 Task: Buy 2 Cleansers from Skin Care section under best seller category for shipping address: Amber Rodriguez, 3628 Station Street, Austin, Texas 78702, Cell Number 5122113583. Pay from credit card ending with 5759, CVV 953
Action: Mouse moved to (23, 75)
Screenshot: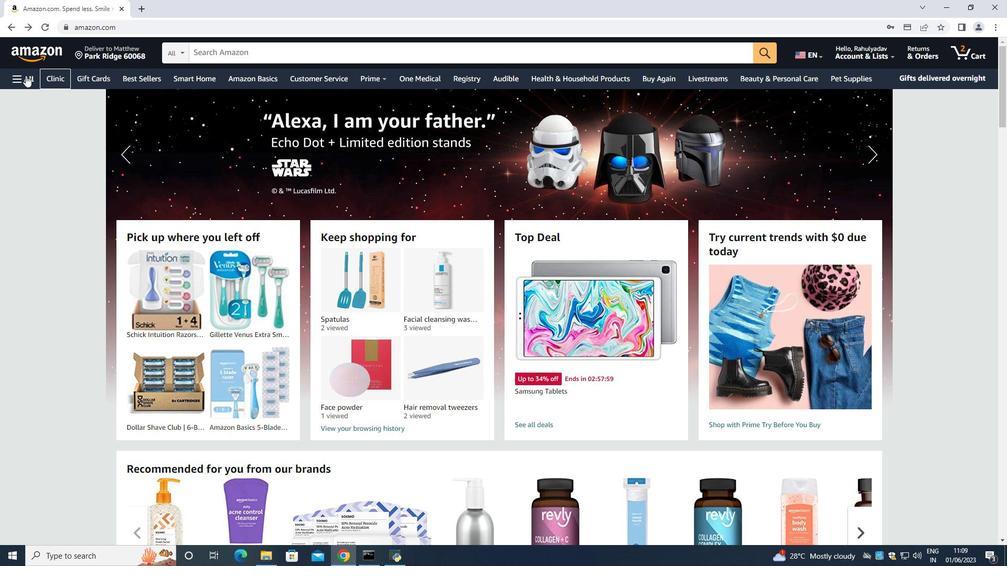 
Action: Mouse pressed left at (23, 75)
Screenshot: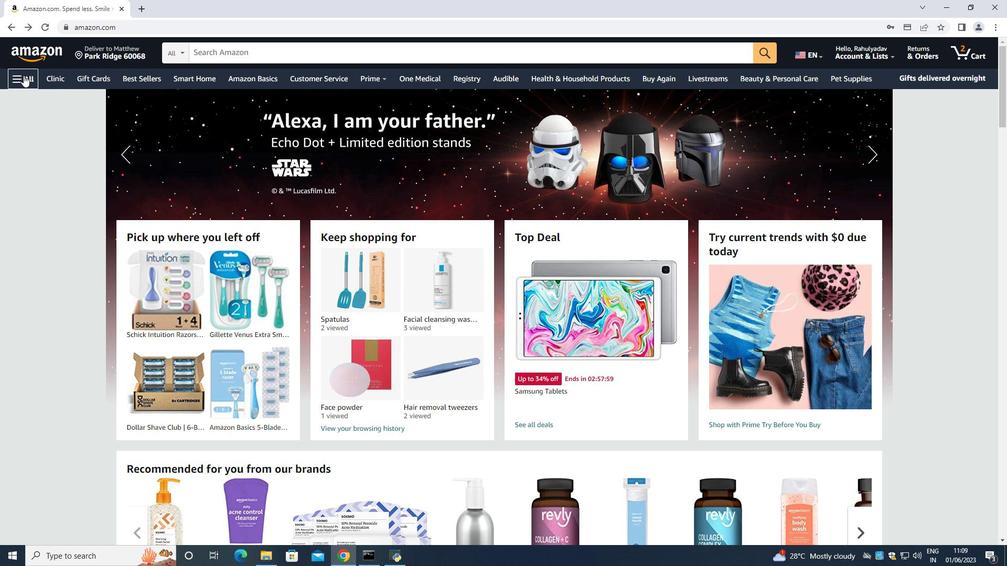 
Action: Mouse moved to (30, 97)
Screenshot: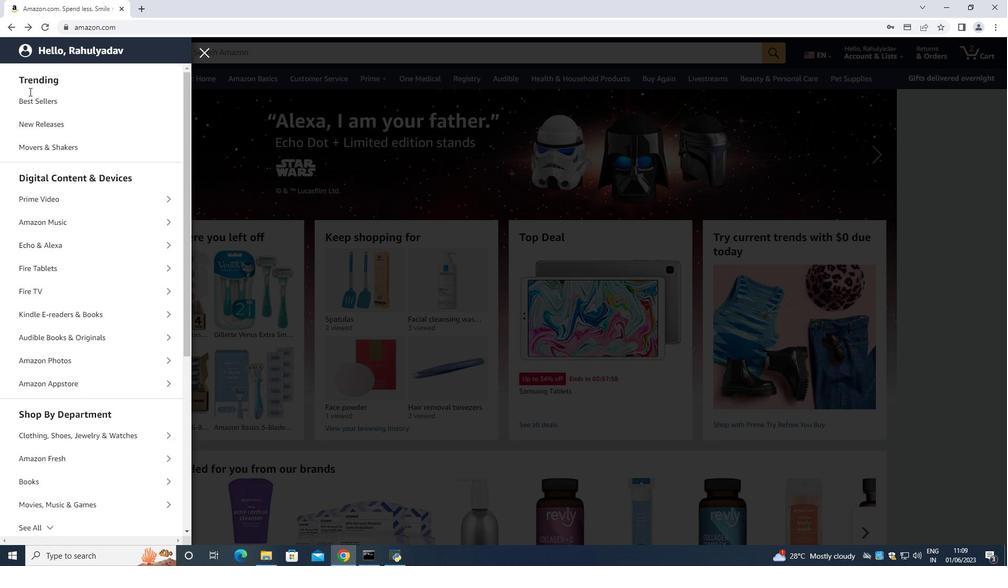 
Action: Mouse pressed left at (30, 97)
Screenshot: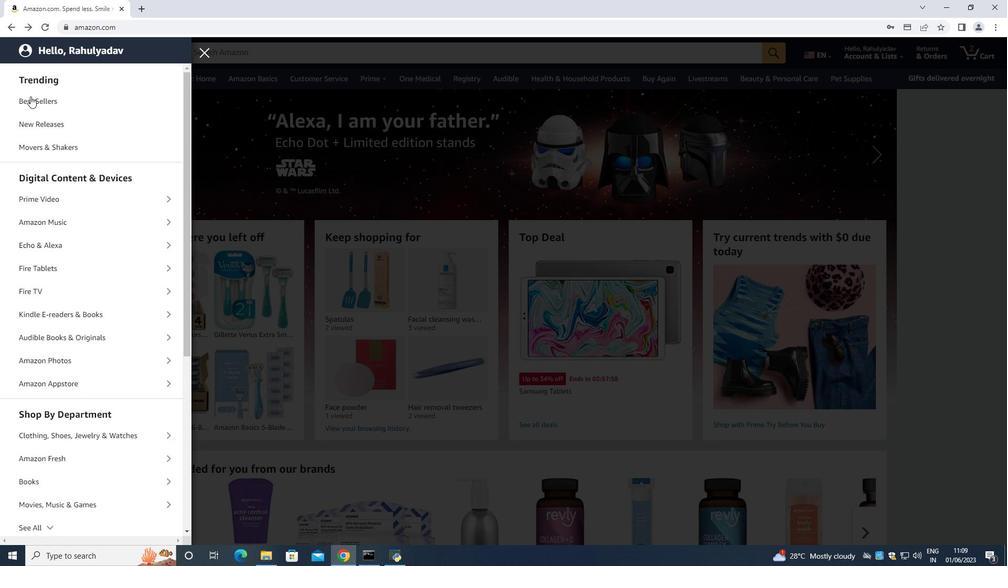 
Action: Mouse moved to (228, 52)
Screenshot: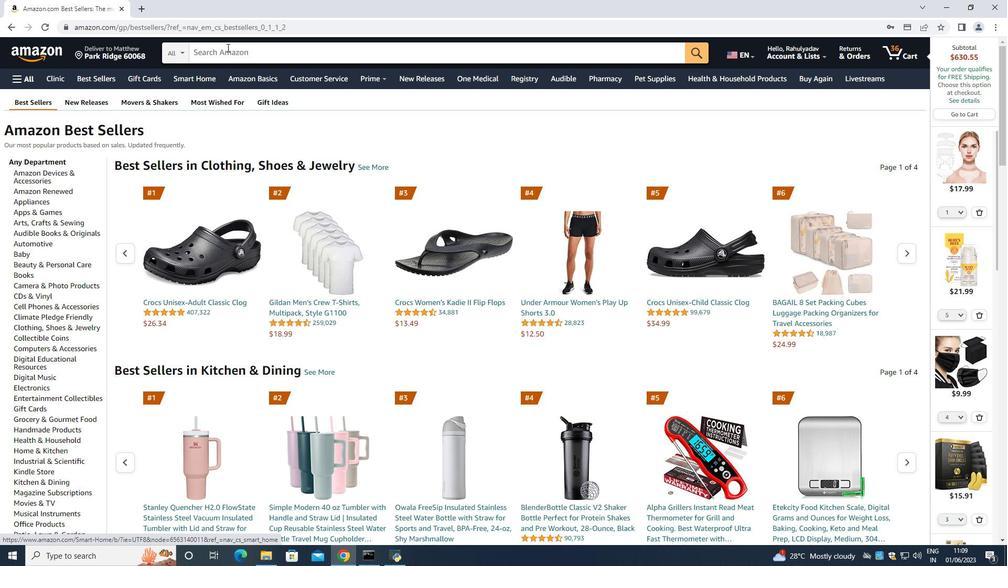 
Action: Mouse pressed left at (228, 52)
Screenshot: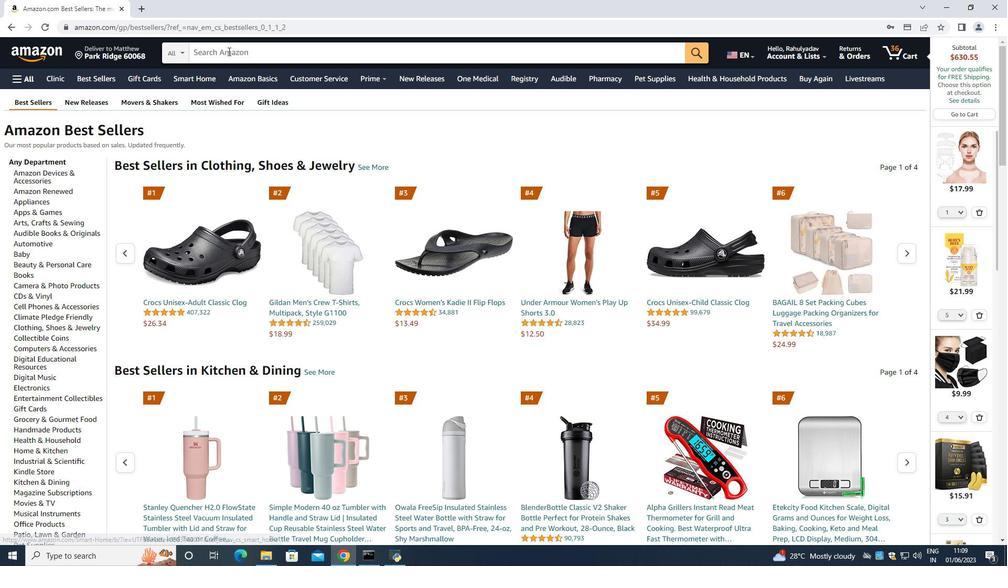 
Action: Mouse moved to (228, 54)
Screenshot: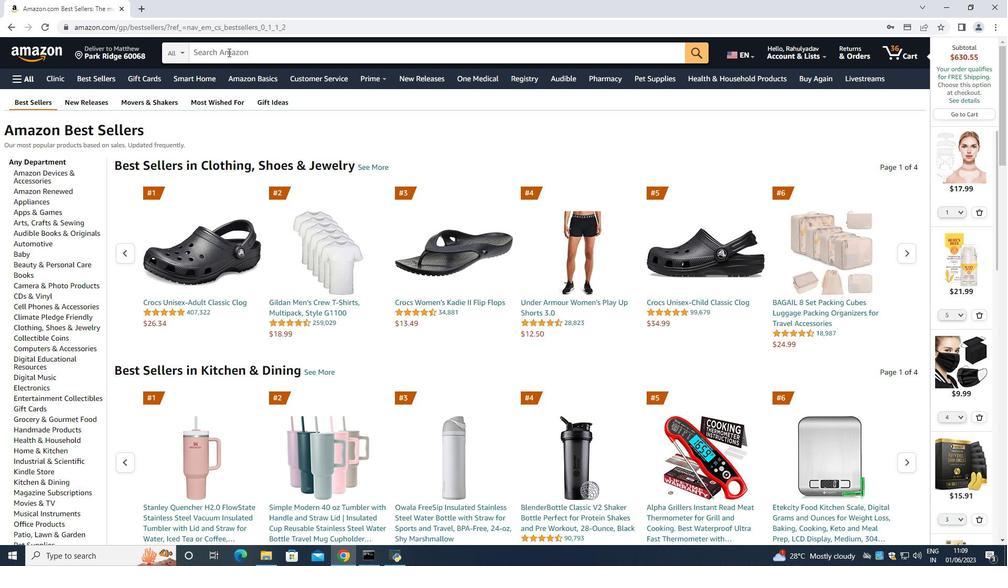 
Action: Key pressed <Key.shift><Key.shift><Key.shift><Key.shift><Key.shift><Key.shift><Key.shift><Key.shift>Cleansres<Key.space><Key.enter>
Screenshot: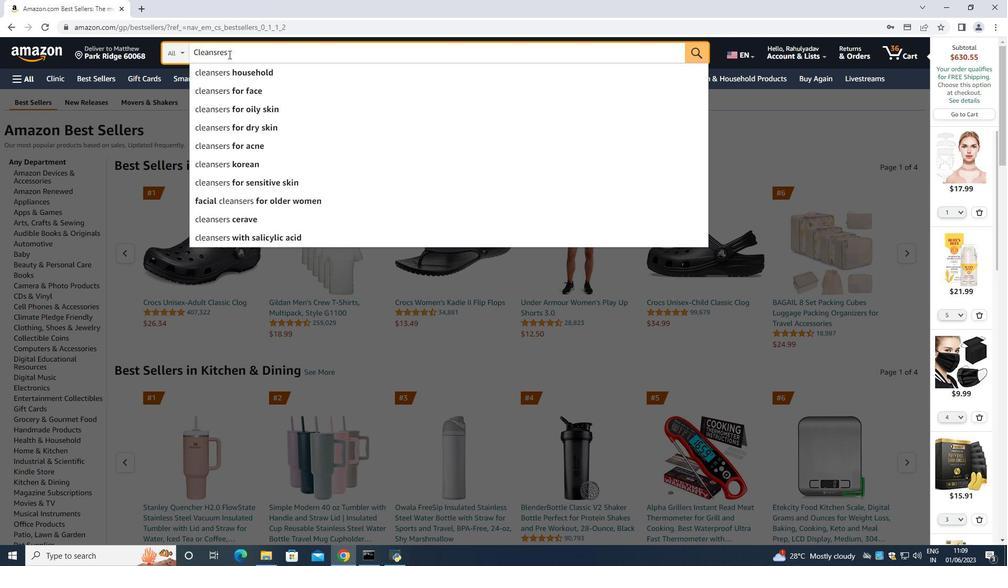 
Action: Mouse moved to (354, 257)
Screenshot: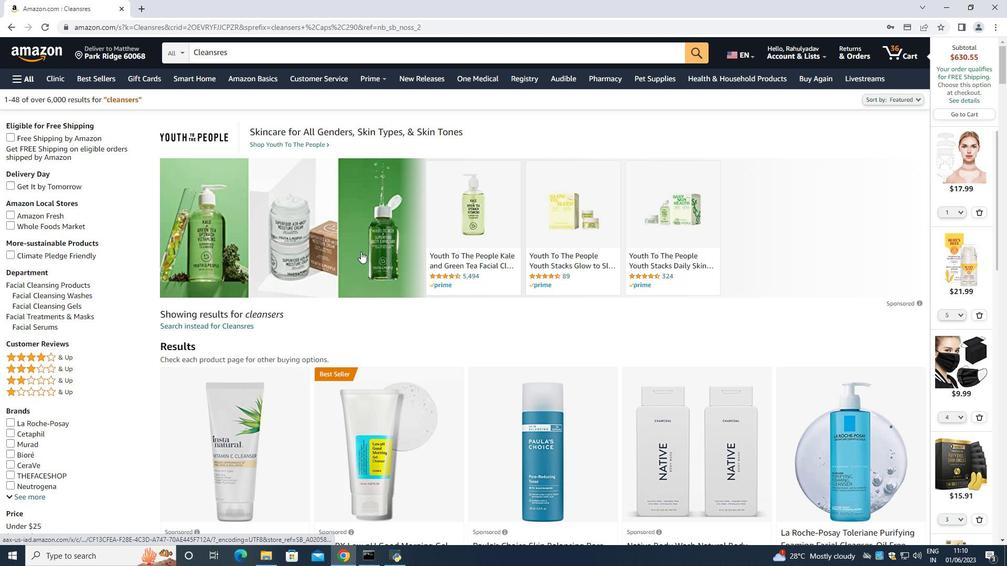 
Action: Mouse scrolled (356, 255) with delta (0, 0)
Screenshot: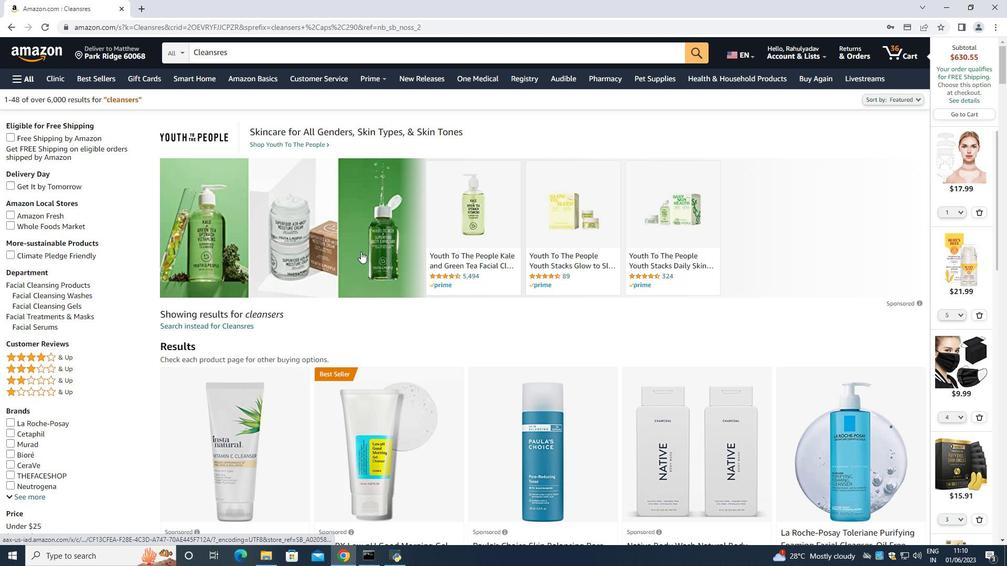 
Action: Mouse moved to (147, 237)
Screenshot: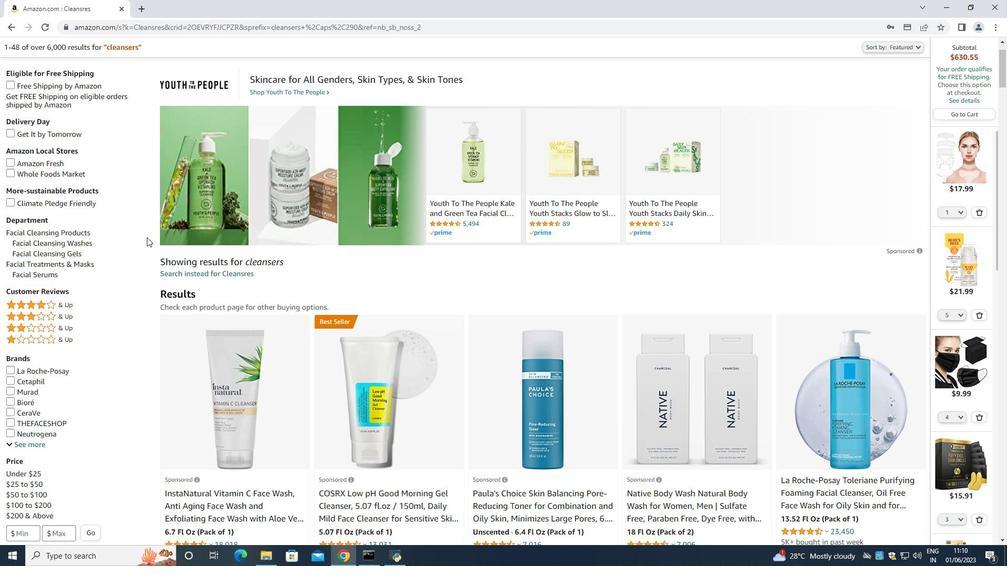 
Action: Mouse scrolled (147, 236) with delta (0, 0)
Screenshot: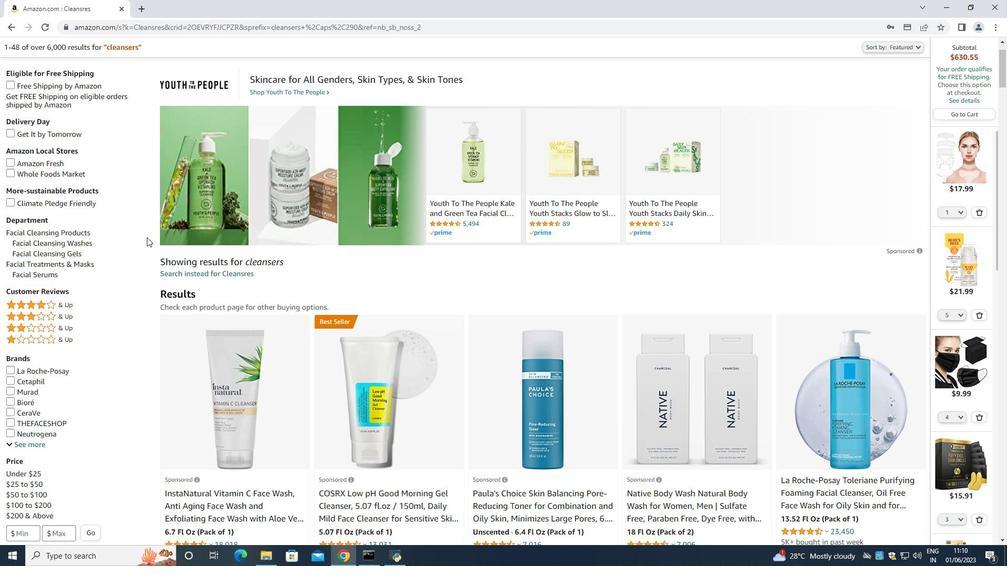 
Action: Mouse moved to (160, 237)
Screenshot: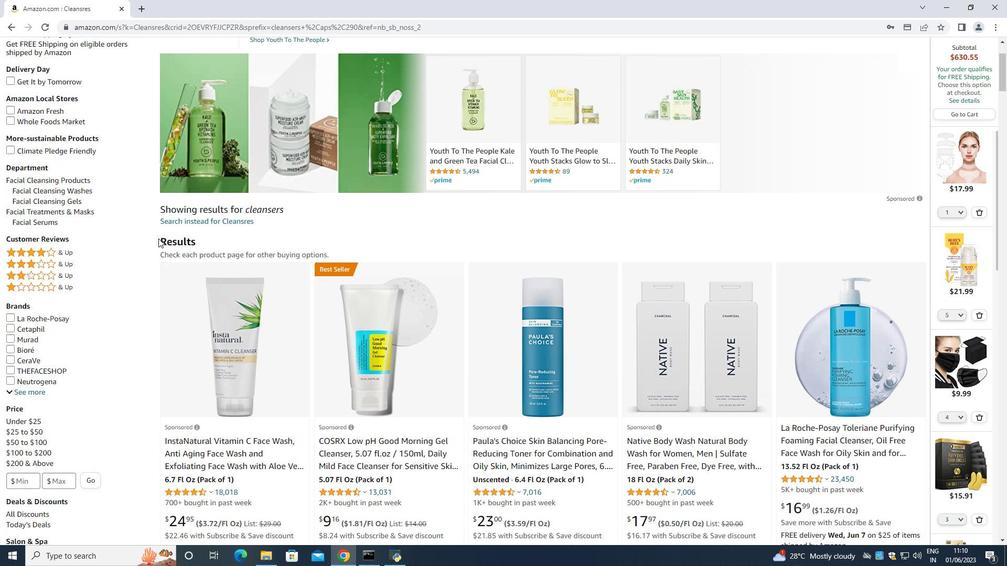 
Action: Mouse scrolled (160, 236) with delta (0, 0)
Screenshot: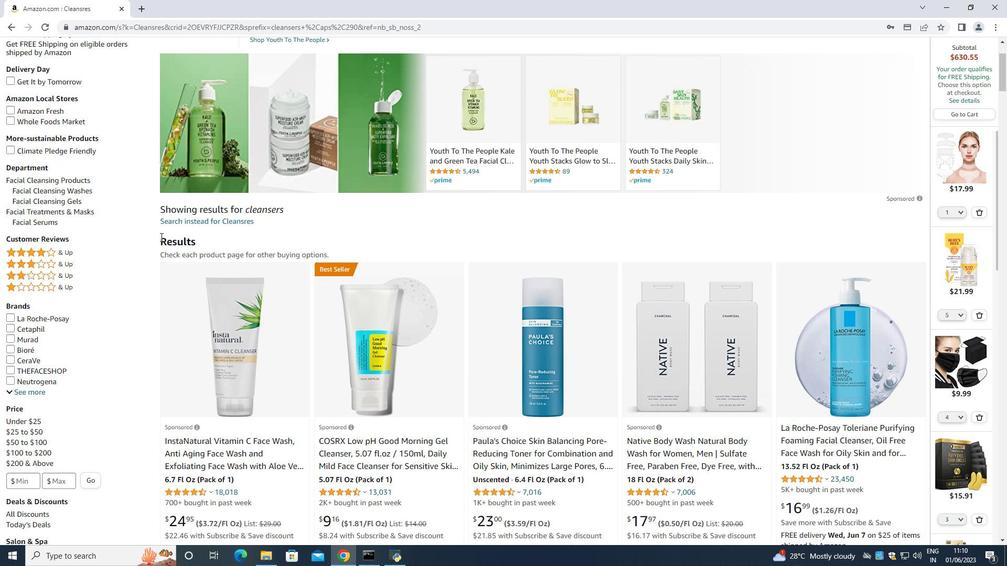
Action: Mouse moved to (164, 235)
Screenshot: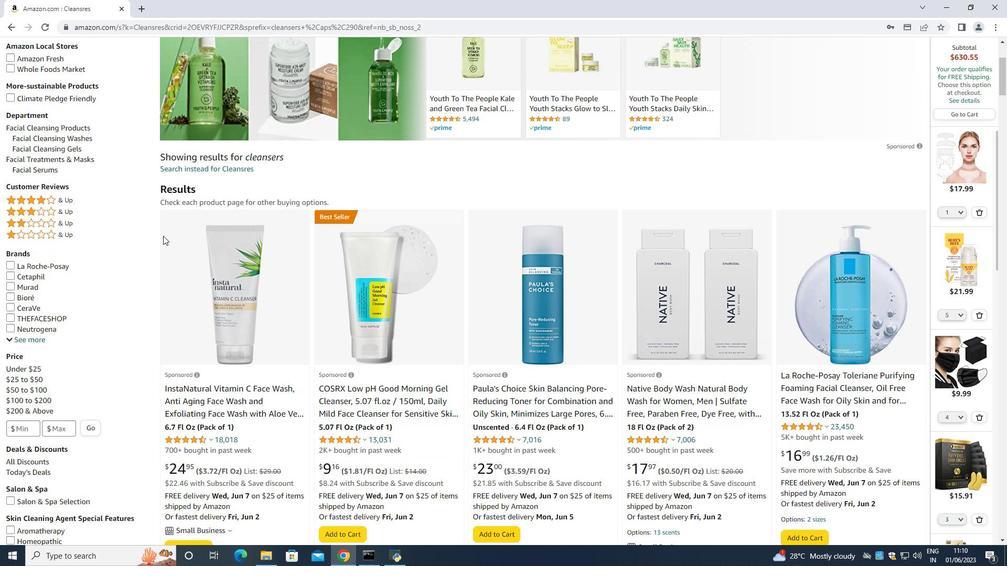
Action: Mouse scrolled (164, 235) with delta (0, 0)
Screenshot: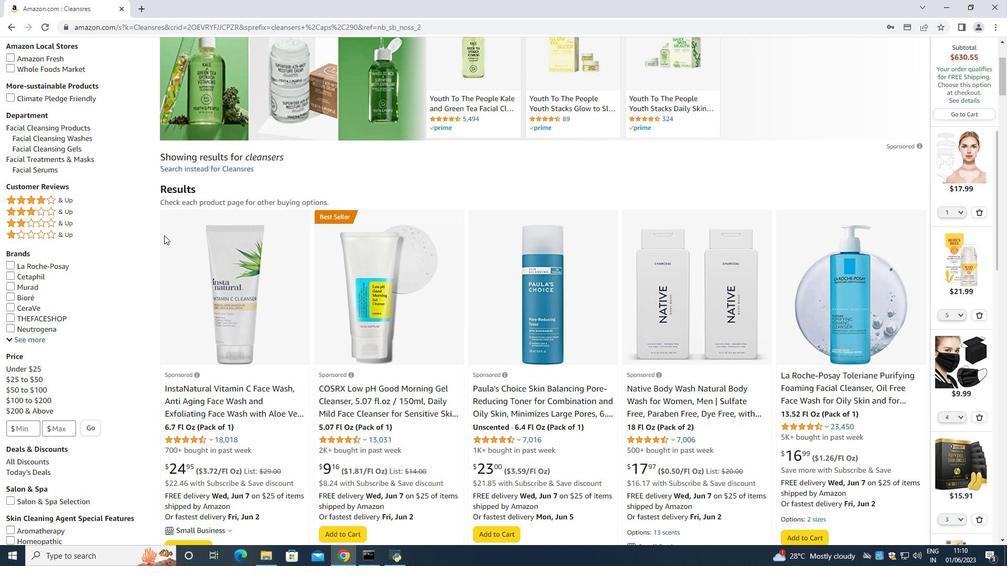 
Action: Mouse scrolled (164, 235) with delta (0, 0)
Screenshot: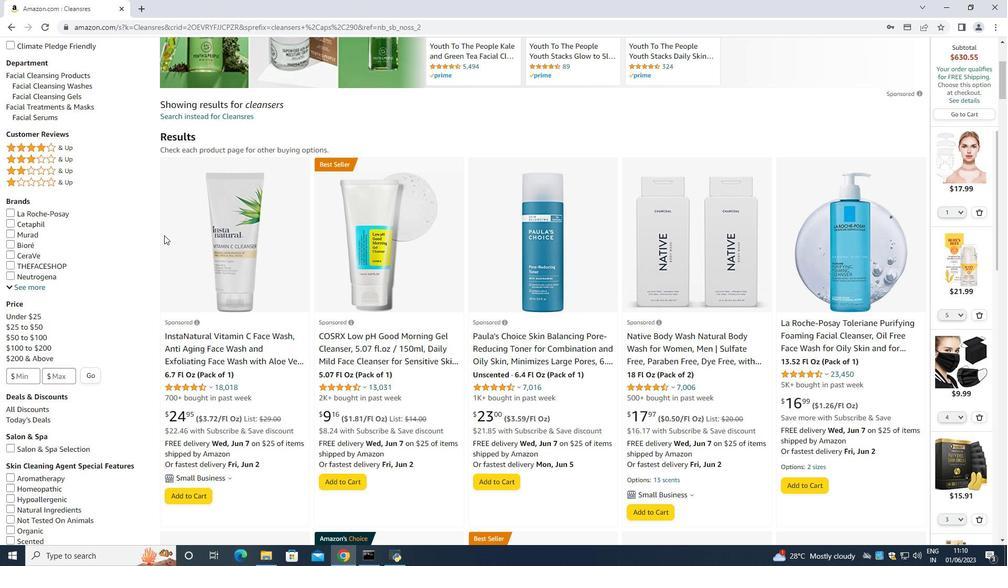 
Action: Mouse moved to (165, 233)
Screenshot: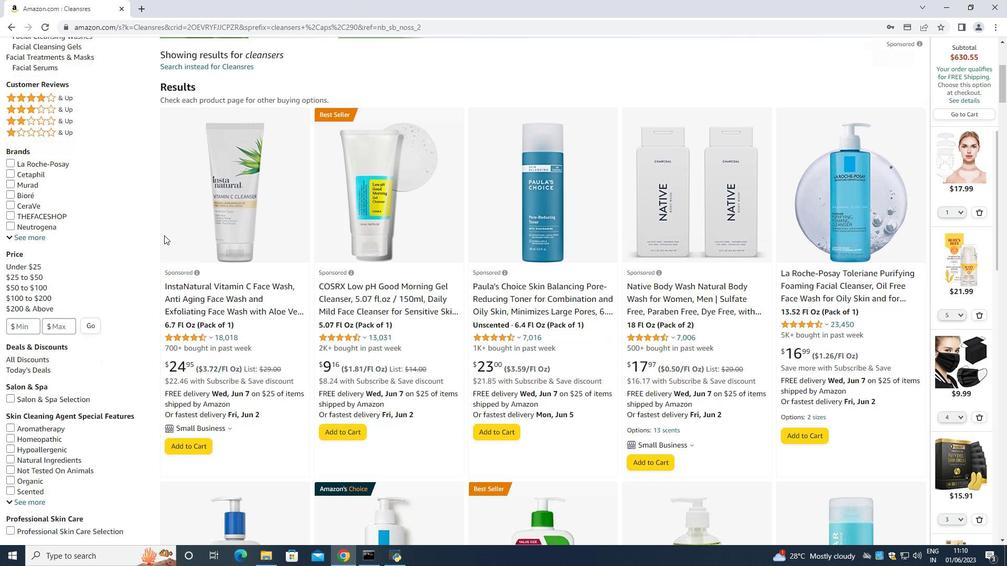 
Action: Mouse scrolled (165, 232) with delta (0, 0)
Screenshot: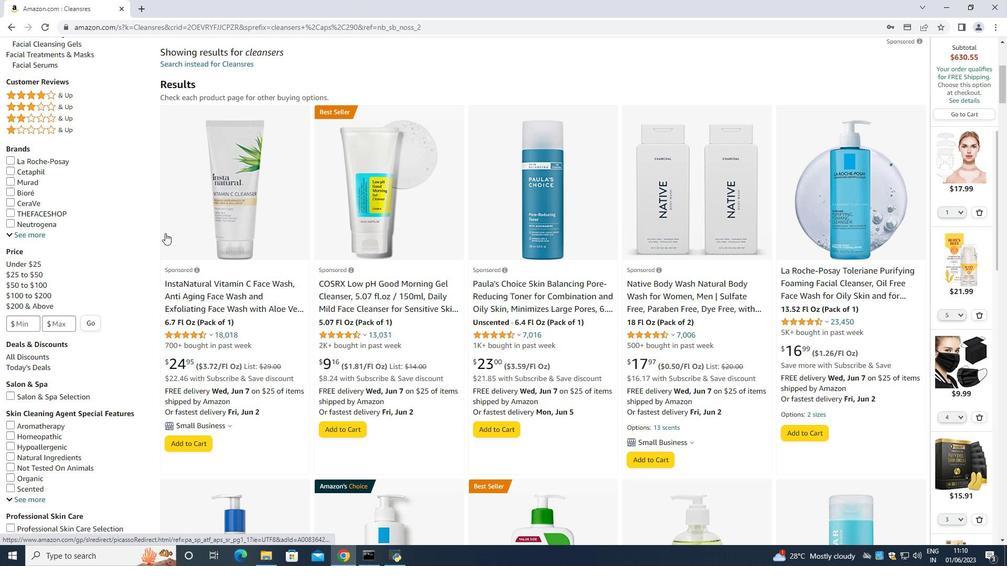 
Action: Mouse moved to (172, 228)
Screenshot: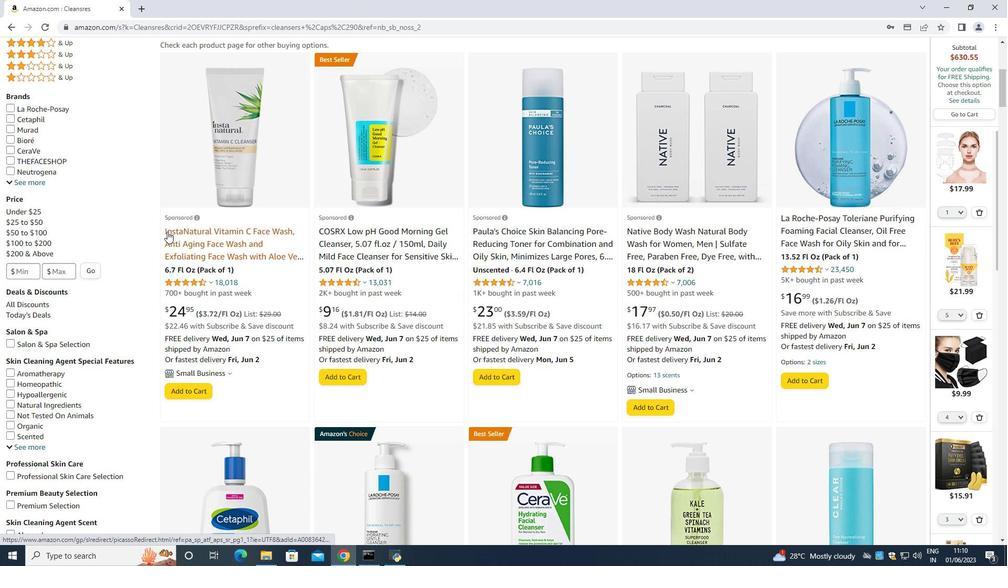 
Action: Mouse scrolled (172, 228) with delta (0, 0)
Screenshot: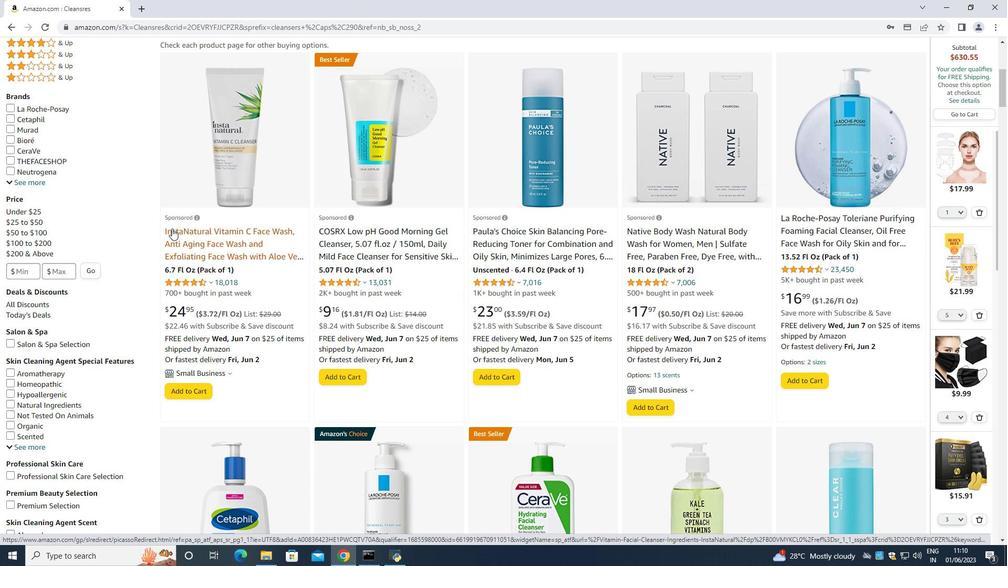 
Action: Mouse scrolled (172, 228) with delta (0, 0)
Screenshot: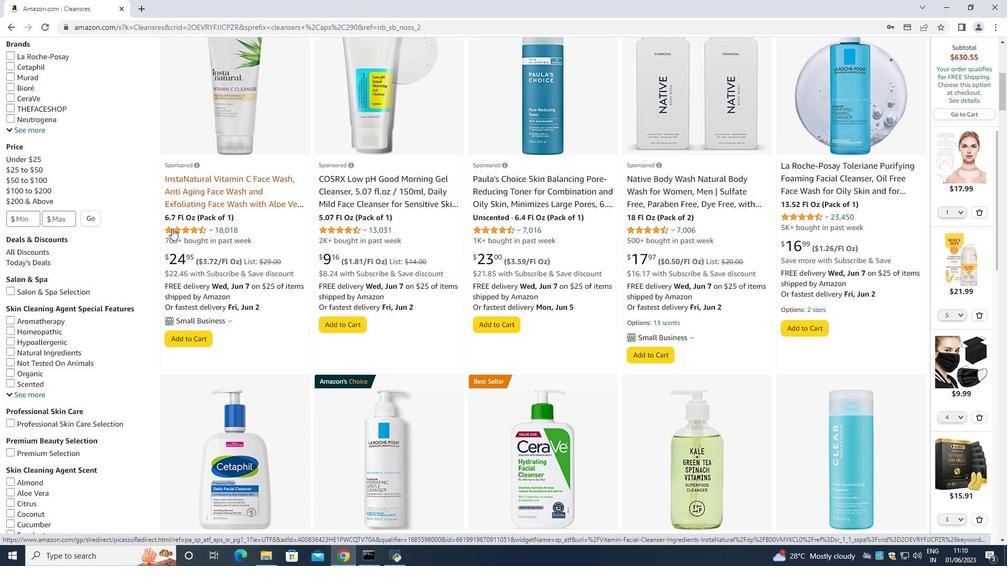 
Action: Mouse moved to (235, 213)
Screenshot: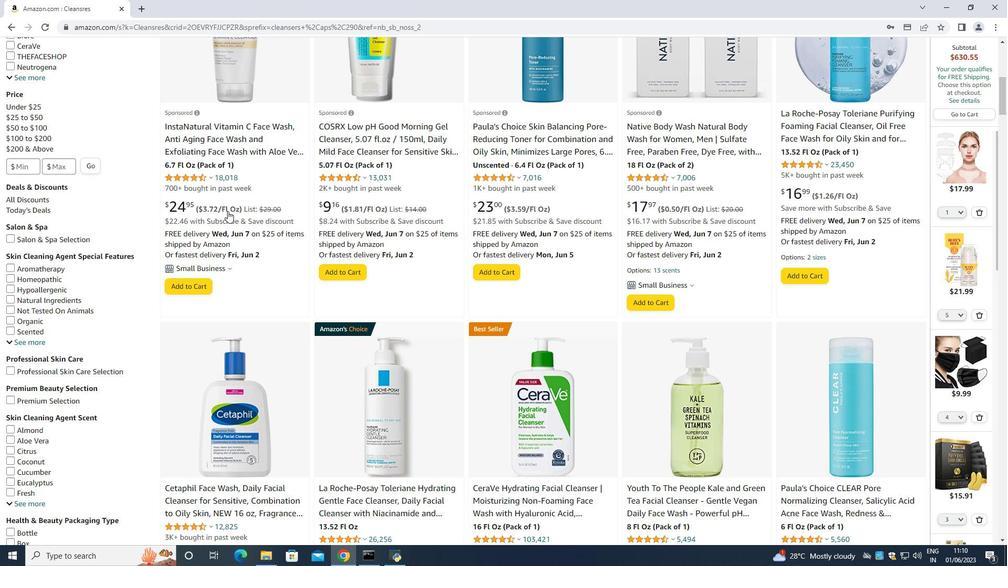 
Action: Mouse scrolled (235, 213) with delta (0, 0)
Screenshot: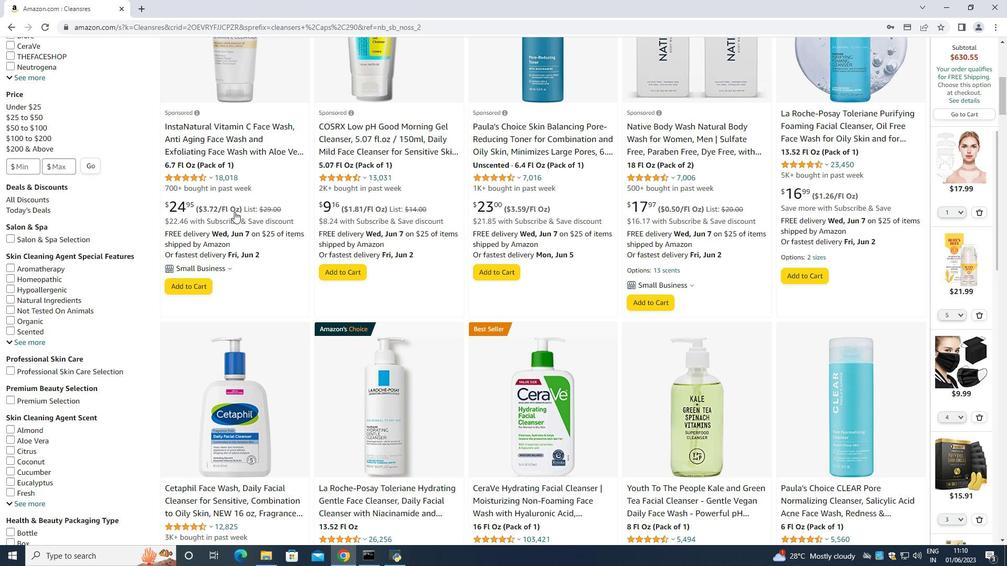 
Action: Mouse moved to (235, 216)
Screenshot: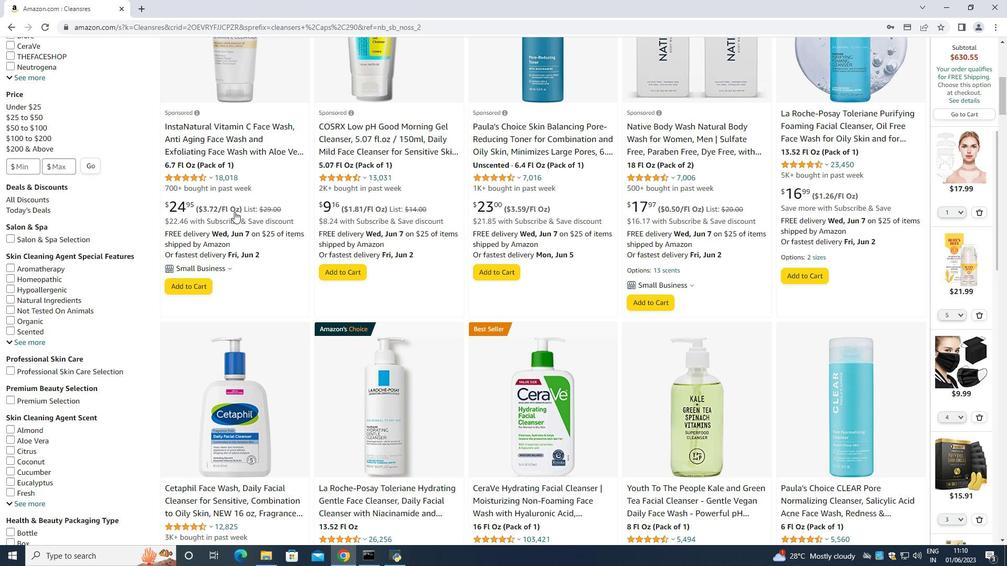 
Action: Mouse scrolled (235, 216) with delta (0, 0)
Screenshot: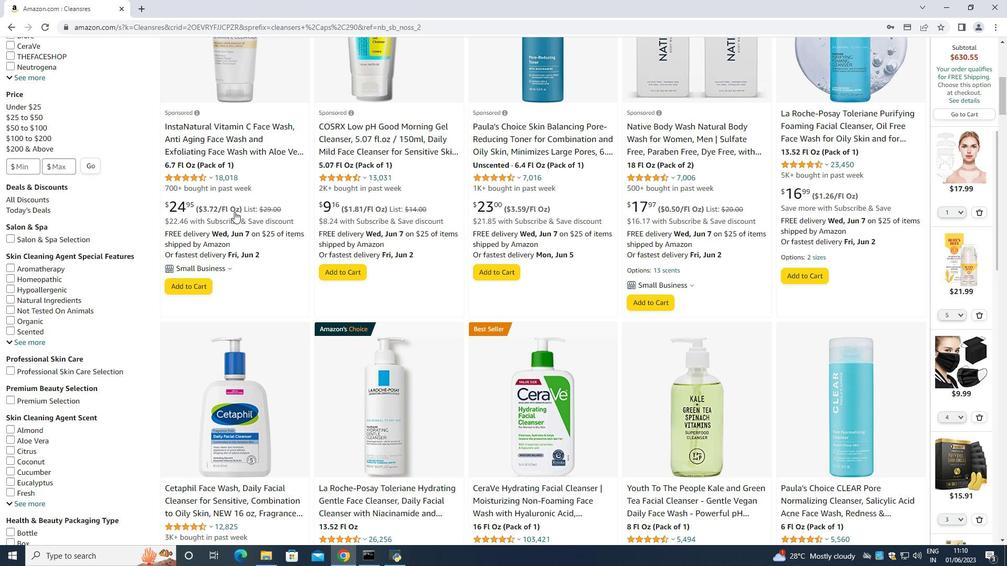 
Action: Mouse moved to (265, 208)
Screenshot: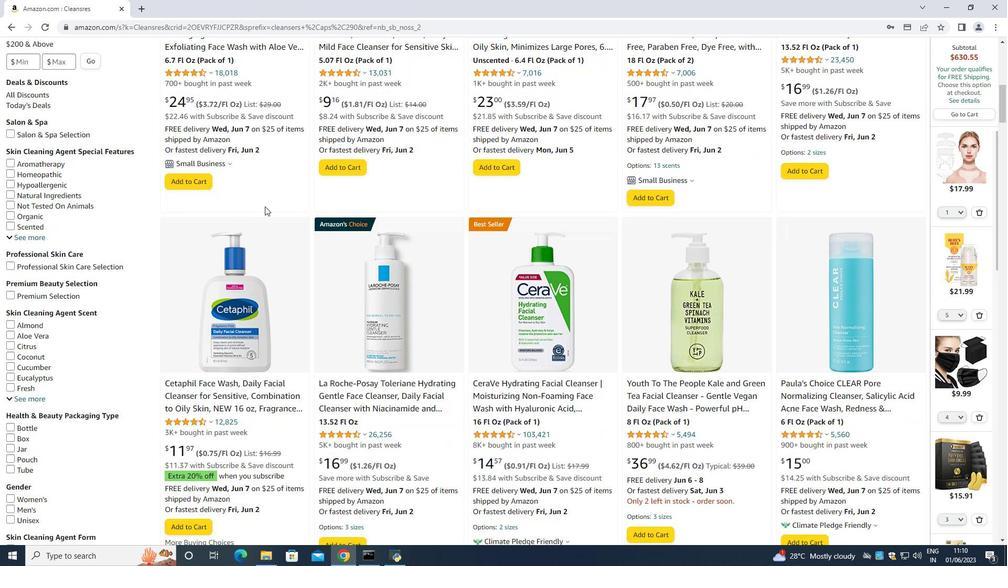 
Action: Mouse scrolled (265, 208) with delta (0, 0)
Screenshot: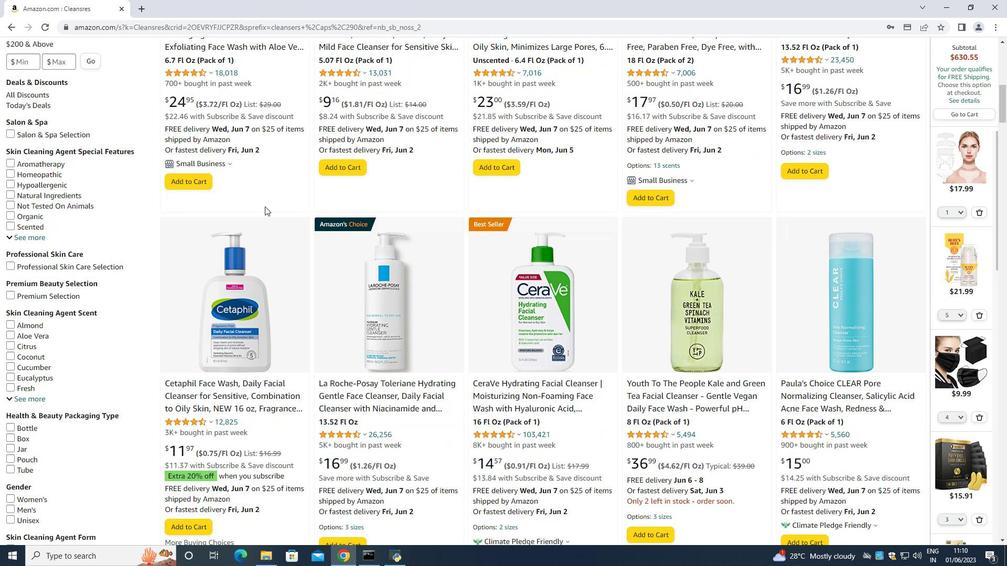 
Action: Mouse moved to (250, 222)
Screenshot: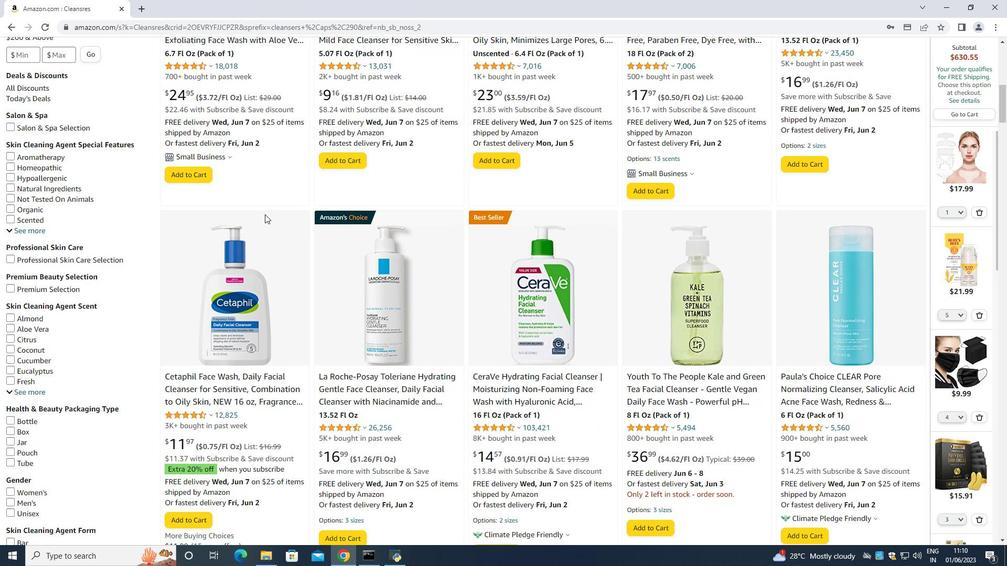 
Action: Mouse scrolled (250, 222) with delta (0, 0)
Screenshot: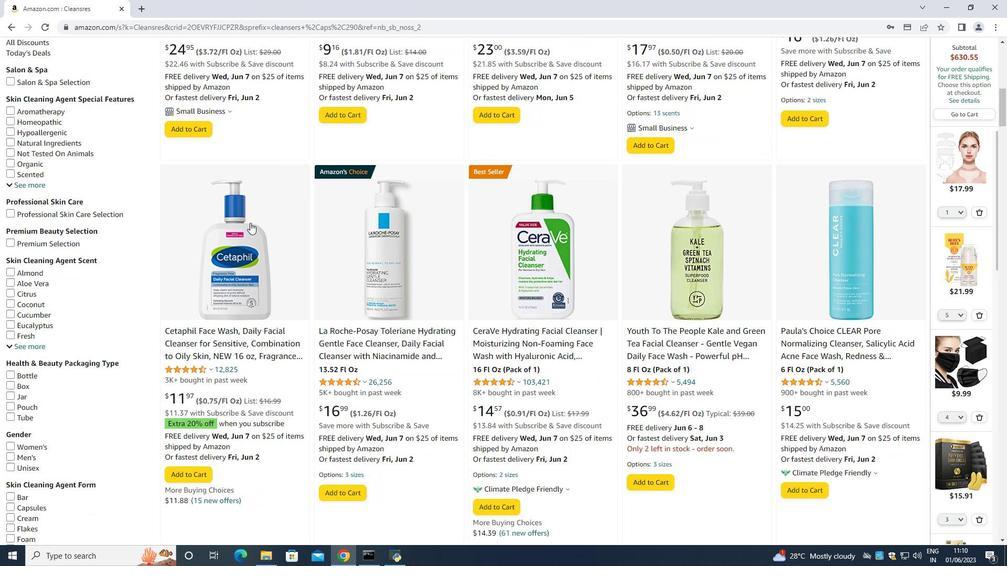 
Action: Mouse moved to (388, 297)
Screenshot: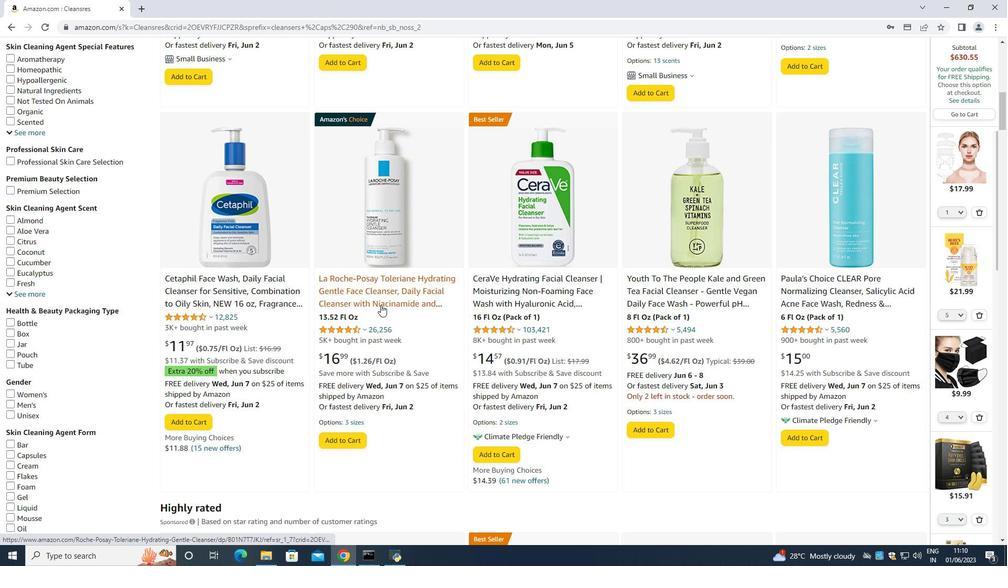 
Action: Mouse pressed left at (388, 297)
Screenshot: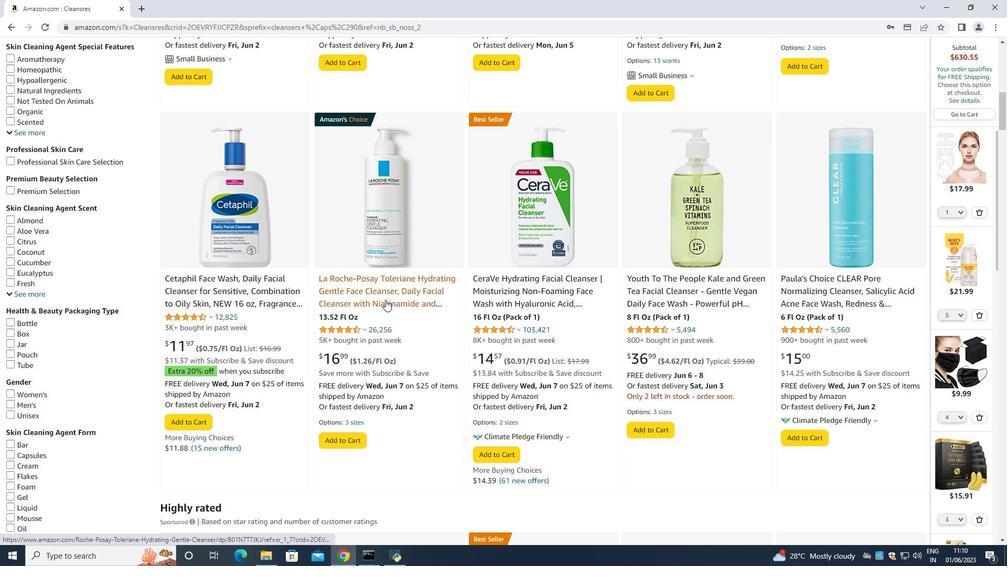 
Action: Mouse scrolled (388, 296) with delta (0, 0)
Screenshot: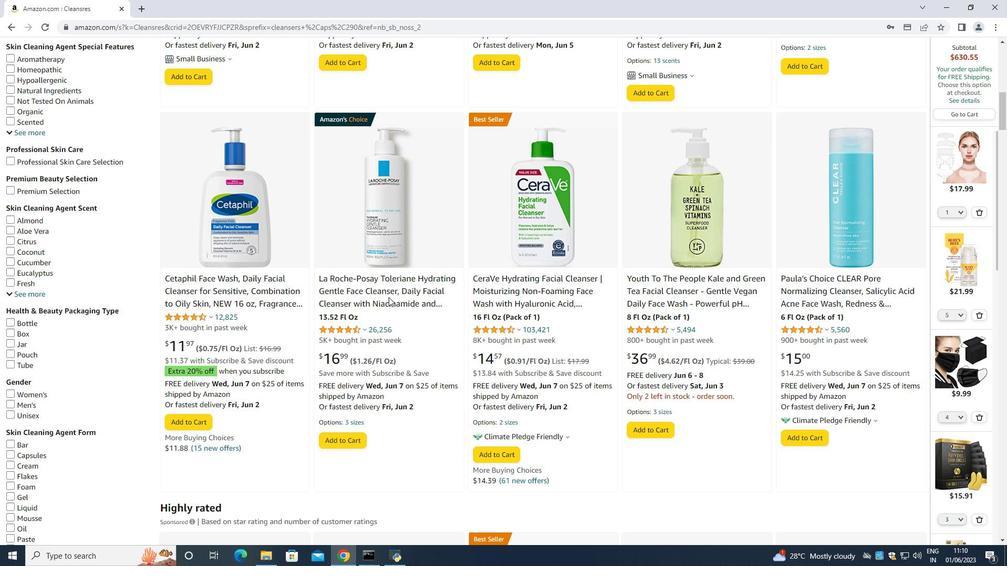 
Action: Mouse moved to (389, 297)
Screenshot: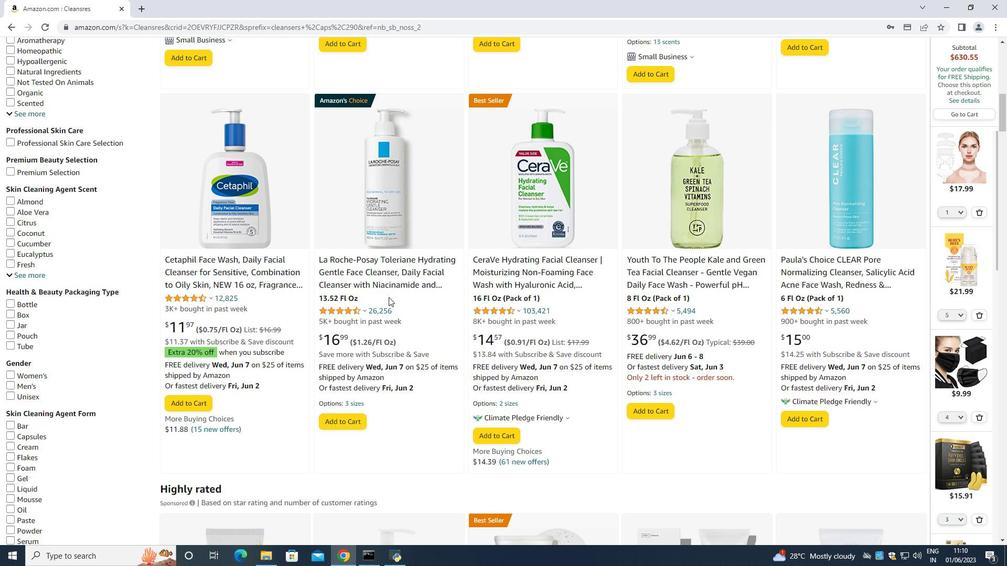 
Action: Mouse scrolled (389, 296) with delta (0, 0)
Screenshot: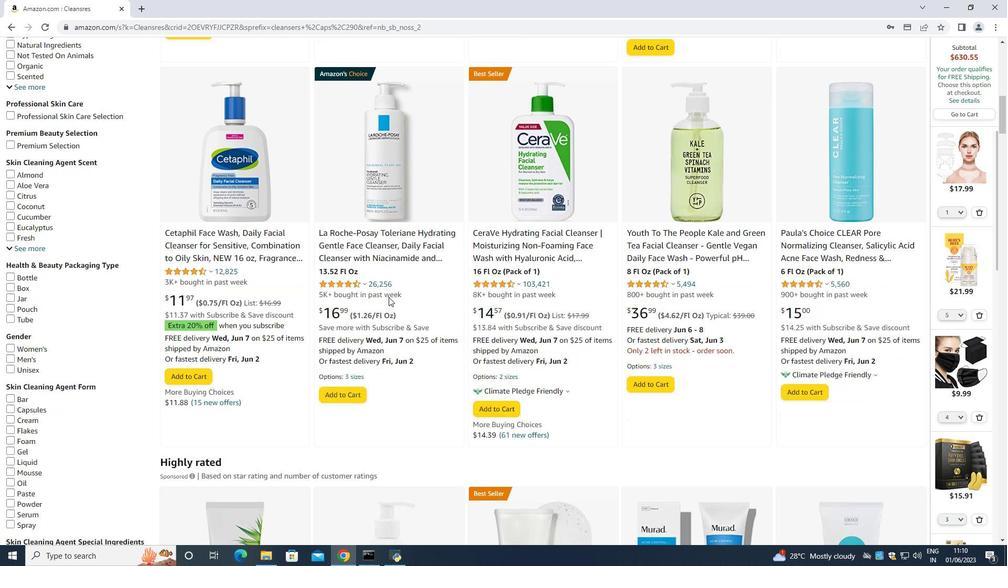 
Action: Mouse moved to (390, 297)
Screenshot: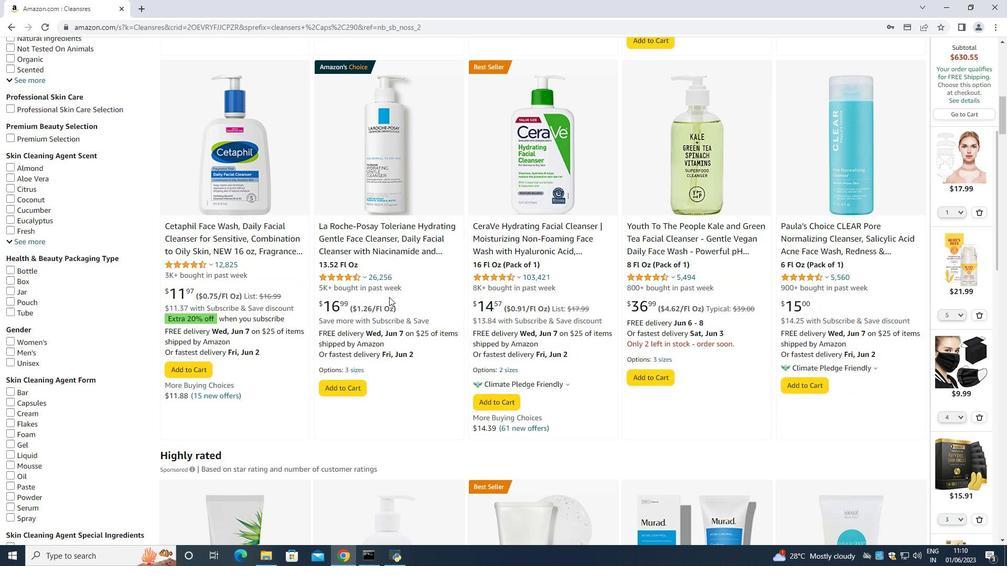 
Action: Mouse scrolled (390, 296) with delta (0, 0)
Screenshot: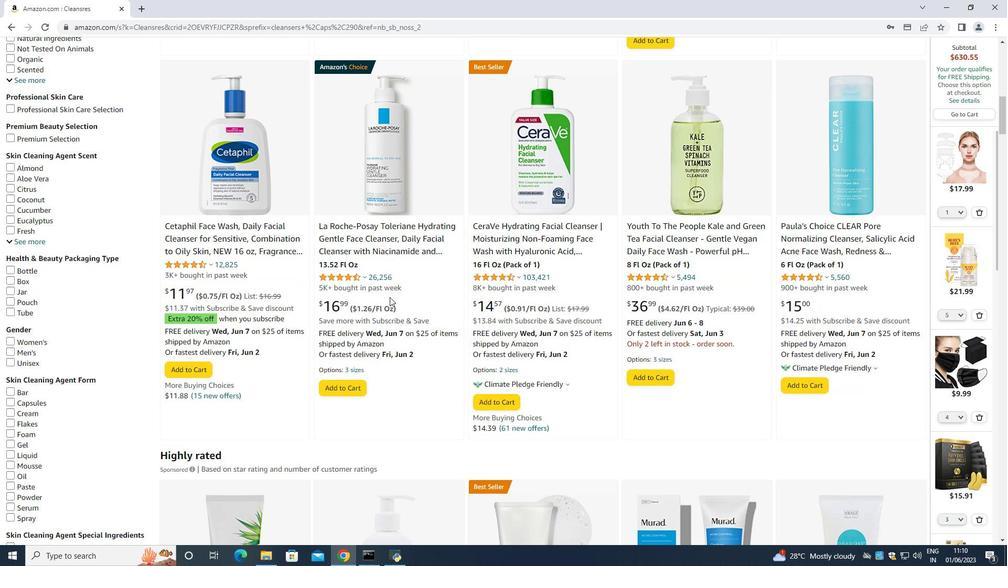 
Action: Mouse scrolled (390, 296) with delta (0, 0)
Screenshot: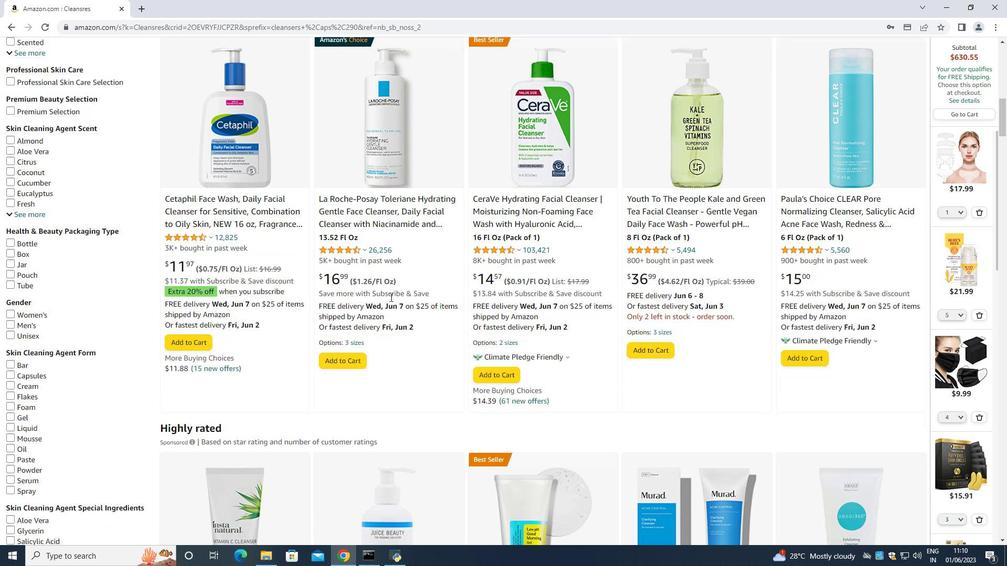 
Action: Mouse moved to (434, 237)
Screenshot: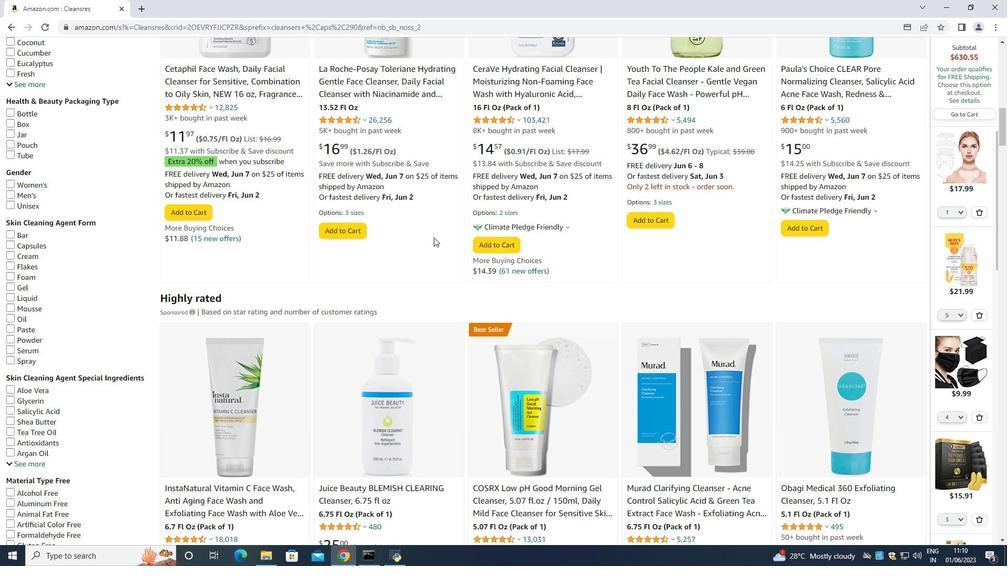 
Action: Mouse scrolled (434, 237) with delta (0, 0)
Screenshot: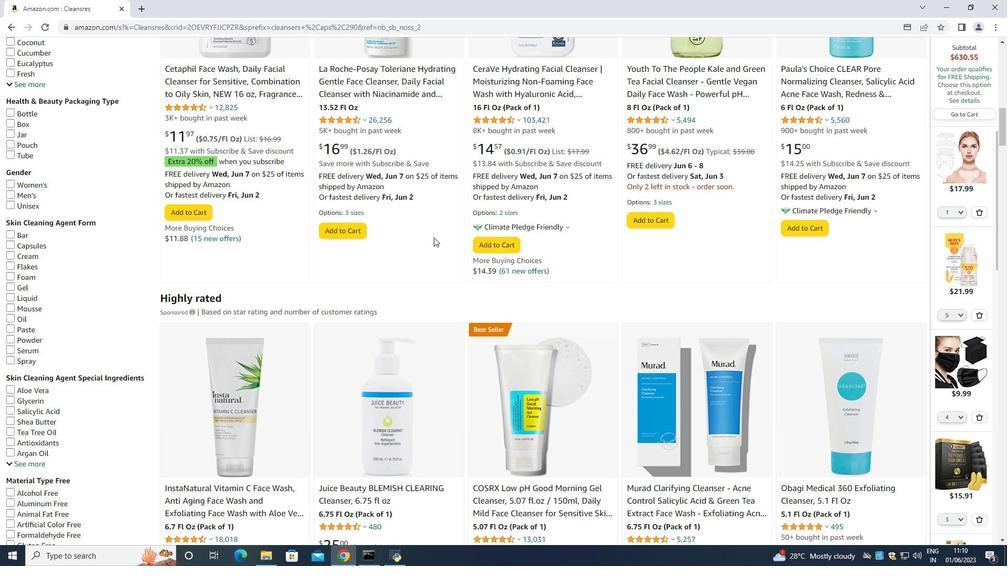 
Action: Mouse scrolled (434, 237) with delta (0, 0)
Screenshot: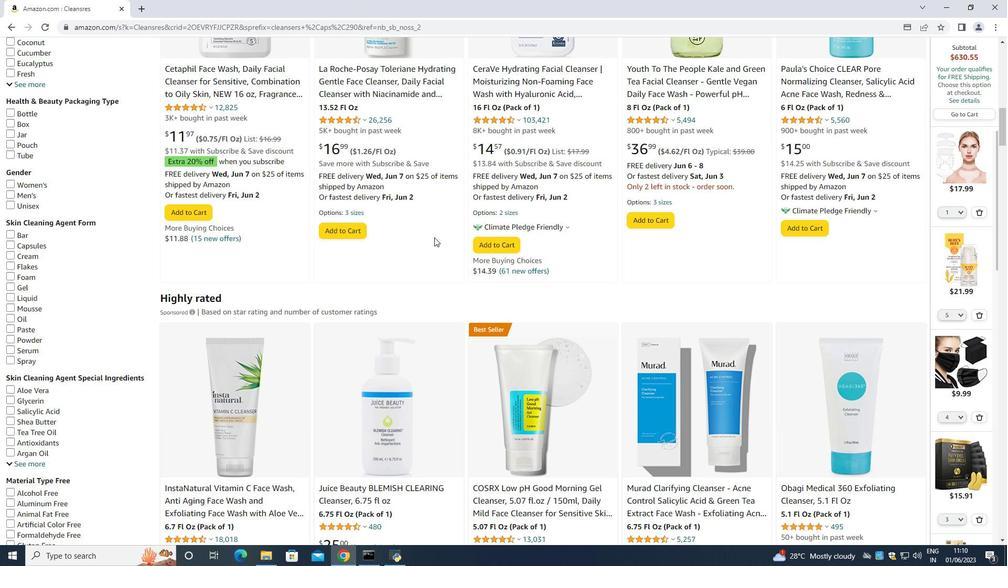 
Action: Mouse moved to (546, 389)
Screenshot: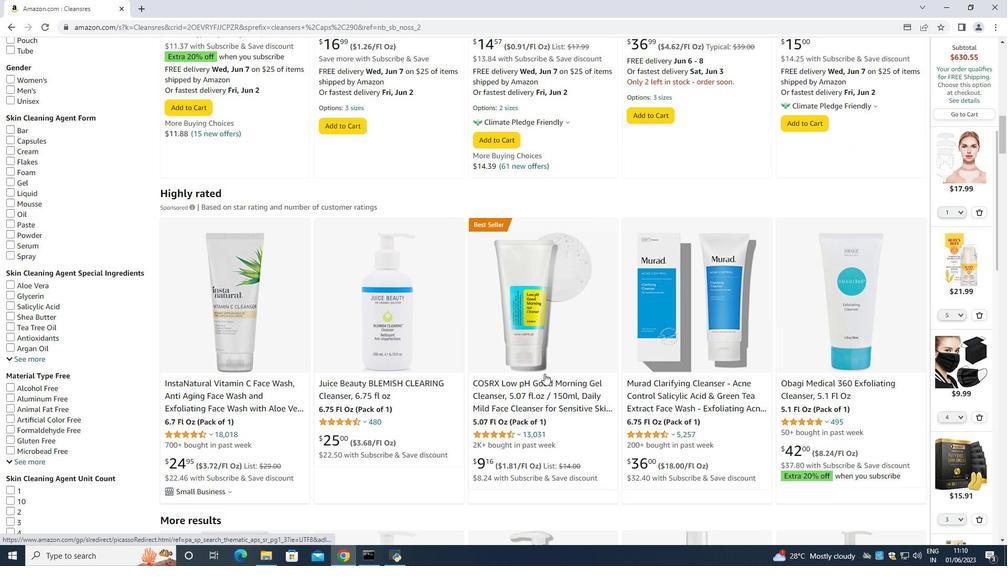 
Action: Mouse pressed left at (546, 389)
Screenshot: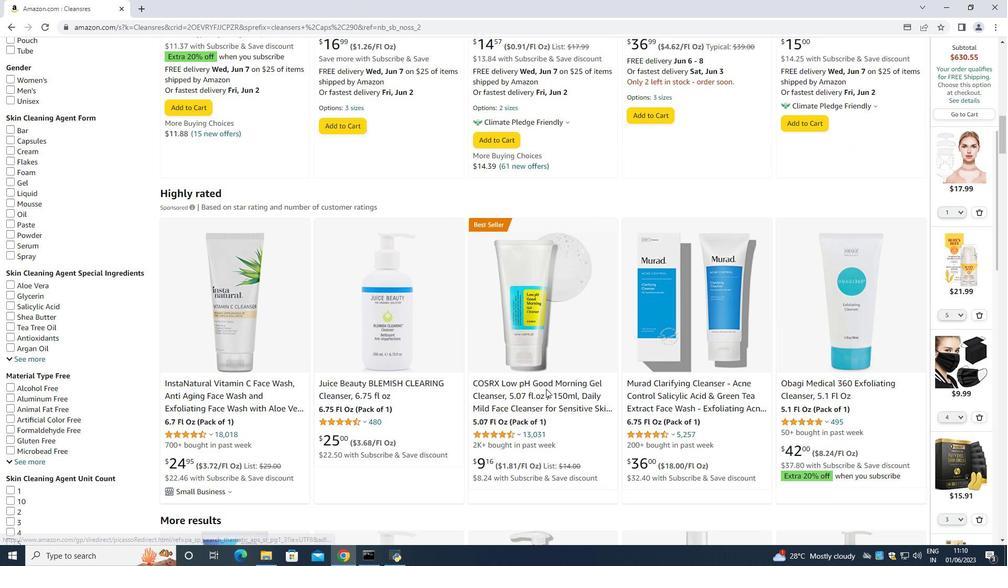
Action: Mouse moved to (547, 386)
Screenshot: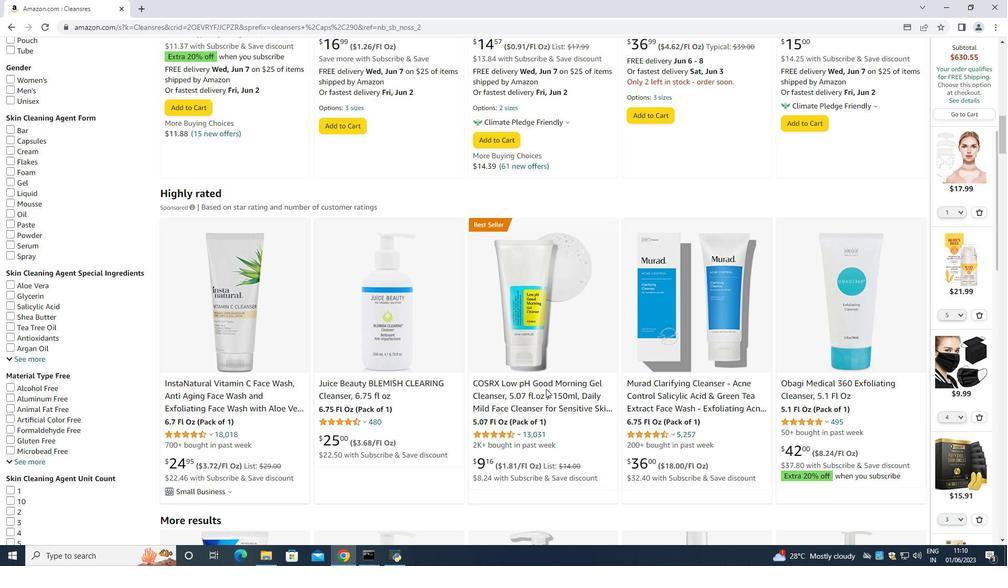 
Action: Mouse pressed left at (547, 386)
Screenshot: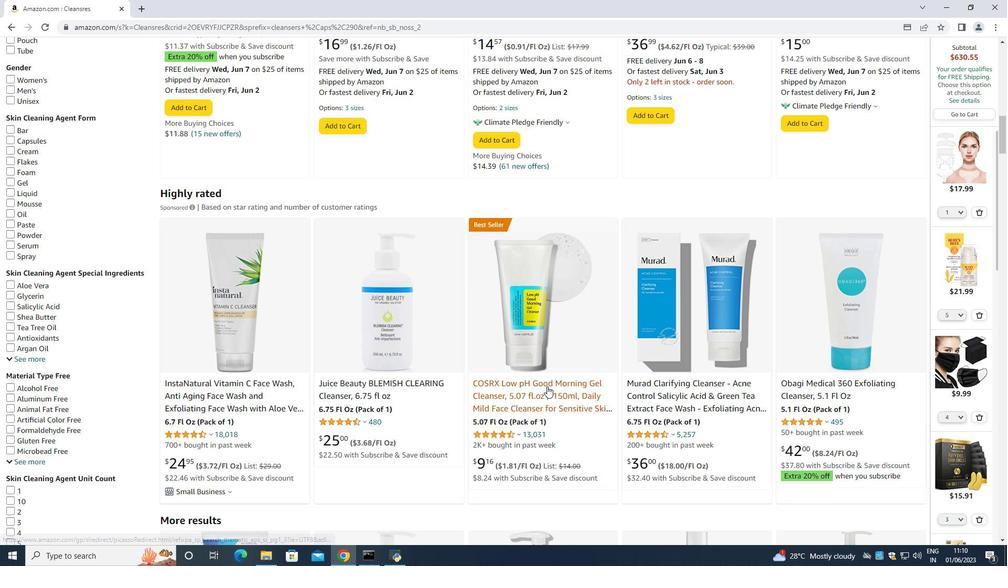 
Action: Mouse moved to (486, 393)
Screenshot: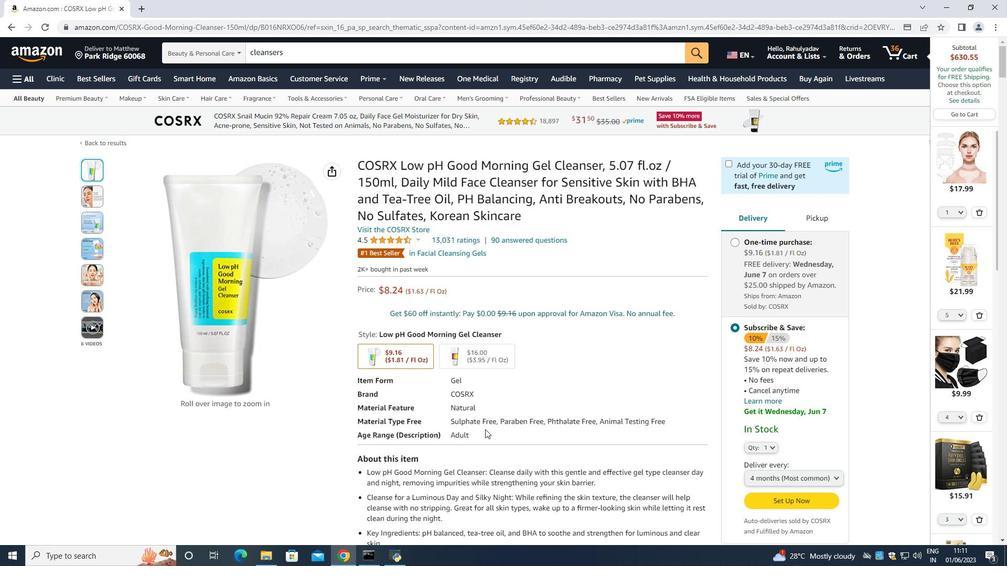 
Action: Mouse scrolled (486, 401) with delta (0, 0)
Screenshot: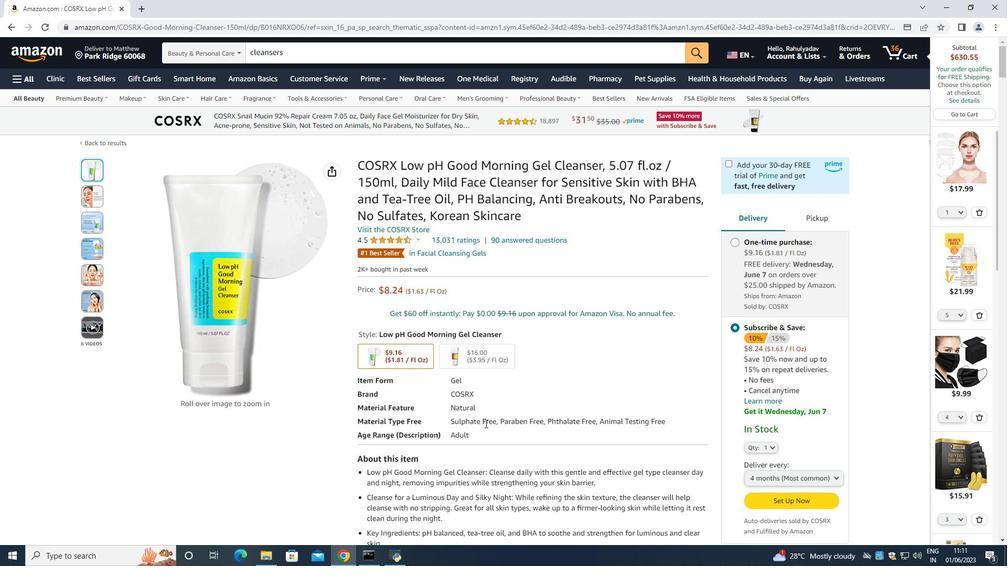 
Action: Mouse moved to (522, 361)
Screenshot: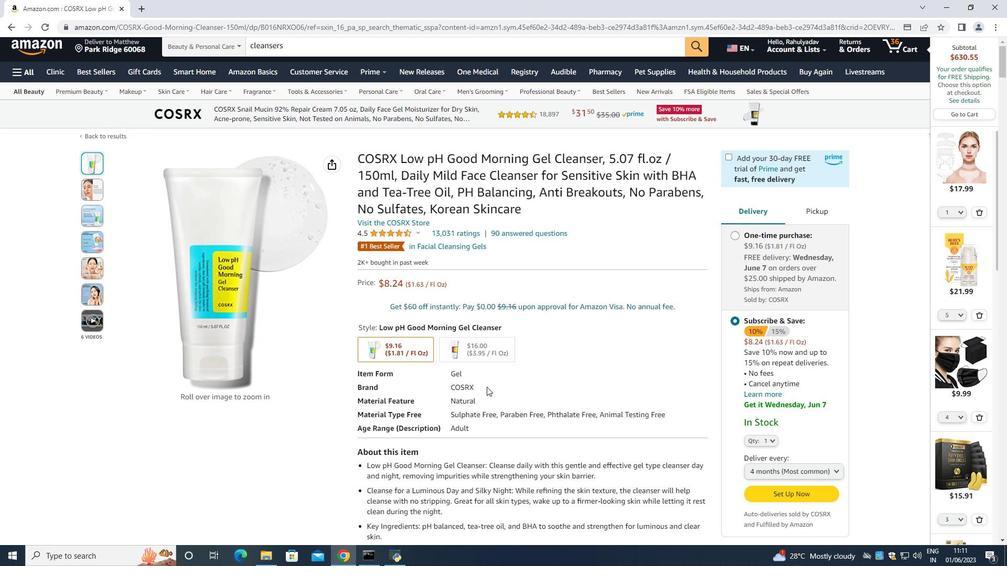 
Action: Mouse scrolled (509, 370) with delta (0, 0)
Screenshot: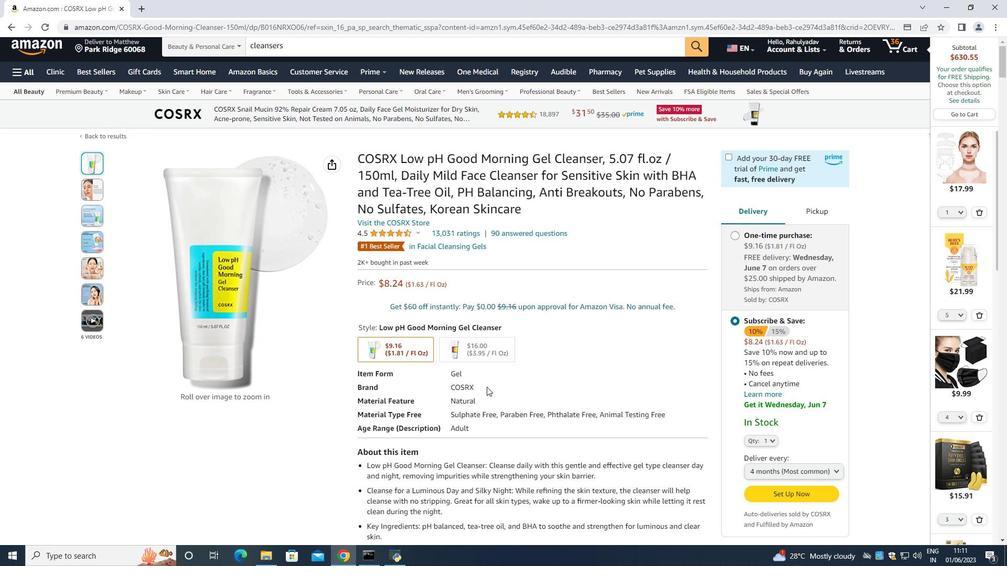 
Action: Mouse moved to (530, 355)
Screenshot: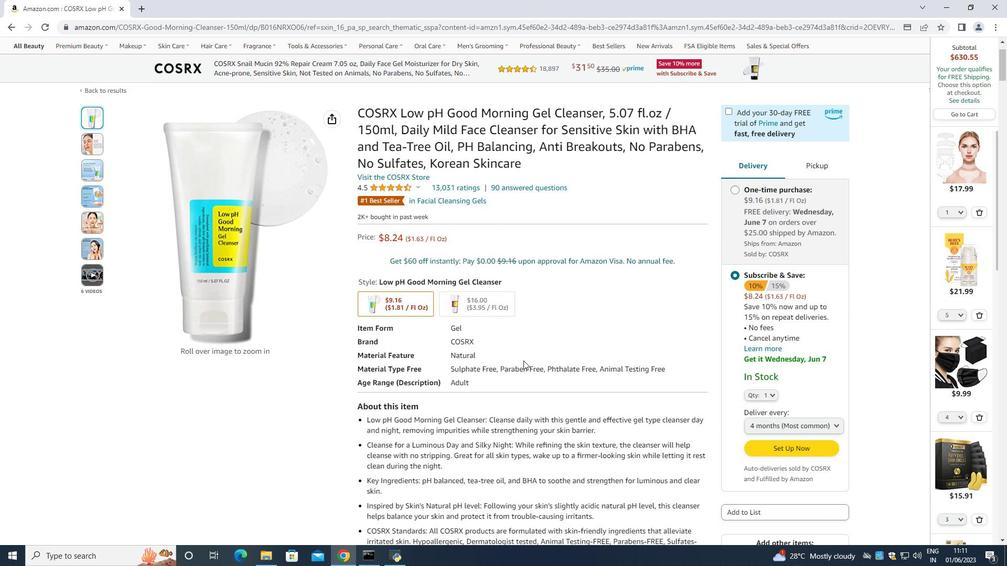 
Action: Mouse scrolled (528, 355) with delta (0, 0)
Screenshot: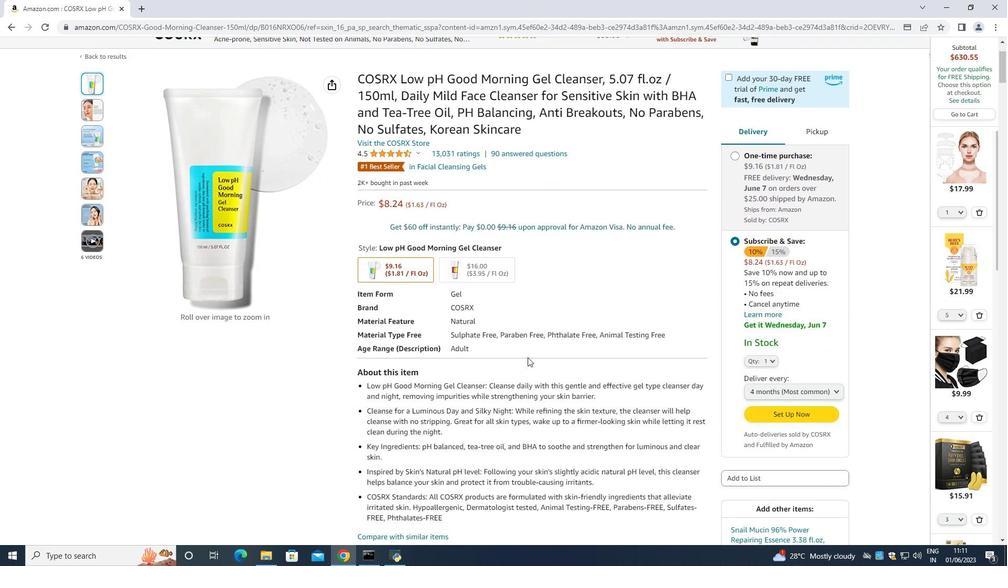 
Action: Mouse moved to (531, 353)
Screenshot: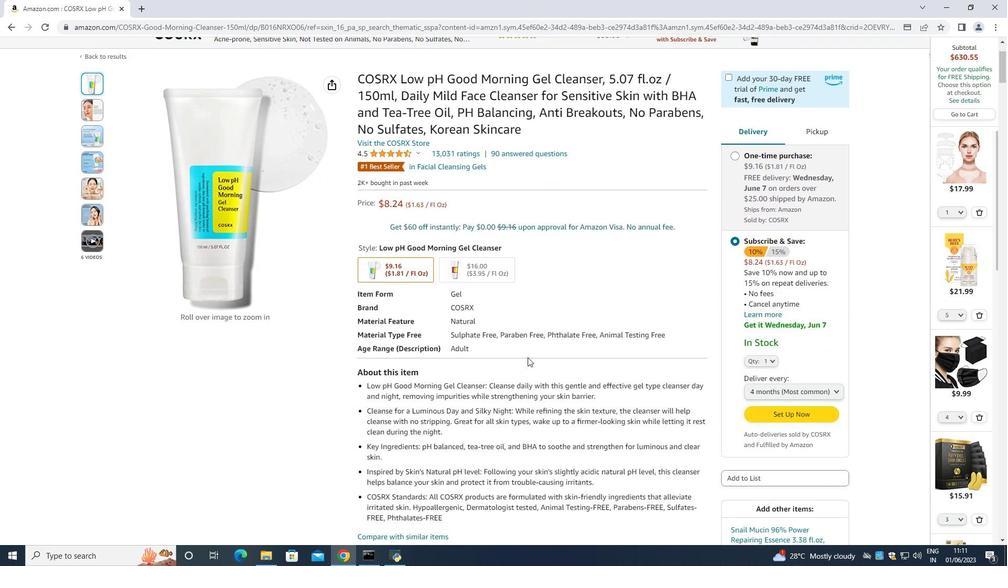 
Action: Mouse scrolled (530, 354) with delta (0, 0)
Screenshot: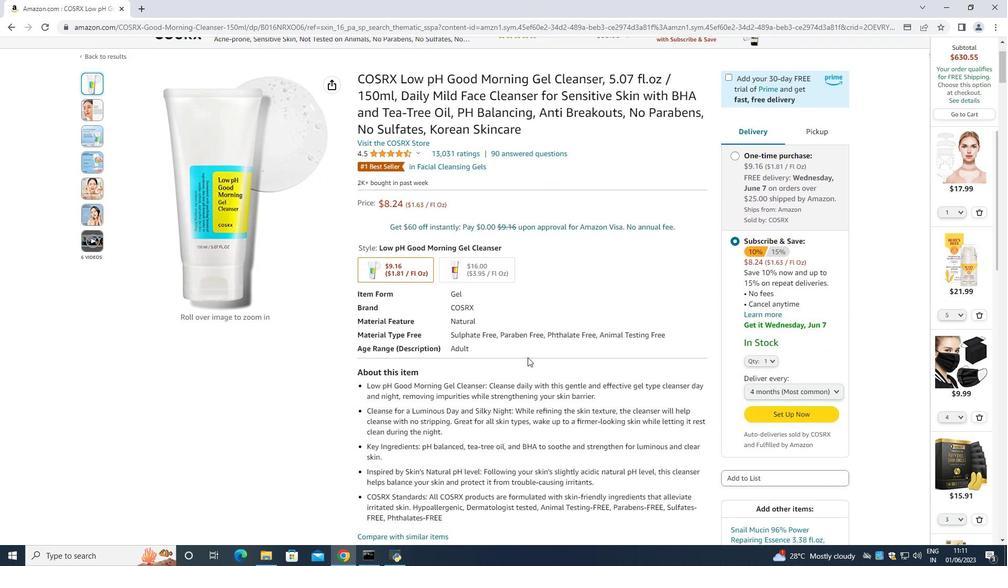 
Action: Mouse moved to (533, 349)
Screenshot: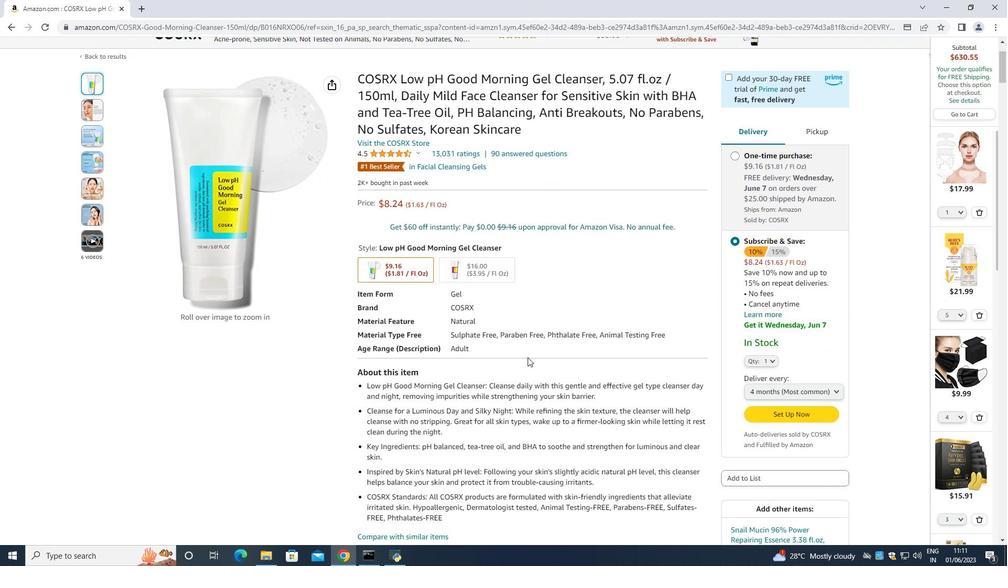 
Action: Mouse scrolled (530, 354) with delta (0, 0)
Screenshot: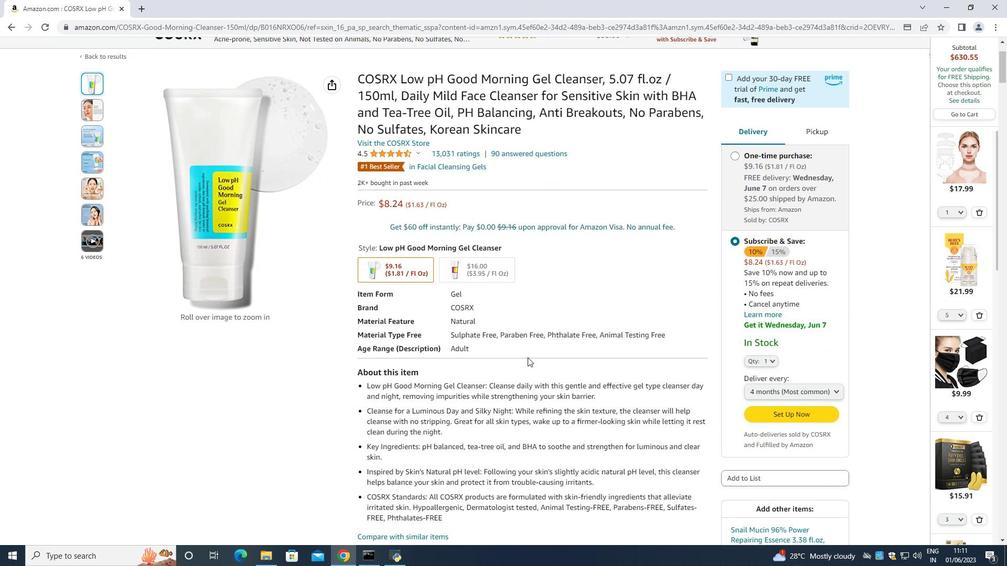 
Action: Mouse scrolled (533, 348) with delta (0, 0)
Screenshot: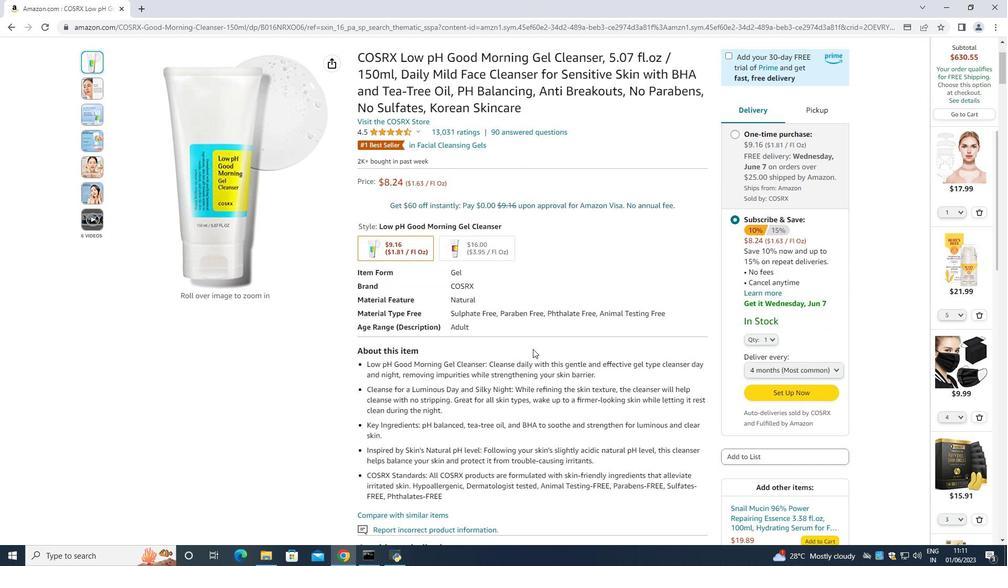 
Action: Mouse scrolled (533, 348) with delta (0, 0)
Screenshot: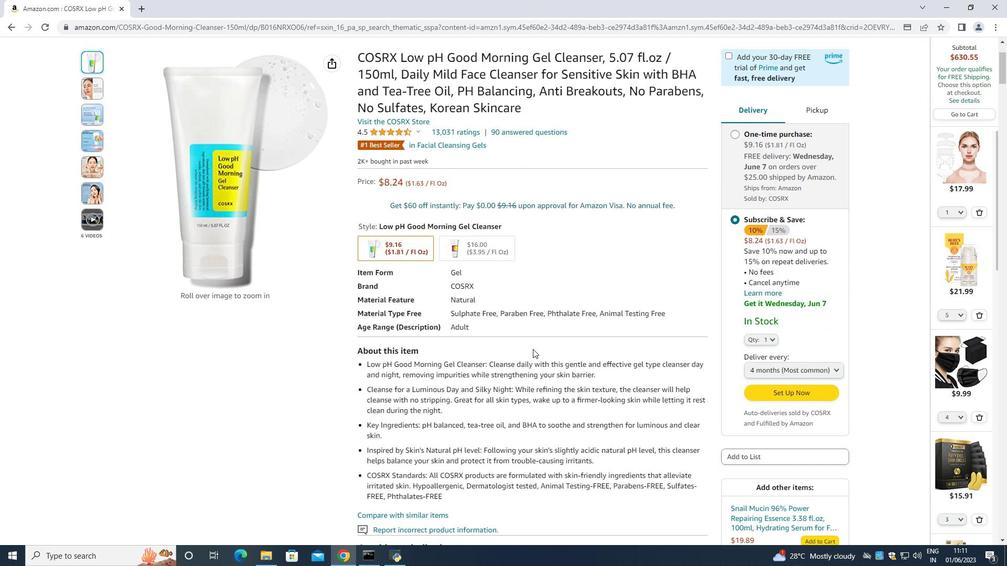 
Action: Mouse scrolled (533, 348) with delta (0, 0)
Screenshot: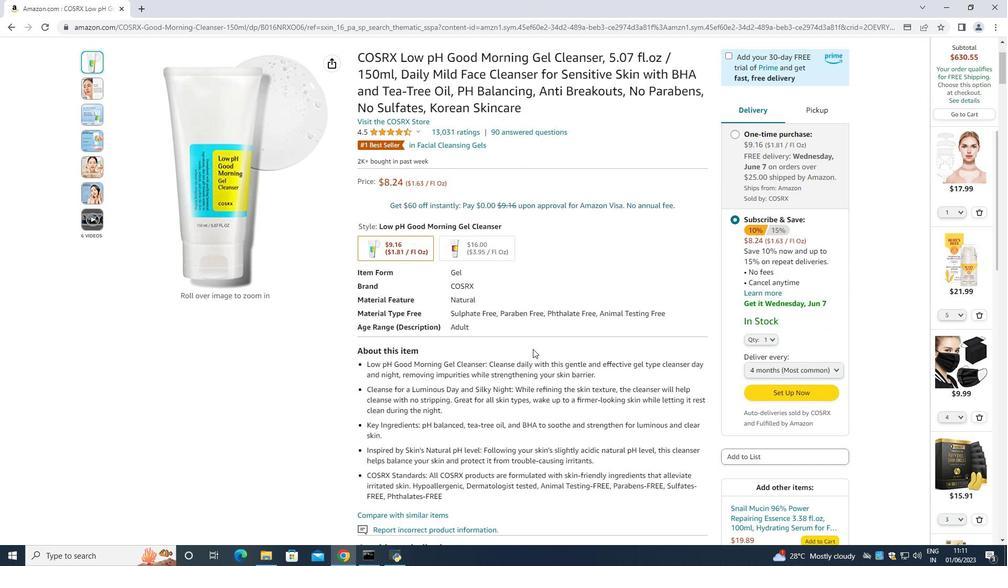 
Action: Mouse moved to (533, 349)
Screenshot: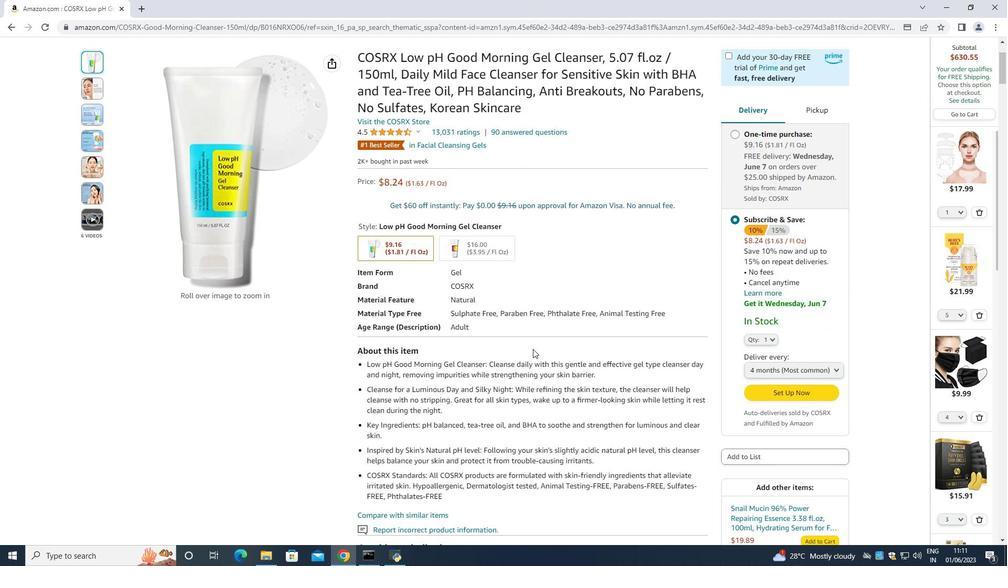 
Action: Mouse scrolled (533, 348) with delta (0, 0)
Screenshot: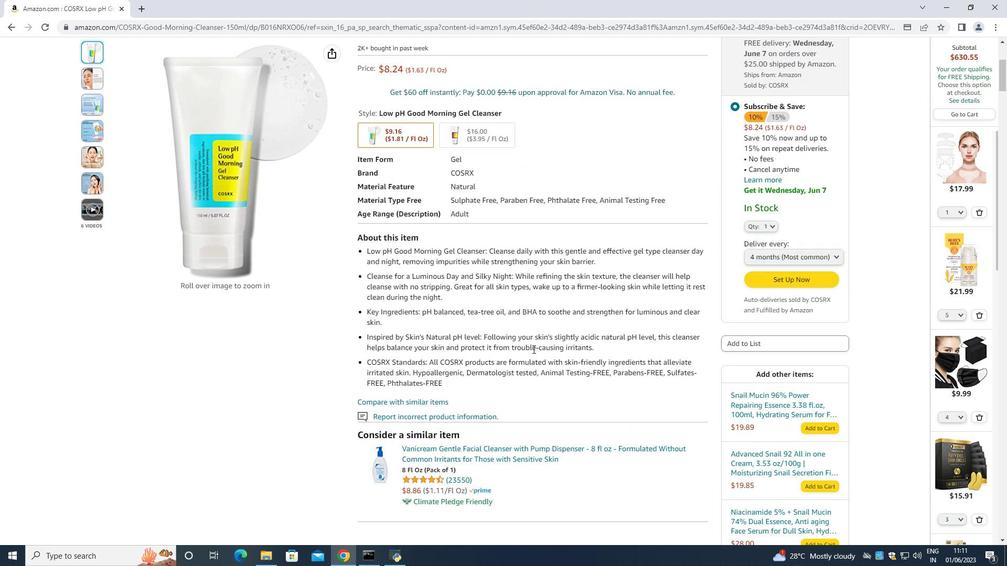 
Action: Mouse moved to (534, 344)
Screenshot: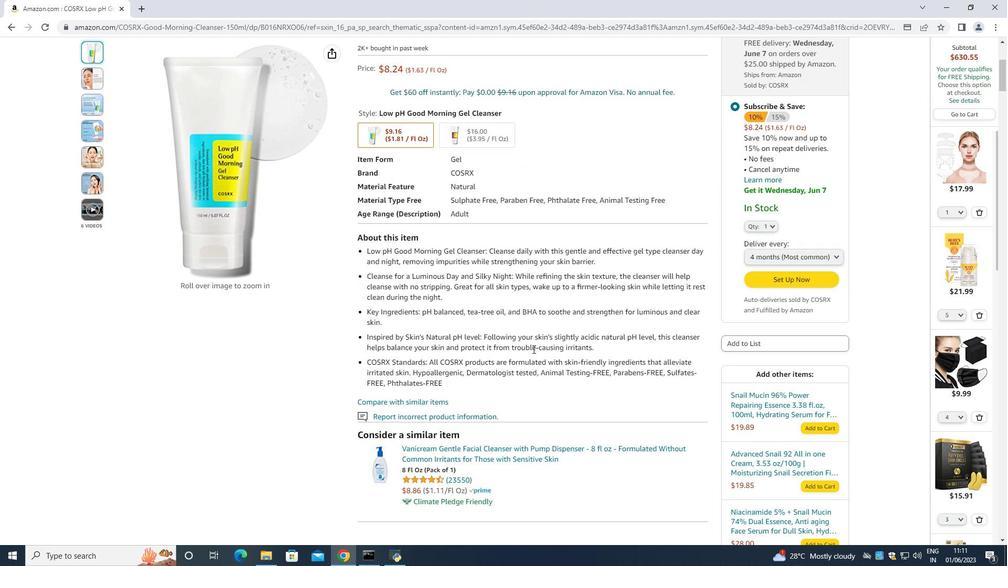 
Action: Mouse scrolled (533, 348) with delta (0, 0)
Screenshot: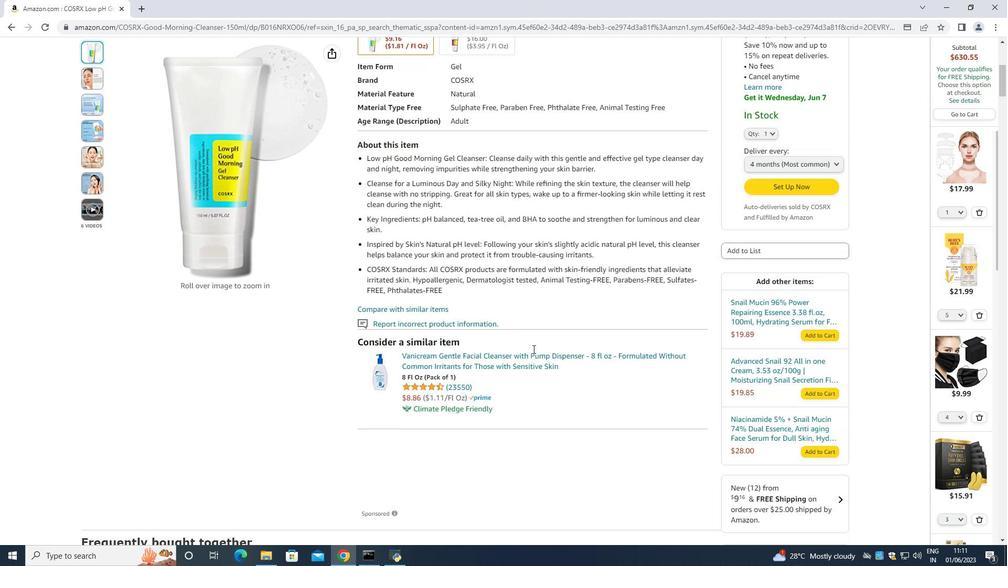 
Action: Mouse moved to (534, 339)
Screenshot: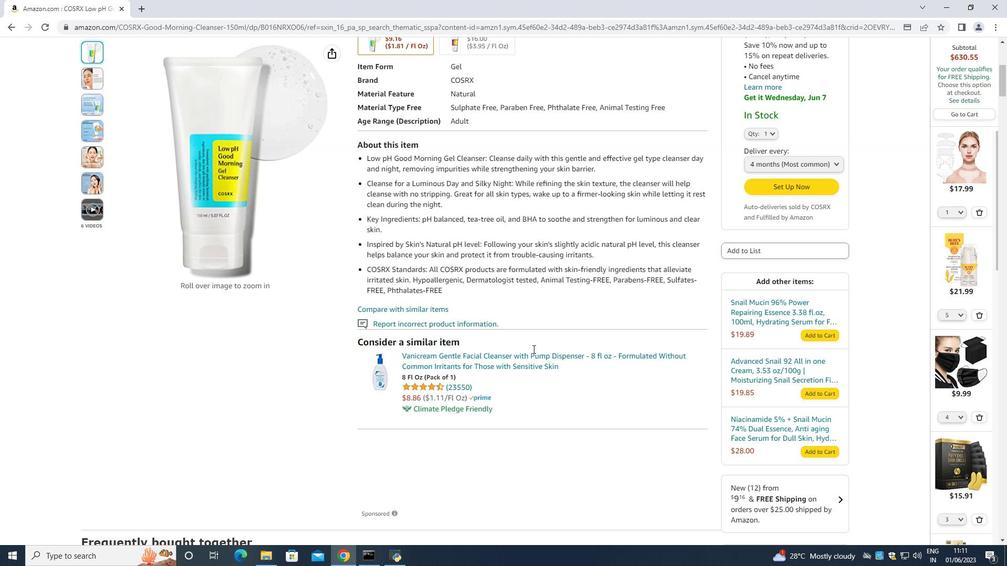 
Action: Mouse scrolled (534, 340) with delta (0, 0)
Screenshot: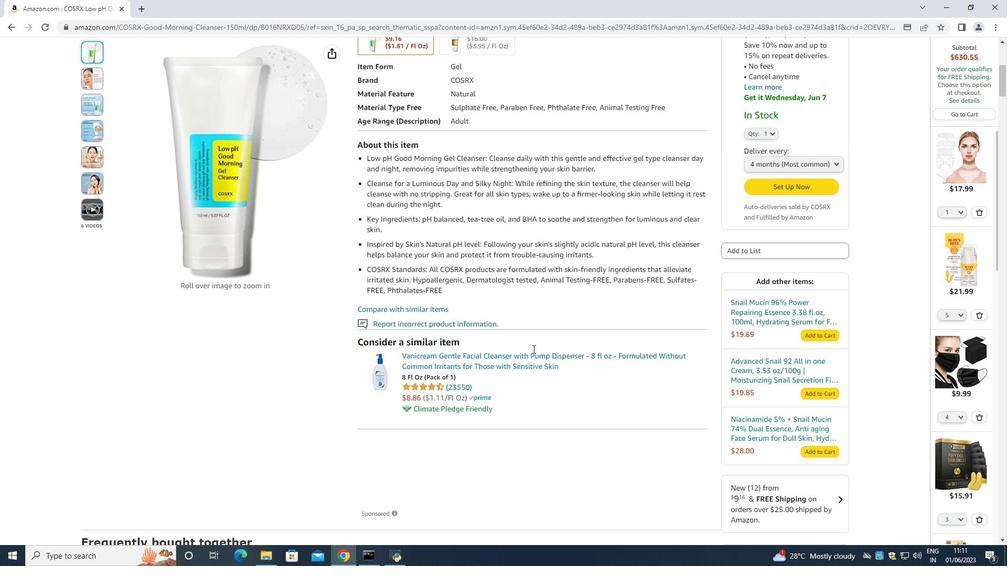
Action: Mouse moved to (534, 339)
Screenshot: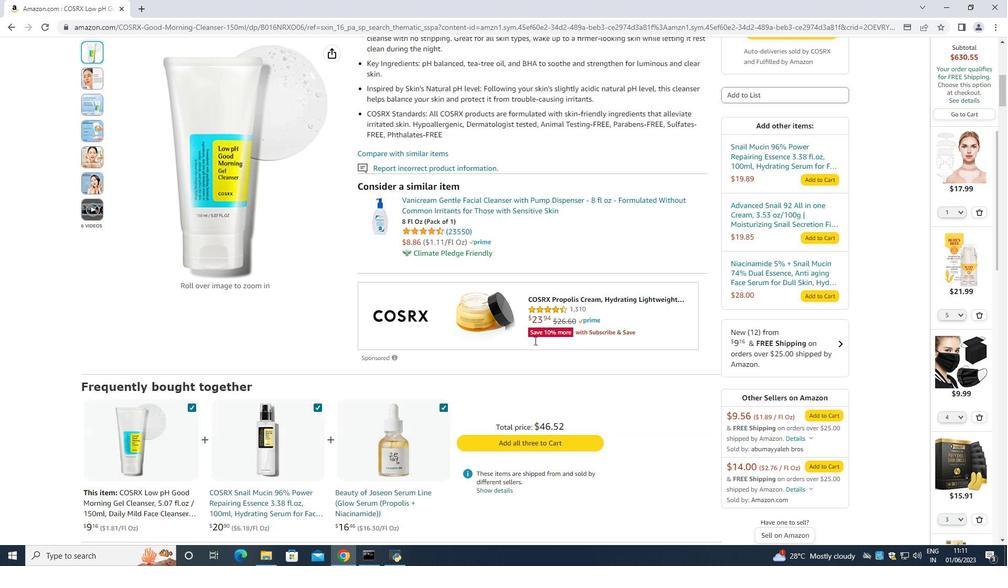 
Action: Mouse scrolled (534, 340) with delta (0, 0)
Screenshot: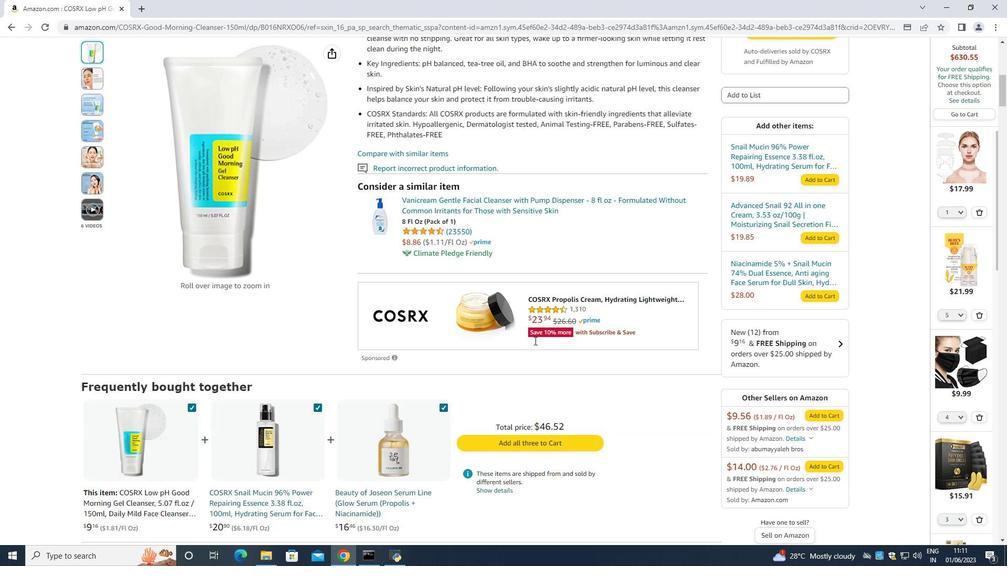 
Action: Mouse scrolled (534, 340) with delta (0, 0)
Screenshot: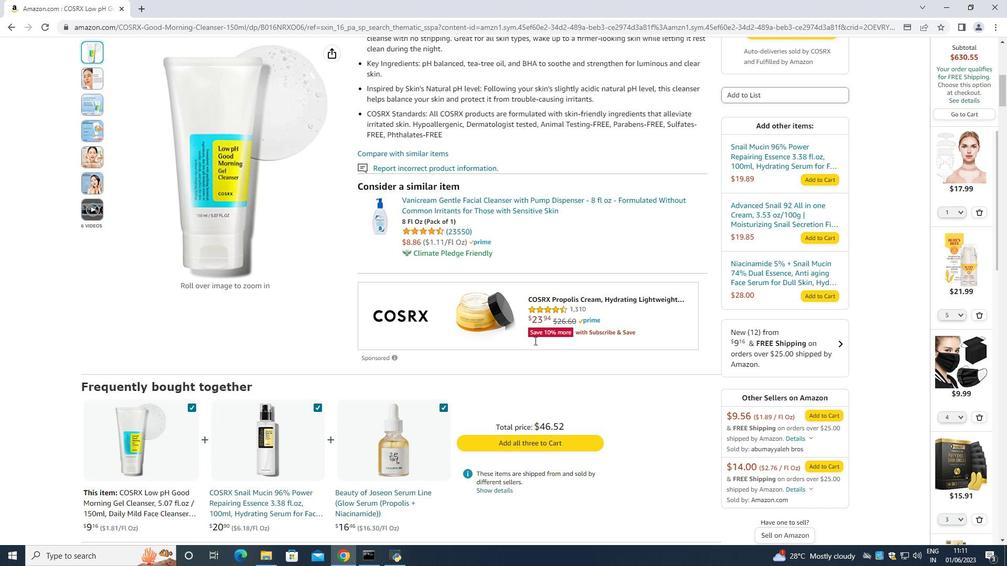 
Action: Mouse scrolled (534, 340) with delta (0, 0)
Screenshot: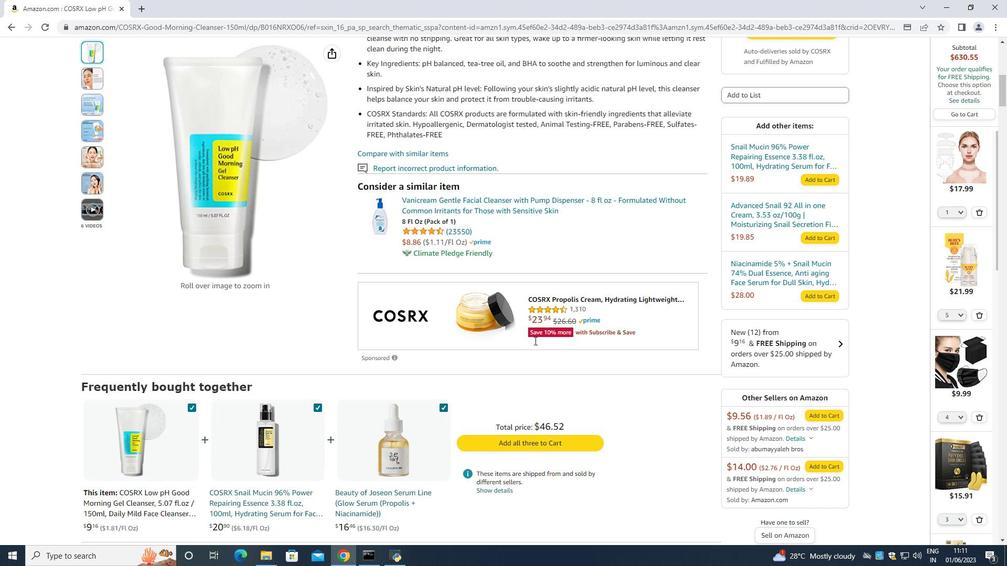 
Action: Mouse scrolled (534, 340) with delta (0, 0)
Screenshot: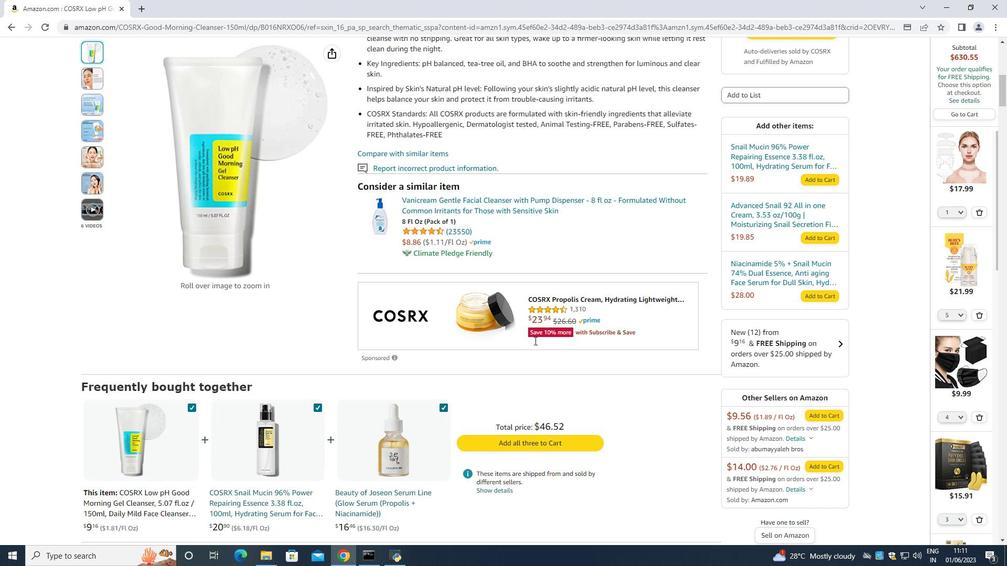 
Action: Mouse scrolled (534, 340) with delta (0, 0)
Screenshot: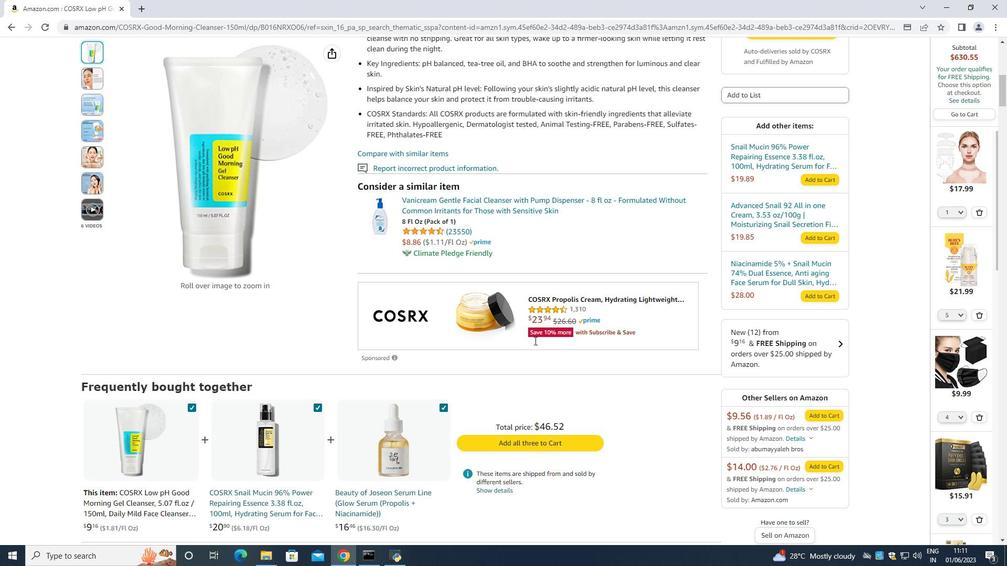
Action: Mouse scrolled (534, 338) with delta (0, 0)
Screenshot: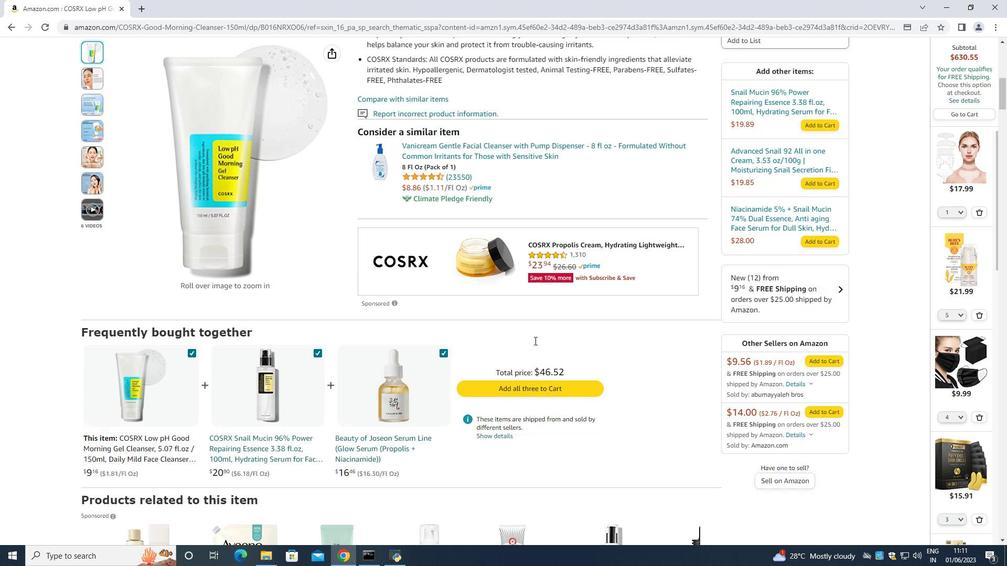 
Action: Mouse scrolled (534, 338) with delta (0, 0)
Screenshot: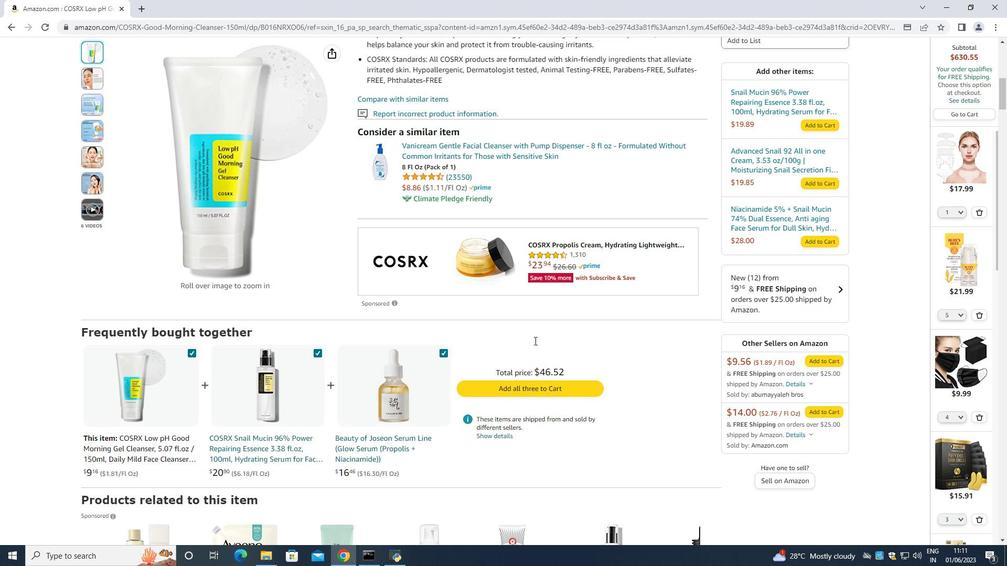 
Action: Mouse moved to (534, 338)
Screenshot: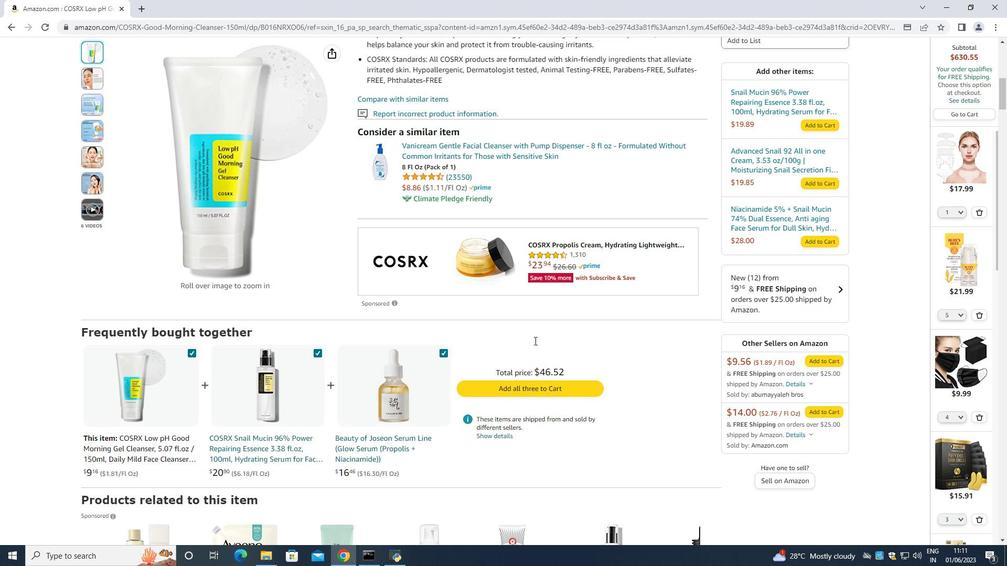 
Action: Mouse scrolled (534, 338) with delta (0, 0)
Screenshot: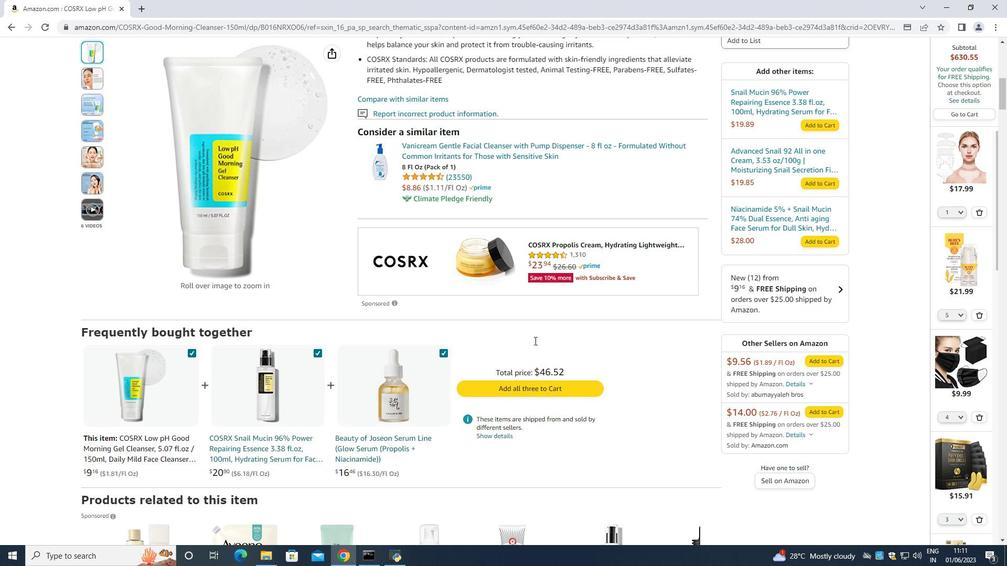 
Action: Mouse moved to (534, 336)
Screenshot: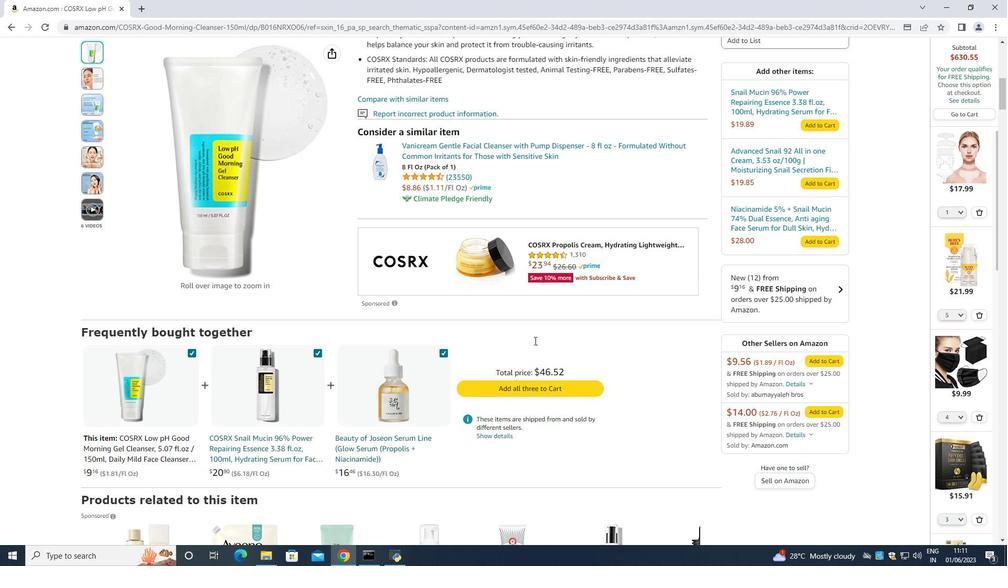 
Action: Mouse scrolled (534, 338) with delta (0, 0)
Screenshot: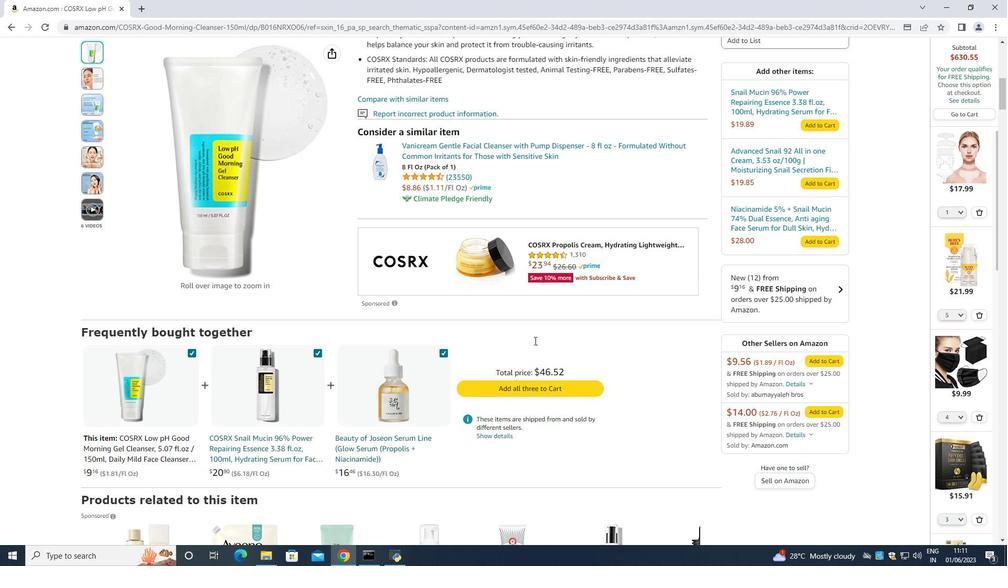 
Action: Mouse moved to (534, 336)
Screenshot: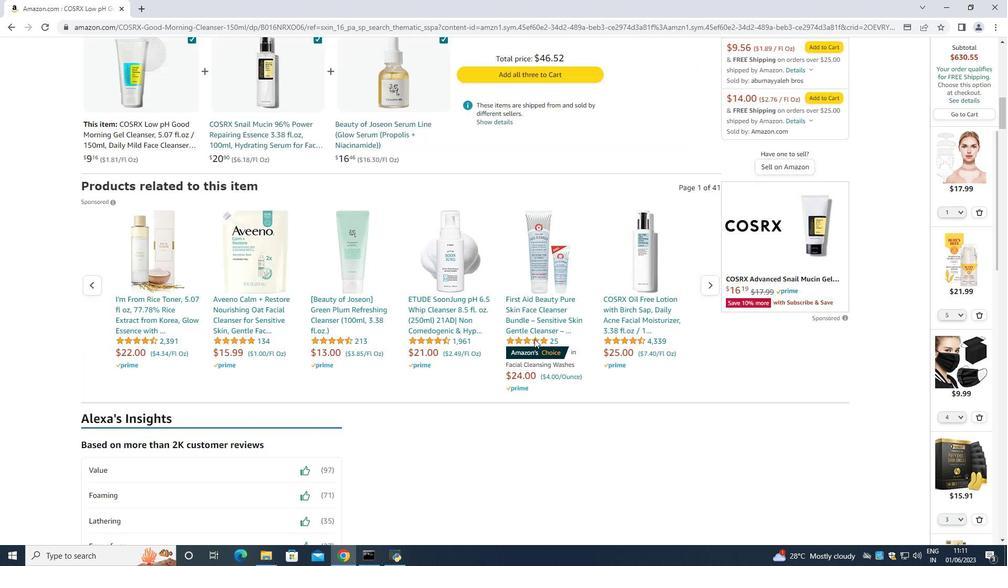 
Action: Mouse scrolled (534, 338) with delta (0, 0)
Screenshot: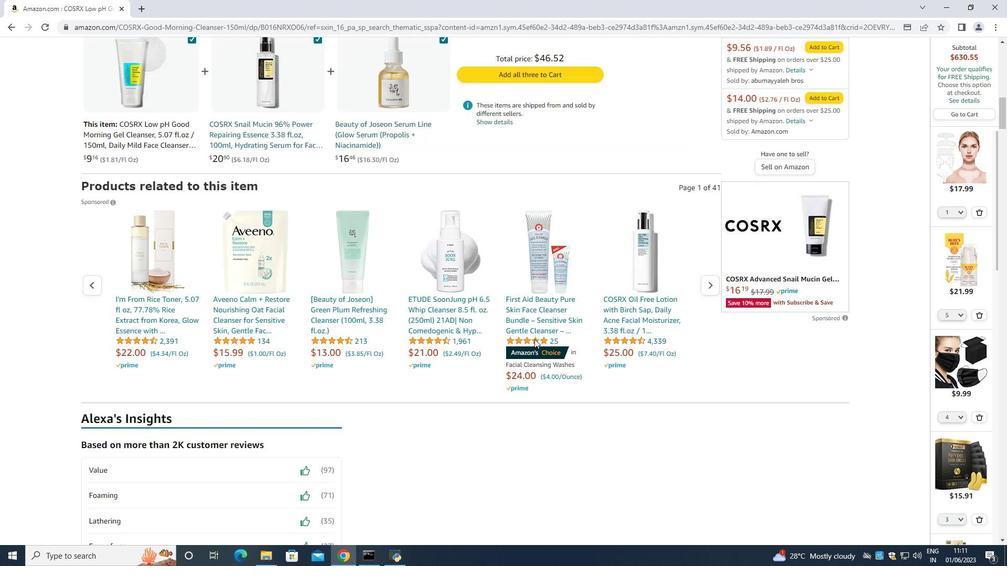 
Action: Mouse scrolled (534, 336) with delta (0, 0)
Screenshot: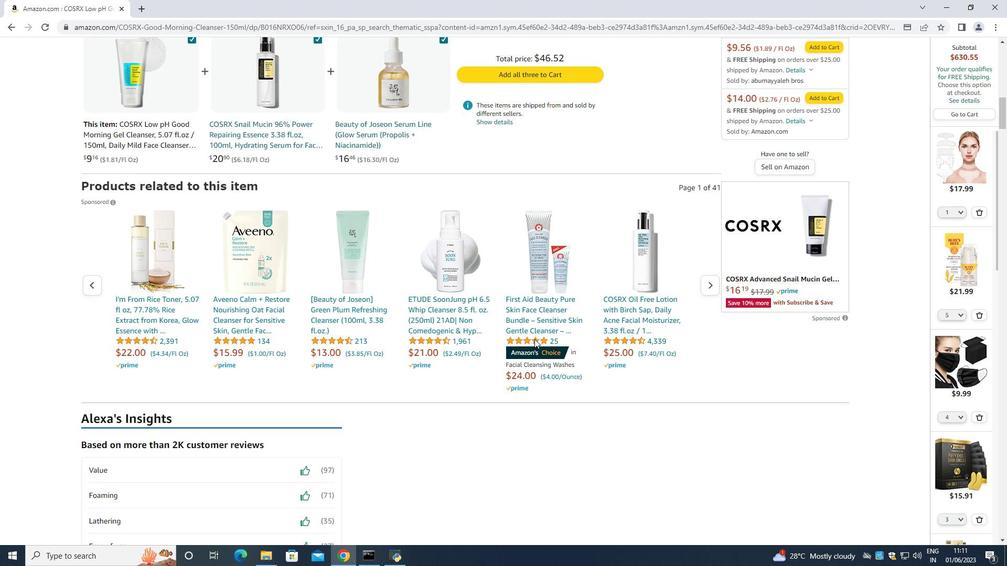 
Action: Mouse scrolled (534, 336) with delta (0, 0)
Screenshot: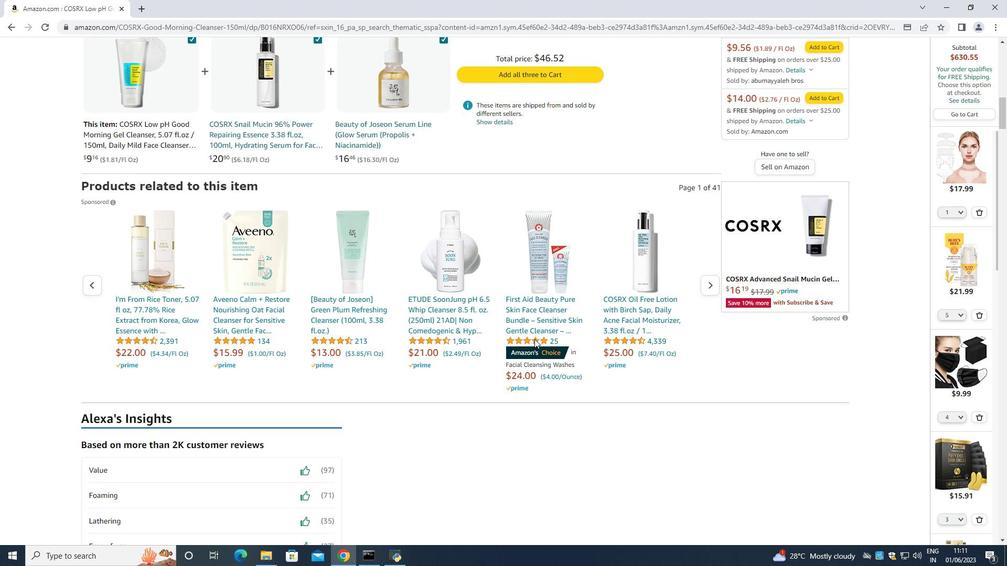 
Action: Mouse scrolled (534, 336) with delta (0, 0)
Screenshot: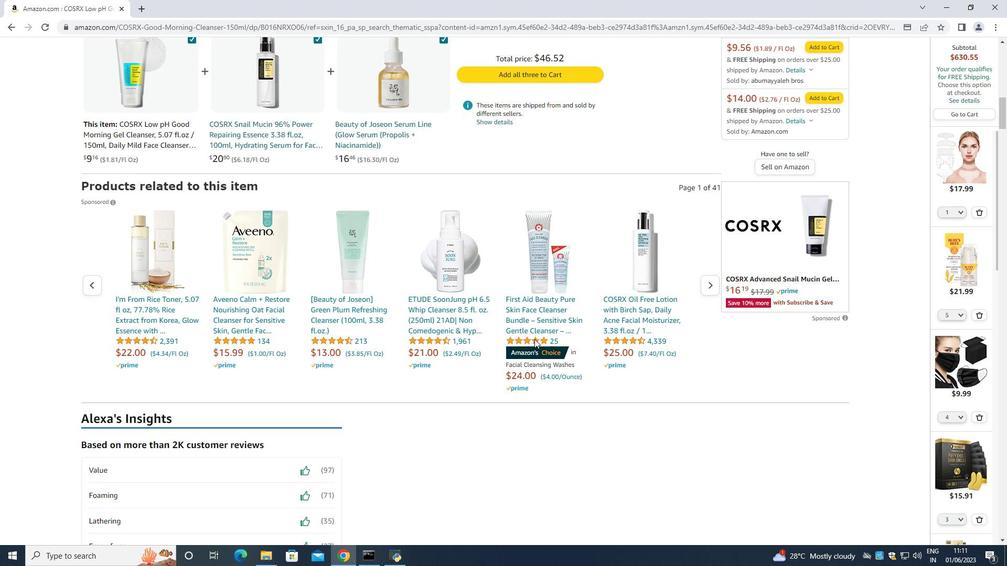 
Action: Mouse scrolled (534, 336) with delta (0, 0)
Screenshot: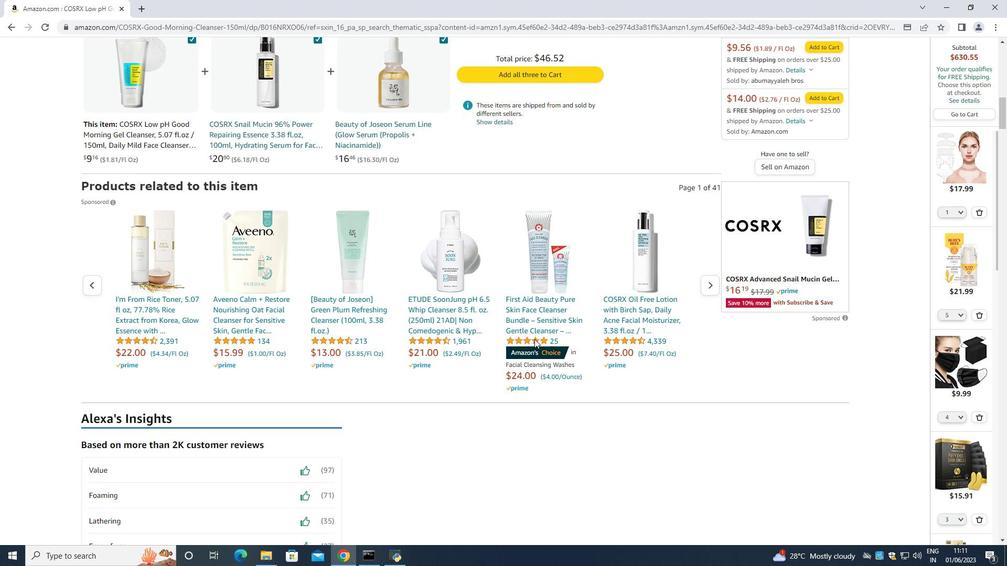 
Action: Mouse scrolled (534, 336) with delta (0, 0)
Screenshot: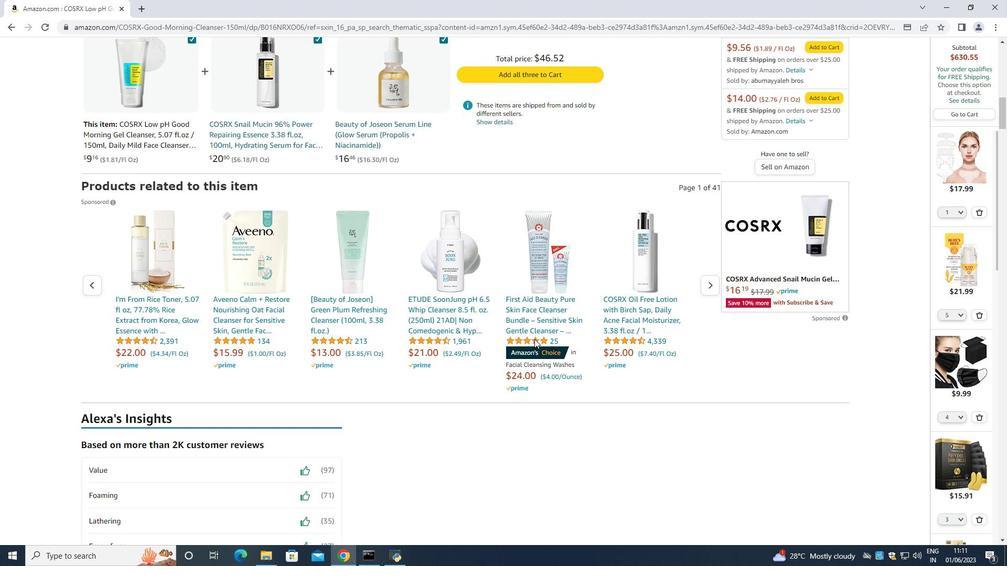 
Action: Mouse scrolled (534, 336) with delta (0, 0)
Screenshot: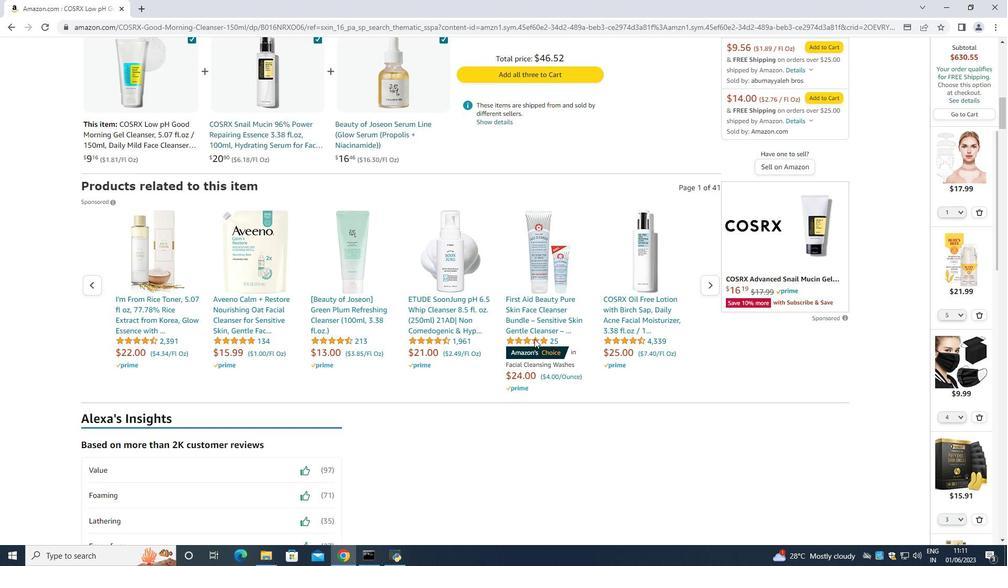 
Action: Mouse moved to (428, 233)
Screenshot: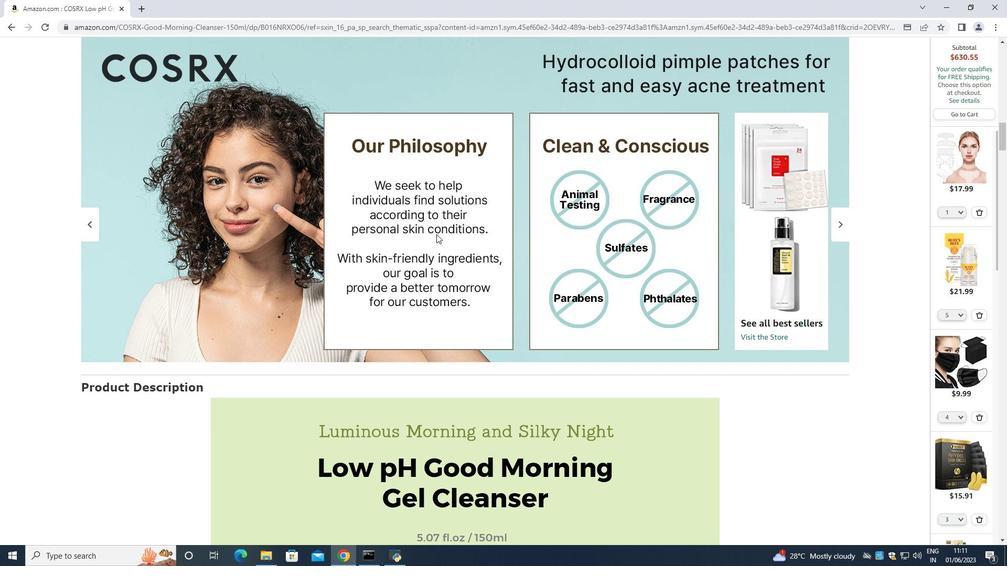 
Action: Mouse scrolled (429, 233) with delta (0, 0)
Screenshot: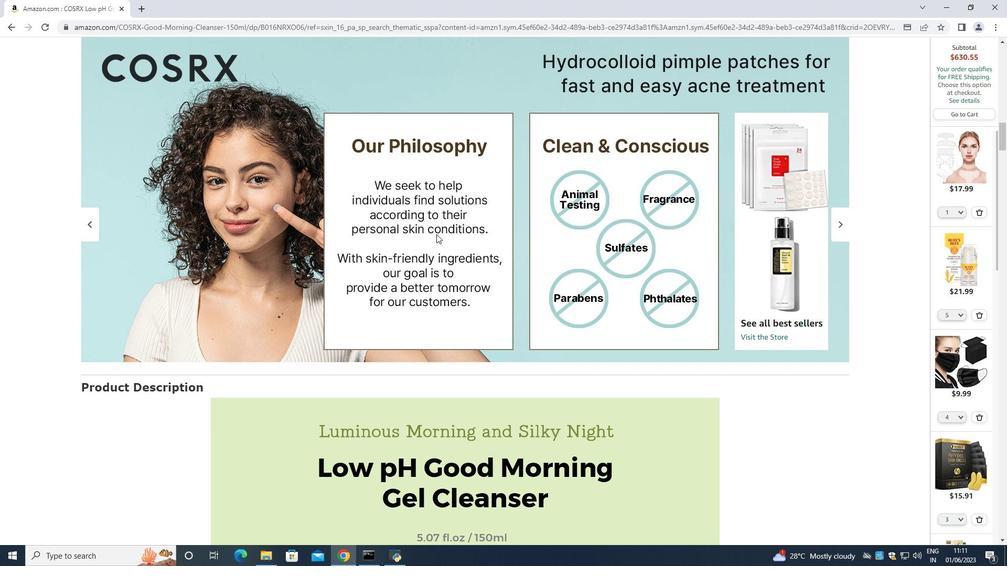 
Action: Mouse moved to (423, 234)
Screenshot: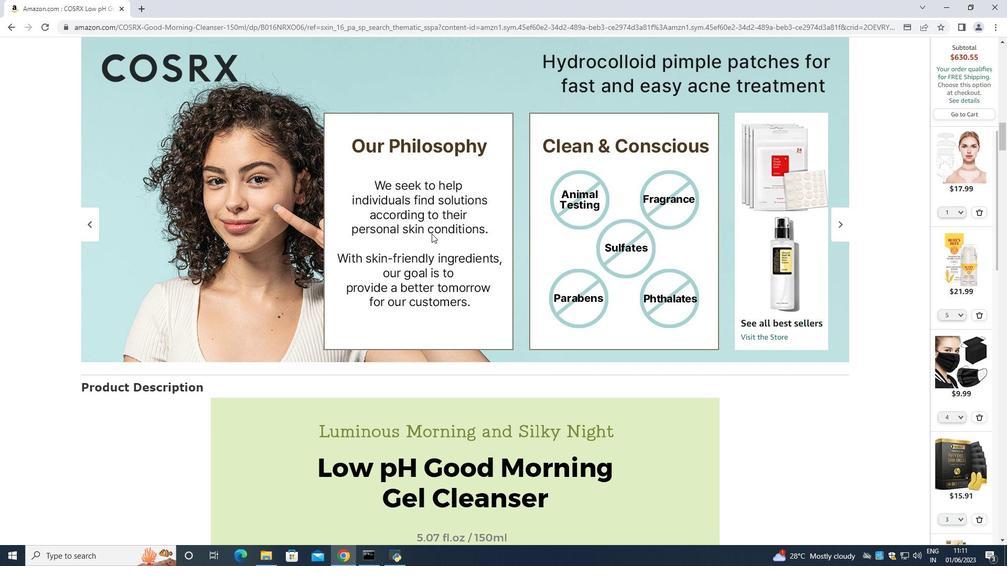 
Action: Mouse scrolled (423, 233) with delta (0, 0)
Screenshot: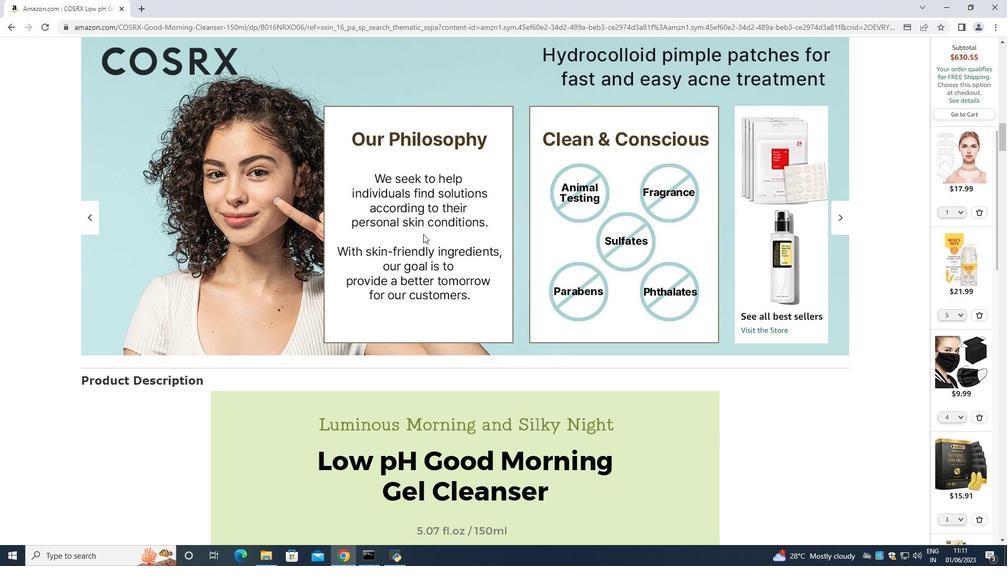 
Action: Mouse scrolled (423, 233) with delta (0, 0)
Screenshot: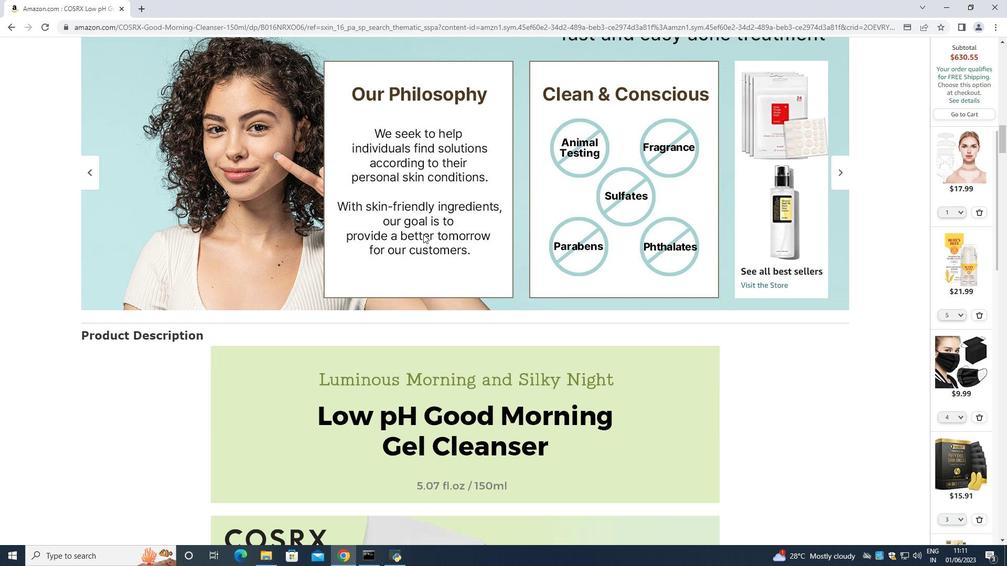 
Action: Mouse scrolled (423, 233) with delta (0, 0)
Screenshot: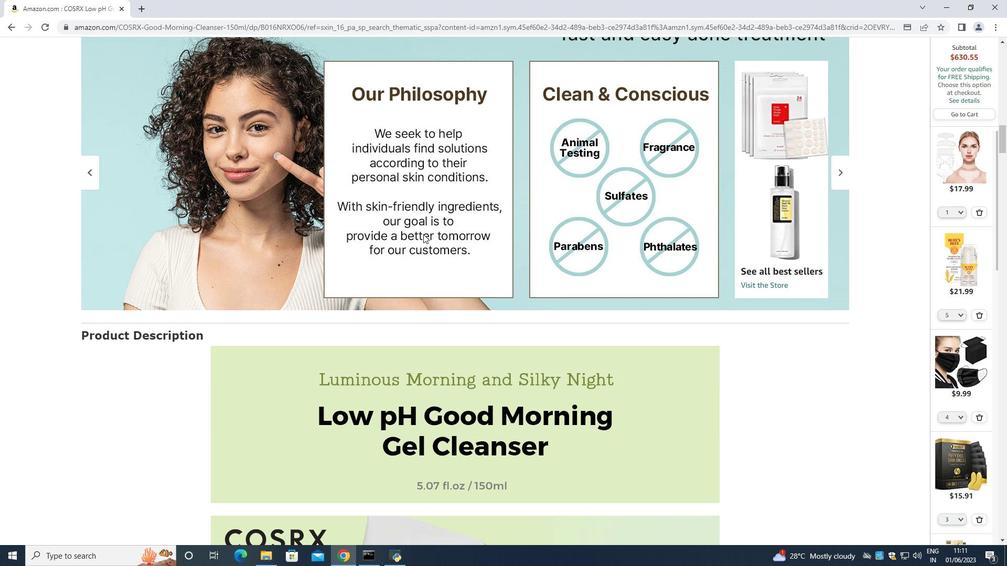 
Action: Mouse scrolled (423, 233) with delta (0, 0)
Screenshot: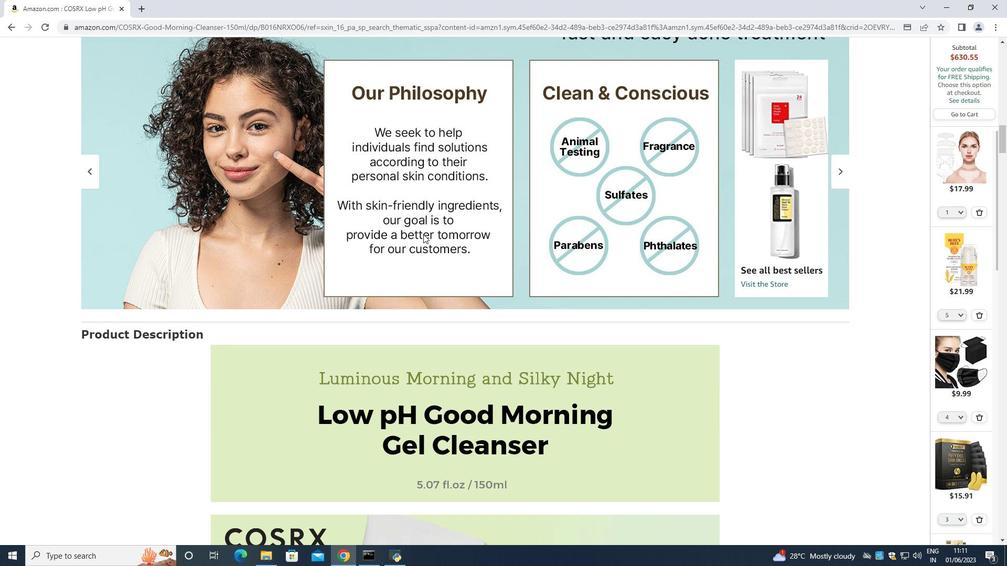 
Action: Mouse moved to (422, 235)
Screenshot: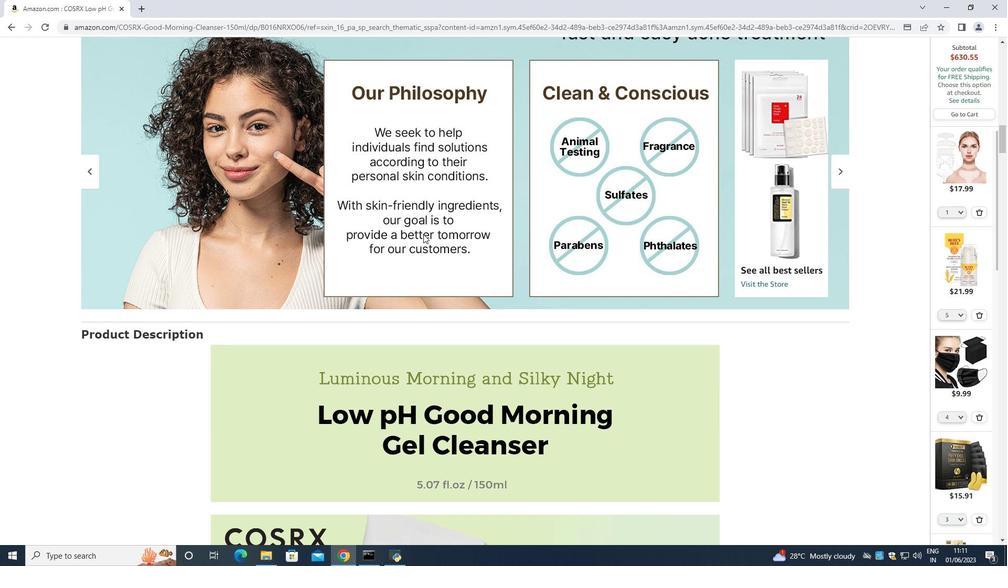 
Action: Mouse scrolled (422, 235) with delta (0, 0)
Screenshot: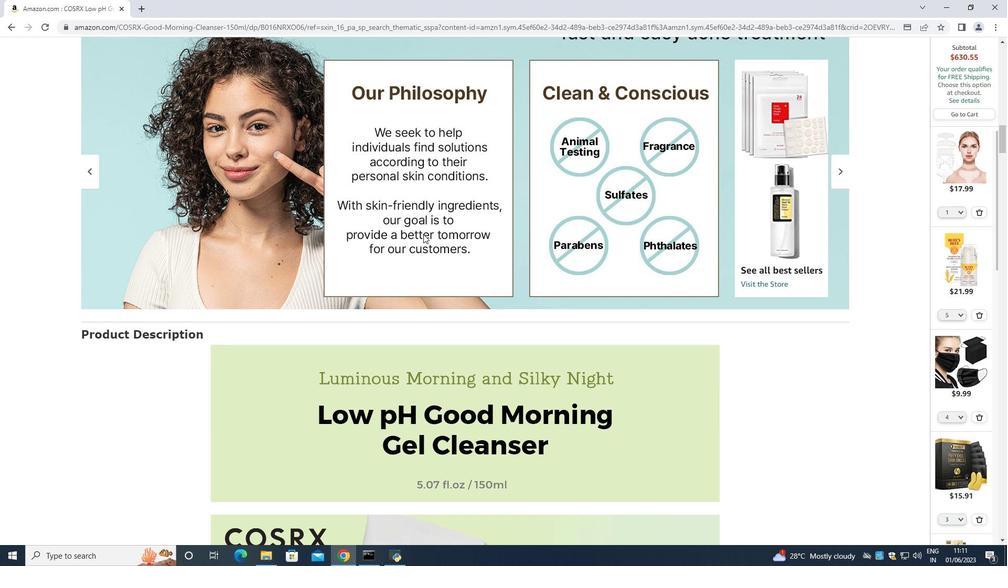 
Action: Mouse moved to (419, 237)
Screenshot: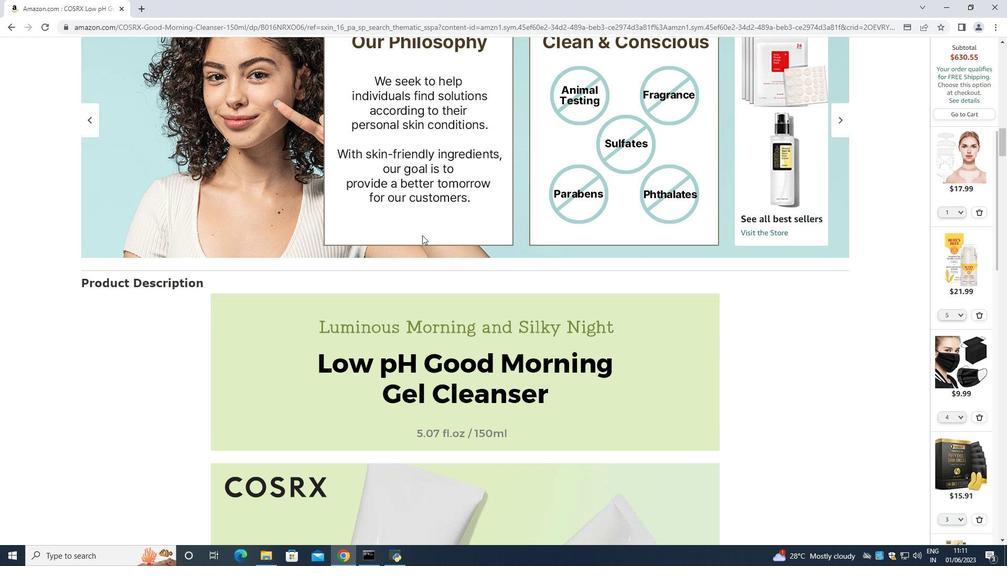 
Action: Mouse scrolled (419, 237) with delta (0, 0)
Screenshot: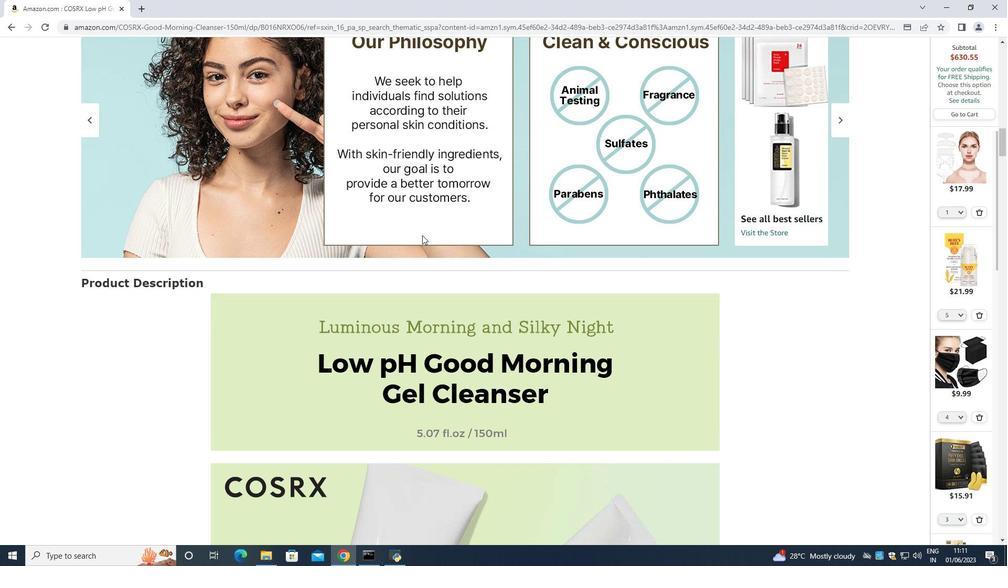 
Action: Mouse moved to (416, 237)
Screenshot: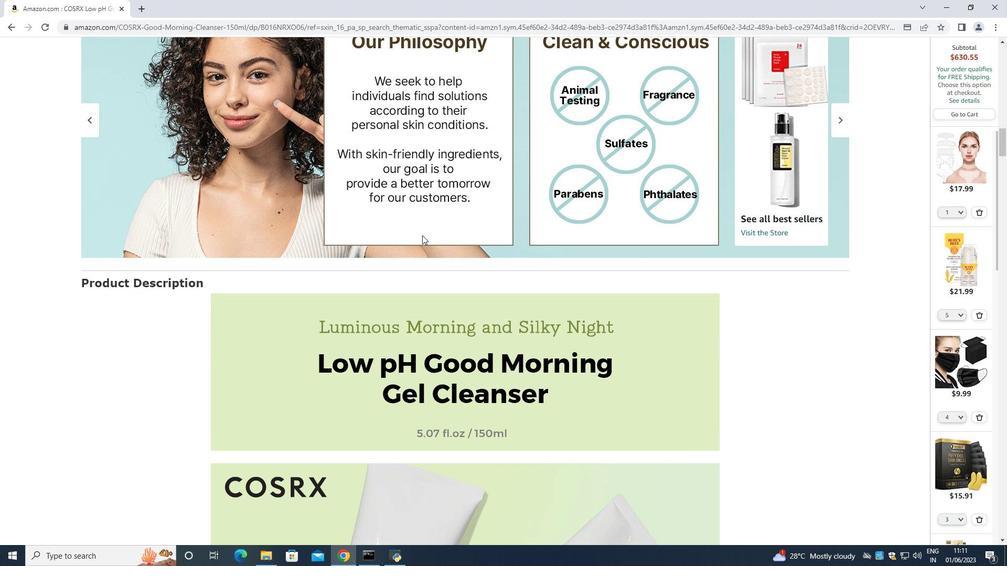 
Action: Mouse scrolled (418, 237) with delta (0, 0)
Screenshot: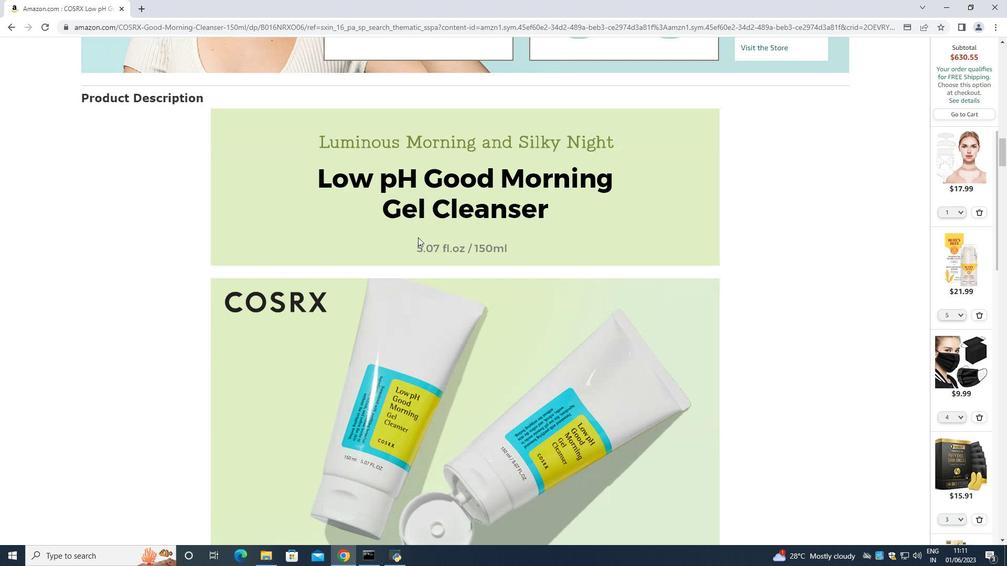 
Action: Mouse scrolled (416, 237) with delta (0, 0)
Screenshot: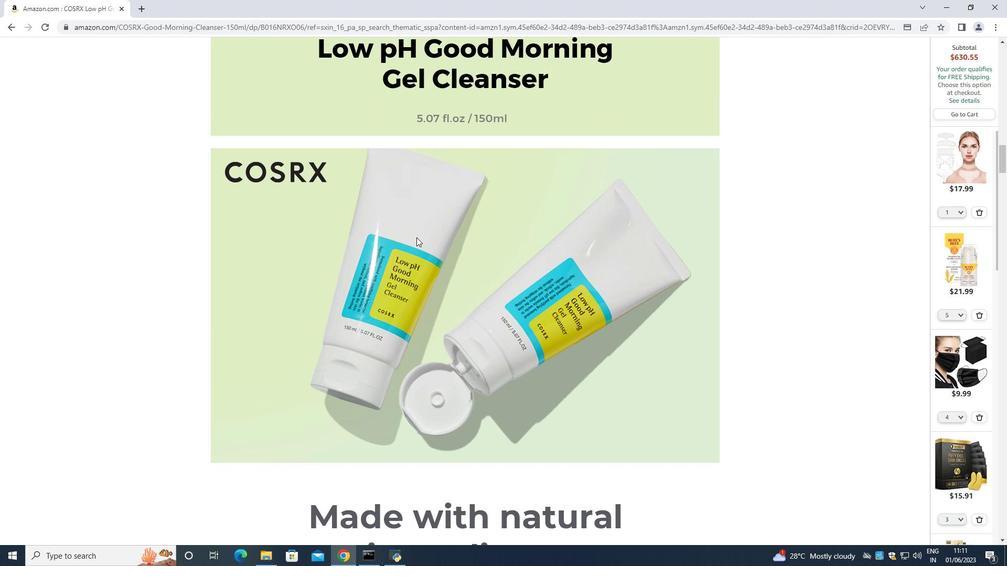 
Action: Mouse scrolled (416, 237) with delta (0, 0)
Screenshot: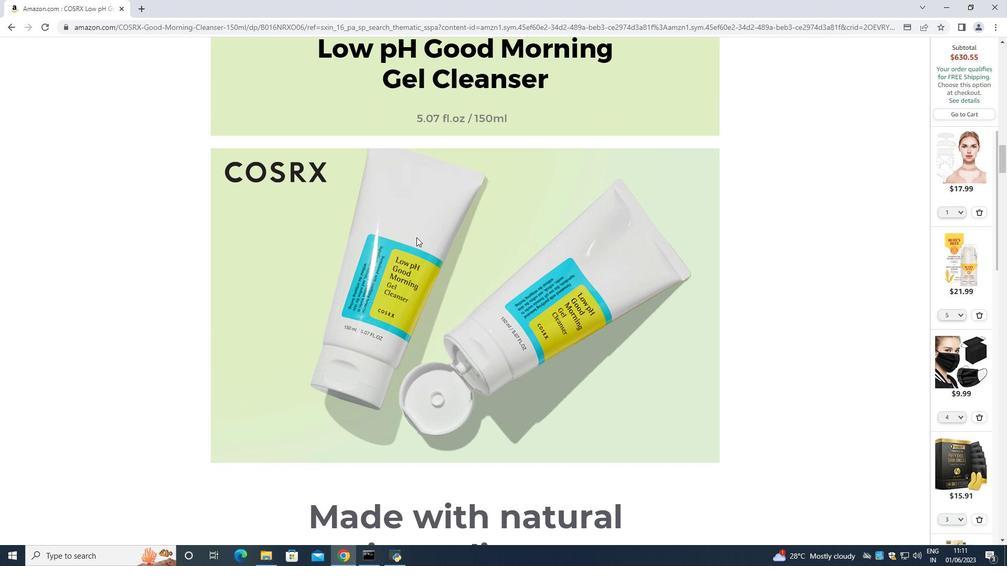 
Action: Mouse scrolled (416, 237) with delta (0, 0)
Screenshot: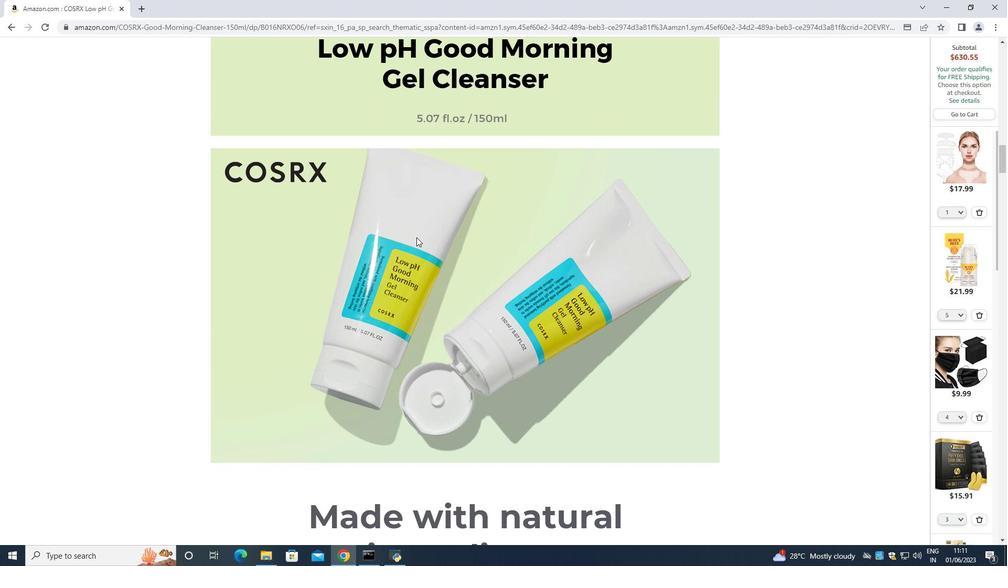 
Action: Mouse scrolled (416, 237) with delta (0, 0)
Screenshot: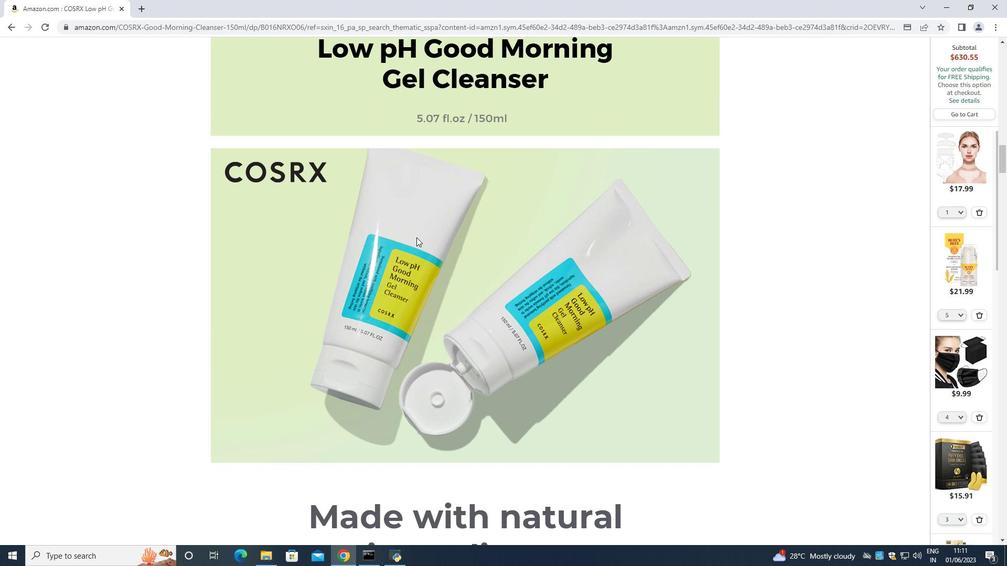 
Action: Mouse scrolled (416, 237) with delta (0, 0)
Screenshot: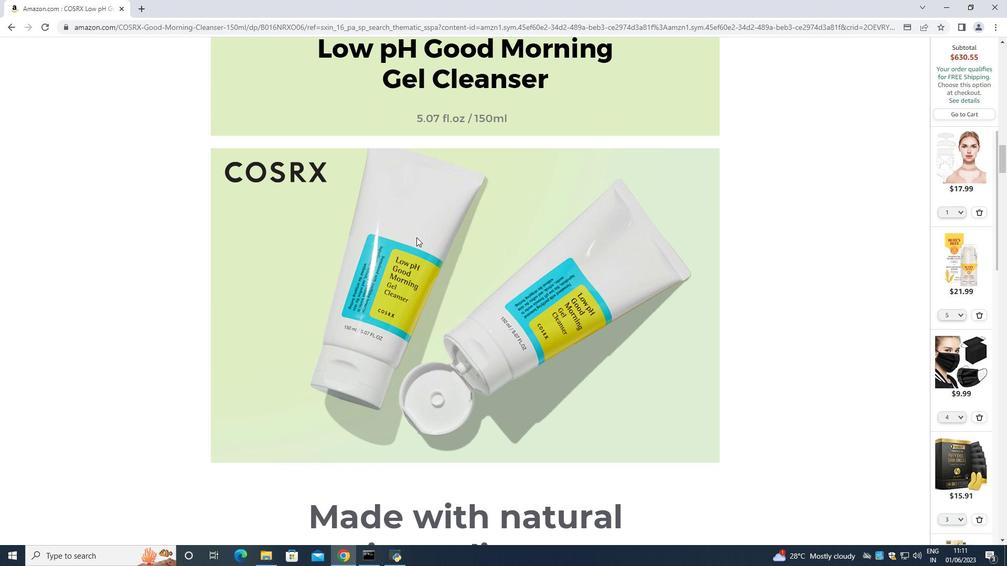 
Action: Mouse moved to (414, 237)
Screenshot: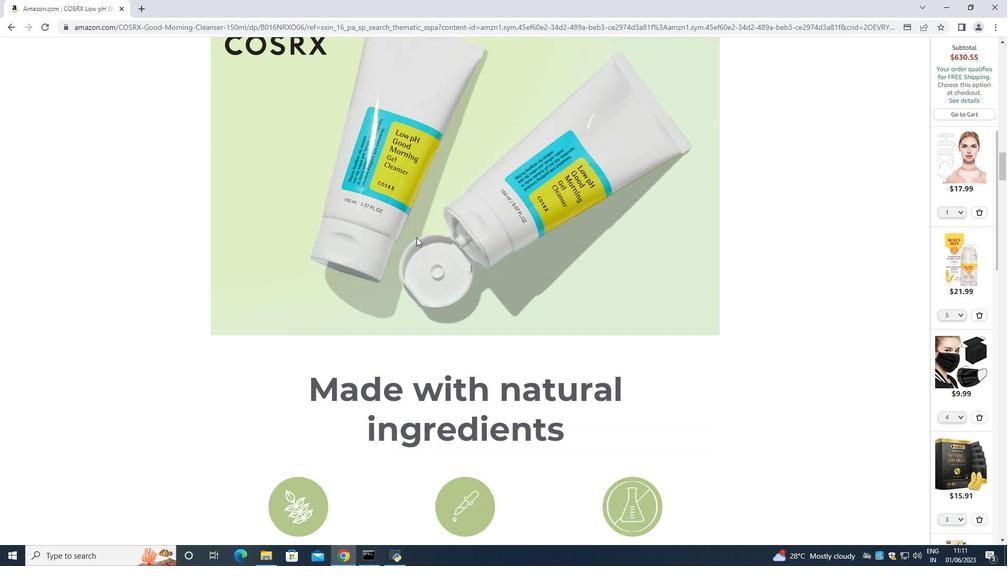 
Action: Mouse scrolled (416, 237) with delta (0, 0)
Screenshot: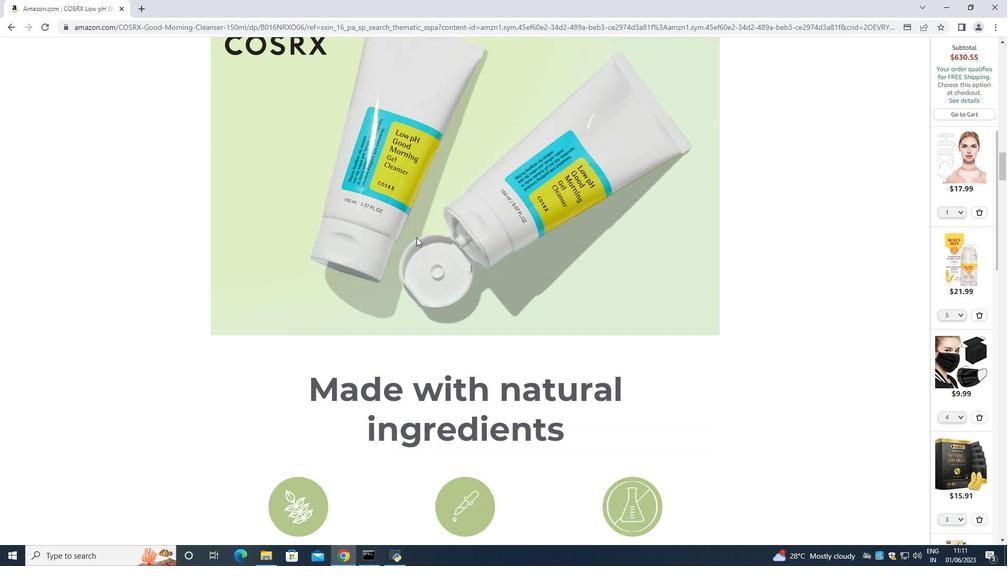 
Action: Mouse scrolled (414, 237) with delta (0, 0)
Screenshot: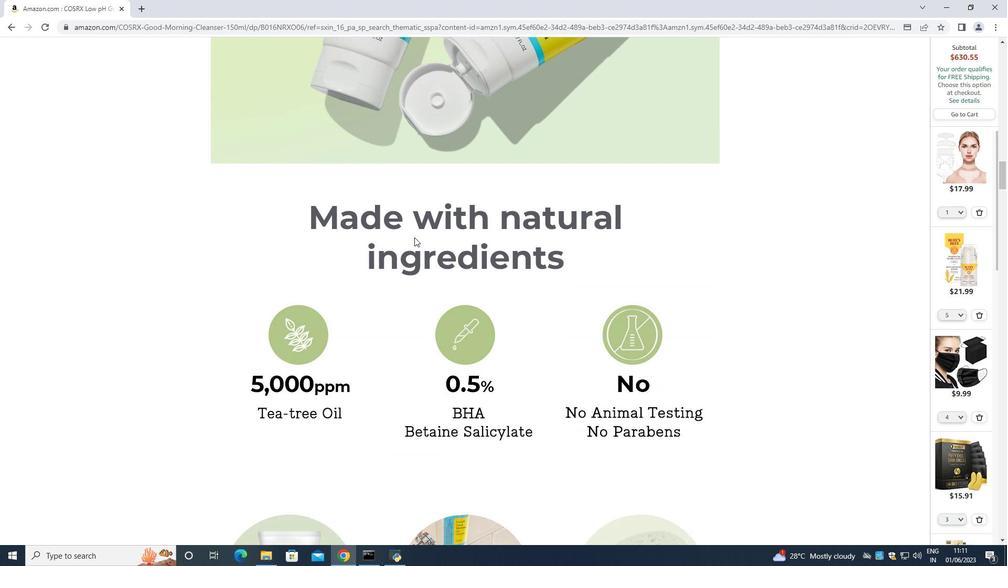 
Action: Mouse scrolled (414, 237) with delta (0, 0)
Screenshot: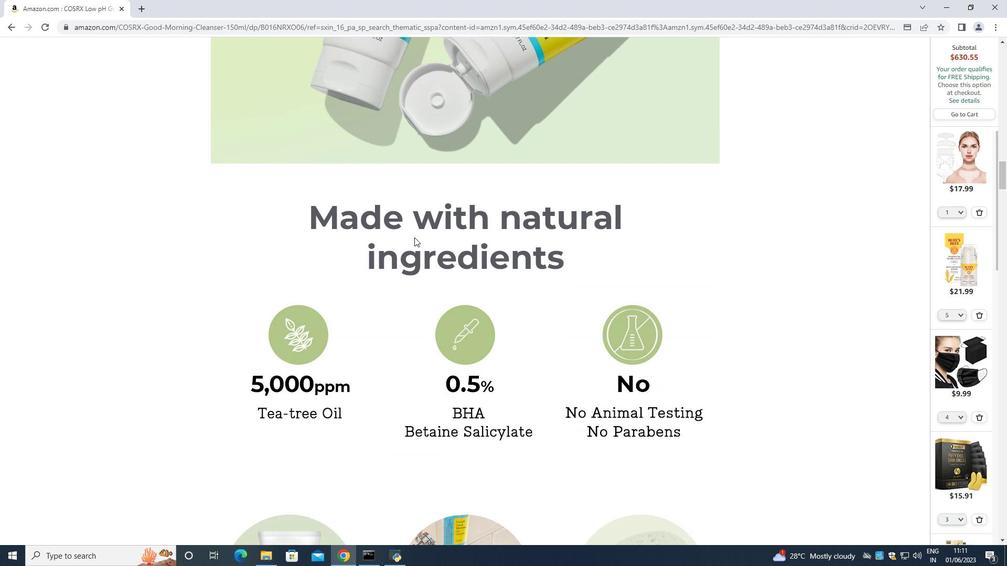 
Action: Mouse scrolled (414, 237) with delta (0, 0)
Screenshot: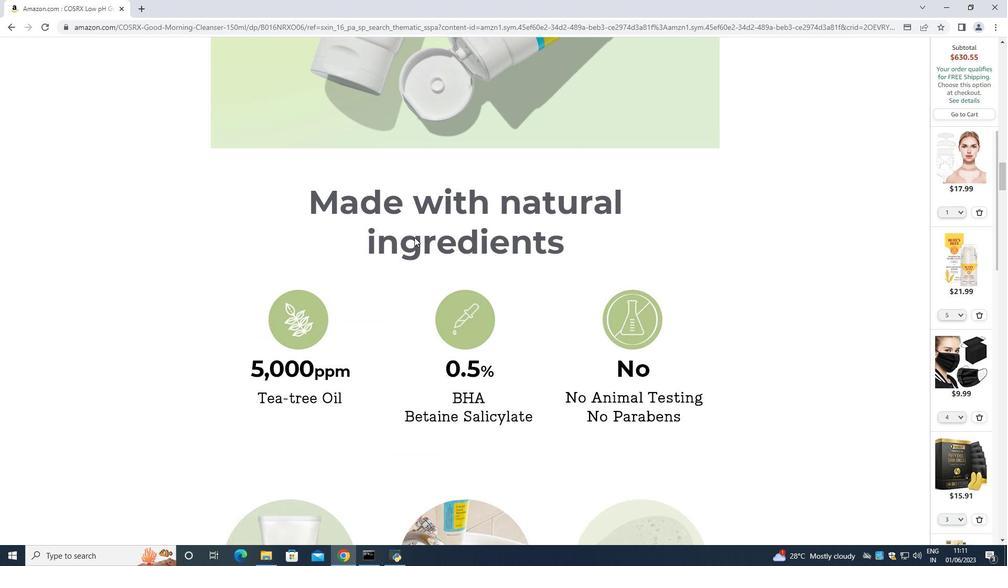 
Action: Mouse moved to (414, 237)
Screenshot: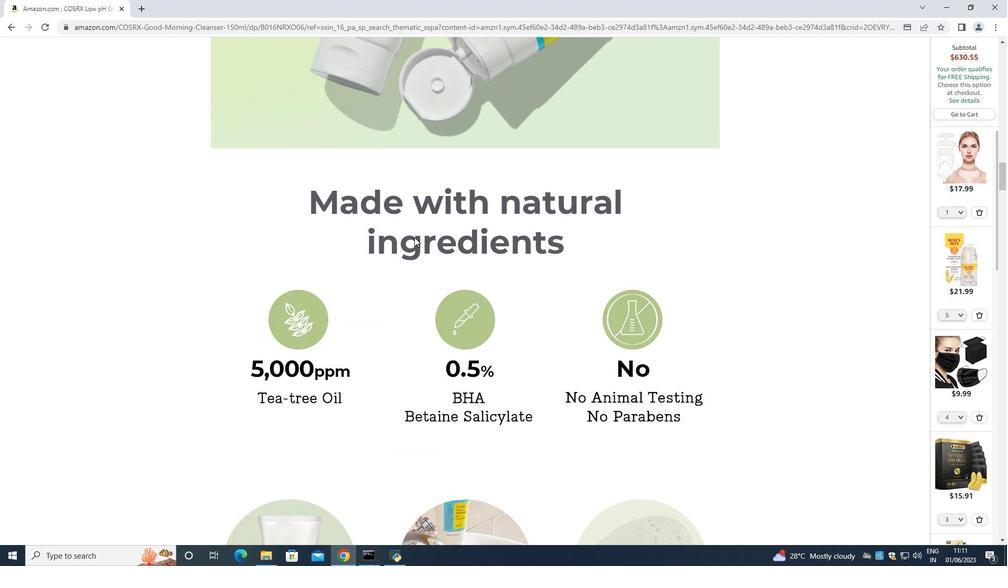 
Action: Mouse scrolled (414, 237) with delta (0, 0)
Screenshot: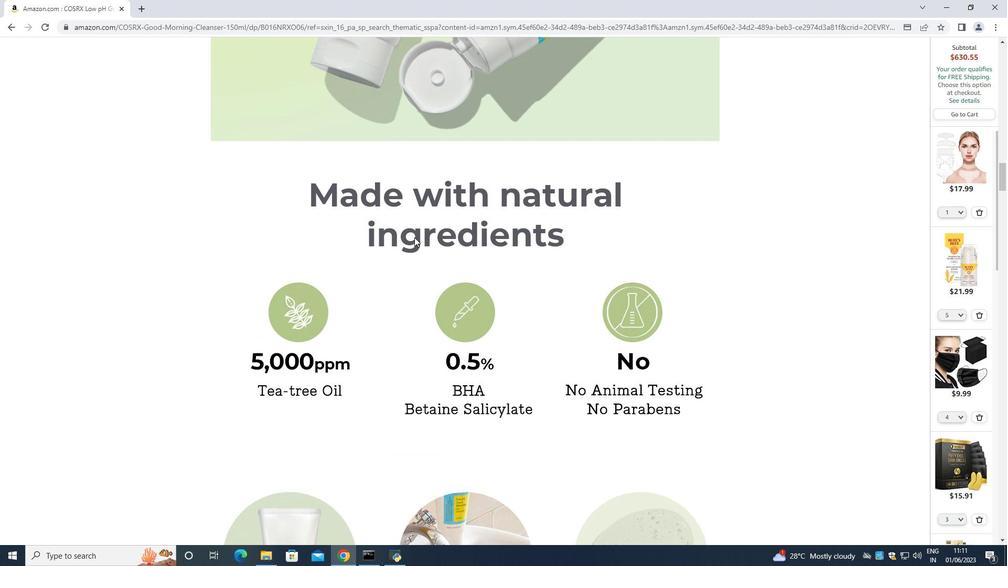 
Action: Mouse scrolled (414, 237) with delta (0, 0)
Screenshot: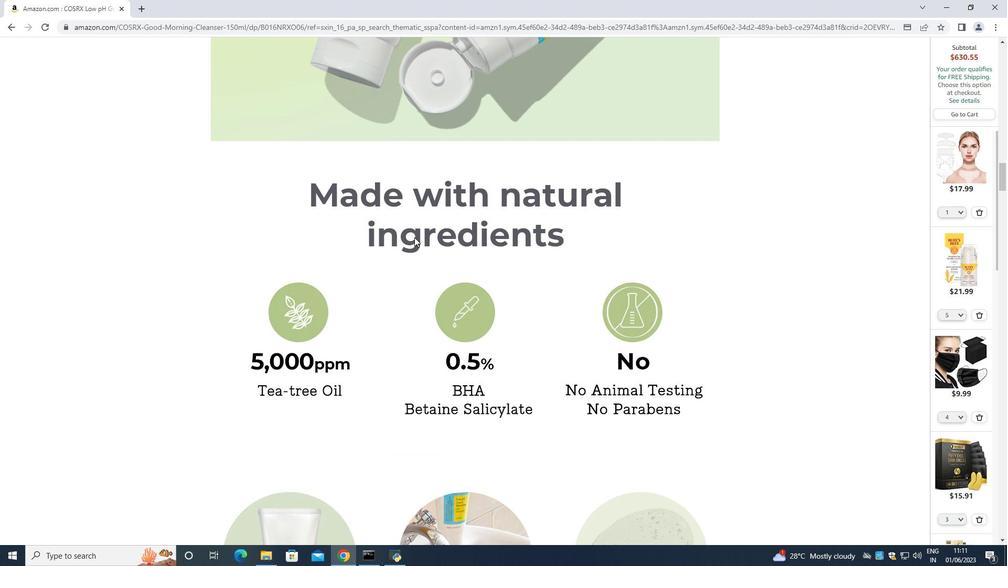 
Action: Mouse scrolled (414, 237) with delta (0, 0)
Screenshot: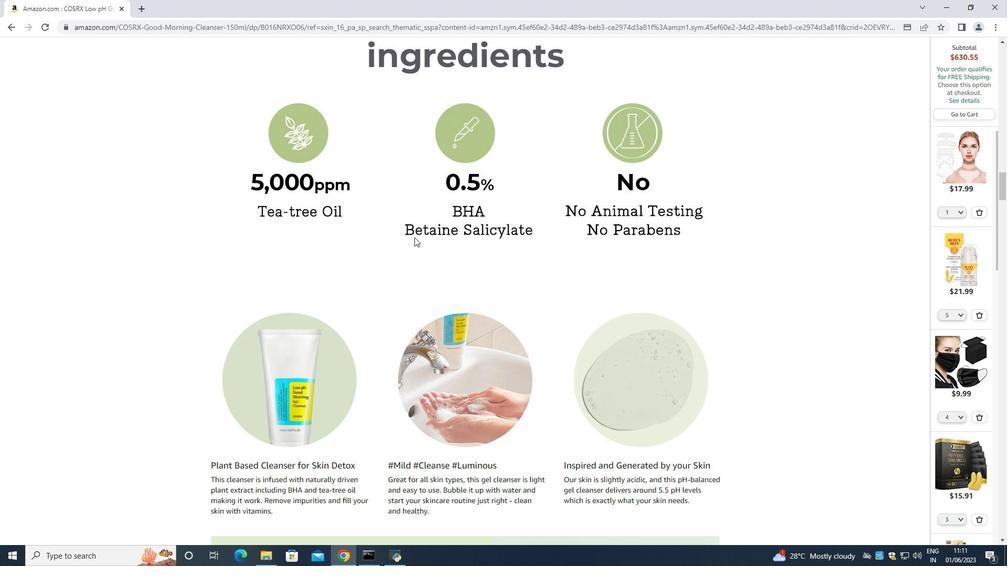 
Action: Mouse moved to (414, 239)
Screenshot: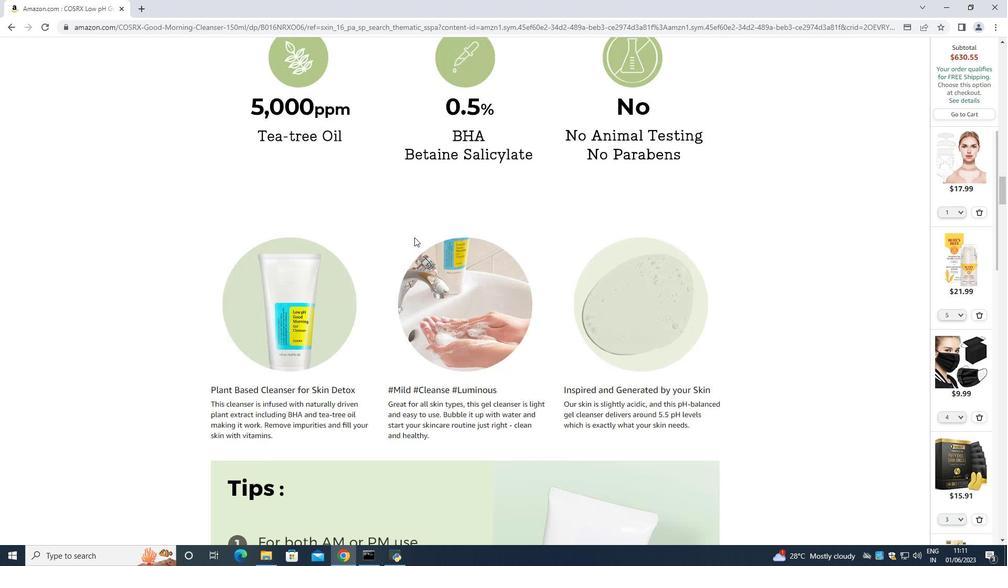 
Action: Mouse scrolled (414, 238) with delta (0, 0)
Screenshot: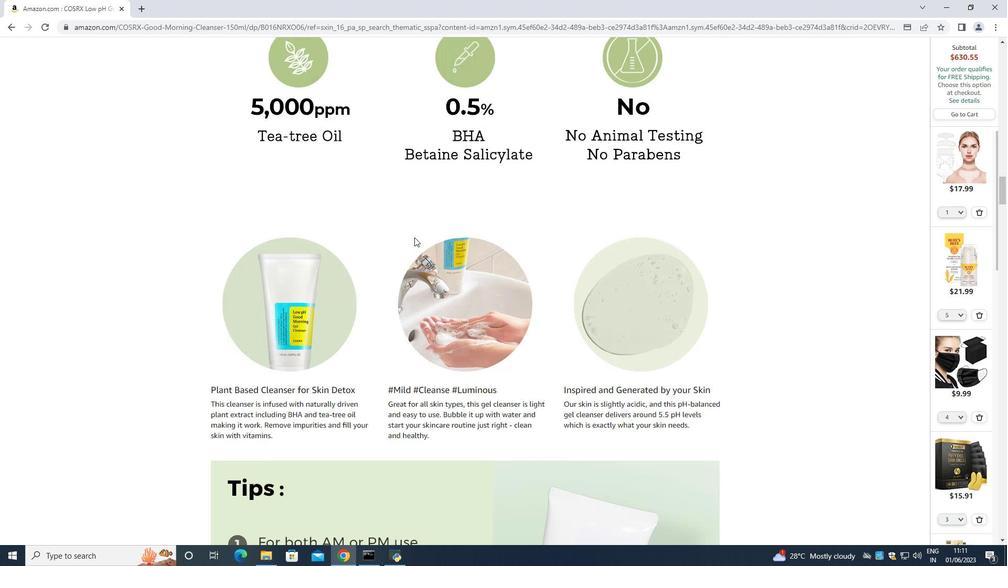 
Action: Mouse moved to (414, 239)
Screenshot: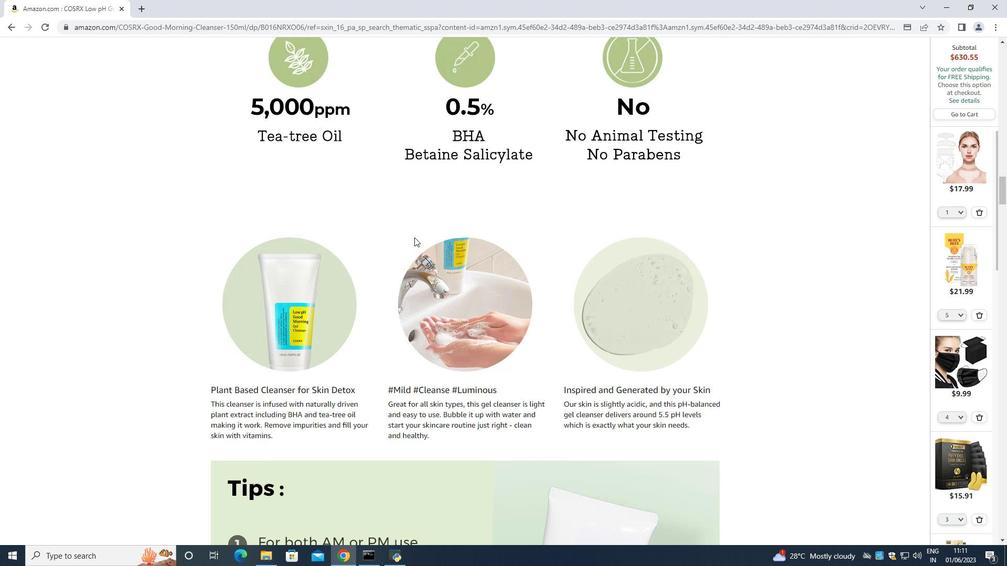 
Action: Mouse scrolled (414, 238) with delta (0, 0)
Screenshot: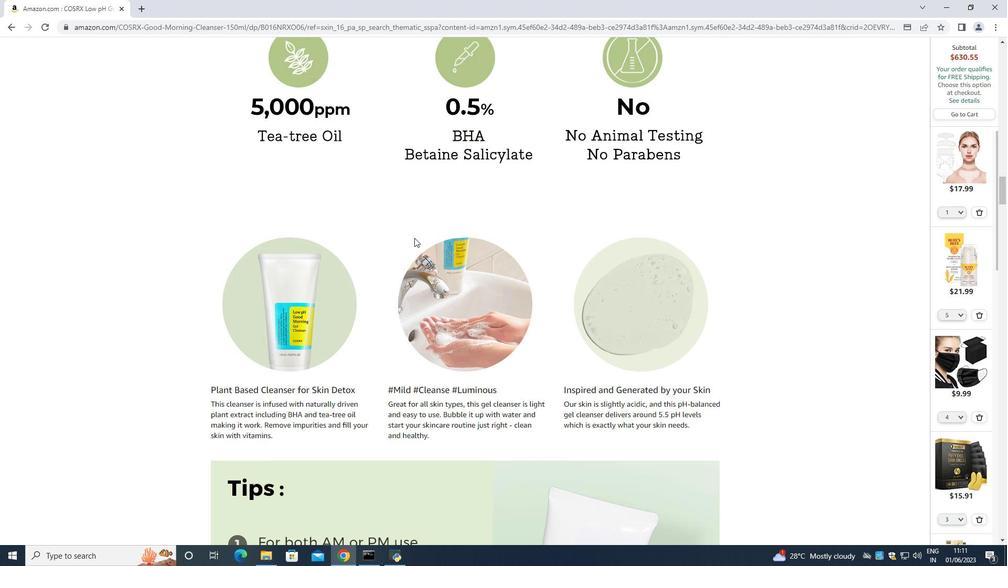 
Action: Mouse scrolled (414, 238) with delta (0, 0)
Screenshot: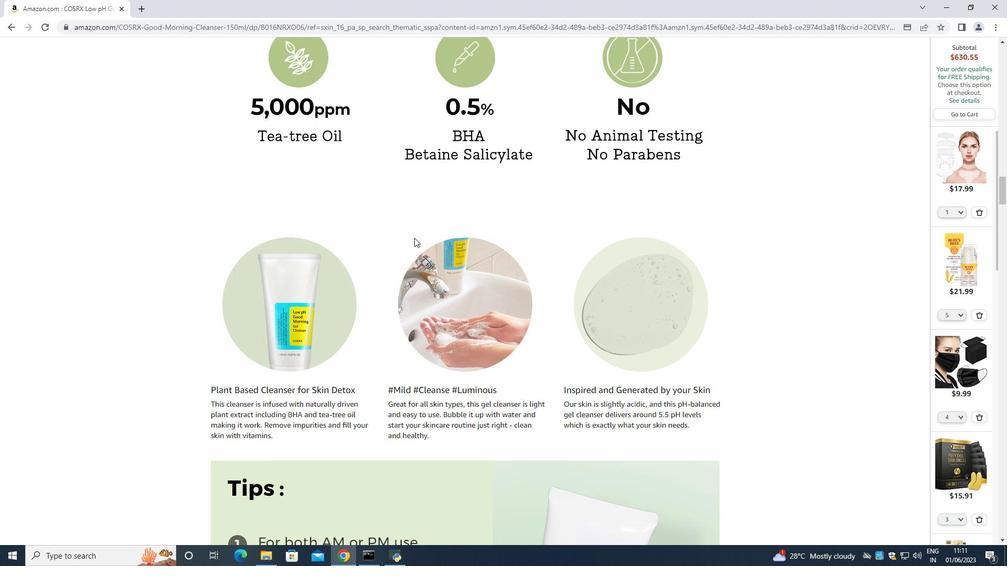
Action: Mouse scrolled (414, 238) with delta (0, 0)
Screenshot: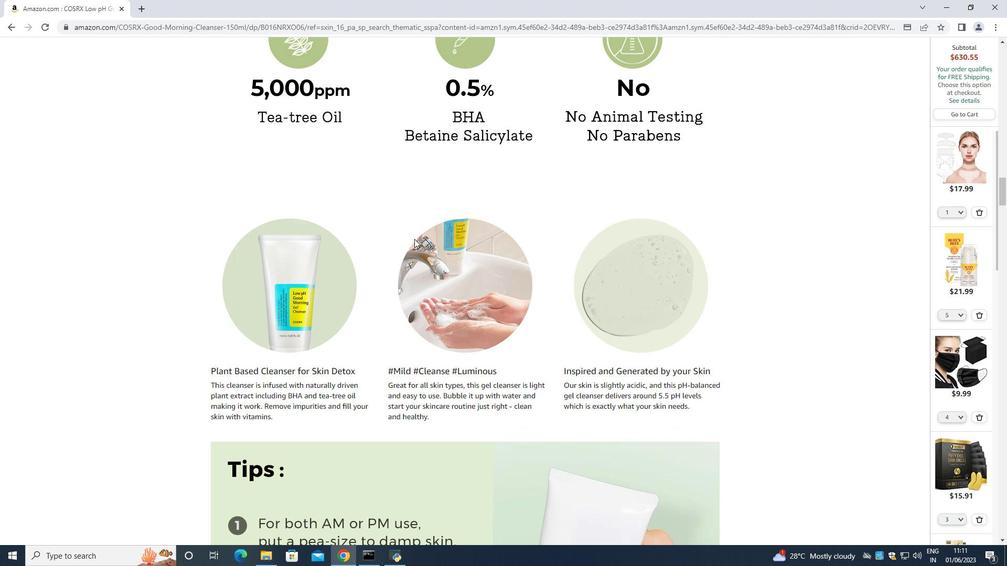 
Action: Mouse scrolled (414, 238) with delta (0, 0)
Screenshot: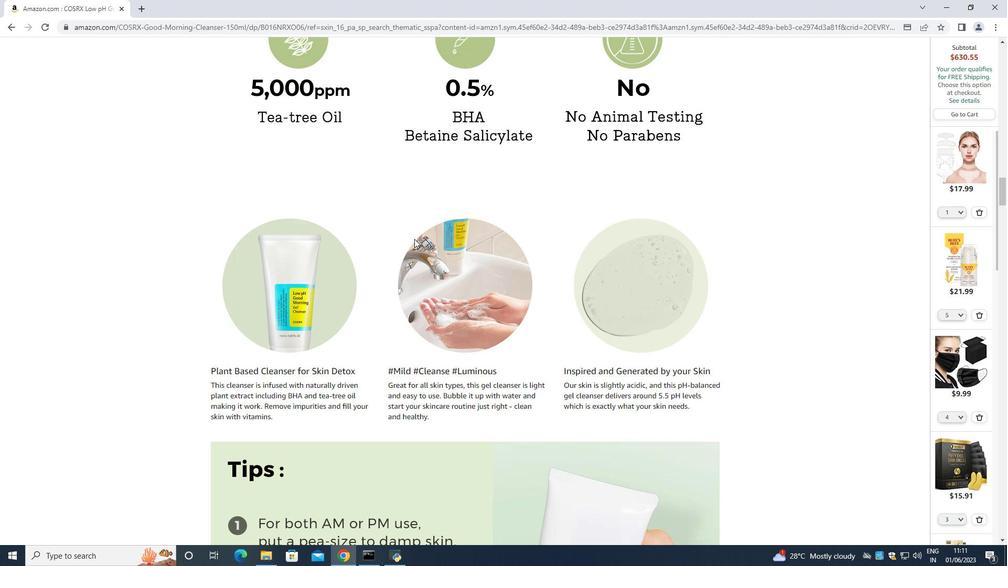 
Action: Mouse scrolled (414, 238) with delta (0, 0)
Screenshot: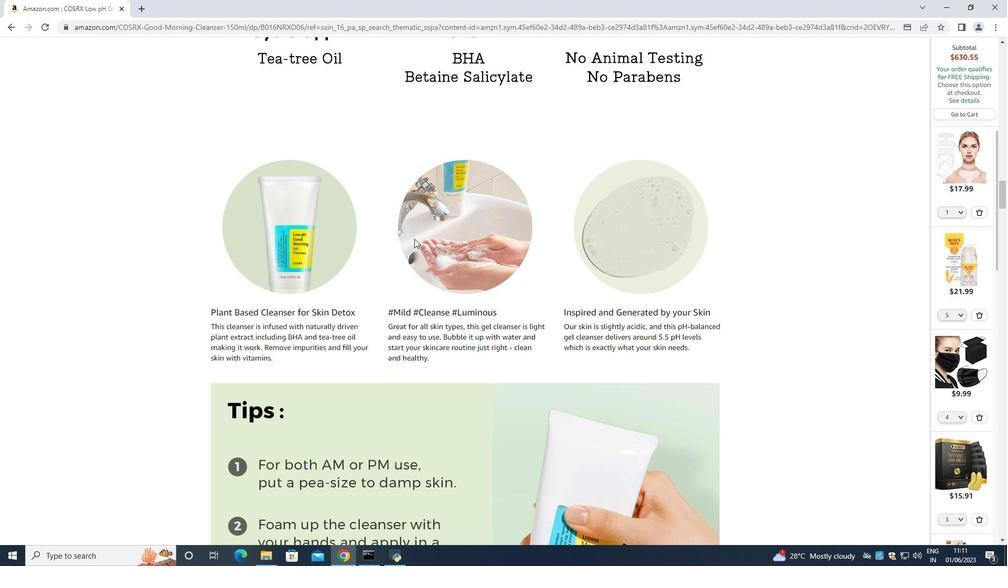 
Action: Mouse moved to (413, 239)
Screenshot: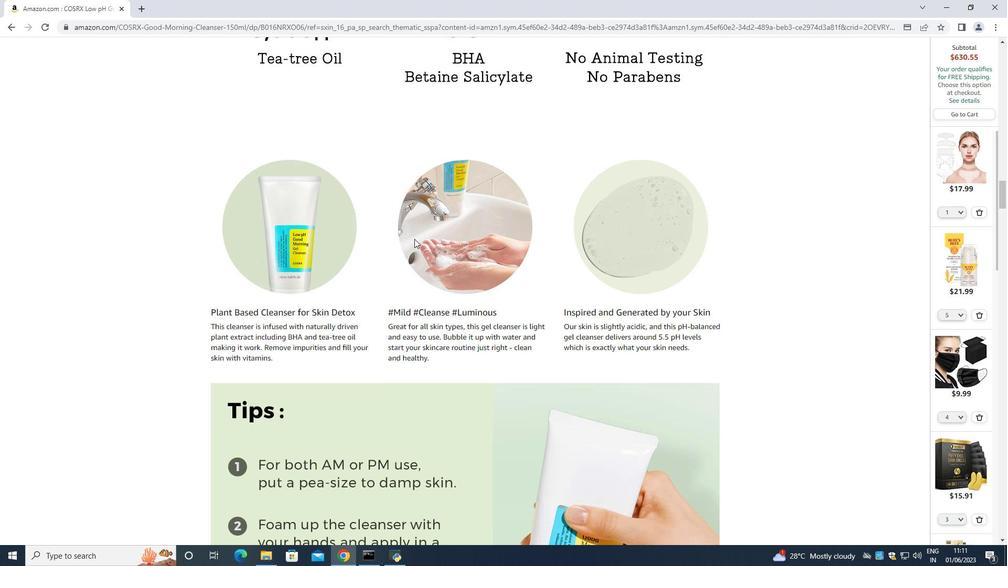 
Action: Mouse scrolled (413, 239) with delta (0, 0)
Screenshot: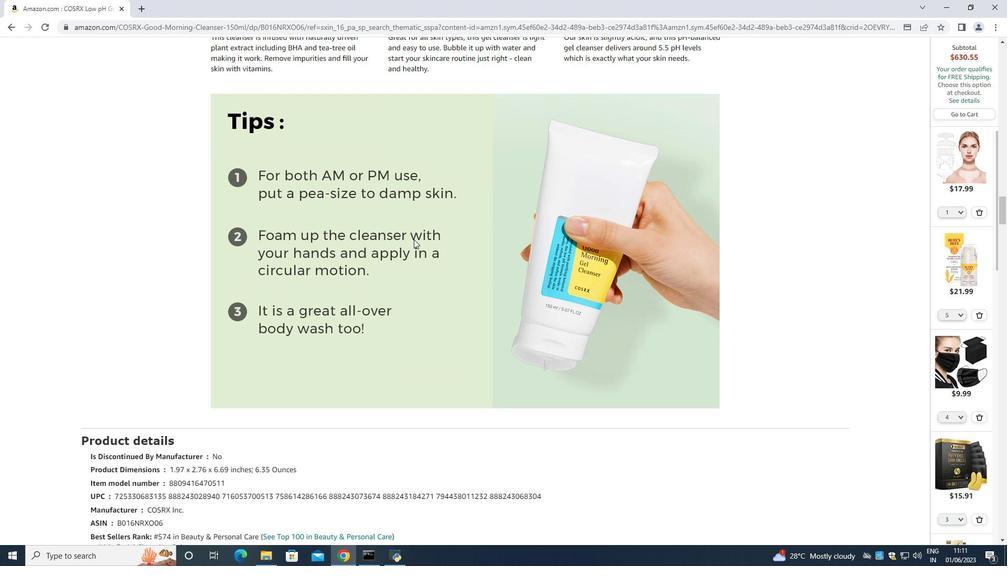 
Action: Mouse scrolled (413, 239) with delta (0, 0)
Screenshot: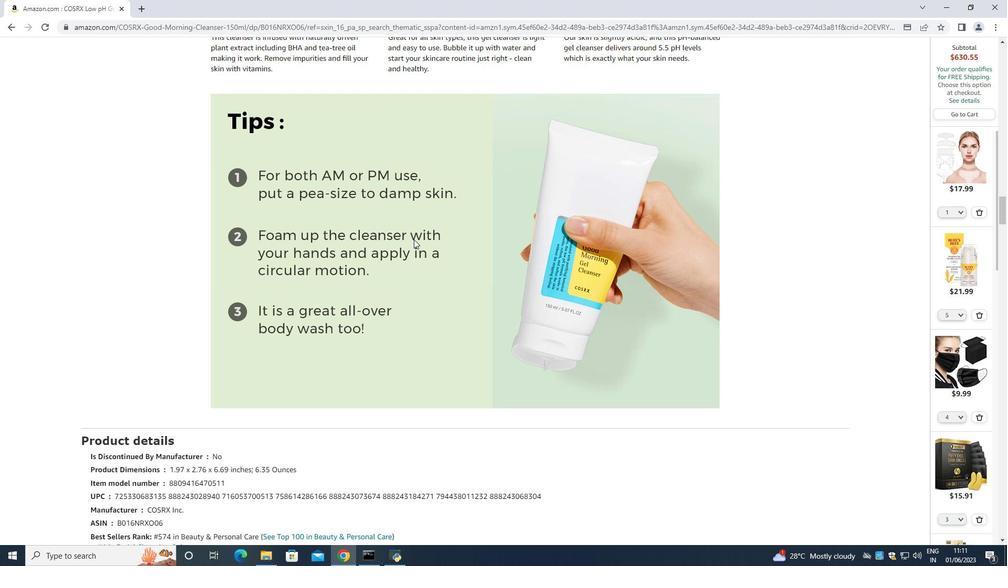 
Action: Mouse scrolled (413, 239) with delta (0, 0)
Screenshot: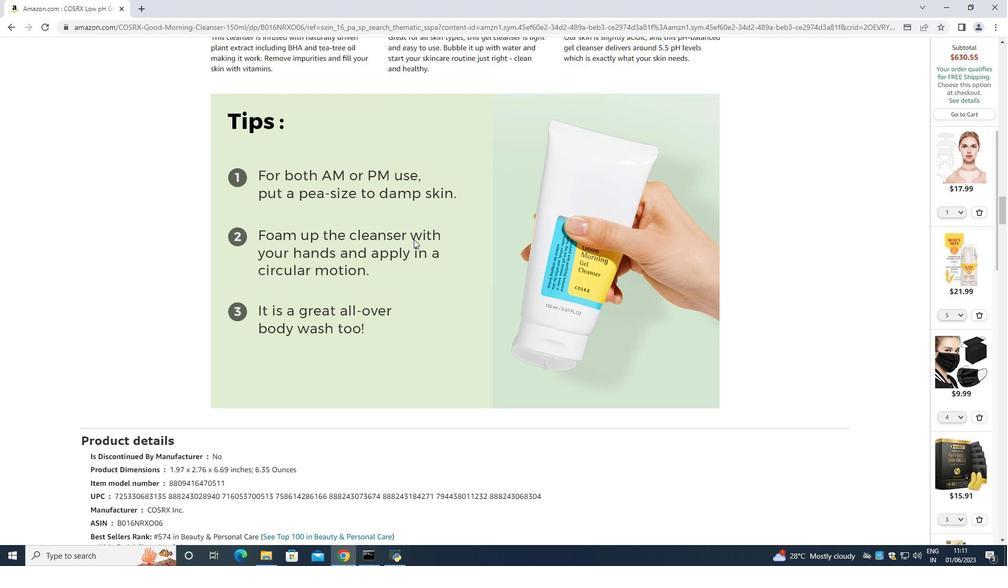 
Action: Mouse scrolled (413, 239) with delta (0, 0)
Screenshot: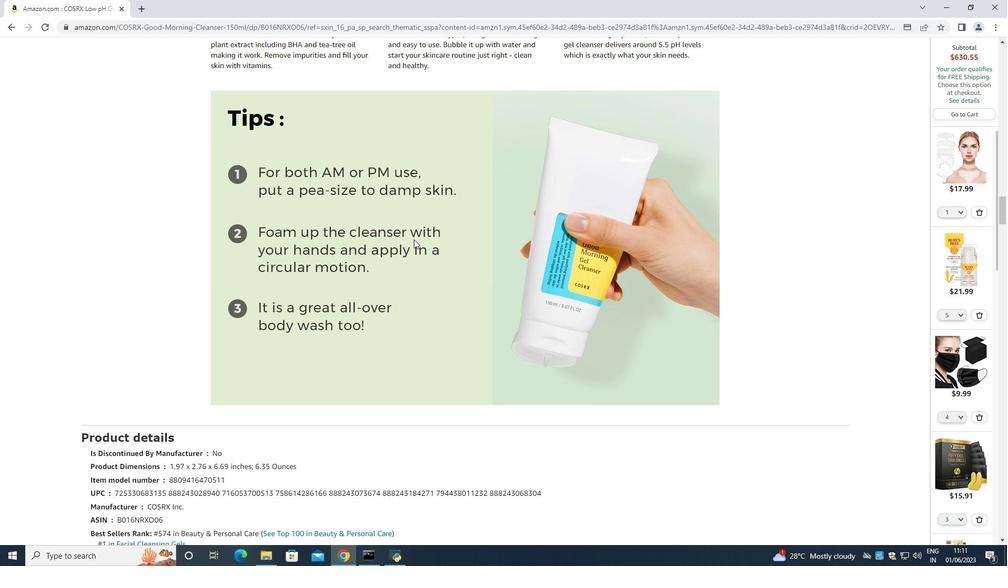 
Action: Mouse scrolled (413, 239) with delta (0, 0)
Screenshot: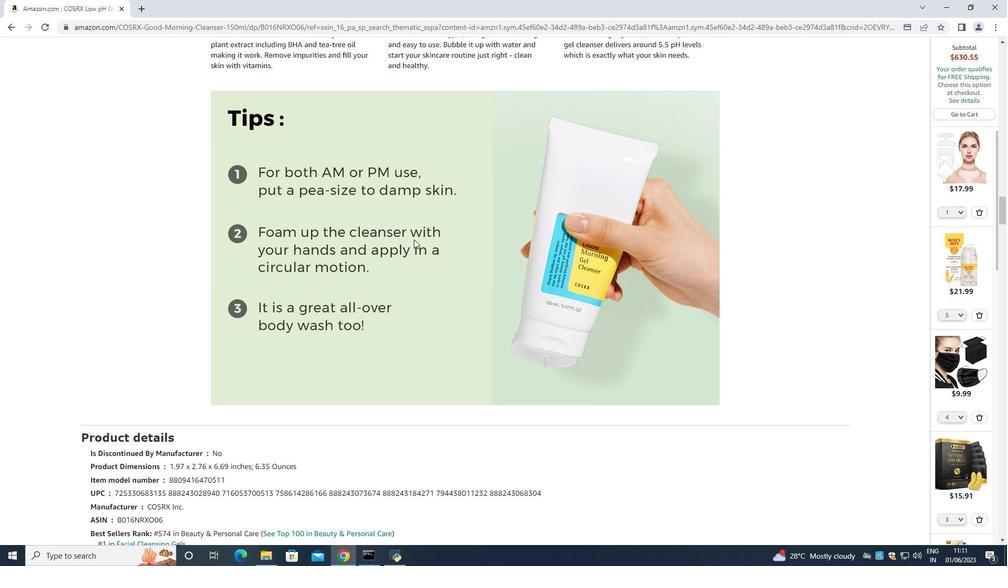 
Action: Mouse scrolled (413, 239) with delta (0, 0)
Screenshot: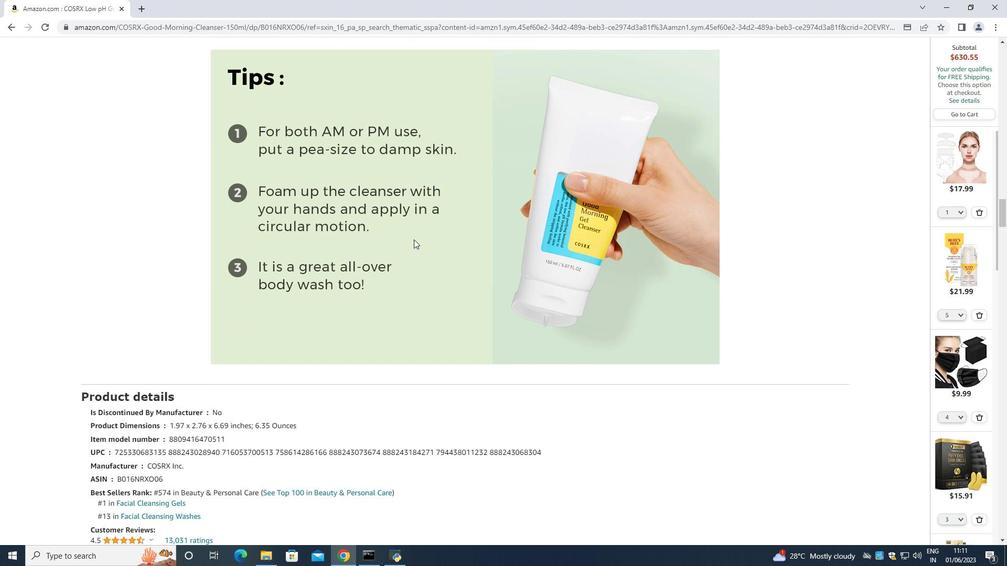 
Action: Mouse scrolled (413, 239) with delta (0, 0)
Screenshot: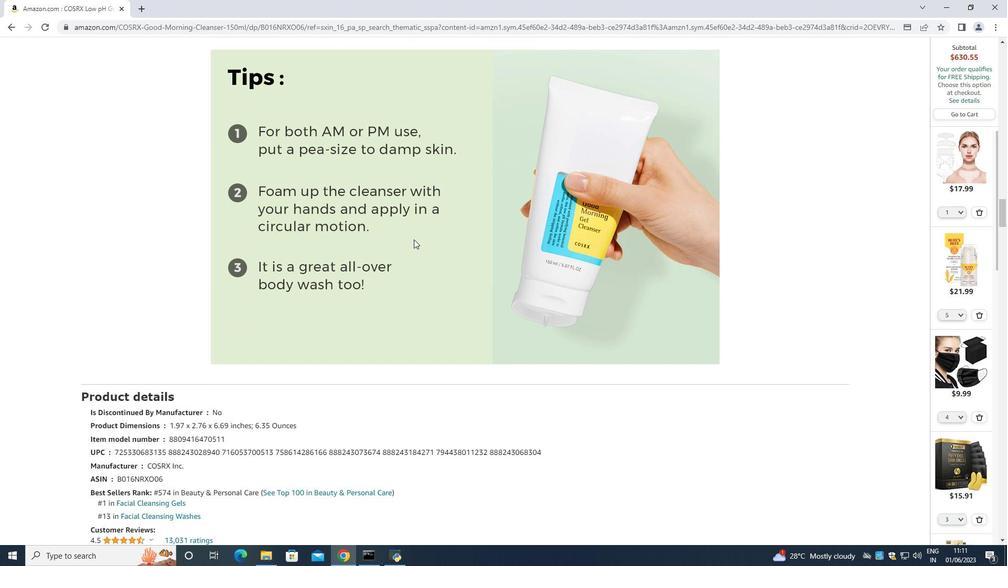 
Action: Mouse scrolled (413, 239) with delta (0, 0)
Screenshot: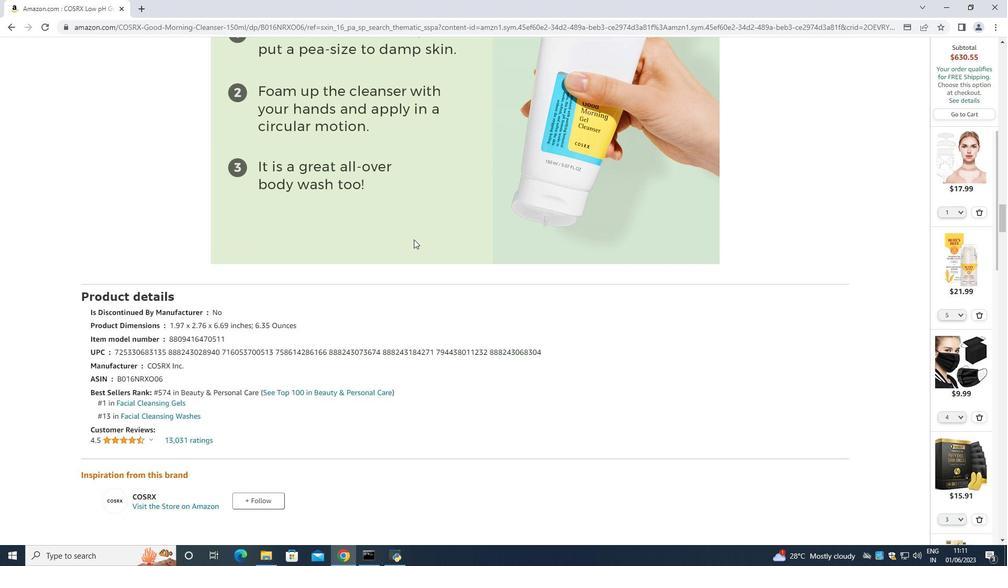 
Action: Mouse scrolled (413, 240) with delta (0, 0)
Screenshot: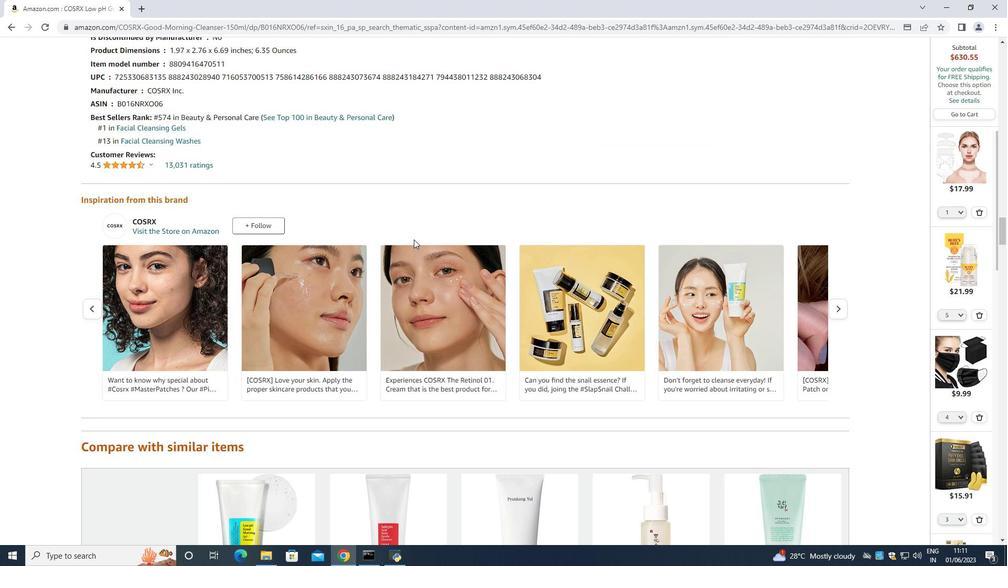 
Action: Mouse scrolled (413, 240) with delta (0, 0)
Screenshot: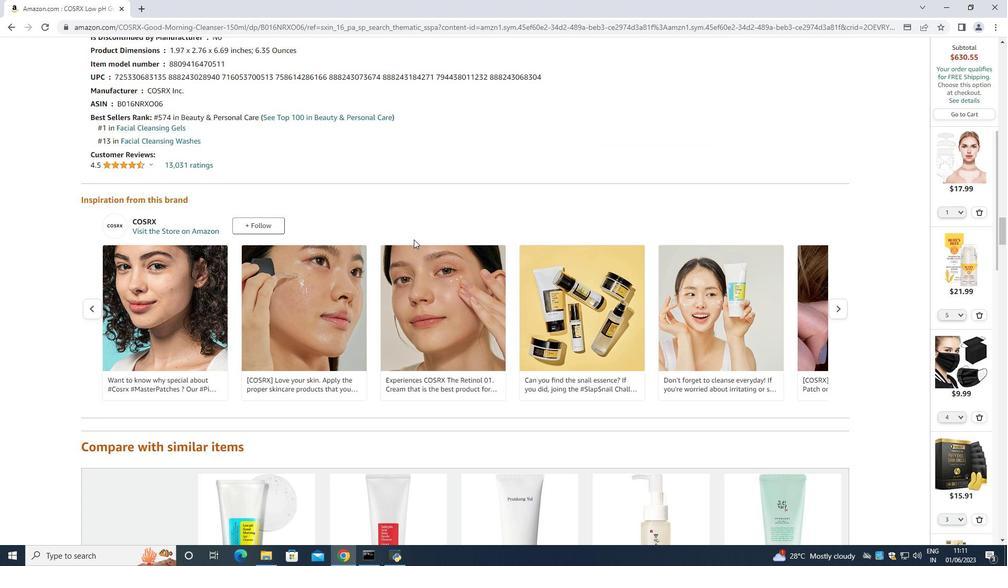 
Action: Mouse scrolled (413, 240) with delta (0, 0)
Screenshot: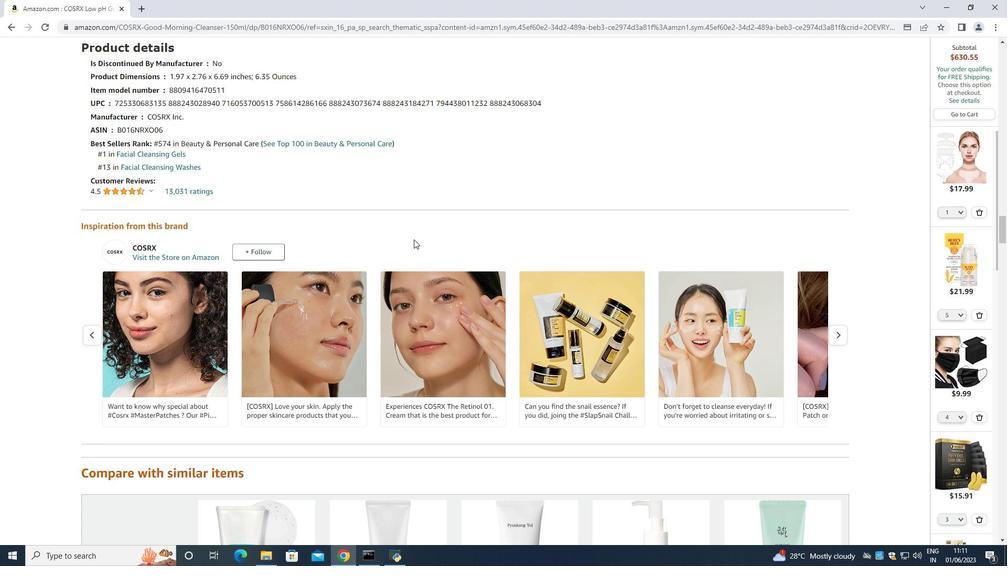 
Action: Mouse scrolled (413, 240) with delta (0, 0)
Screenshot: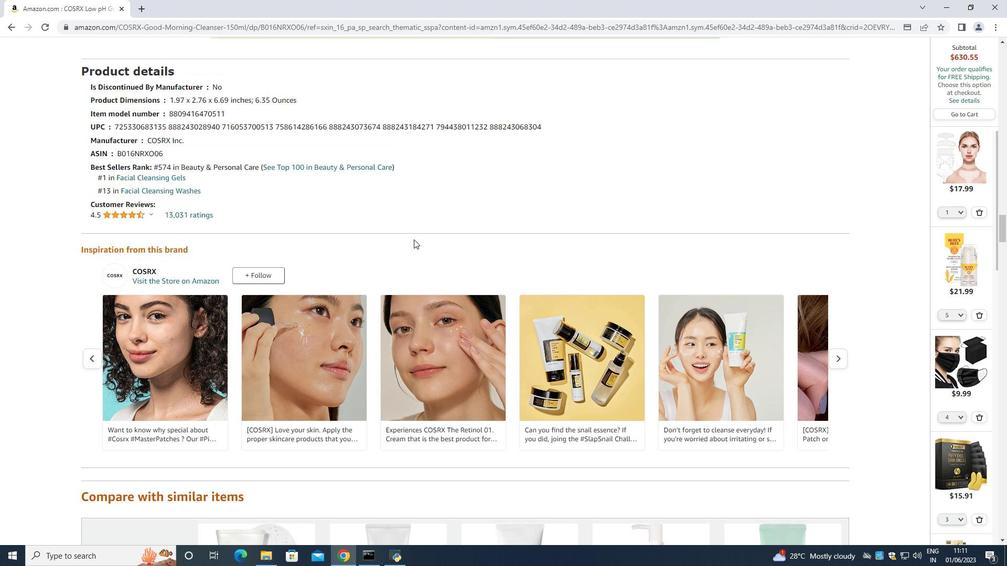 
Action: Mouse scrolled (413, 239) with delta (0, 0)
Screenshot: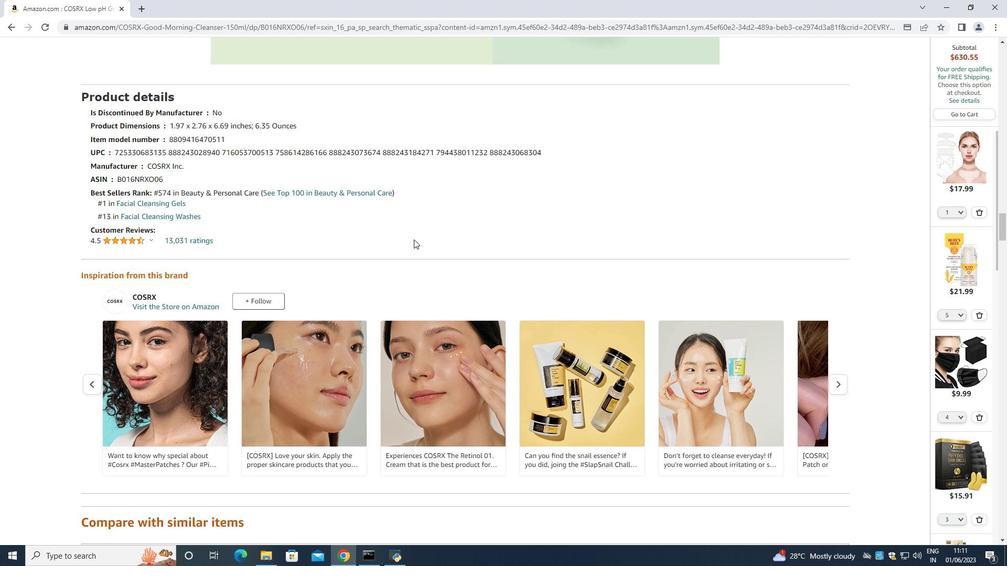 
Action: Mouse scrolled (413, 239) with delta (0, 0)
Screenshot: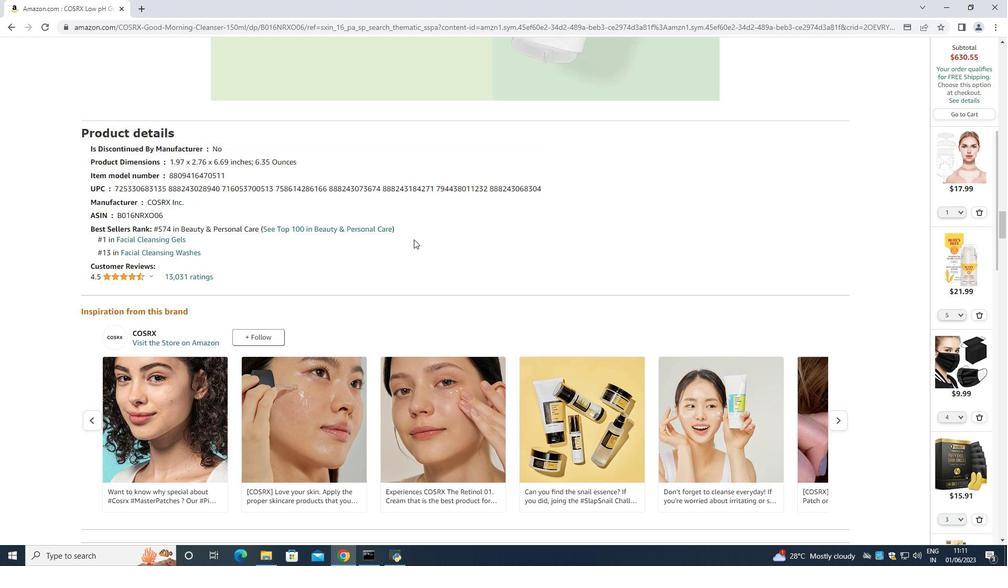 
Action: Mouse scrolled (413, 239) with delta (0, 0)
Screenshot: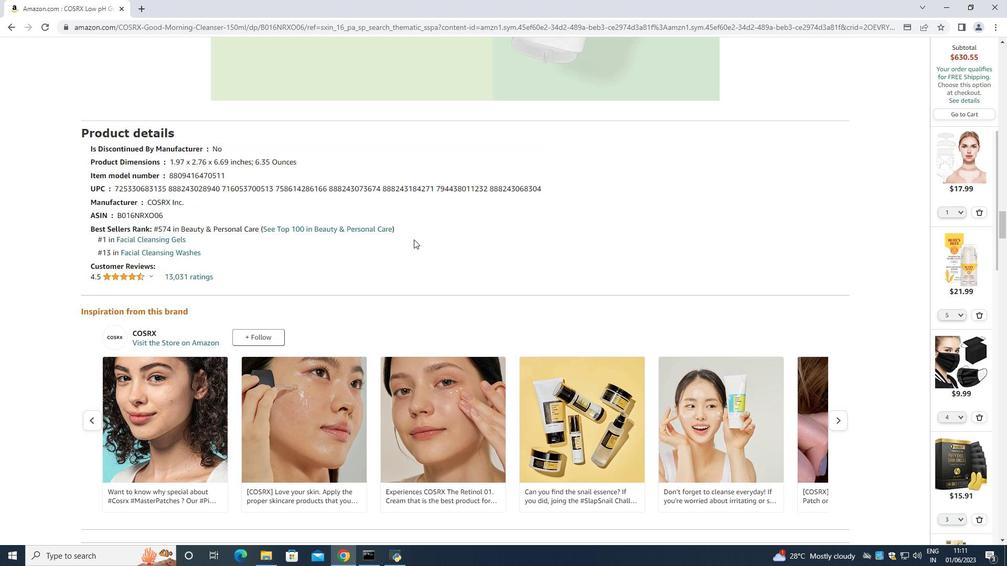 
Action: Mouse scrolled (413, 239) with delta (0, 0)
Screenshot: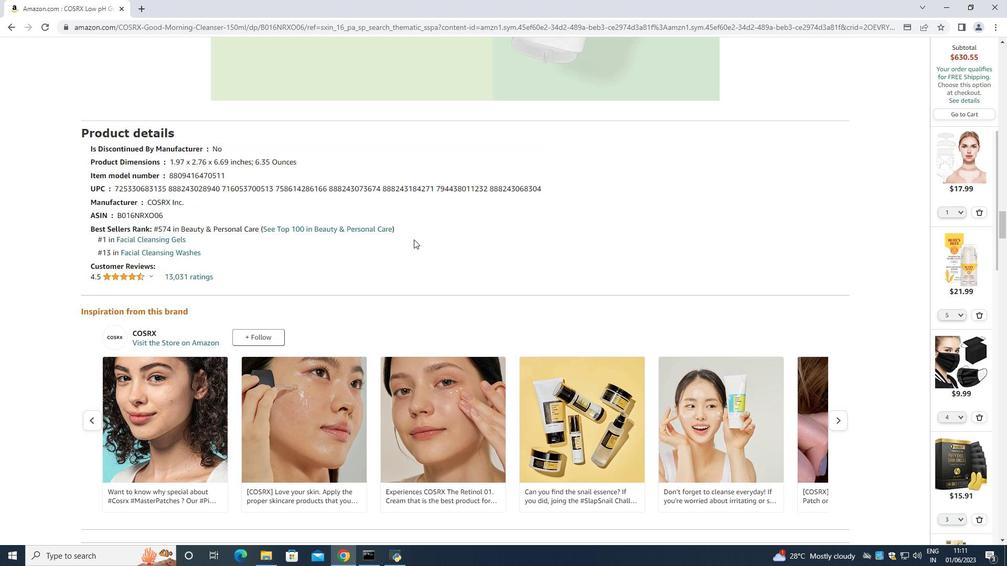 
Action: Mouse scrolled (413, 239) with delta (0, 0)
Screenshot: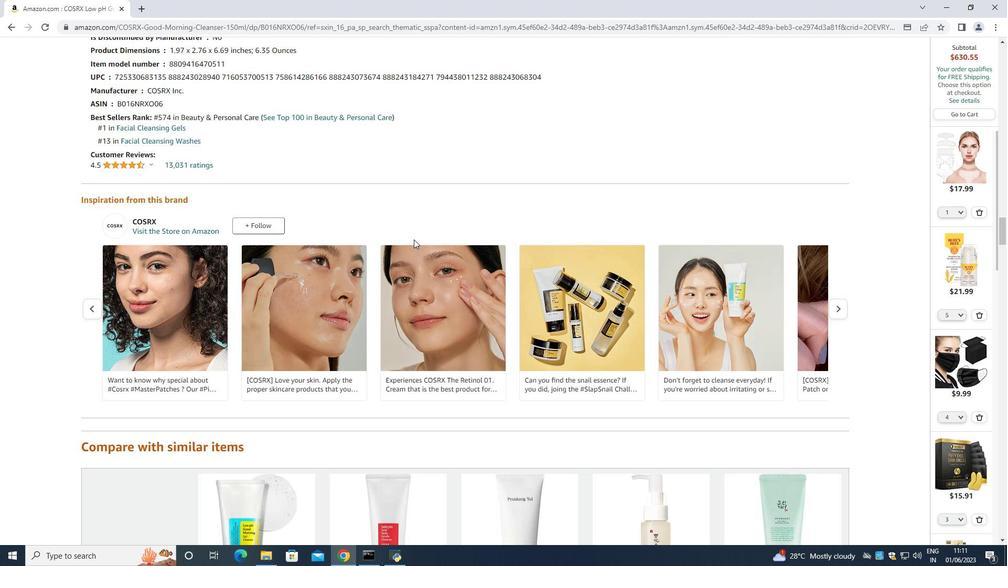 
Action: Mouse scrolled (413, 239) with delta (0, 0)
Screenshot: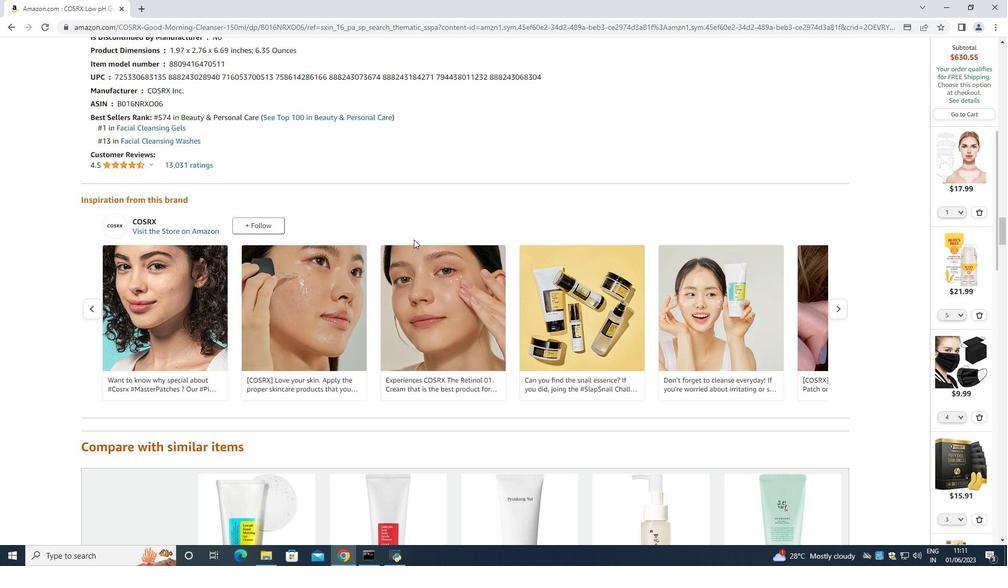 
Action: Mouse scrolled (413, 239) with delta (0, 0)
Screenshot: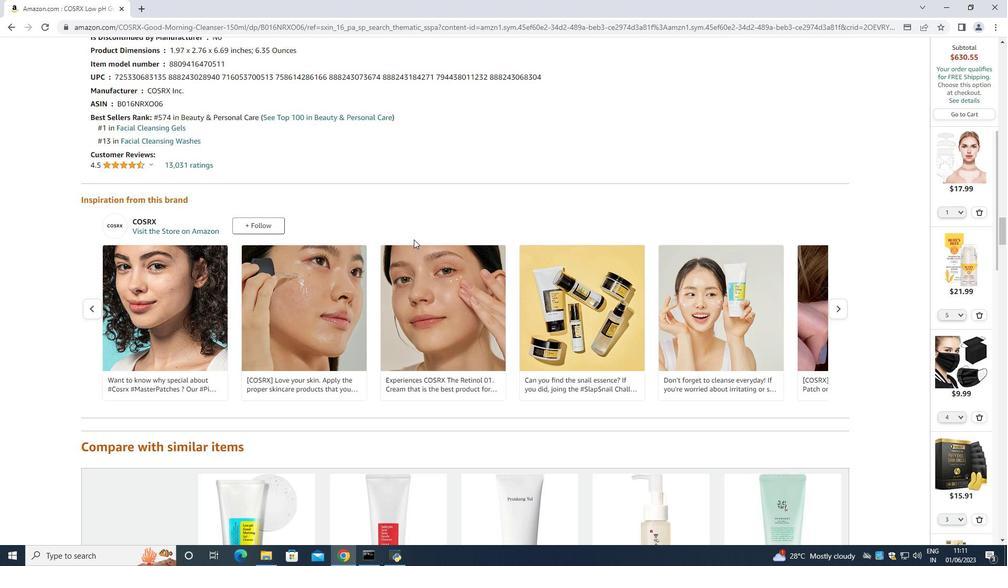 
Action: Mouse scrolled (413, 239) with delta (0, 0)
Screenshot: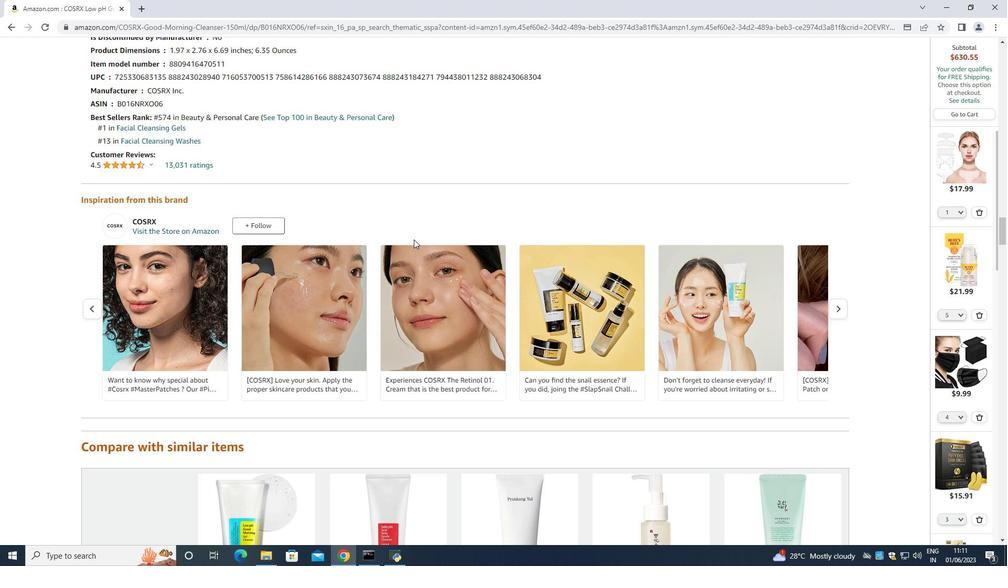 
Action: Mouse scrolled (413, 239) with delta (0, 0)
Screenshot: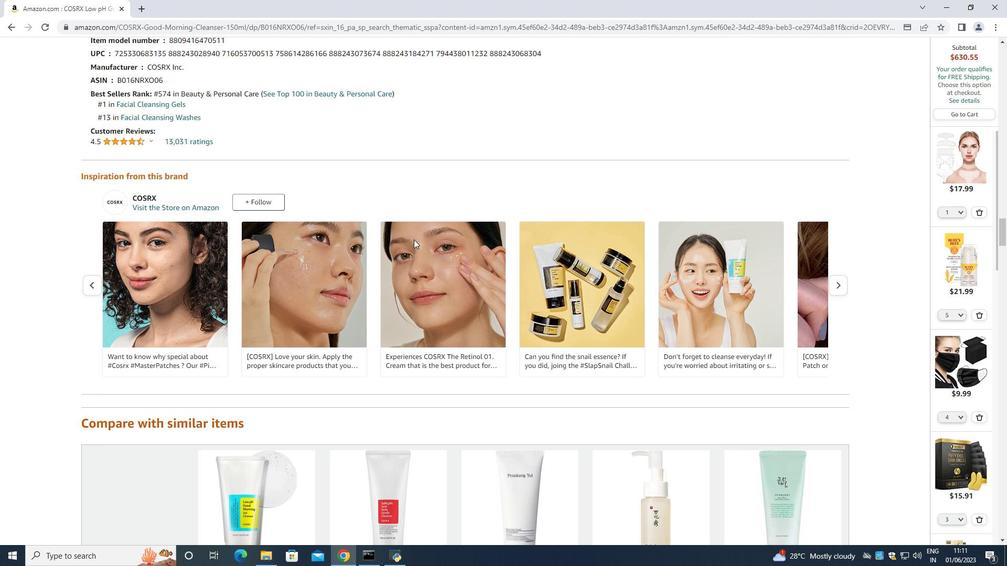 
Action: Mouse scrolled (413, 240) with delta (0, 0)
Screenshot: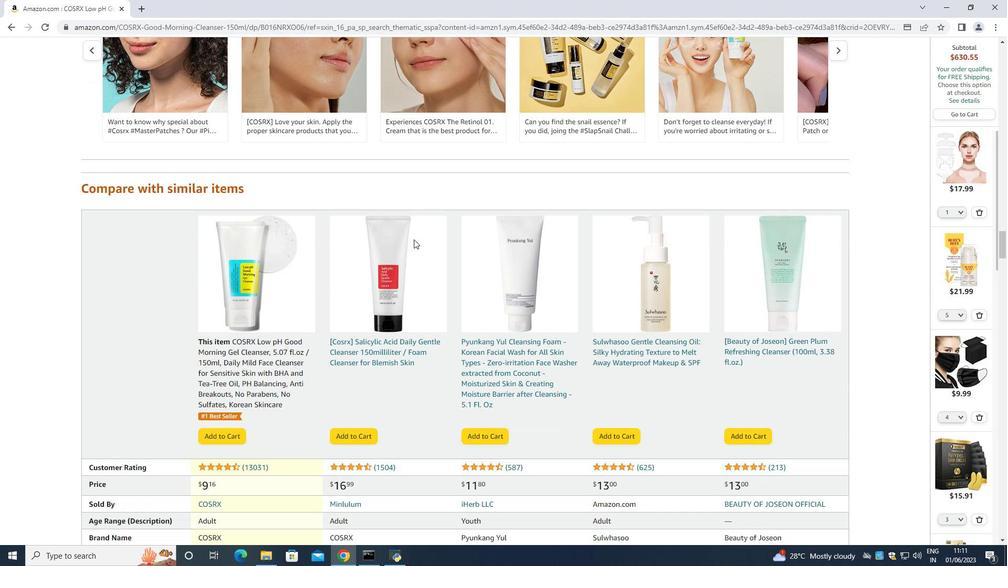 
Action: Mouse scrolled (413, 240) with delta (0, 0)
Screenshot: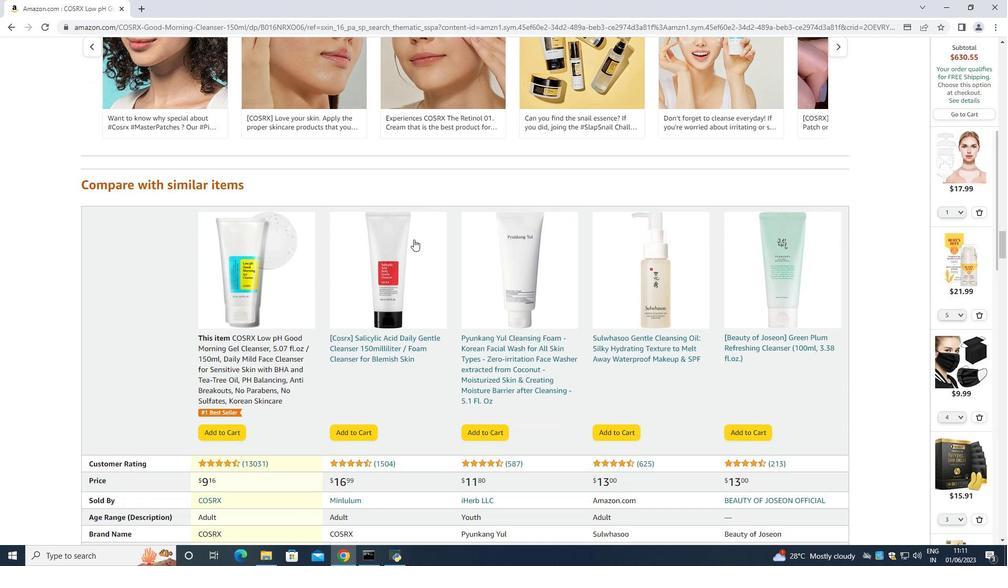 
Action: Mouse scrolled (413, 240) with delta (0, 0)
Screenshot: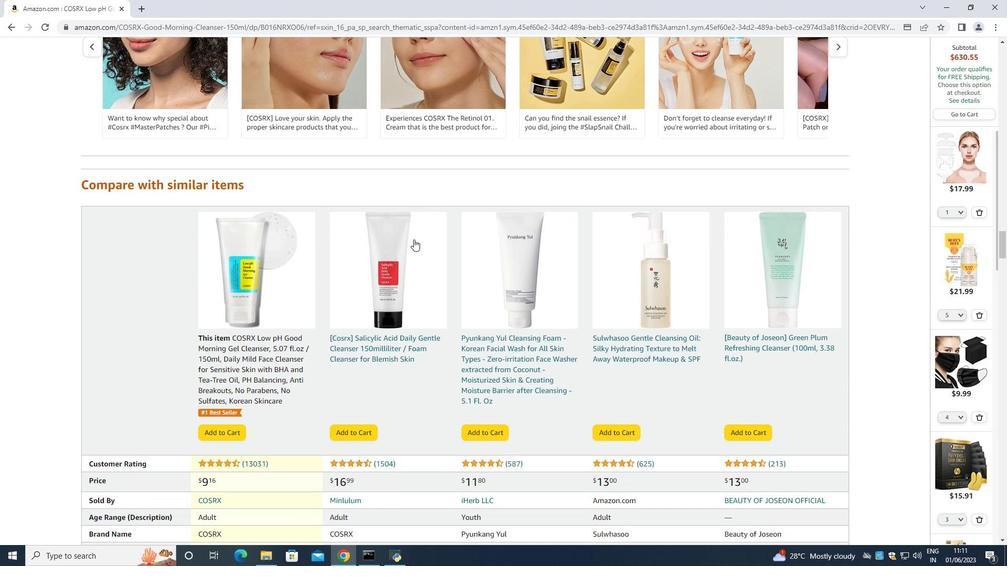 
Action: Mouse scrolled (413, 240) with delta (0, 0)
Screenshot: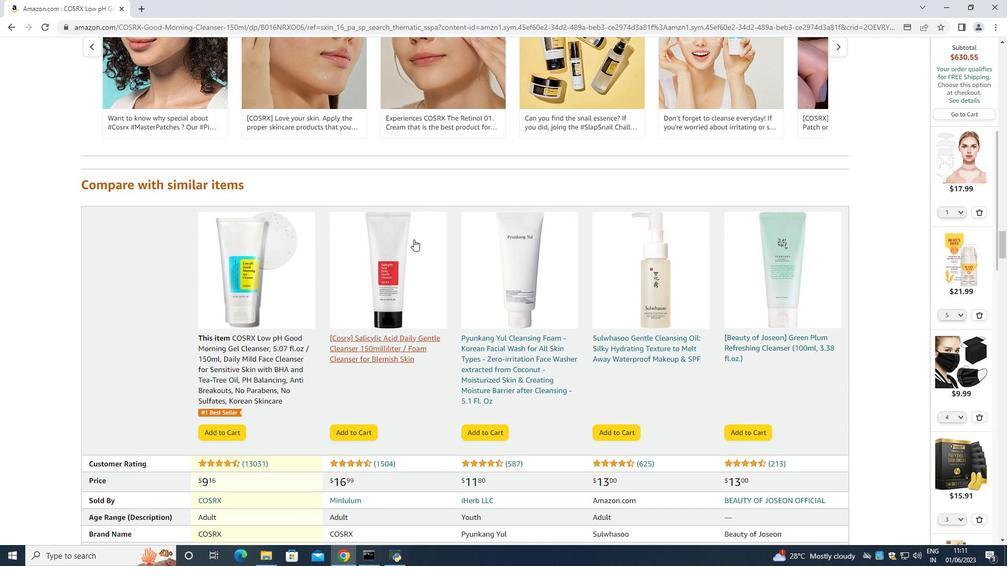 
Action: Mouse moved to (839, 266)
Screenshot: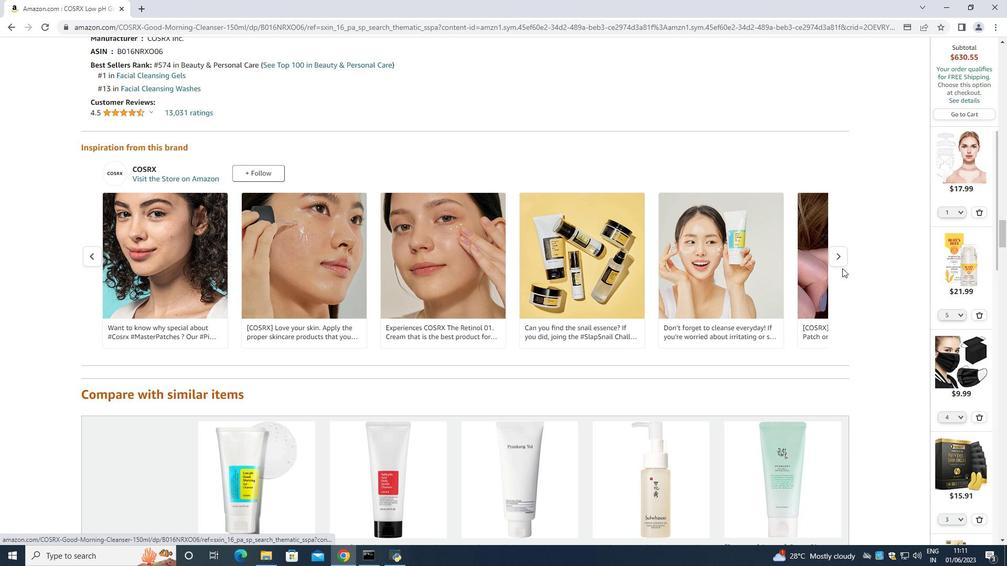 
Action: Mouse pressed left at (839, 266)
Screenshot: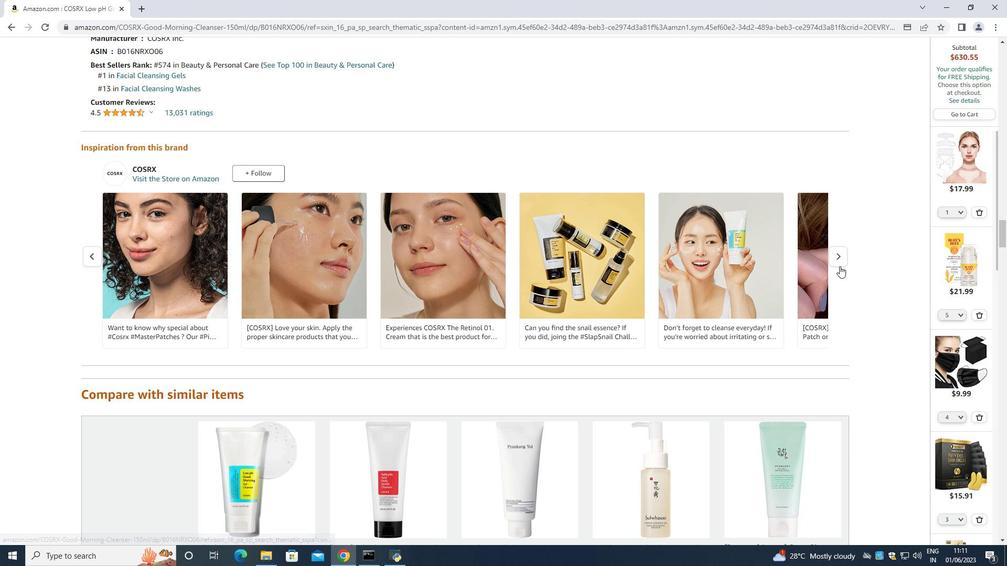 
Action: Mouse pressed left at (839, 266)
Screenshot: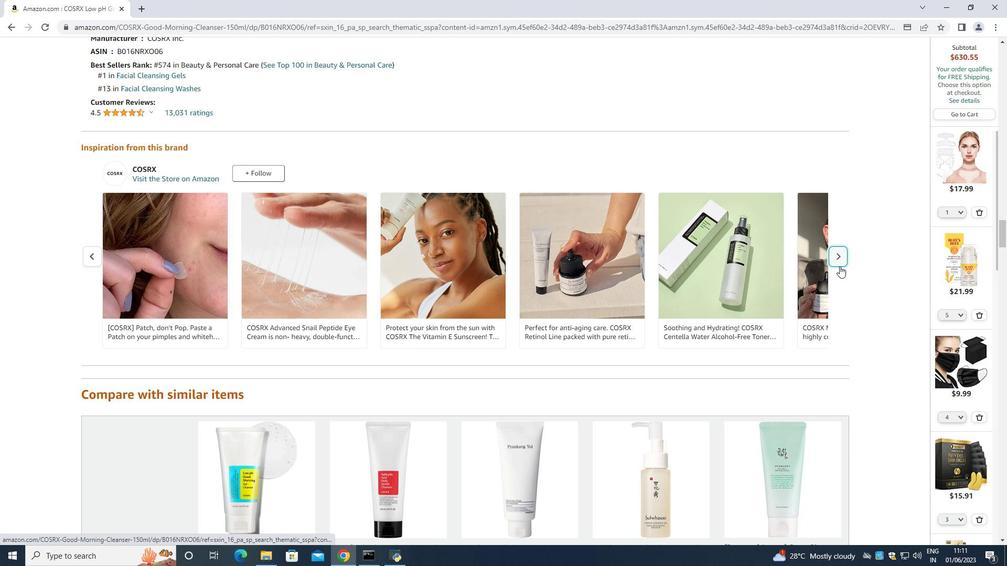 
Action: Mouse moved to (574, 282)
Screenshot: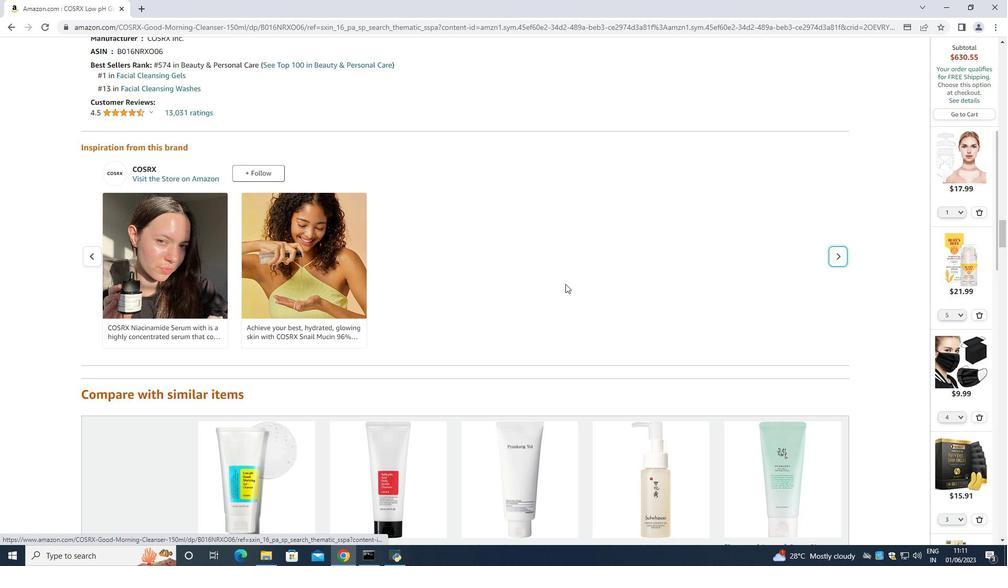 
Action: Mouse scrolled (574, 283) with delta (0, 0)
Screenshot: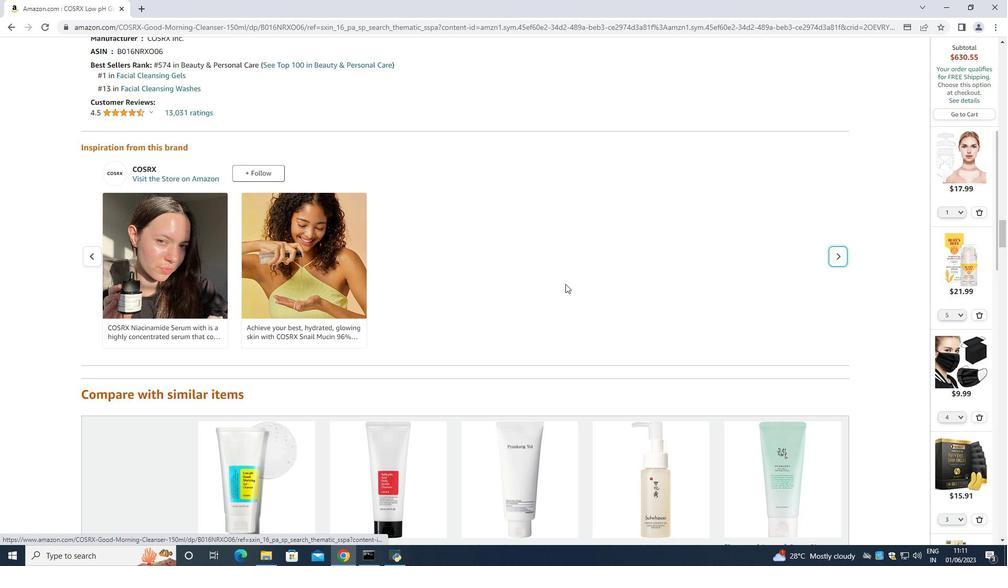 
Action: Mouse moved to (574, 282)
Screenshot: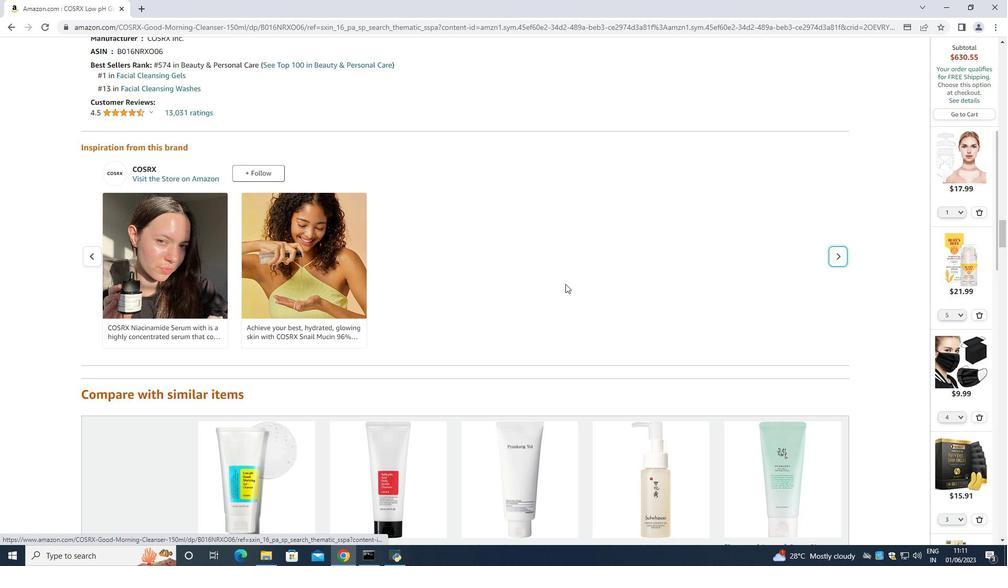 
Action: Mouse scrolled (574, 283) with delta (0, 0)
Screenshot: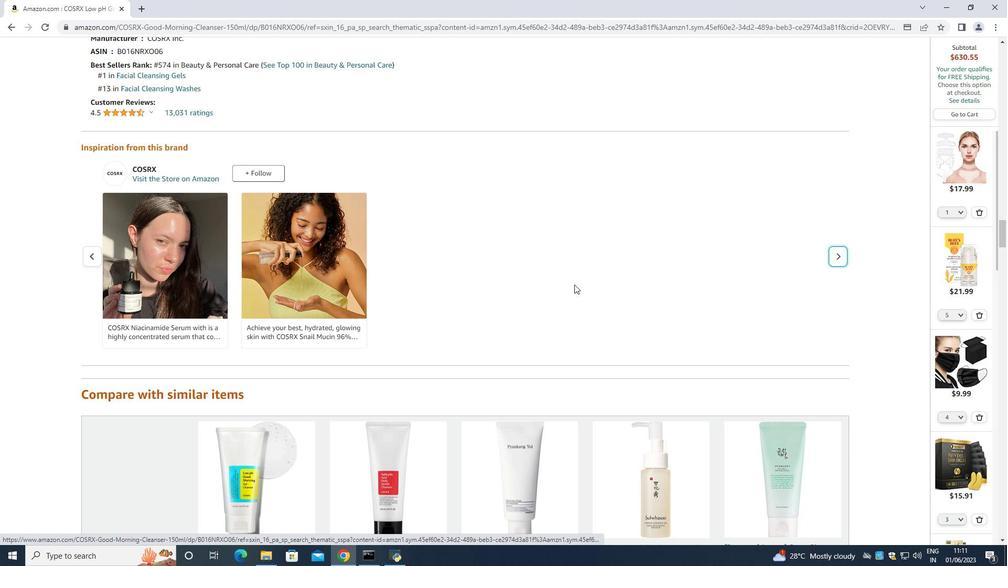 
Action: Mouse scrolled (574, 283) with delta (0, 0)
Screenshot: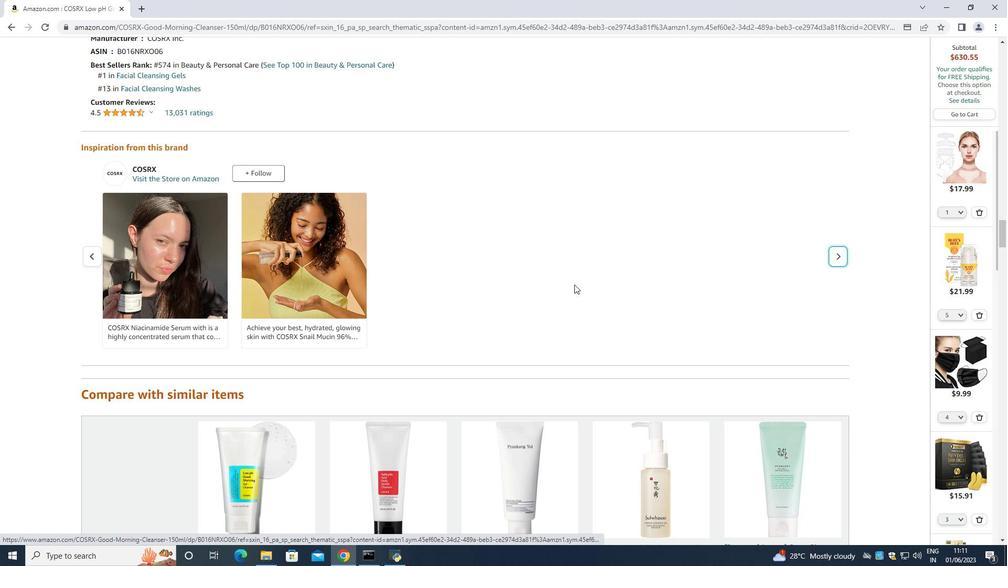 
Action: Mouse scrolled (574, 283) with delta (0, 0)
Screenshot: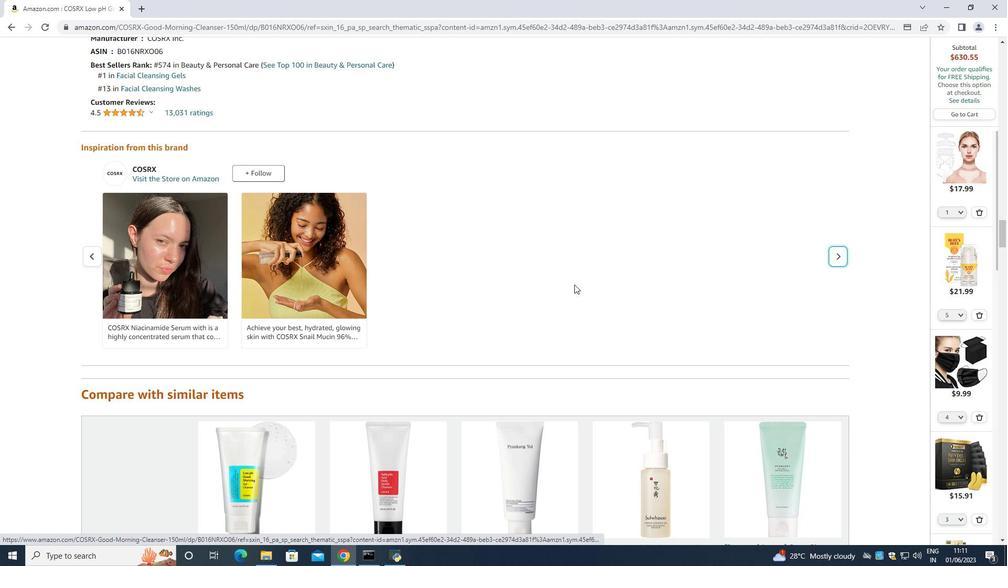 
Action: Mouse moved to (576, 274)
Screenshot: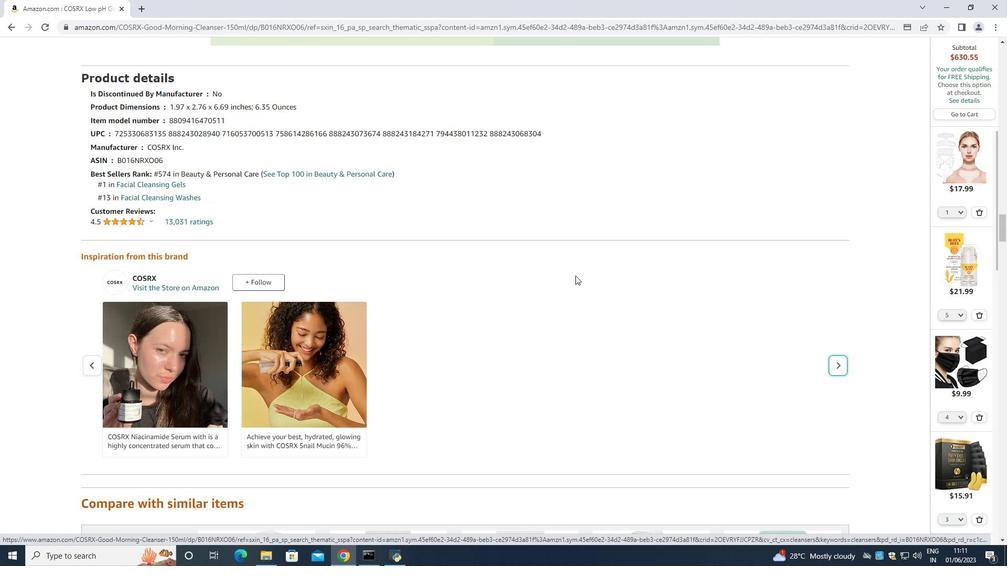 
Action: Mouse scrolled (576, 274) with delta (0, 0)
Screenshot: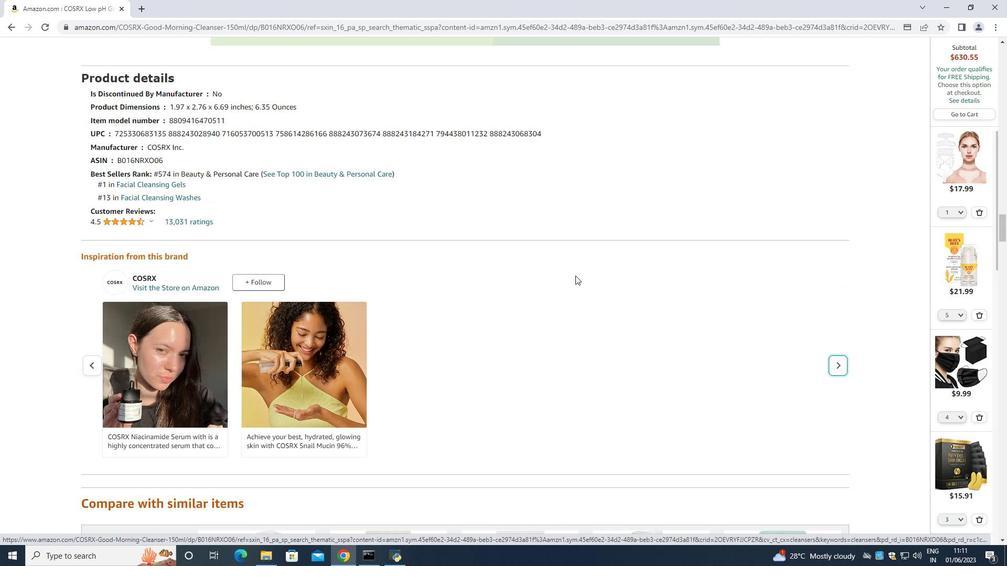 
Action: Mouse scrolled (576, 274) with delta (0, 0)
Screenshot: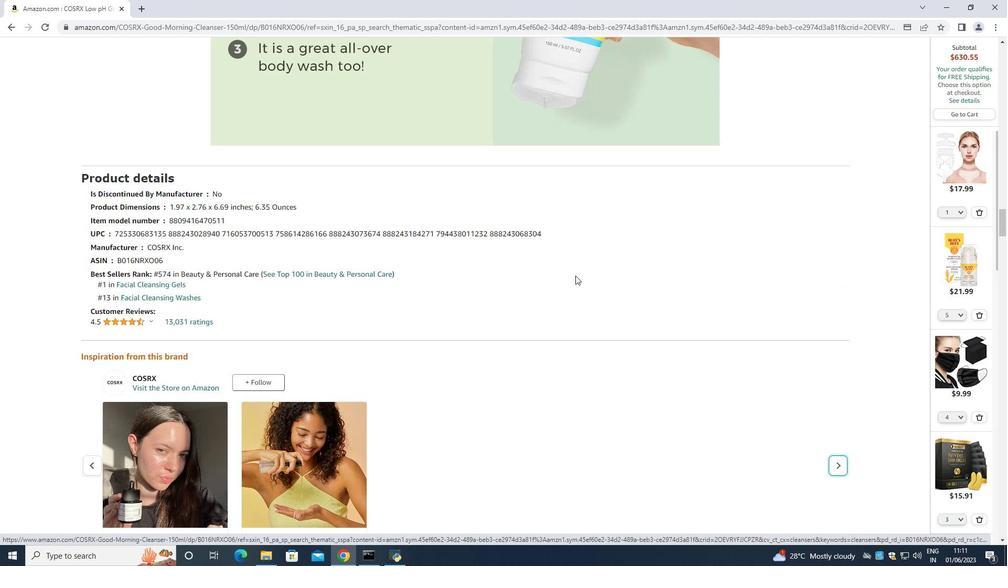 
Action: Mouse scrolled (576, 274) with delta (0, 0)
Screenshot: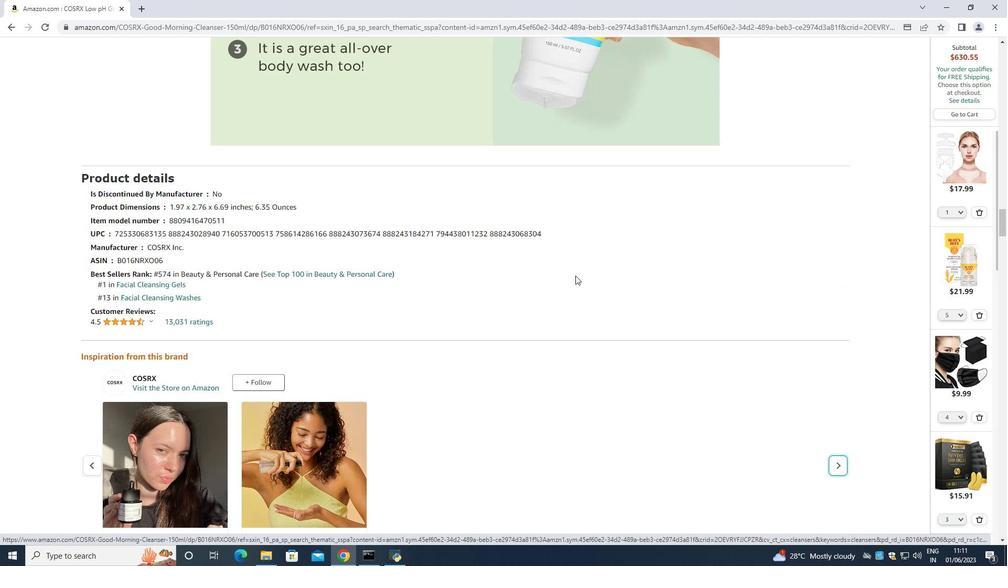 
Action: Mouse scrolled (576, 274) with delta (0, 0)
Screenshot: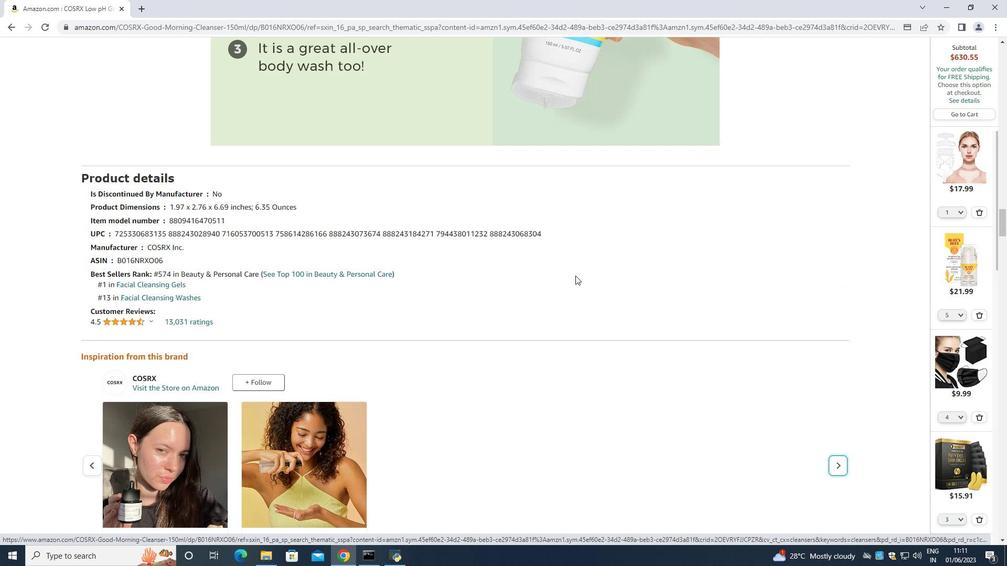 
Action: Mouse scrolled (576, 274) with delta (0, 0)
Screenshot: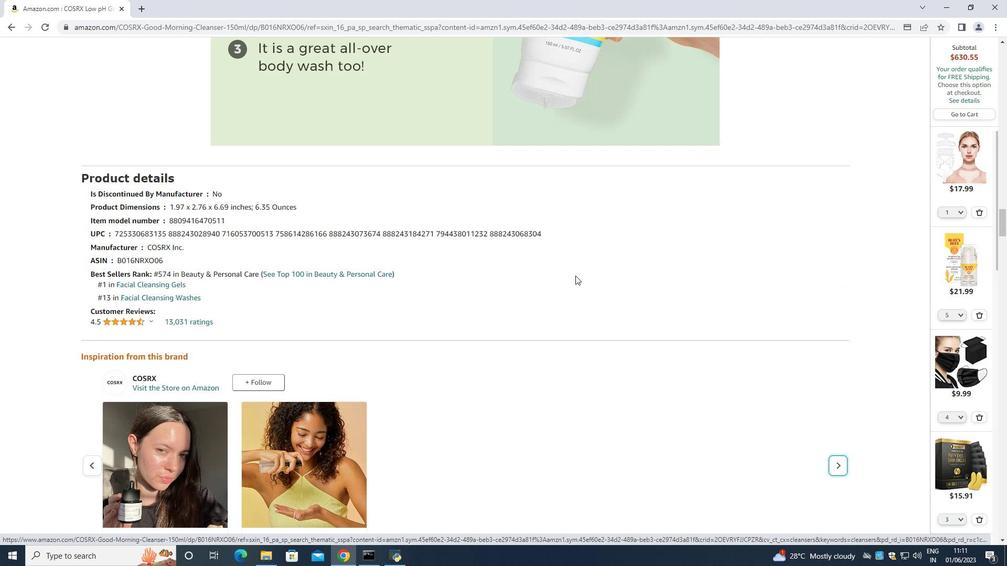 
Action: Mouse scrolled (576, 274) with delta (0, 0)
Screenshot: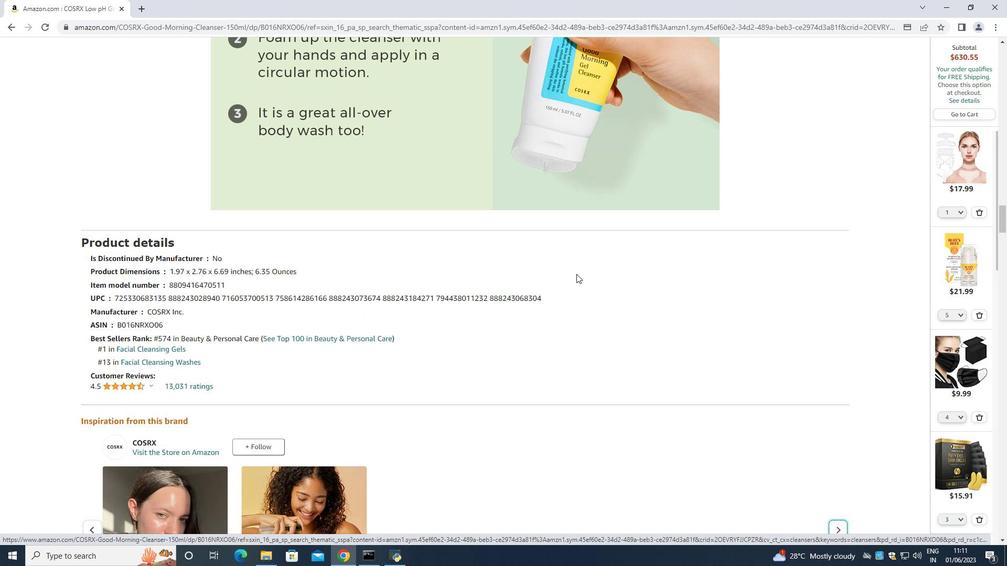 
Action: Mouse scrolled (576, 274) with delta (0, 0)
Screenshot: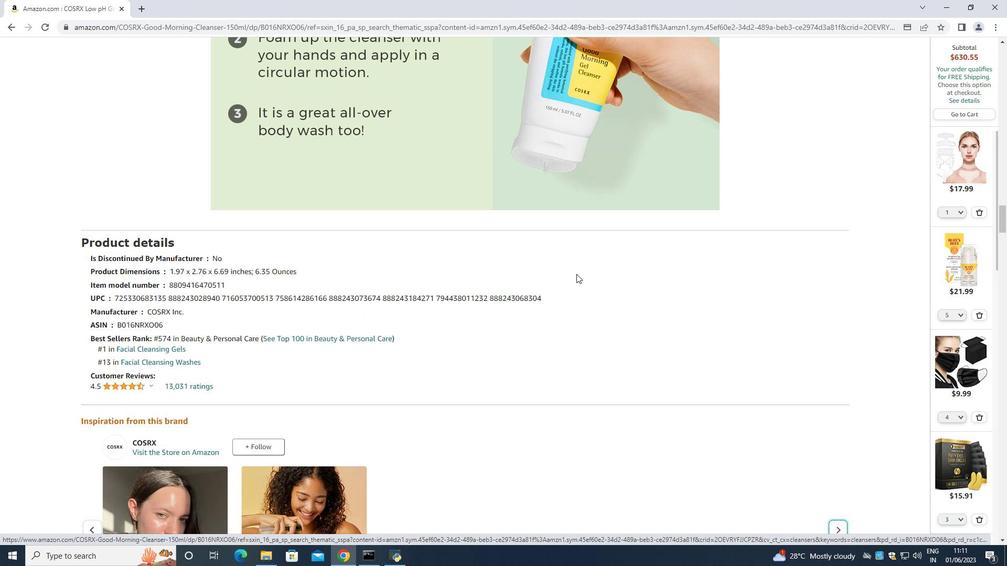 
Action: Mouse scrolled (576, 274) with delta (0, 0)
Screenshot: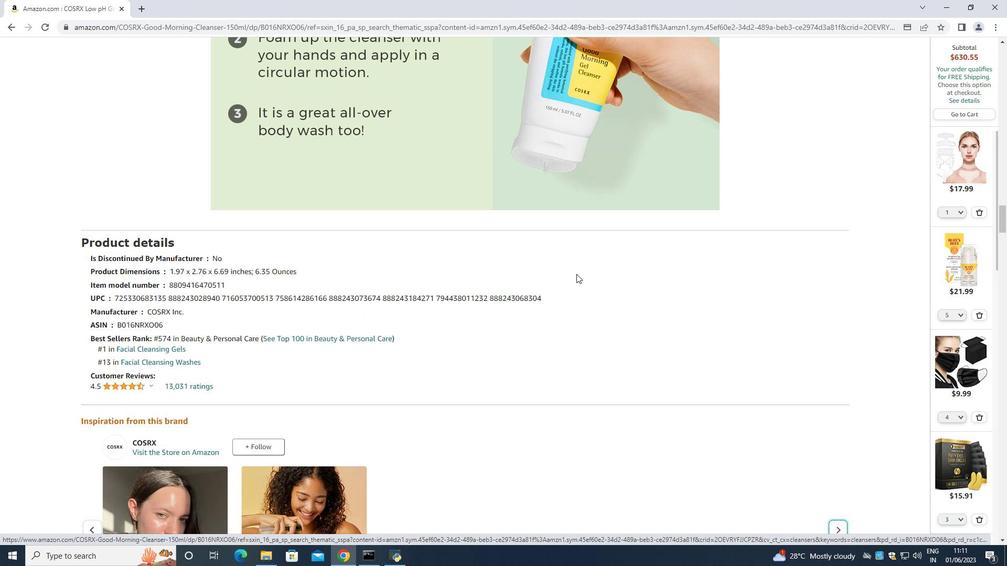 
Action: Mouse scrolled (576, 274) with delta (0, 0)
Screenshot: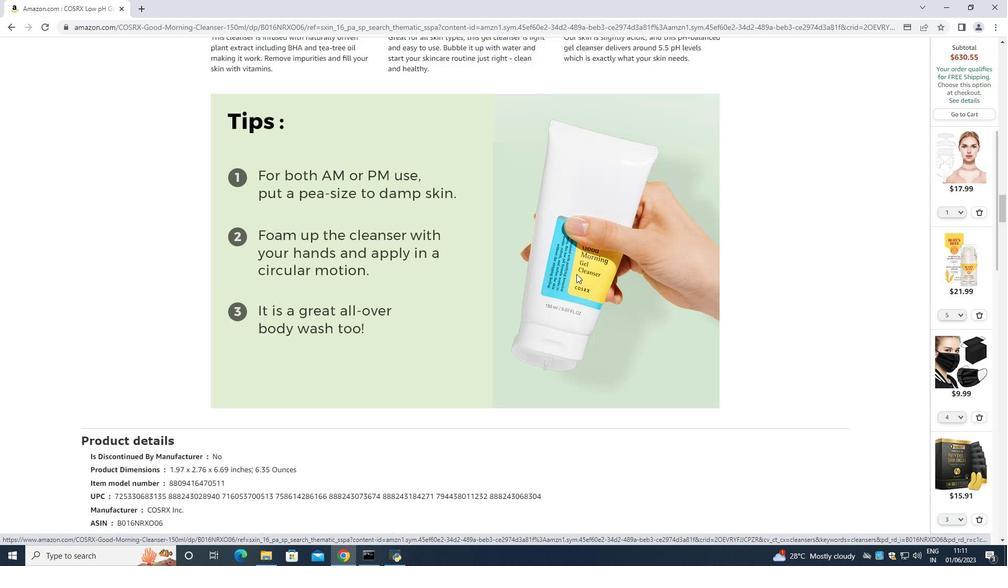 
Action: Mouse scrolled (576, 274) with delta (0, 0)
Screenshot: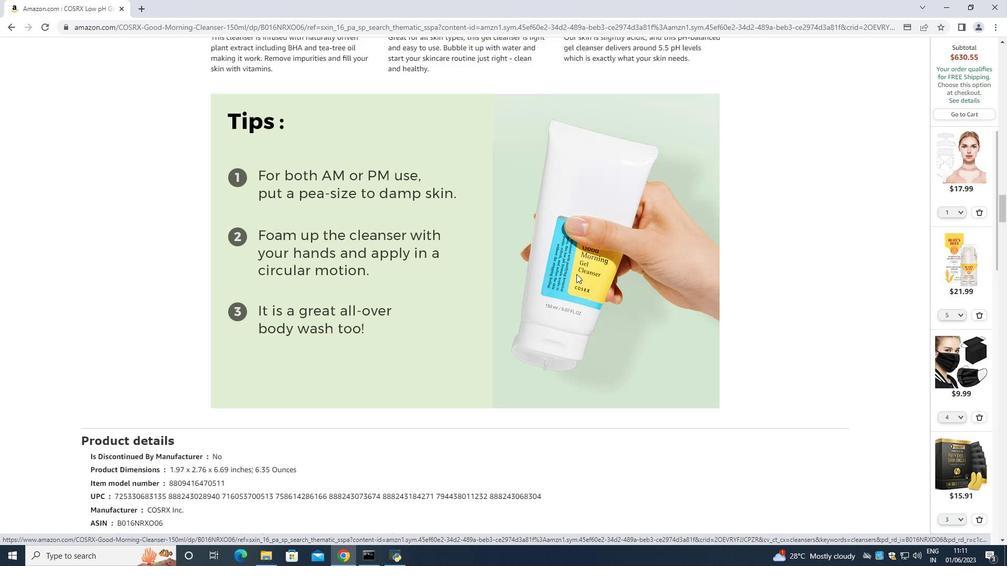
Action: Mouse scrolled (576, 274) with delta (0, 0)
Screenshot: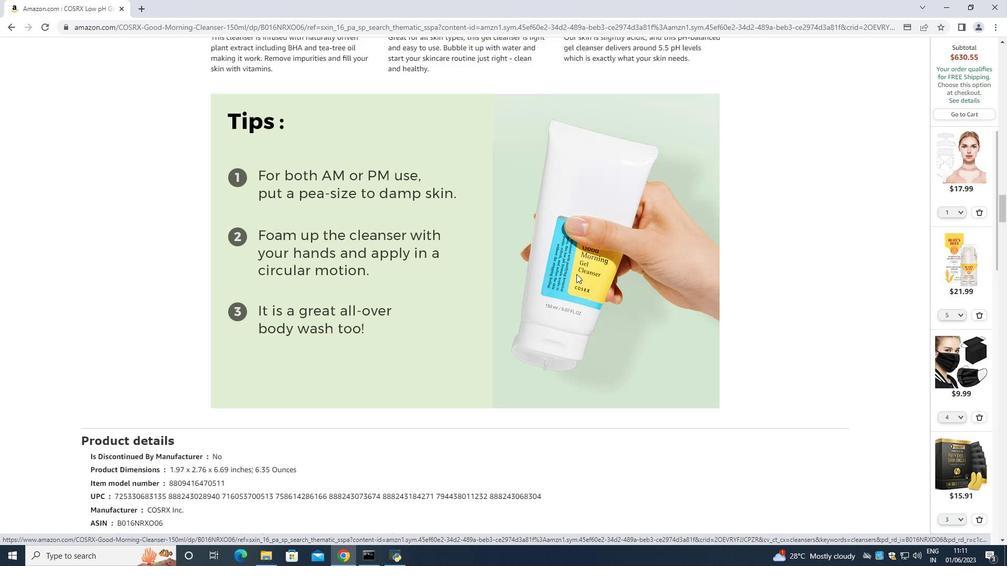 
Action: Mouse scrolled (576, 274) with delta (0, 0)
Screenshot: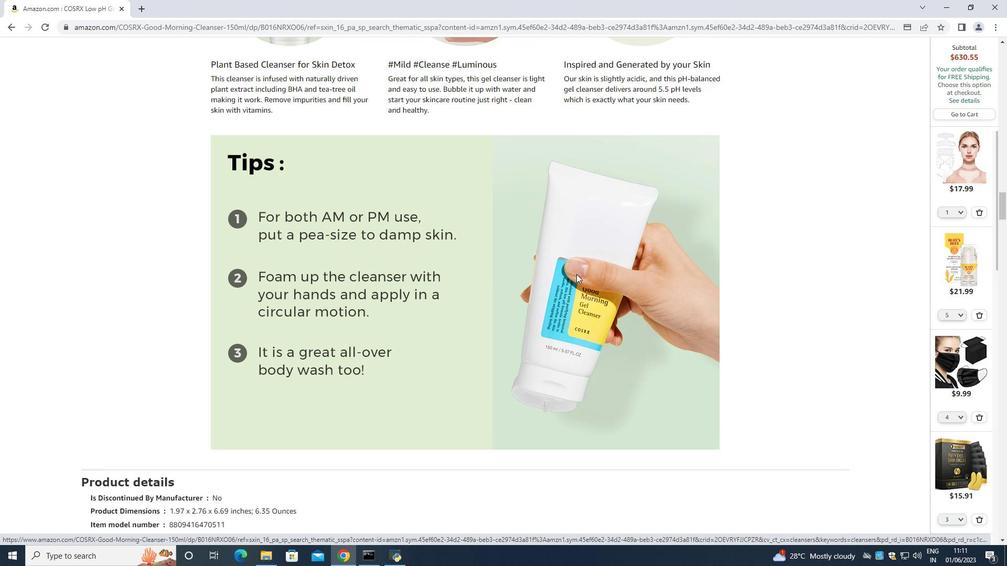 
Action: Mouse scrolled (576, 274) with delta (0, 0)
Screenshot: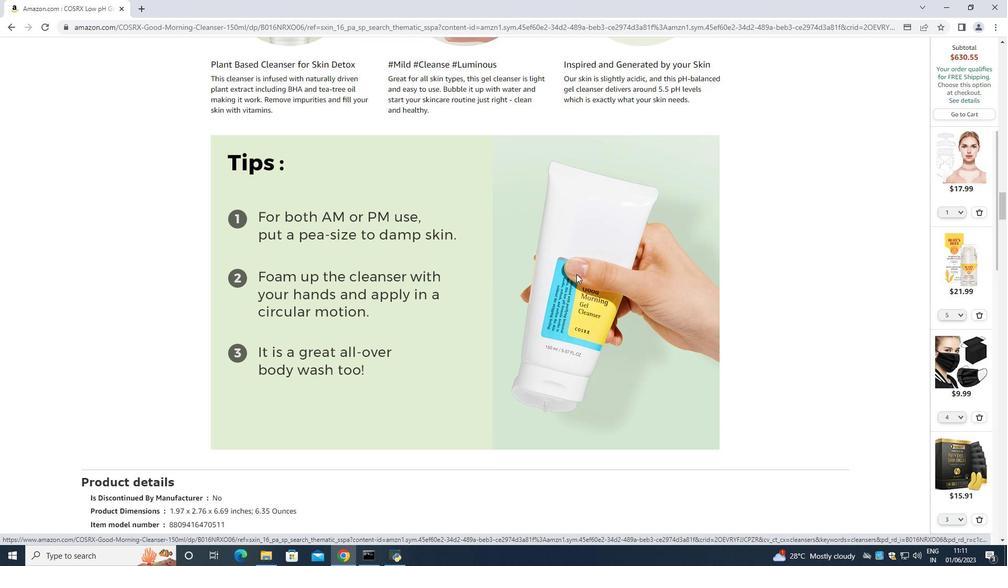 
Action: Mouse scrolled (576, 274) with delta (0, 0)
Screenshot: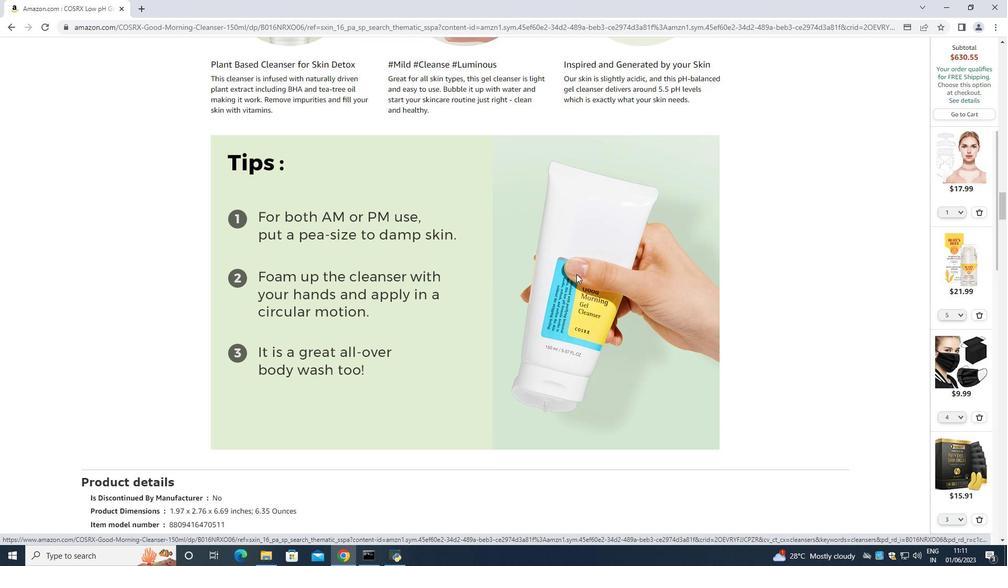 
Action: Mouse scrolled (576, 274) with delta (0, 0)
Screenshot: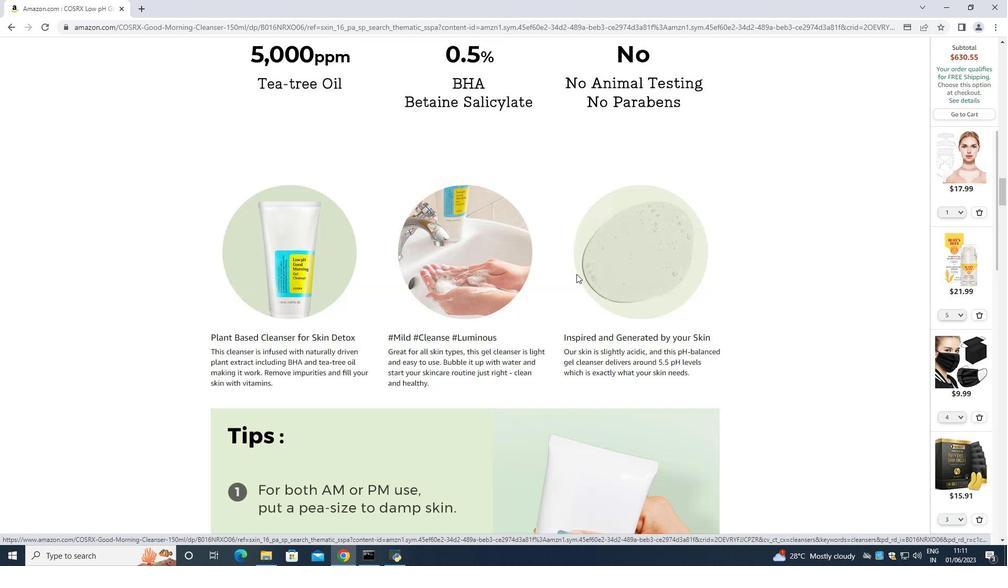 
Action: Mouse scrolled (576, 274) with delta (0, 0)
Screenshot: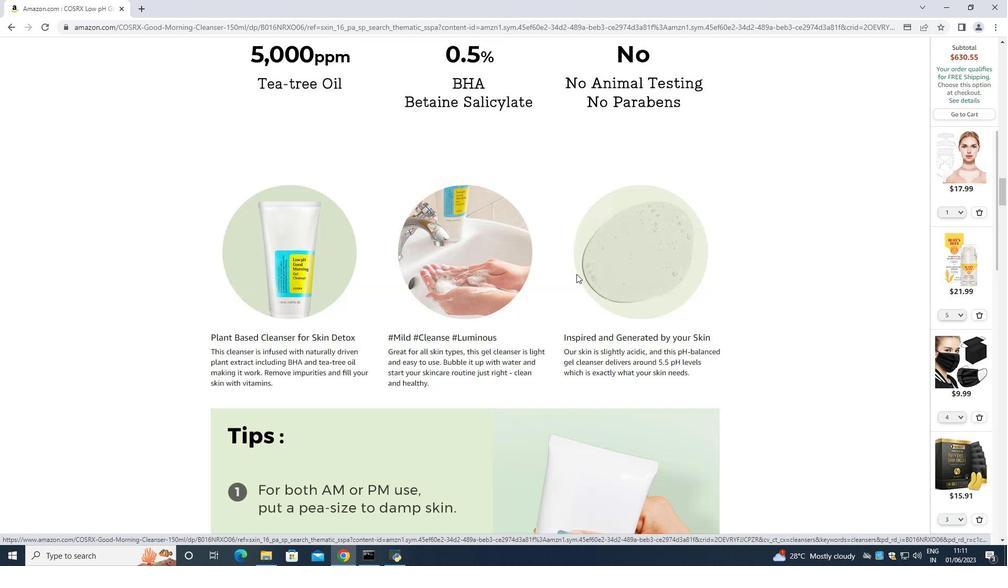 
Action: Mouse scrolled (576, 274) with delta (0, 0)
Screenshot: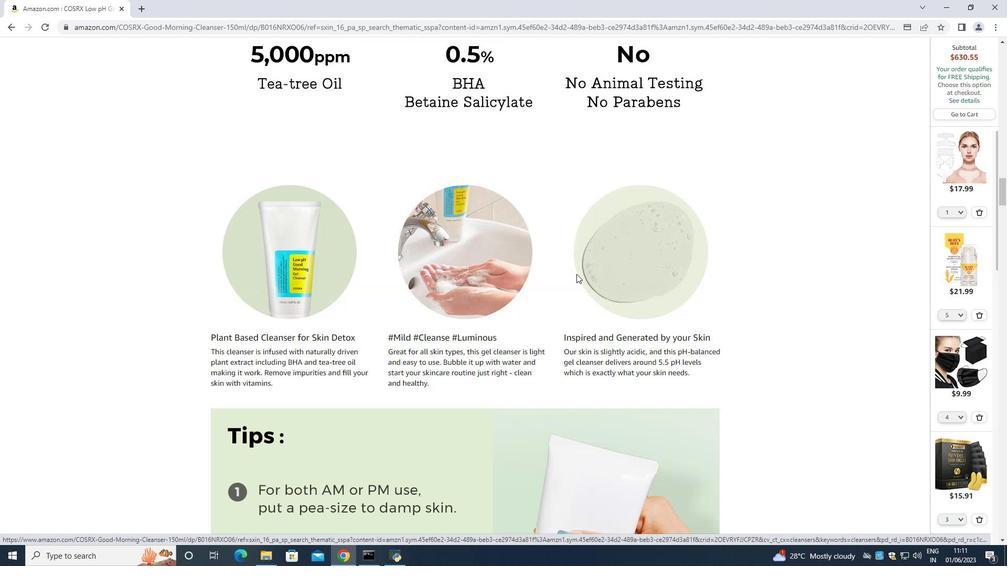 
Action: Mouse scrolled (576, 274) with delta (0, 0)
Screenshot: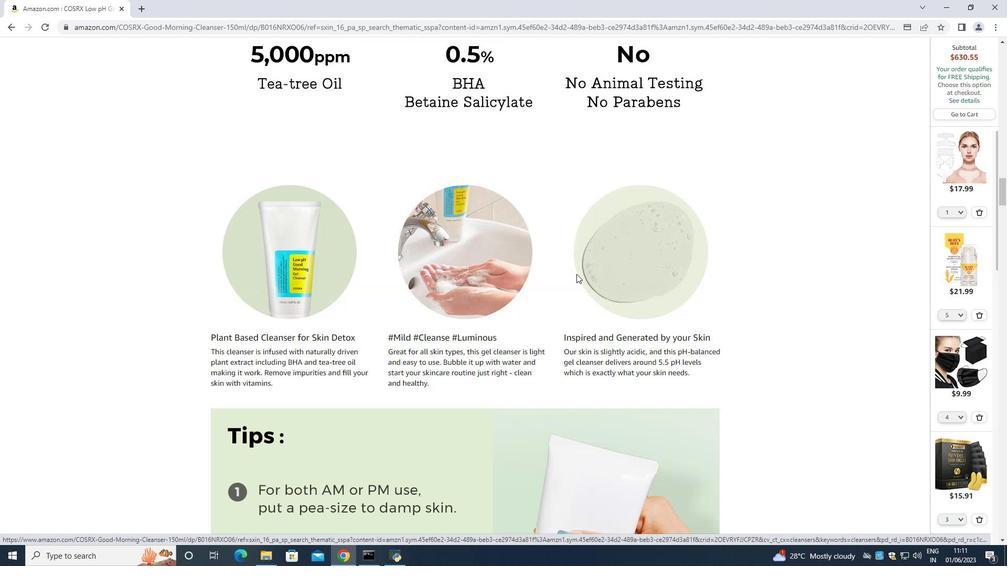 
Action: Mouse moved to (577, 273)
Screenshot: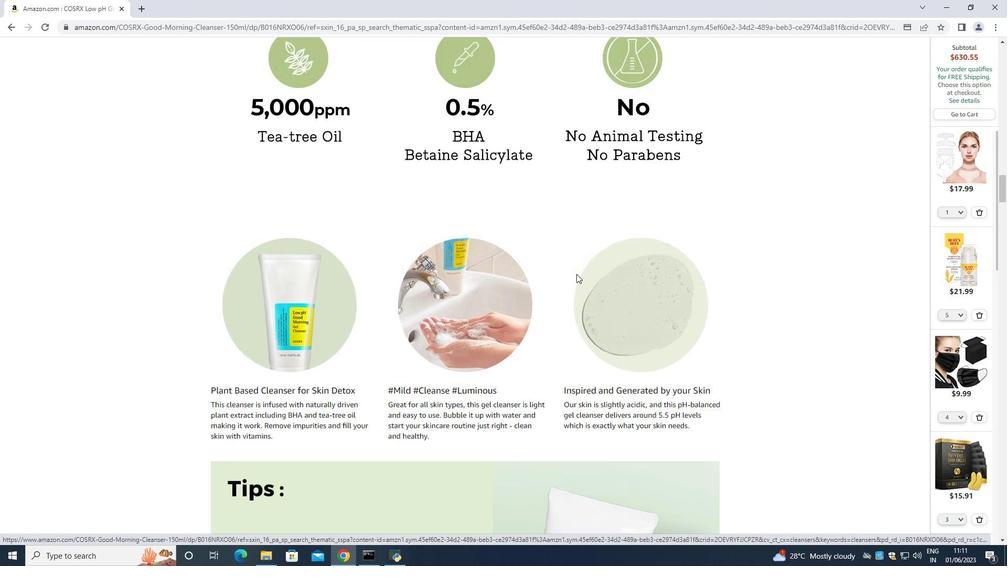 
Action: Mouse scrolled (577, 274) with delta (0, 0)
Screenshot: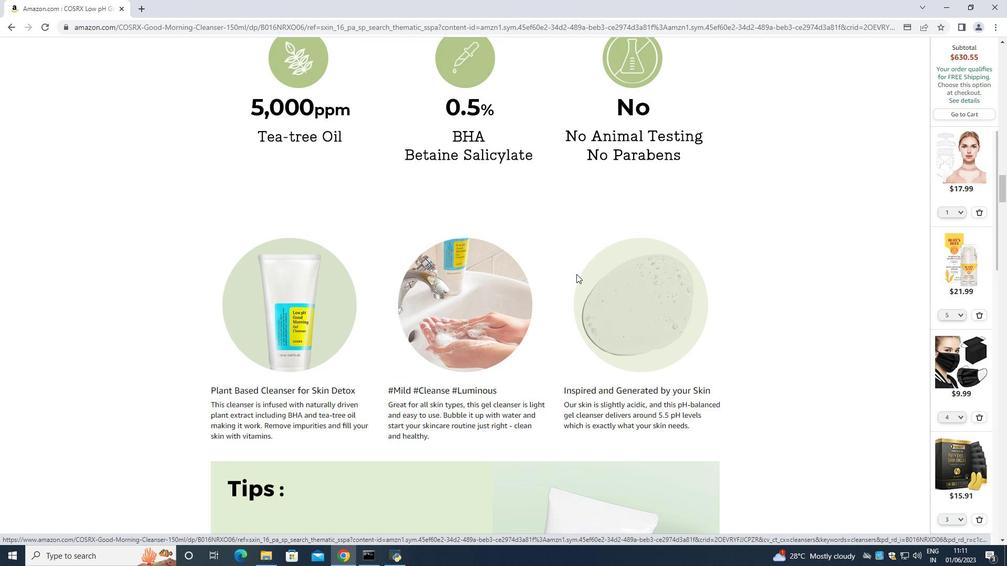 
Action: Mouse scrolled (577, 274) with delta (0, 0)
Screenshot: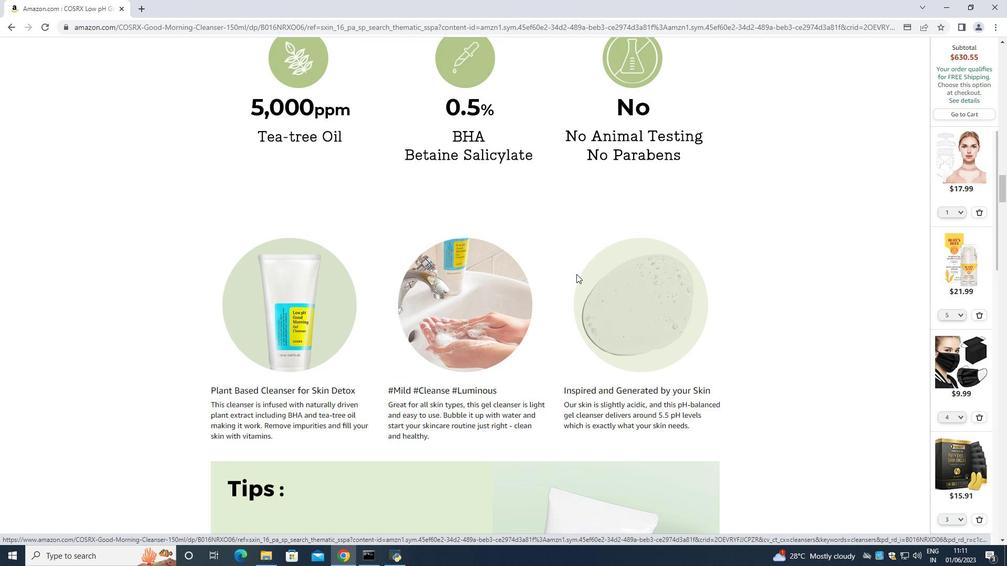 
Action: Mouse scrolled (577, 274) with delta (0, 0)
Screenshot: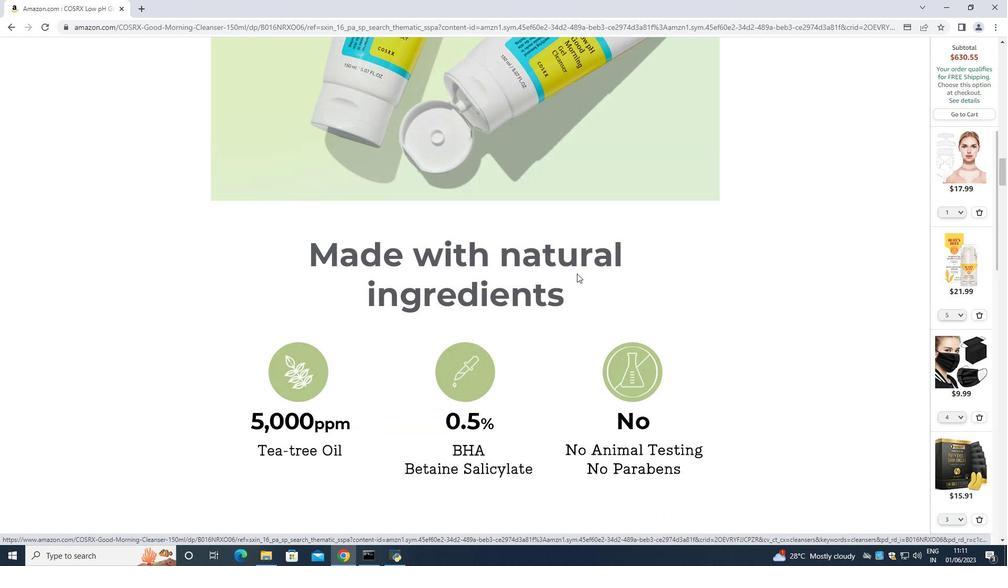 
Action: Mouse scrolled (577, 274) with delta (0, 0)
Screenshot: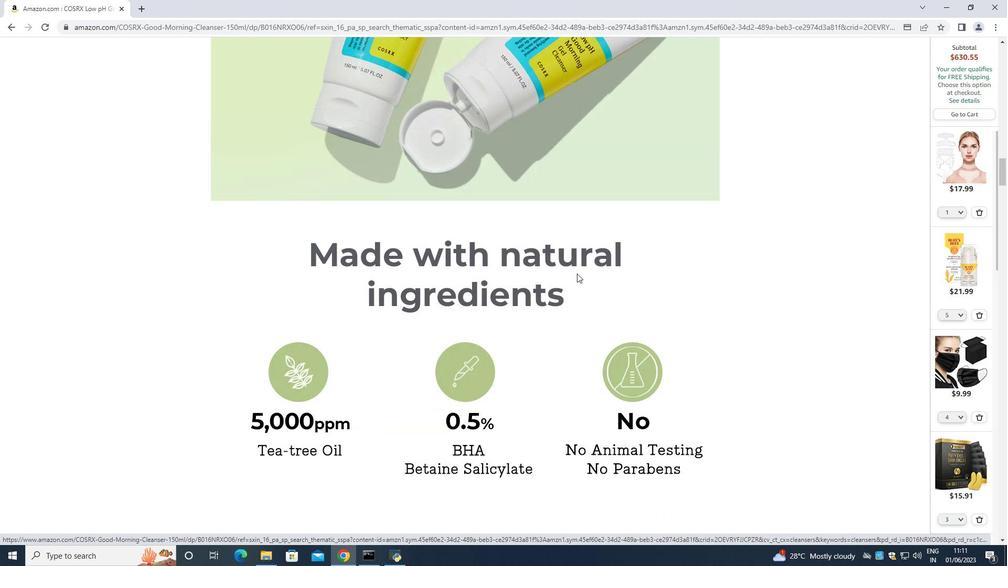 
Action: Mouse scrolled (577, 274) with delta (0, 0)
Screenshot: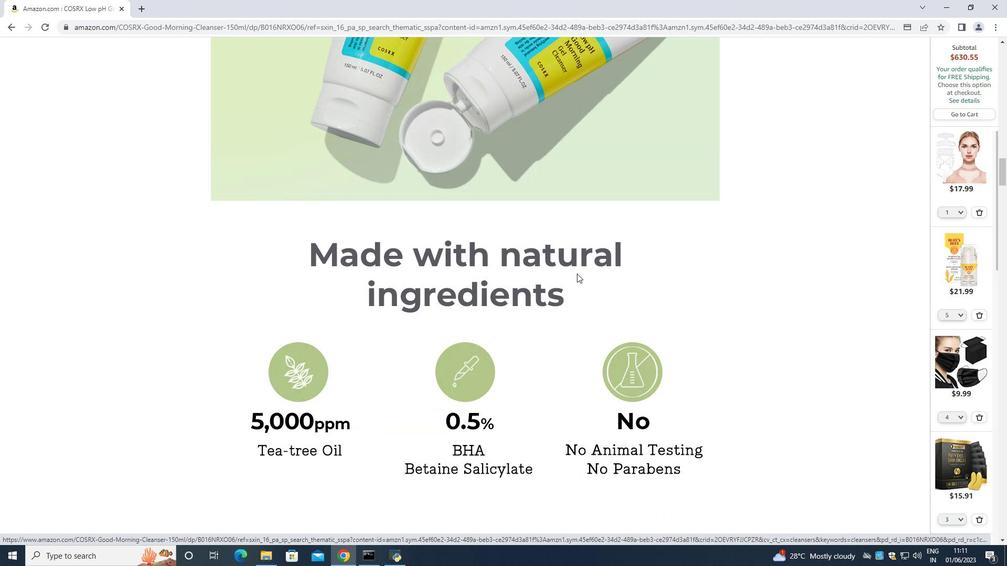 
Action: Mouse moved to (581, 271)
Screenshot: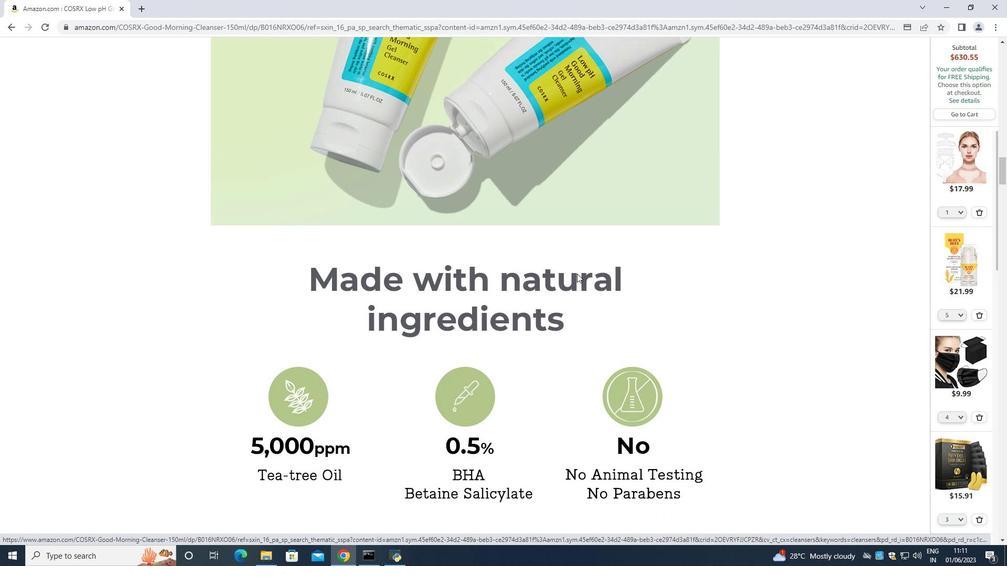 
Action: Mouse scrolled (581, 271) with delta (0, 0)
Screenshot: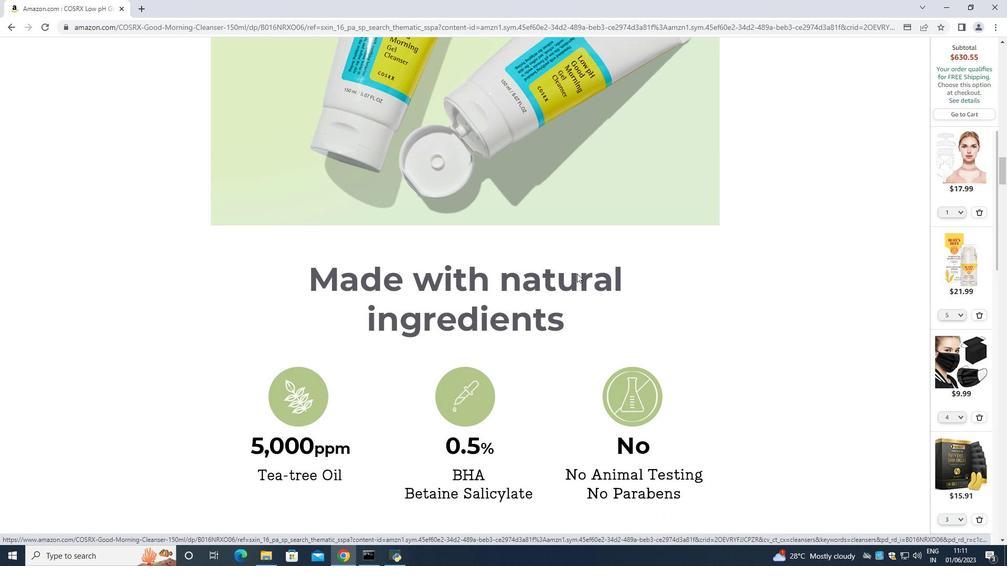 
Action: Mouse scrolled (581, 271) with delta (0, 0)
Screenshot: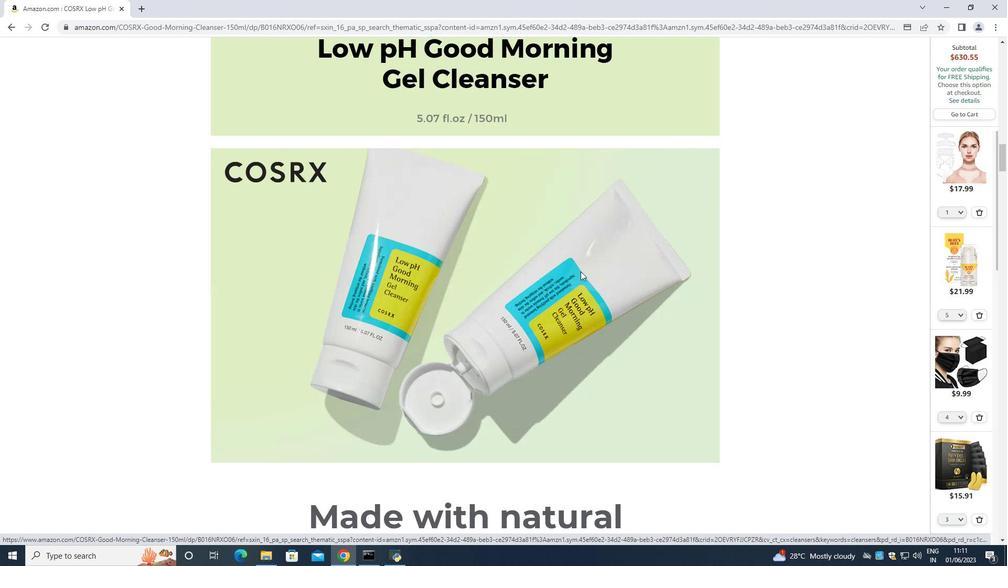 
Action: Mouse scrolled (581, 271) with delta (0, 0)
Screenshot: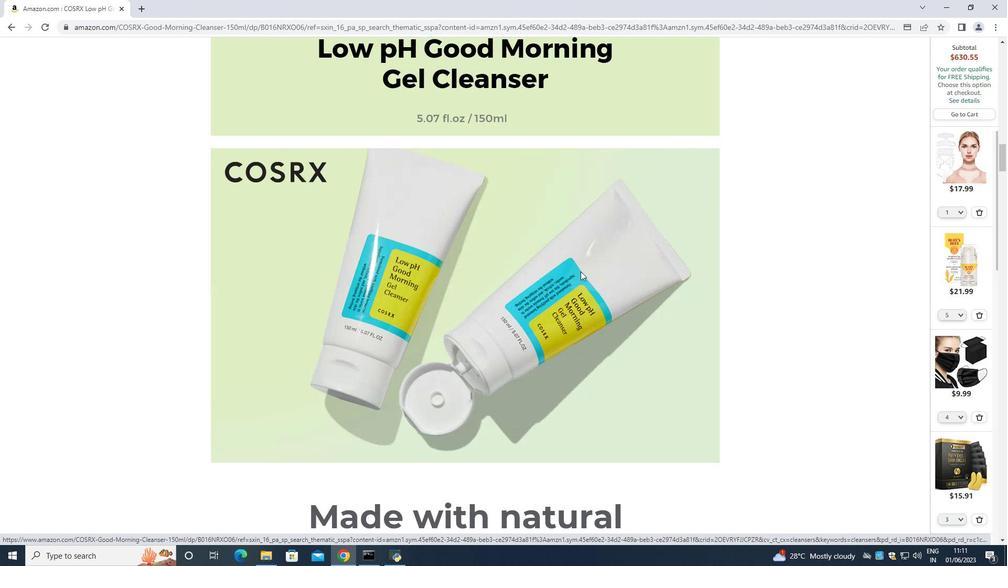 
Action: Mouse scrolled (581, 271) with delta (0, 0)
Screenshot: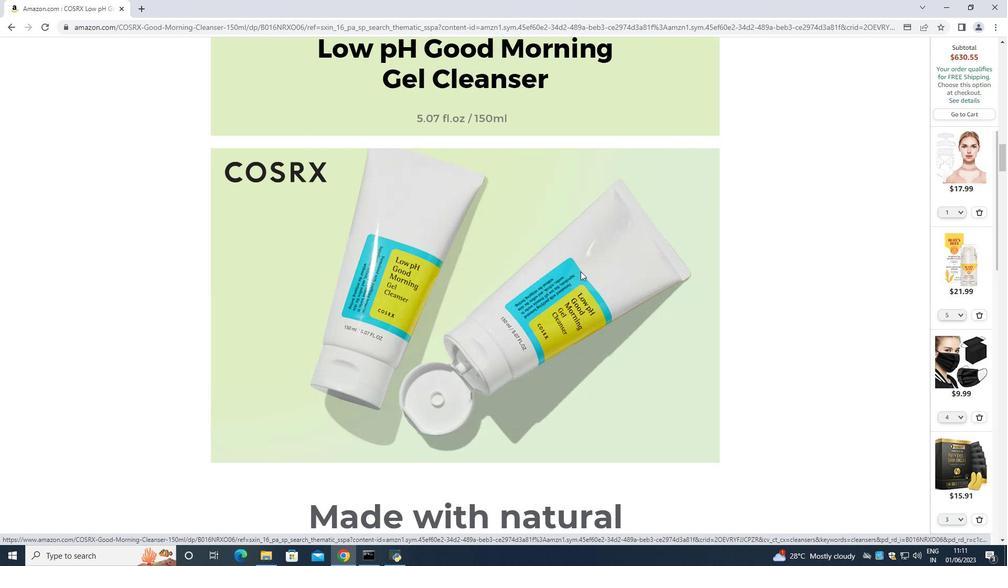 
Action: Mouse scrolled (581, 271) with delta (0, 0)
Screenshot: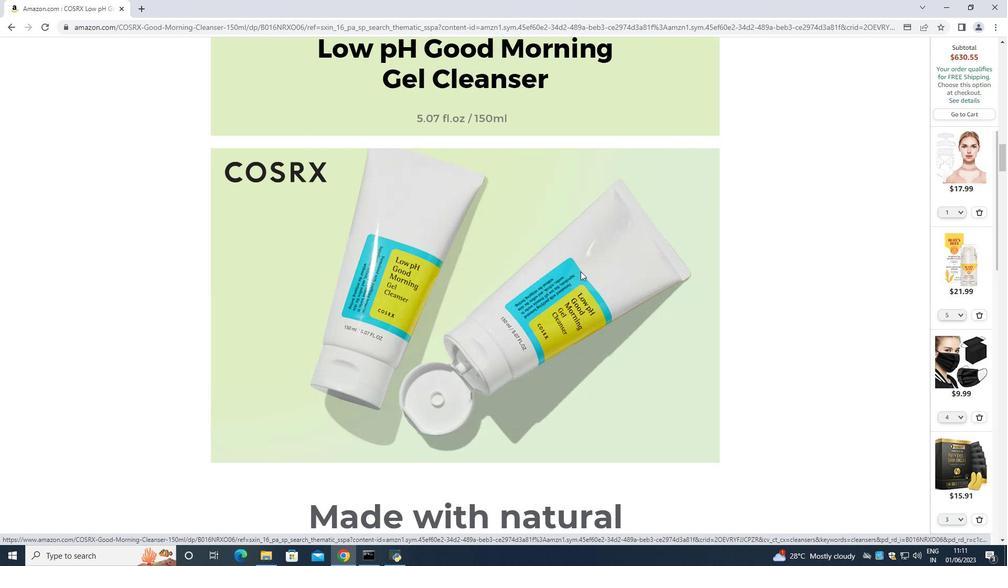 
Action: Mouse moved to (625, 254)
Screenshot: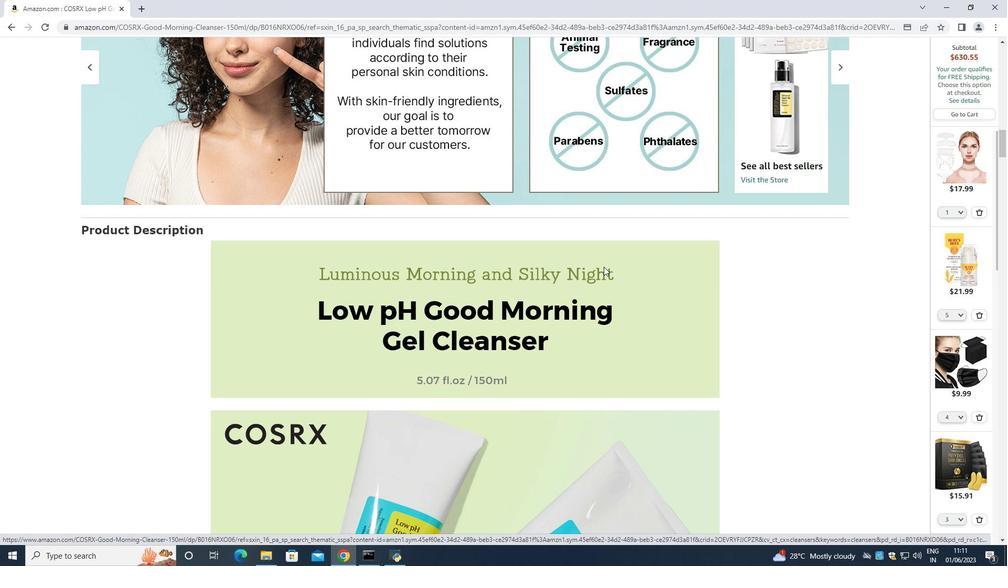 
Action: Mouse scrolled (625, 254) with delta (0, 0)
Screenshot: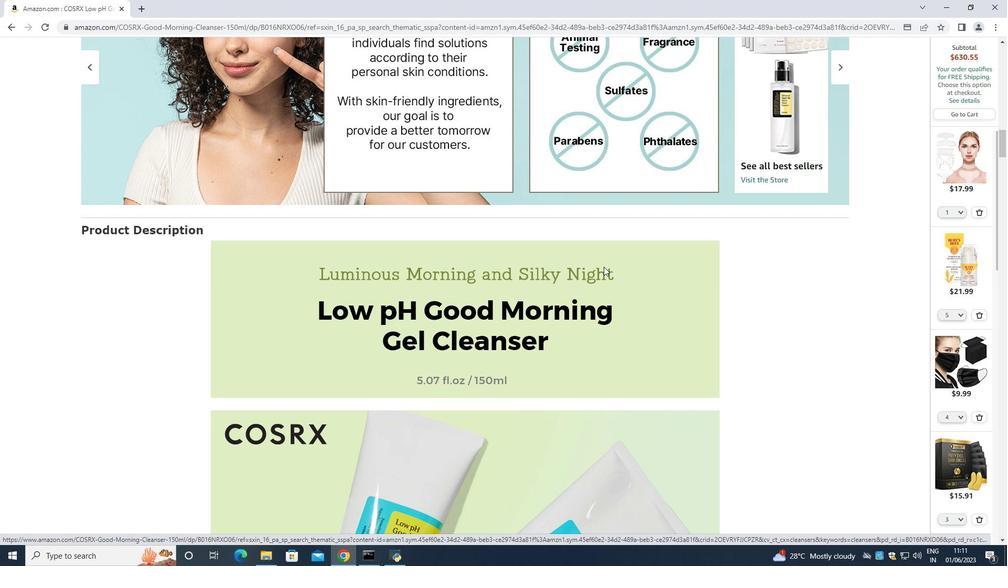 
Action: Mouse moved to (626, 251)
Screenshot: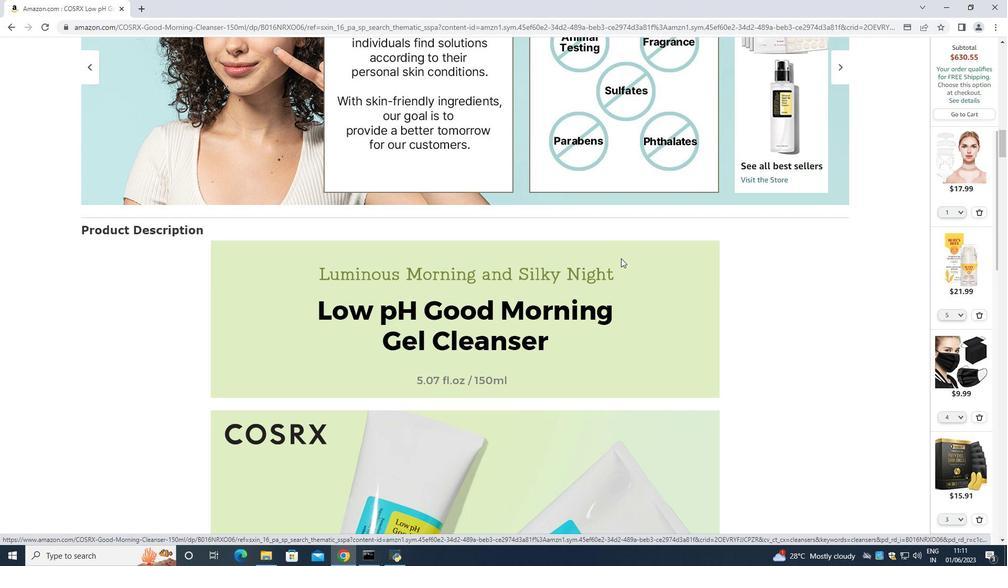 
Action: Mouse scrolled (626, 251) with delta (0, 0)
Screenshot: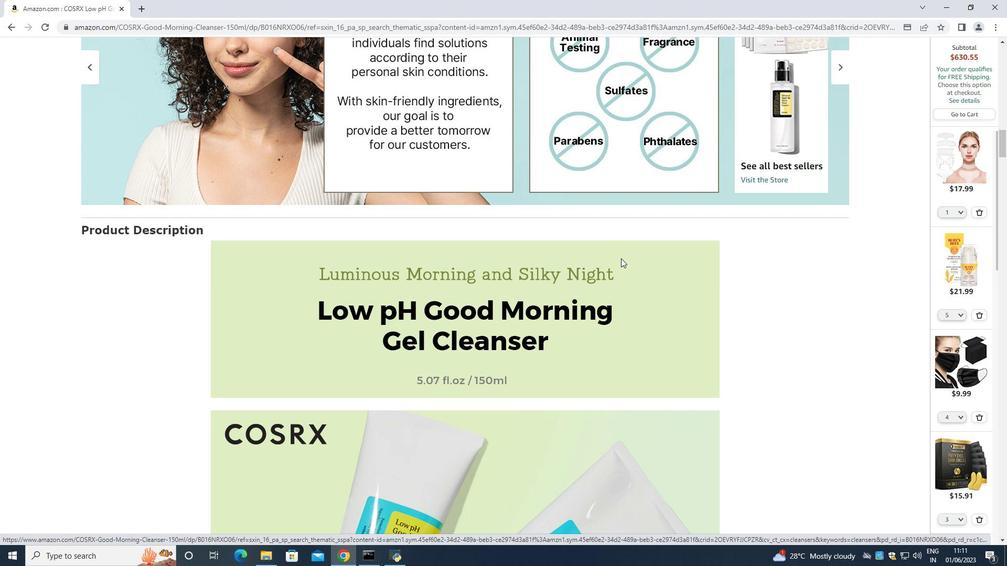 
Action: Mouse scrolled (626, 251) with delta (0, 0)
Screenshot: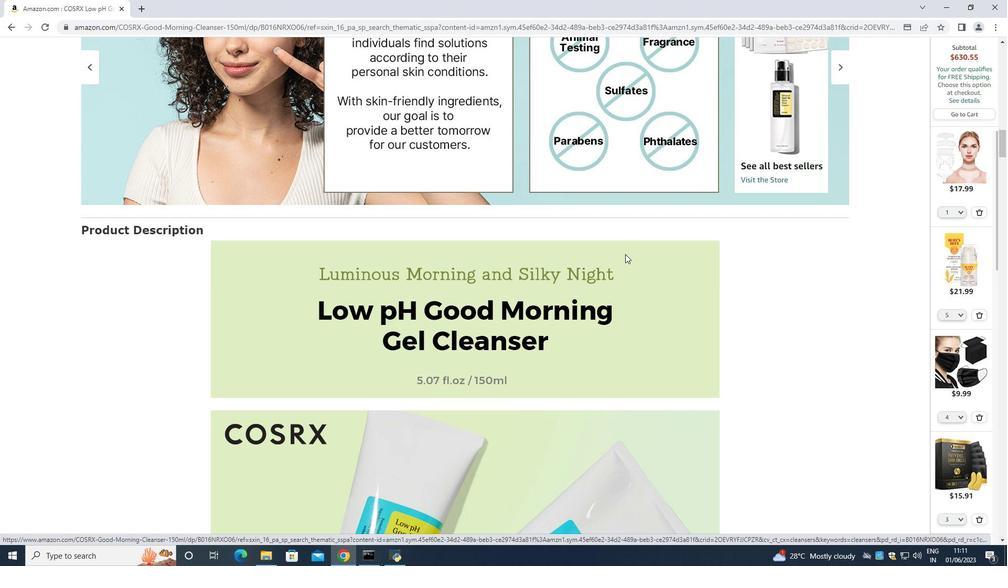 
Action: Mouse moved to (627, 251)
Screenshot: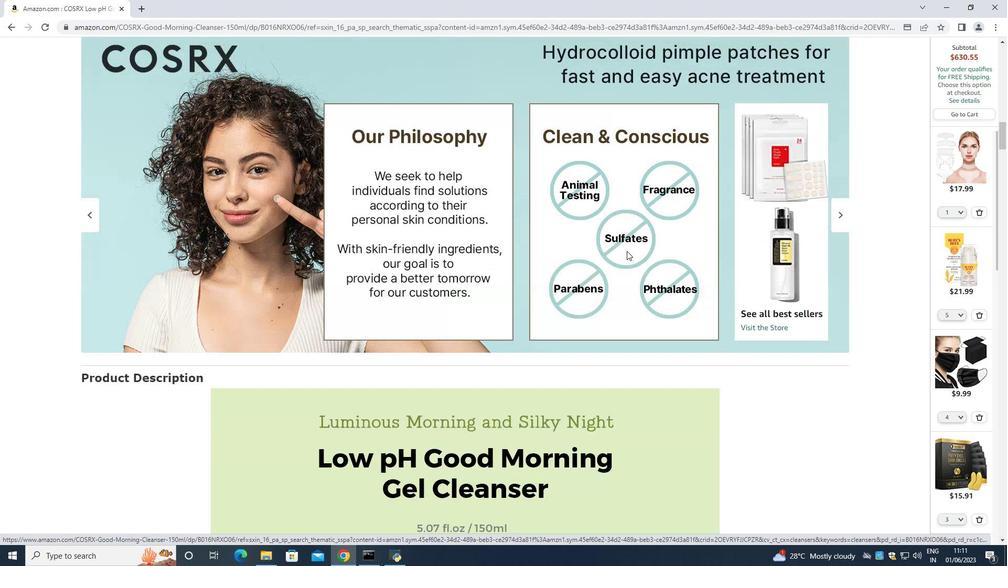 
Action: Mouse scrolled (627, 251) with delta (0, 0)
Screenshot: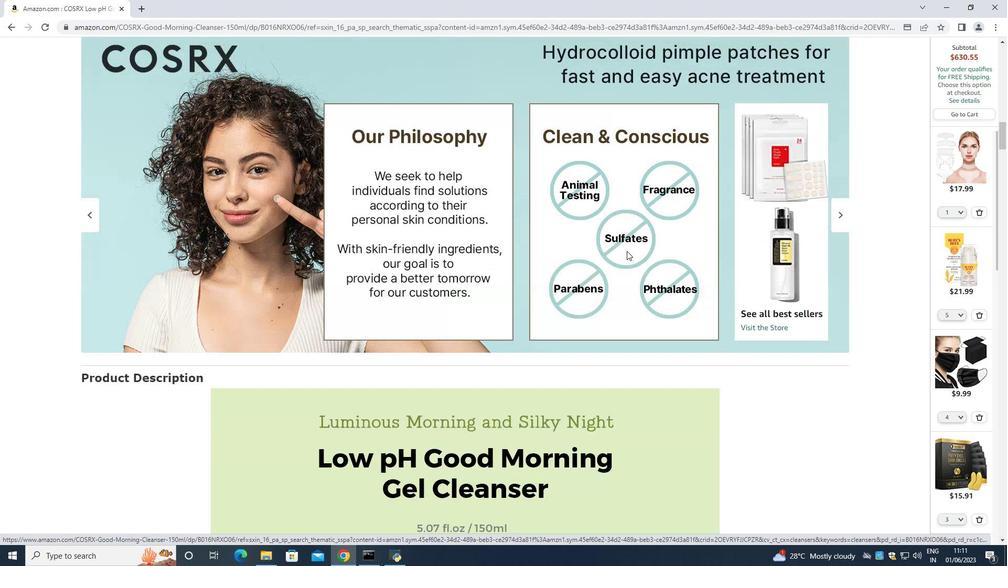 
Action: Mouse moved to (627, 251)
Screenshot: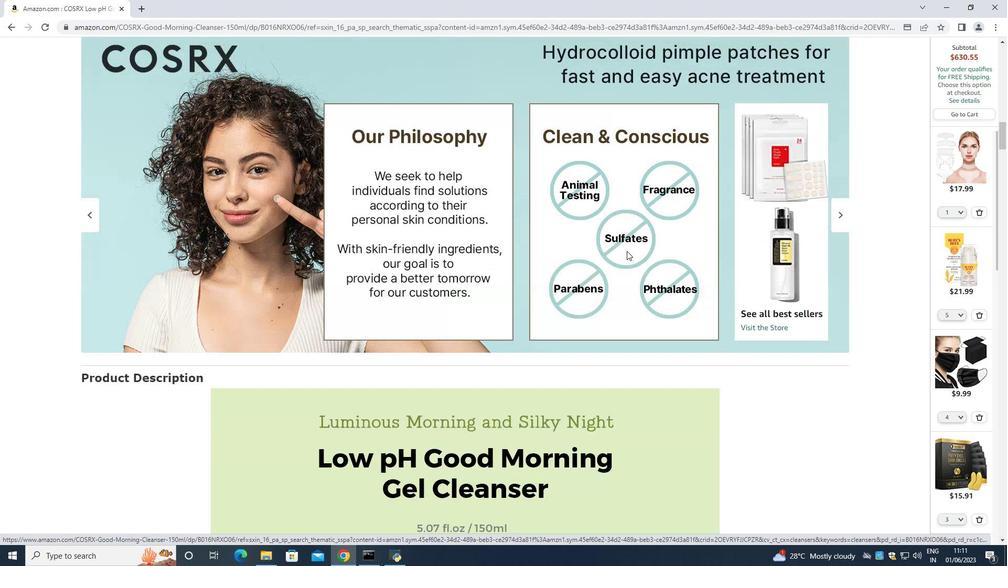 
Action: Mouse scrolled (627, 251) with delta (0, 0)
Screenshot: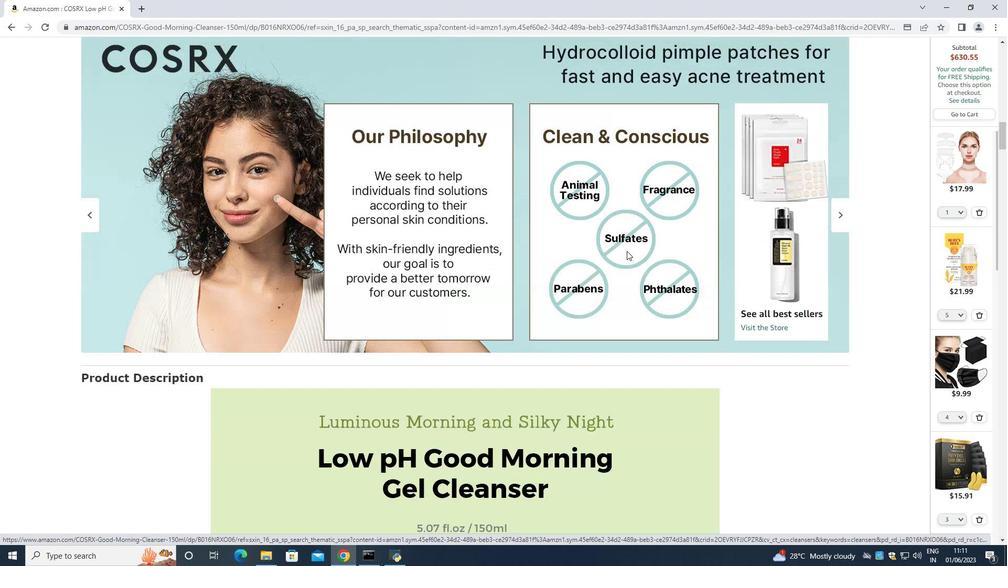 
Action: Mouse scrolled (627, 251) with delta (0, 0)
Screenshot: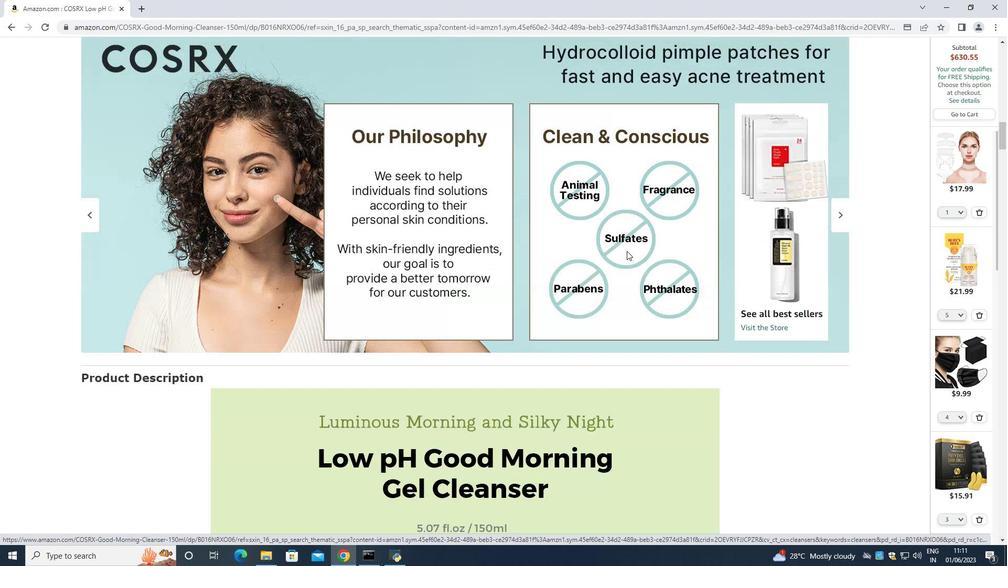 
Action: Mouse moved to (627, 251)
Screenshot: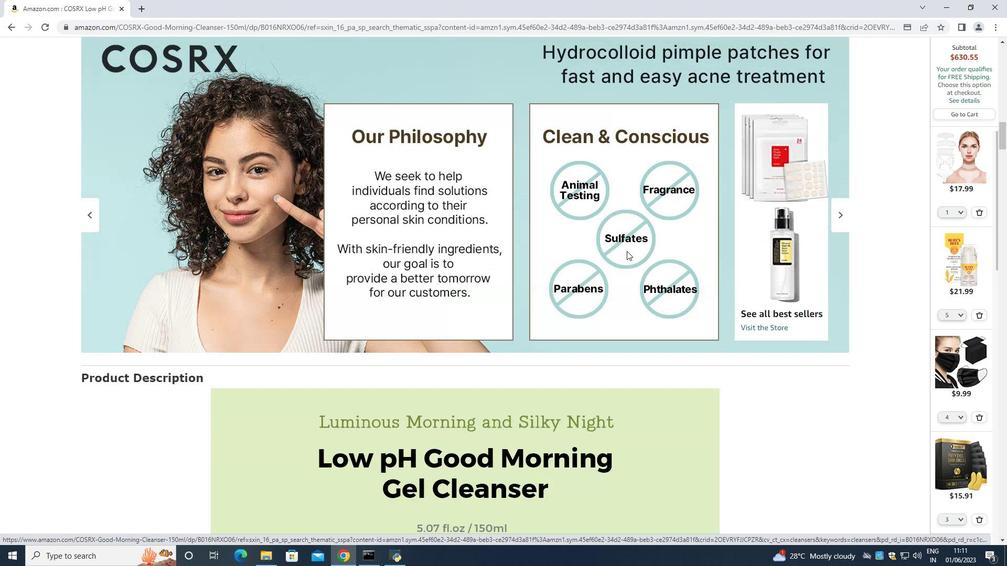
Action: Mouse scrolled (627, 251) with delta (0, 0)
Screenshot: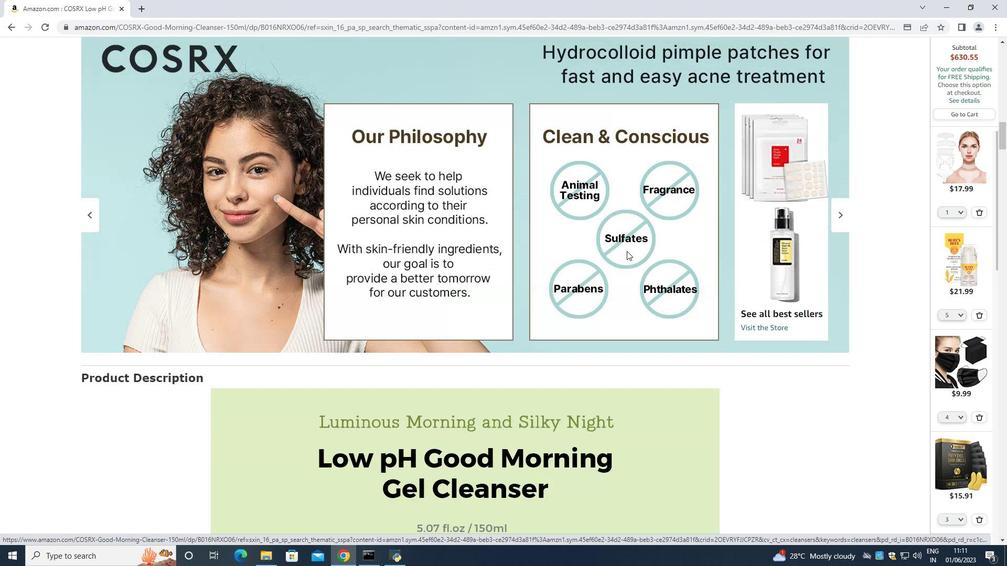 
Action: Mouse scrolled (627, 251) with delta (0, 0)
Screenshot: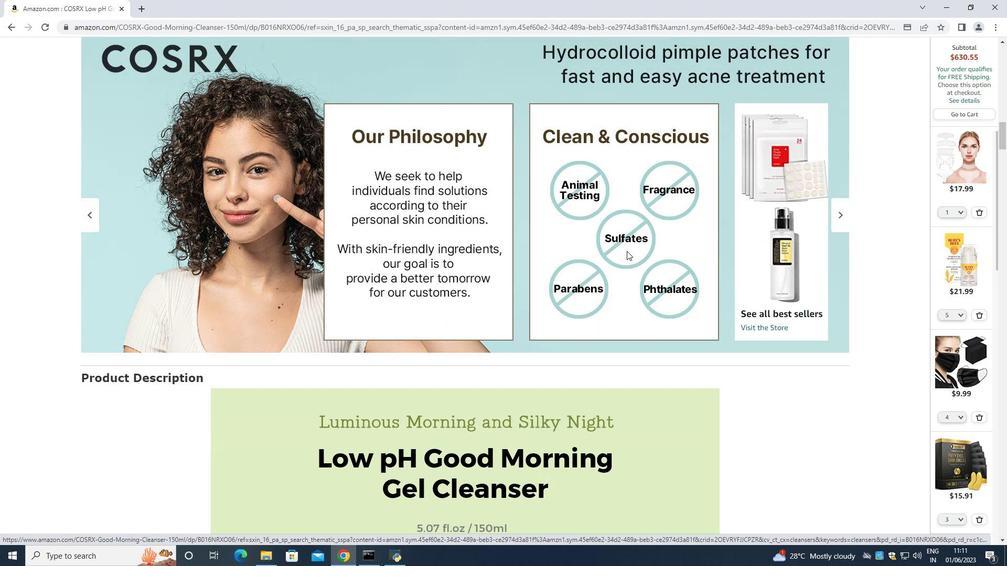 
Action: Mouse moved to (642, 251)
Screenshot: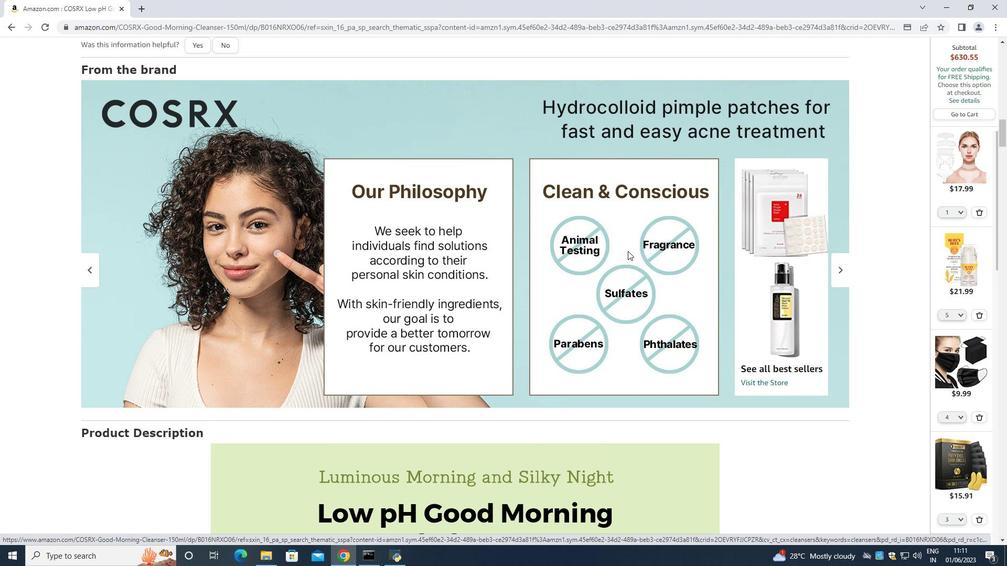 
Action: Mouse scrolled (642, 252) with delta (0, 0)
Screenshot: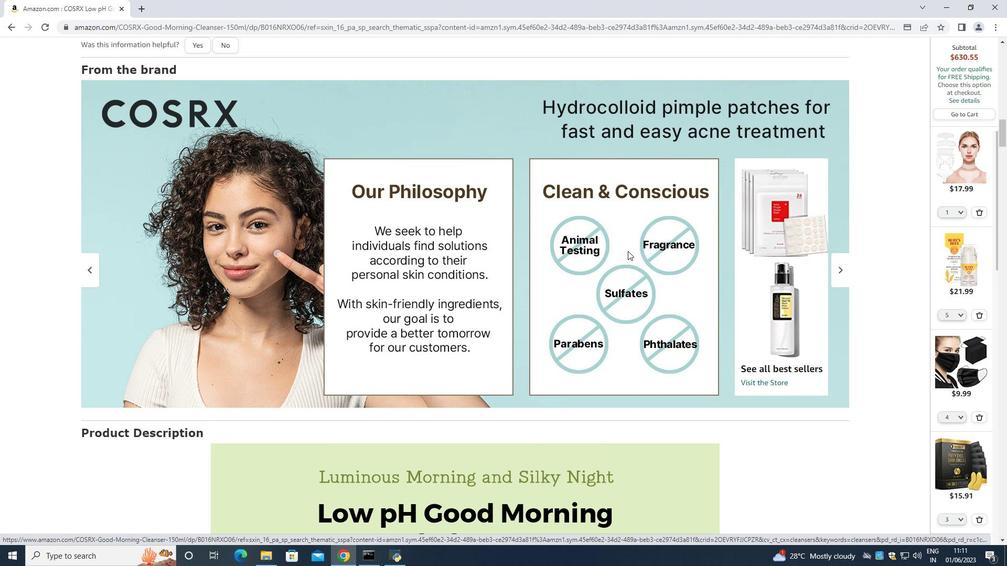 
Action: Mouse moved to (644, 252)
Screenshot: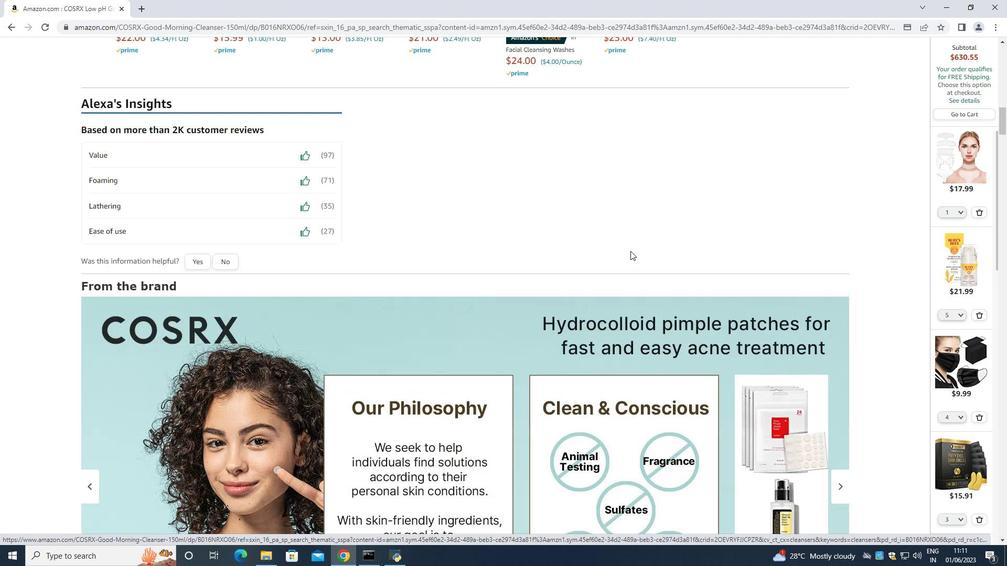 
Action: Mouse scrolled (643, 252) with delta (0, 0)
Screenshot: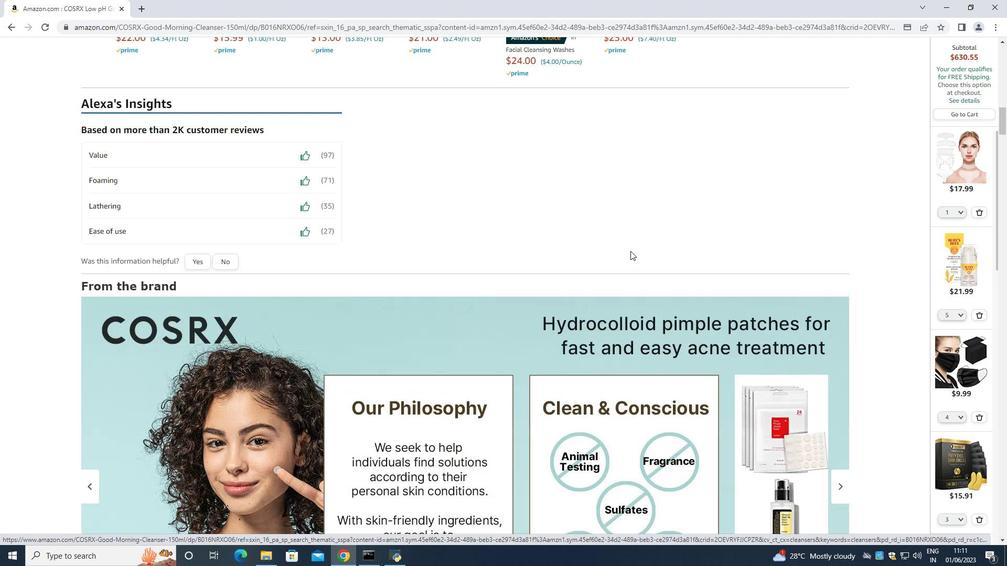 
Action: Mouse moved to (646, 252)
Screenshot: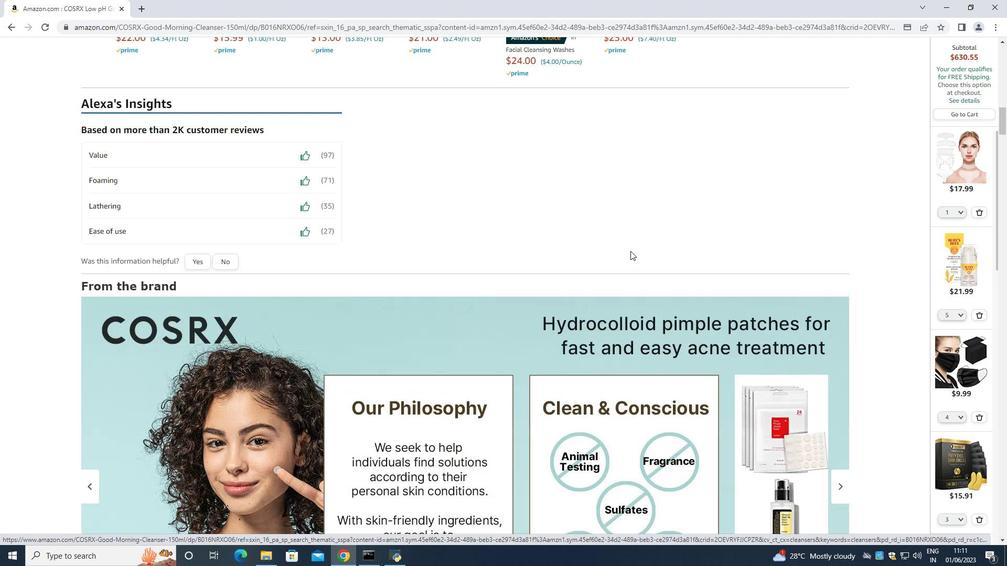 
Action: Mouse scrolled (645, 252) with delta (0, 0)
Screenshot: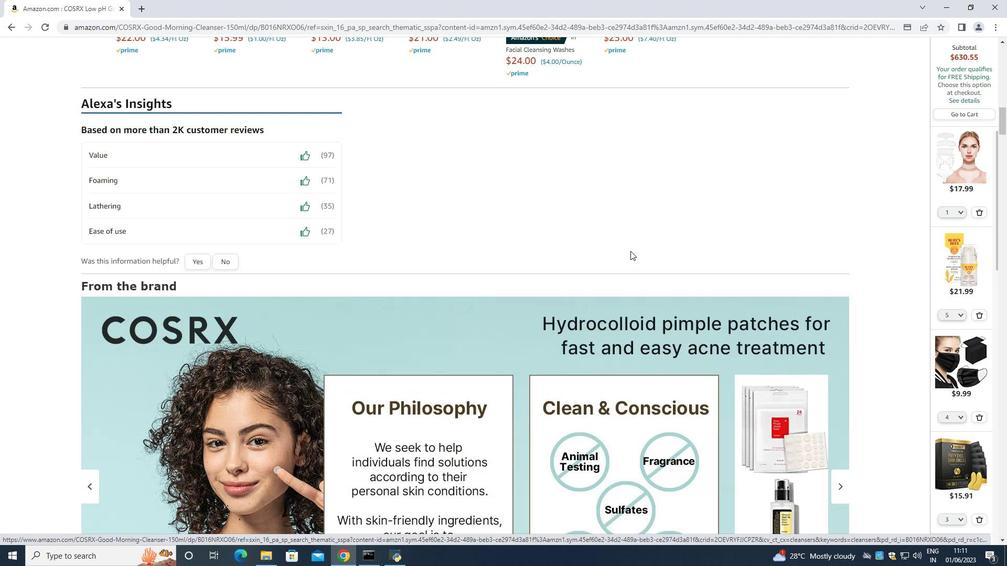 
Action: Mouse moved to (646, 252)
Screenshot: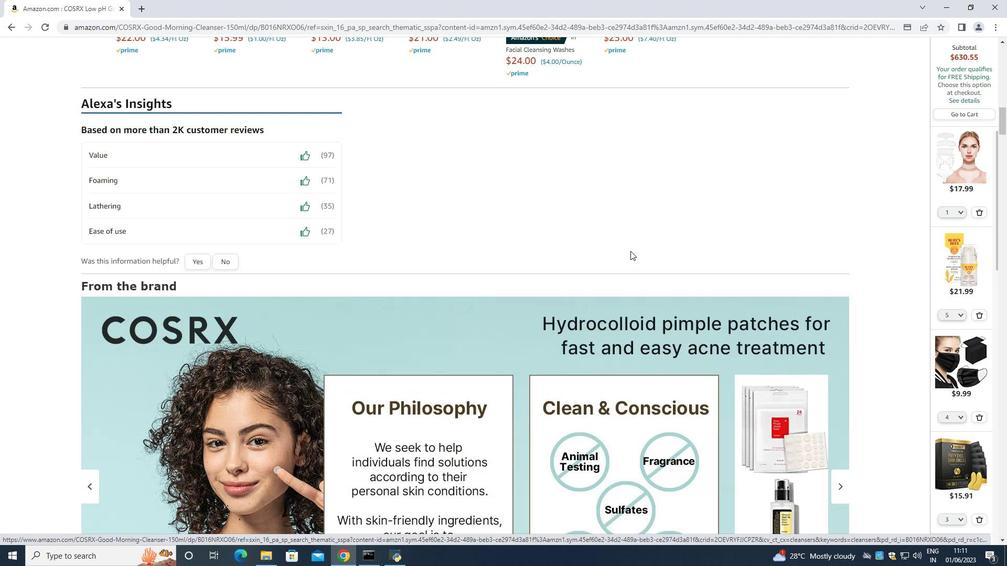 
Action: Mouse scrolled (646, 252) with delta (0, 0)
Screenshot: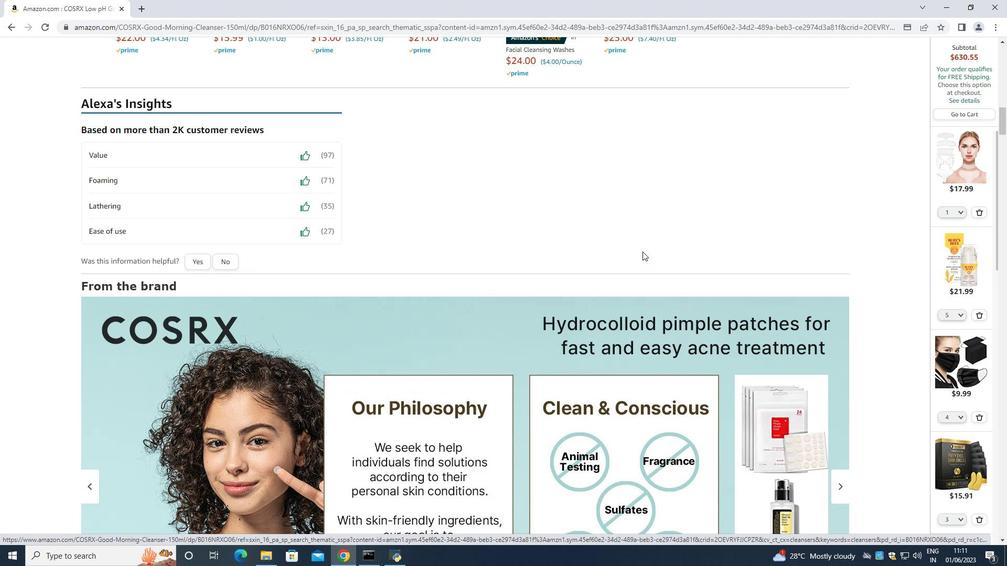 
Action: Mouse moved to (646, 252)
Screenshot: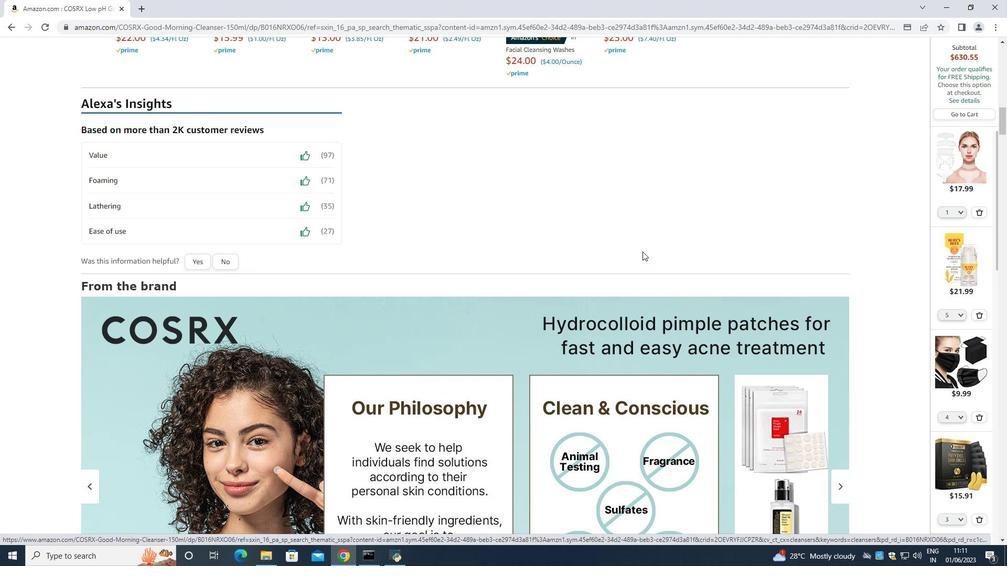 
Action: Mouse scrolled (646, 252) with delta (0, 0)
Screenshot: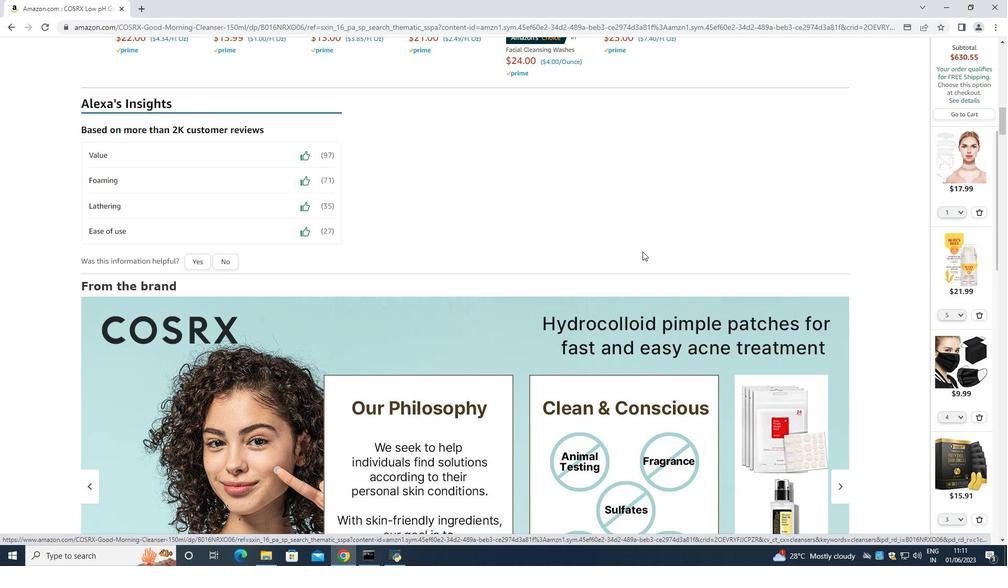 
Action: Mouse moved to (648, 250)
Screenshot: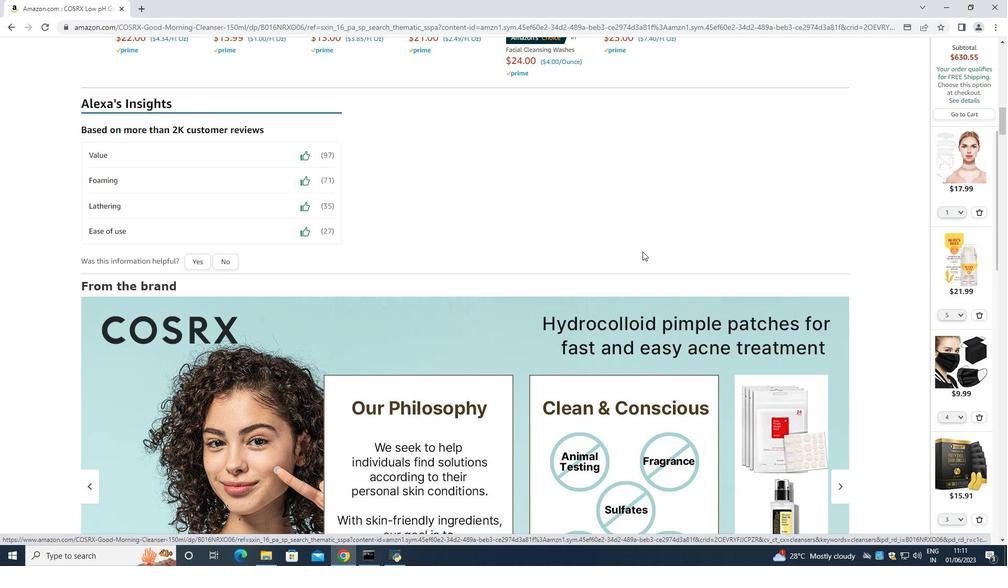 
Action: Mouse scrolled (646, 252) with delta (0, 0)
Screenshot: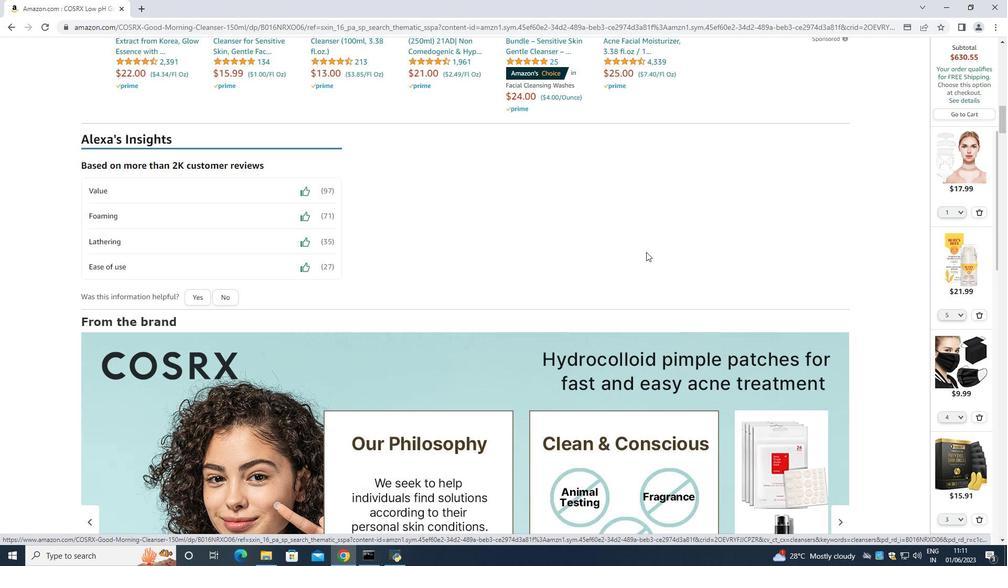 
Action: Mouse moved to (654, 249)
Screenshot: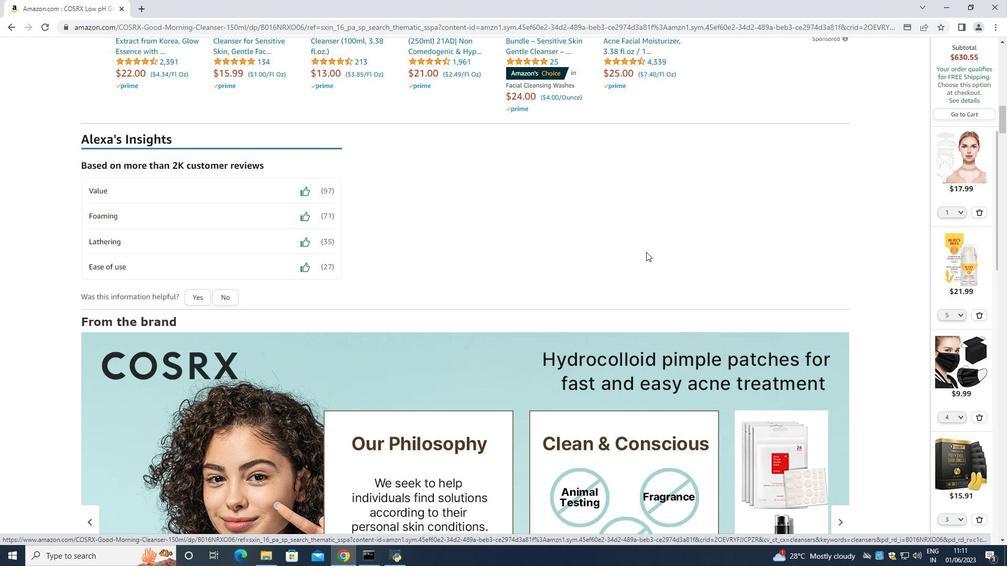 
Action: Mouse scrolled (654, 250) with delta (0, 0)
Screenshot: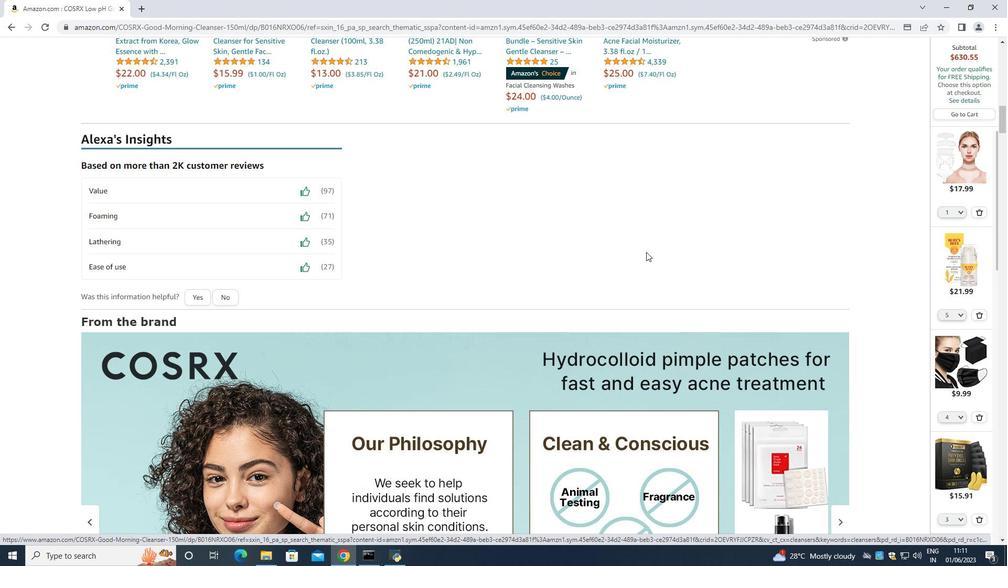 
Action: Mouse scrolled (654, 250) with delta (0, 0)
Screenshot: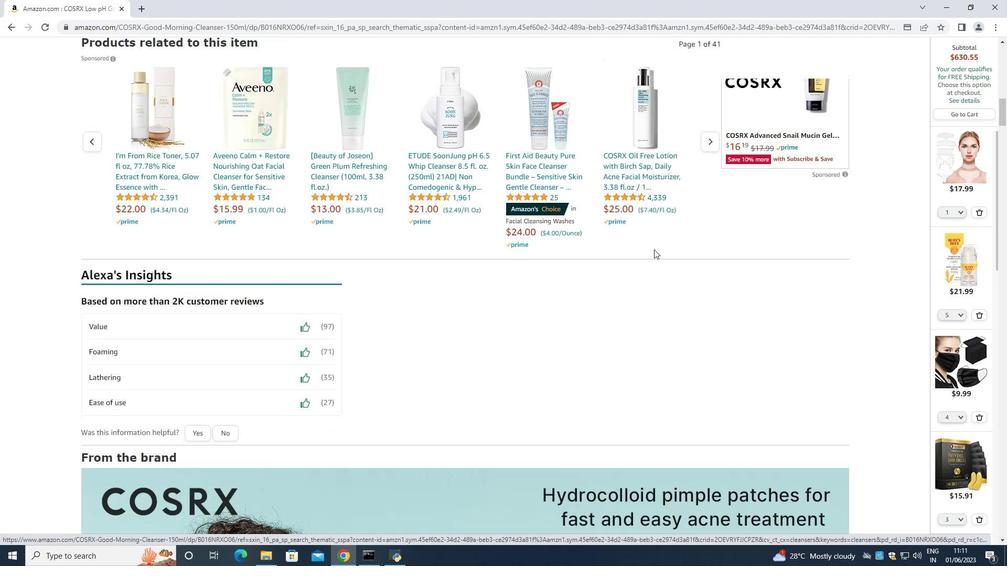 
Action: Mouse scrolled (654, 250) with delta (0, 0)
Screenshot: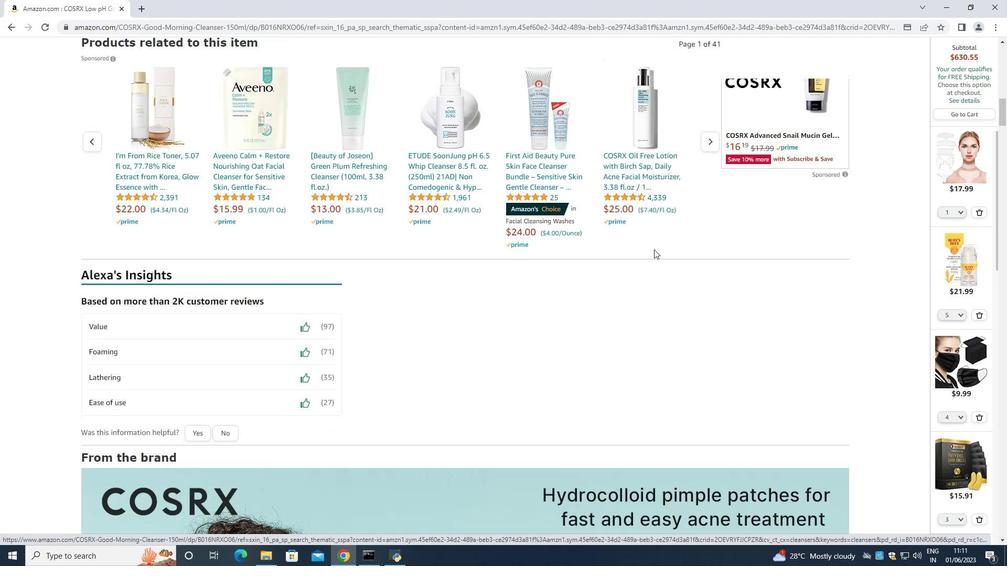 
Action: Mouse scrolled (654, 250) with delta (0, 0)
Screenshot: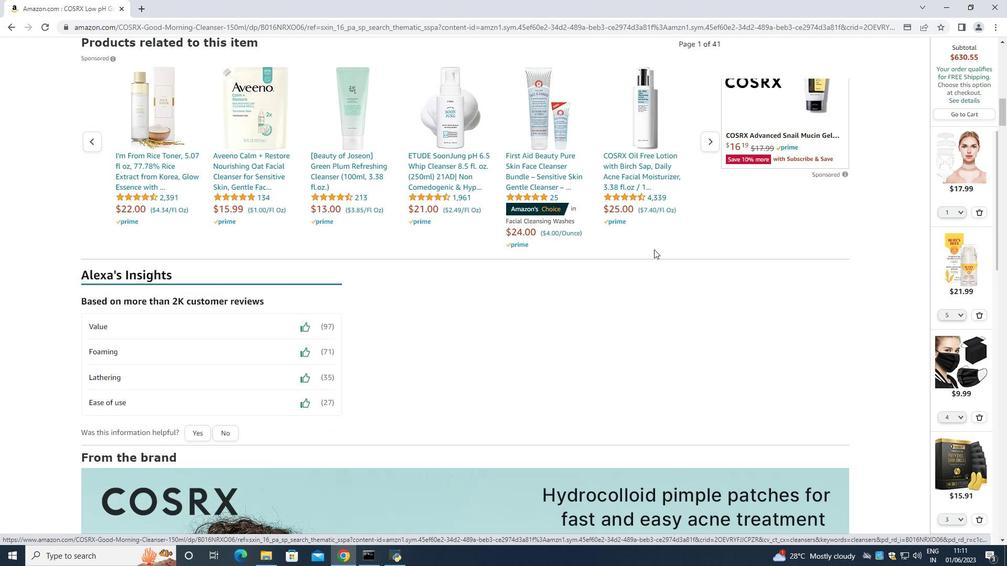 
Action: Mouse scrolled (654, 250) with delta (0, 0)
Screenshot: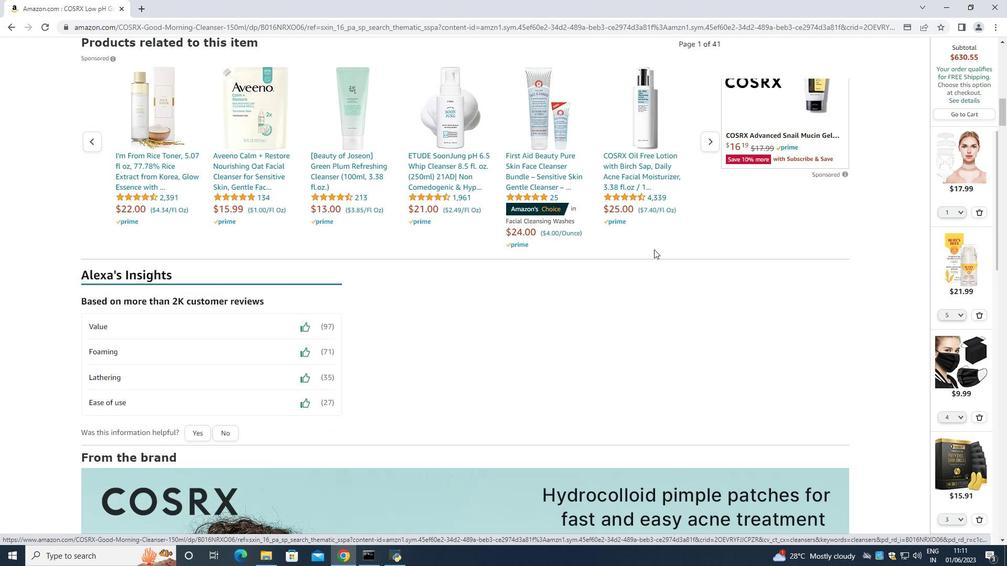
Action: Mouse scrolled (654, 250) with delta (0, 0)
Screenshot: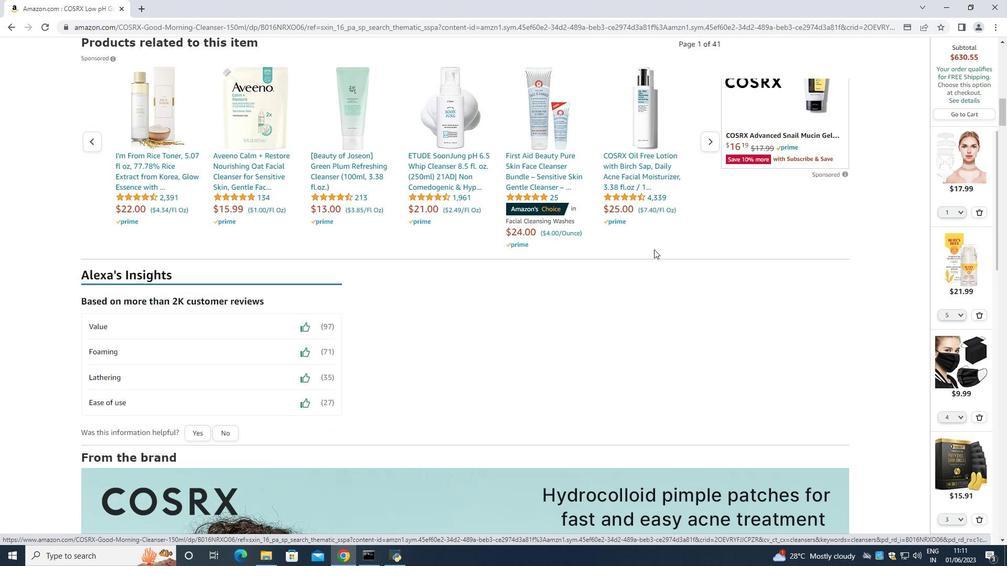 
Action: Mouse moved to (722, 207)
Screenshot: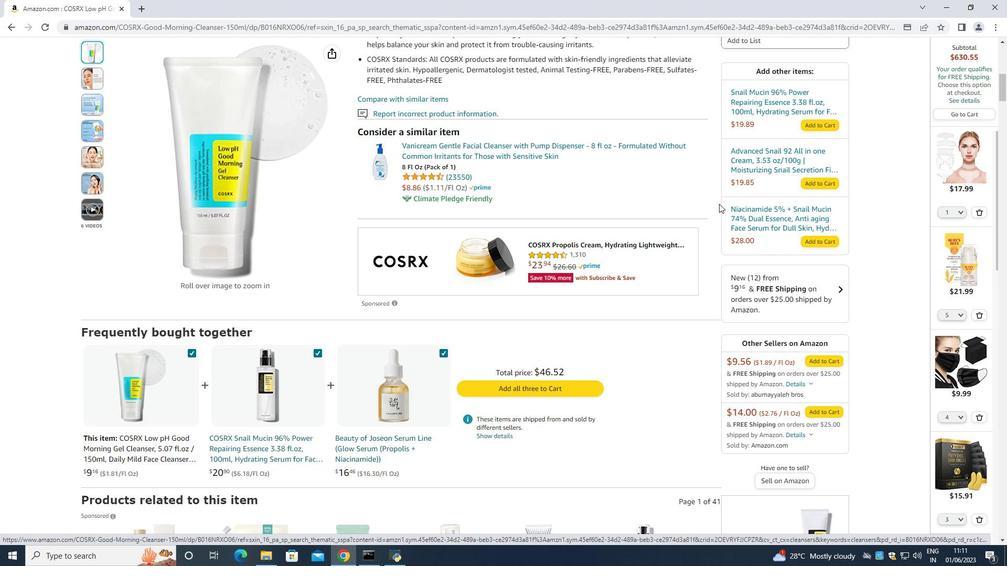 
Action: Mouse scrolled (722, 208) with delta (0, 0)
Screenshot: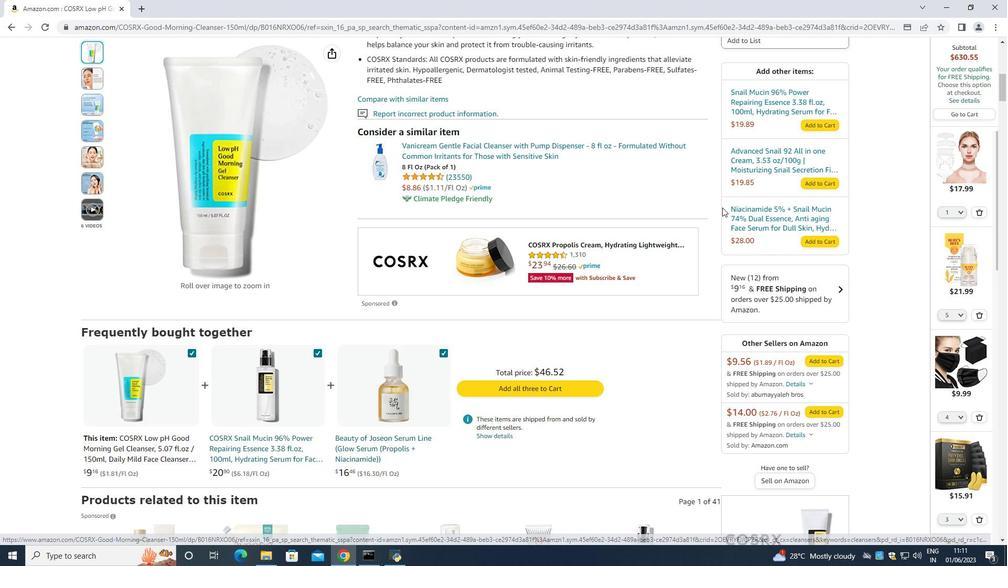 
Action: Mouse scrolled (722, 208) with delta (0, 0)
Screenshot: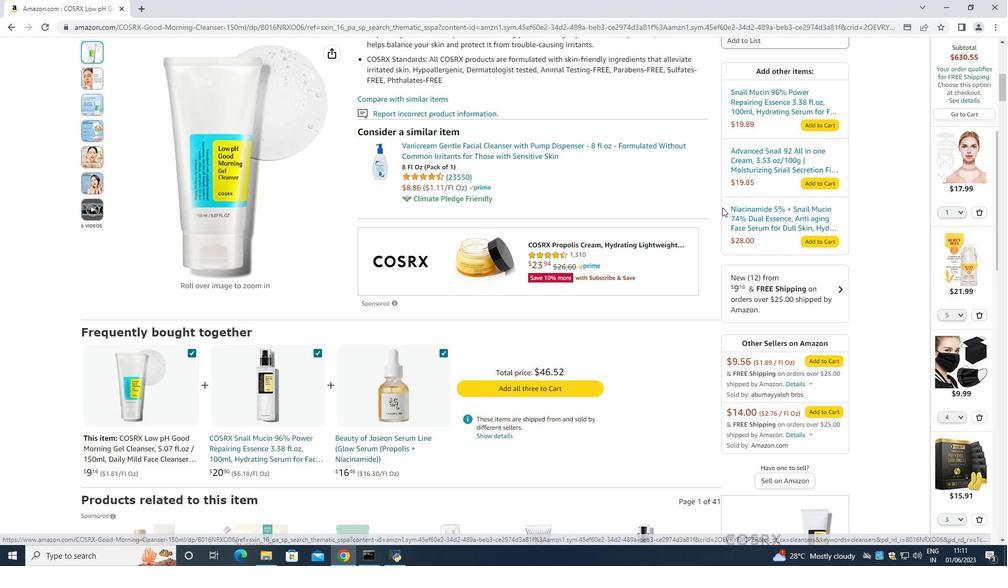 
Action: Mouse scrolled (722, 208) with delta (0, 0)
Screenshot: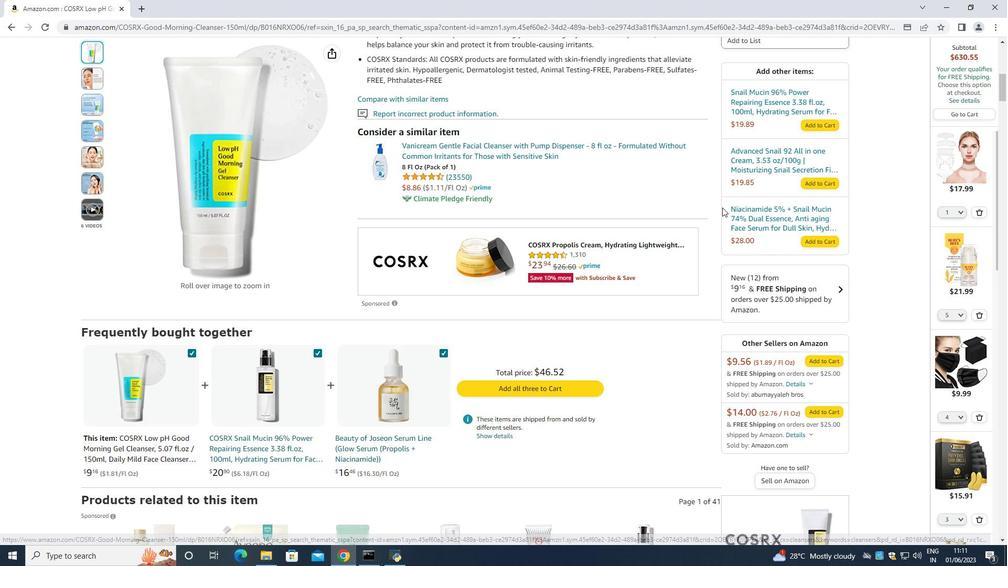 
Action: Mouse moved to (751, 175)
Screenshot: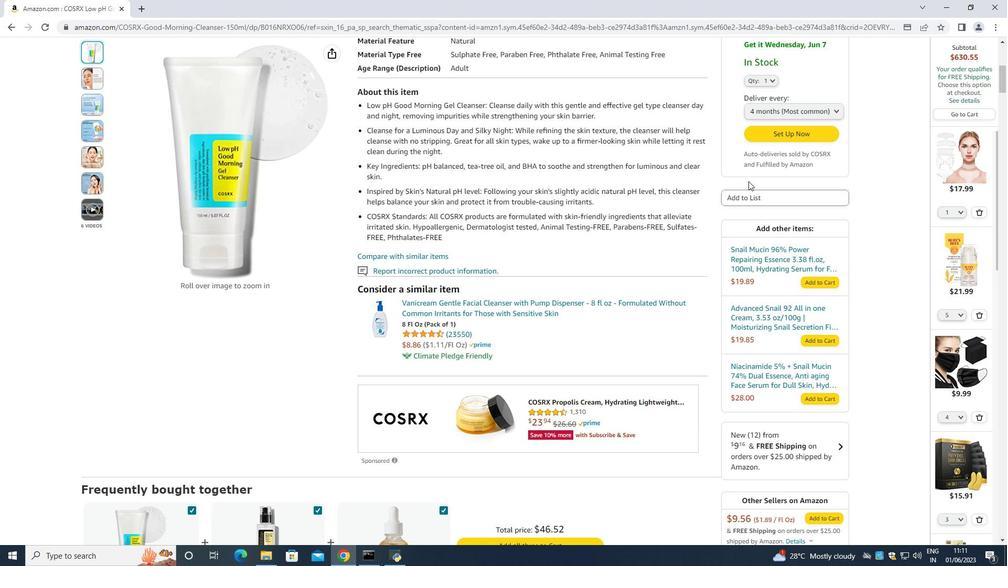 
Action: Mouse scrolled (751, 176) with delta (0, 0)
Screenshot: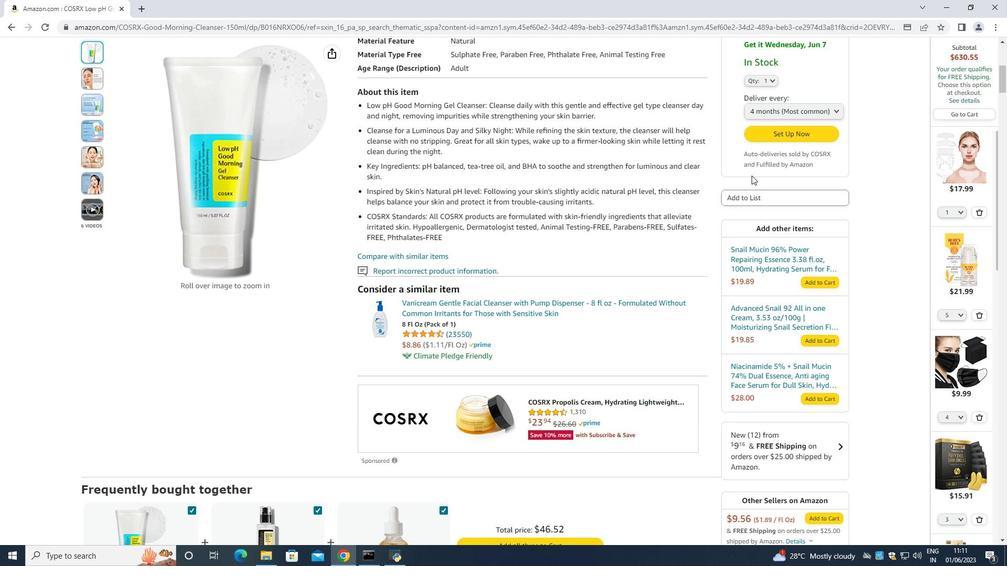 
Action: Mouse moved to (770, 133)
Screenshot: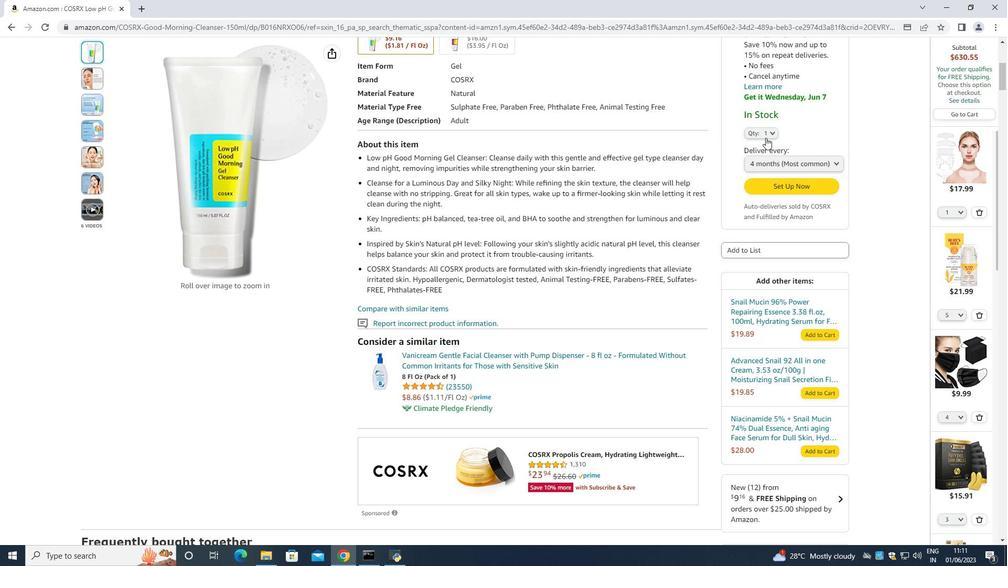 
Action: Mouse pressed left at (770, 133)
Screenshot: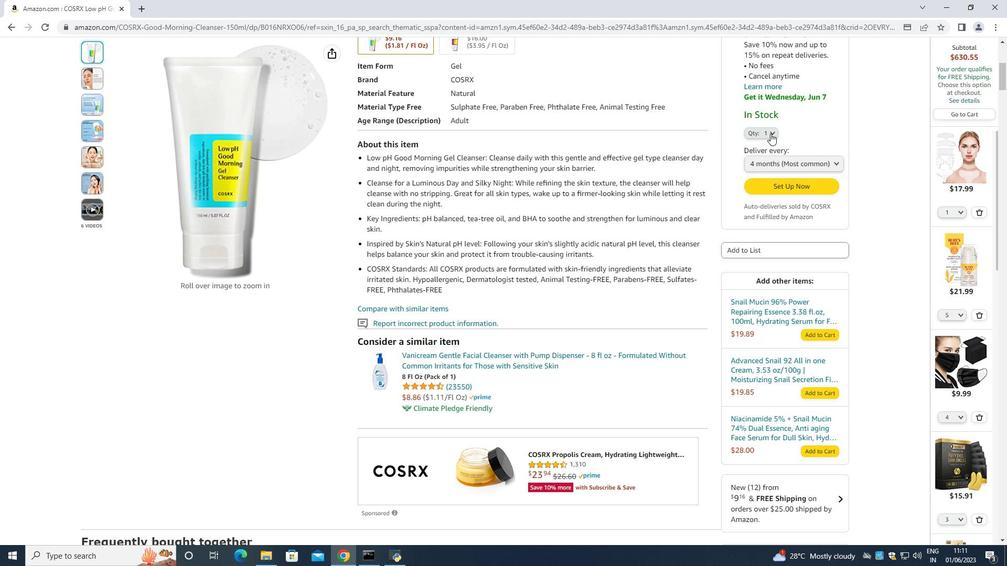
Action: Mouse moved to (758, 153)
Screenshot: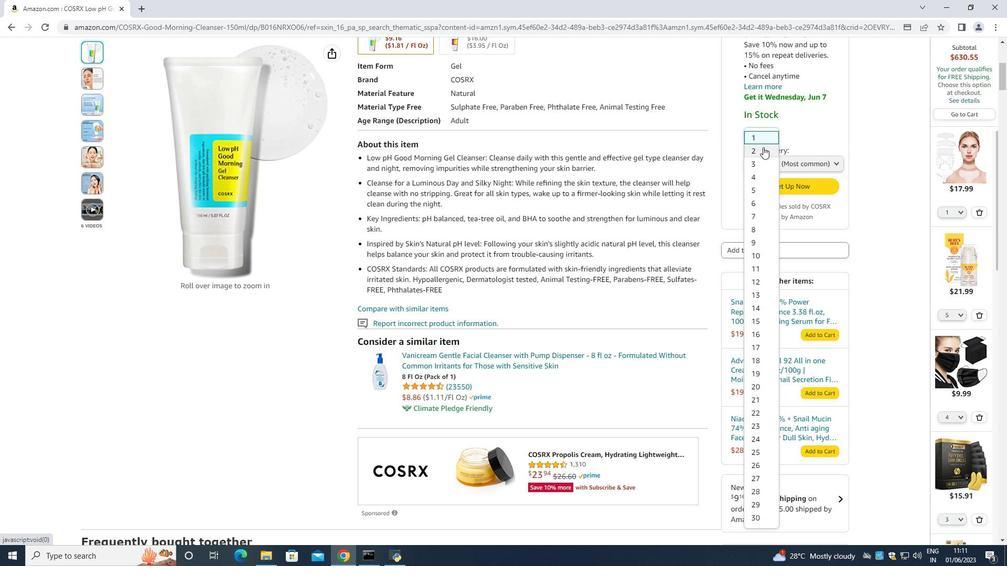 
Action: Mouse pressed left at (758, 153)
Screenshot: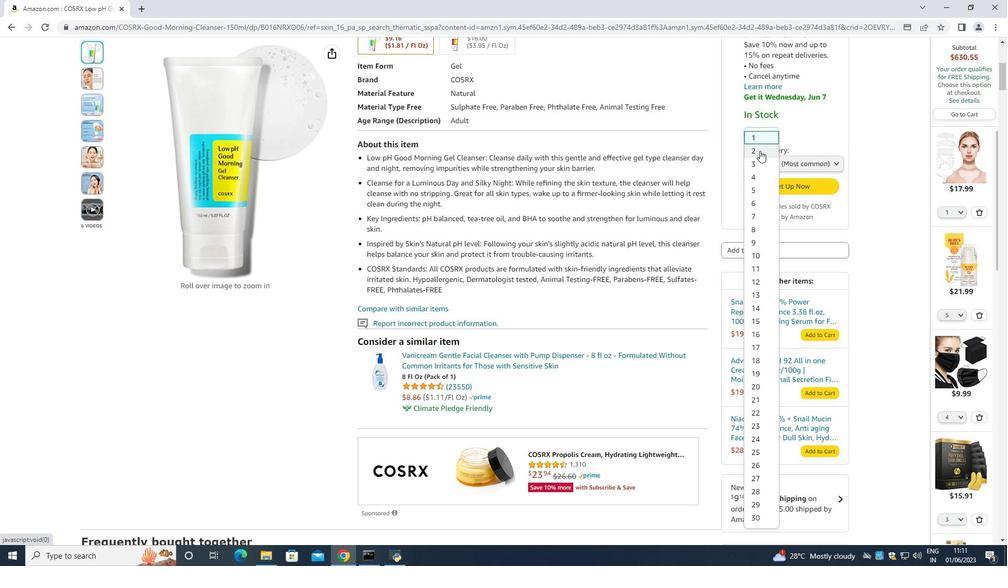
Action: Mouse moved to (776, 189)
Screenshot: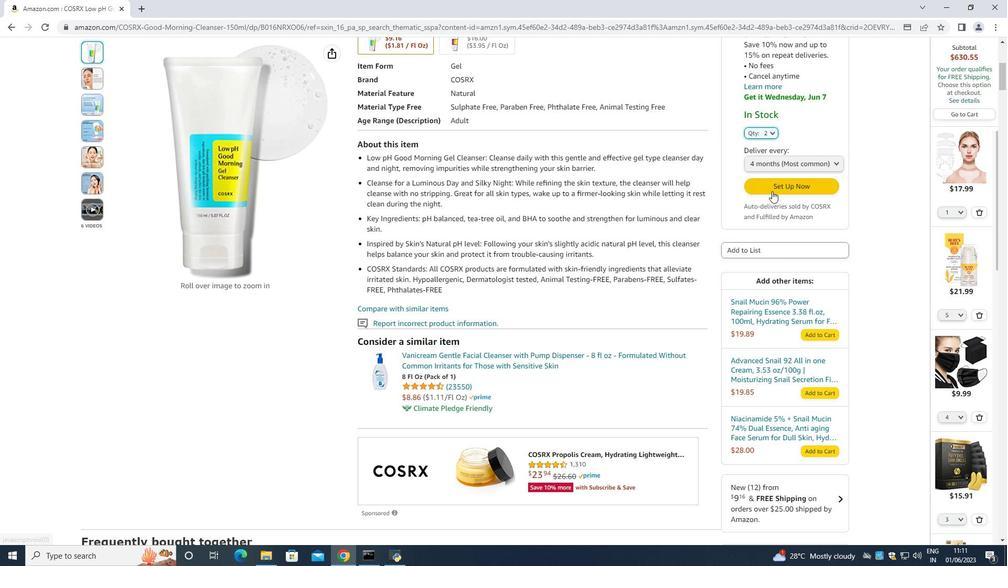 
Action: Mouse pressed left at (776, 189)
Screenshot: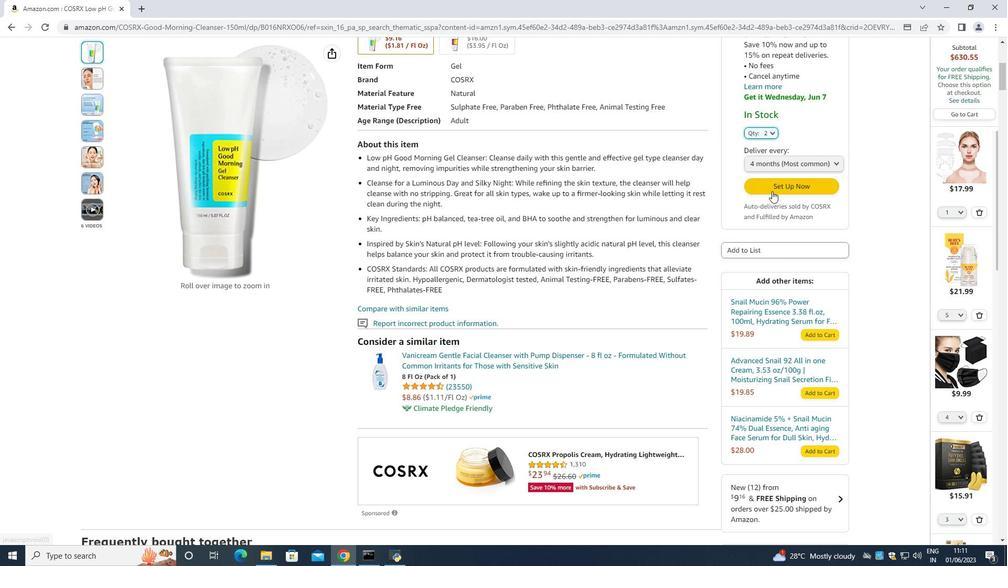 
Action: Mouse moved to (824, 137)
Screenshot: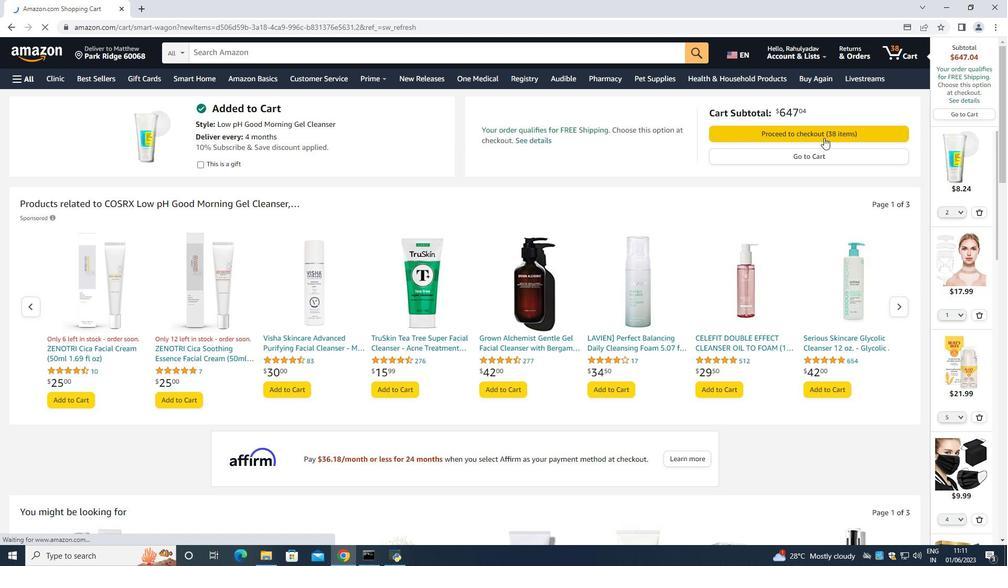 
Action: Mouse pressed left at (824, 137)
Screenshot: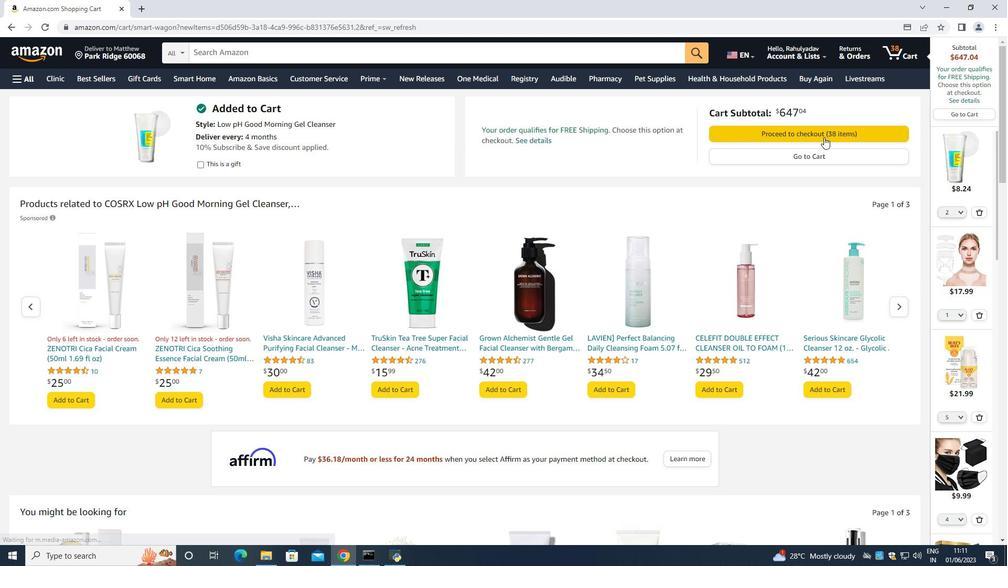 
Action: Mouse moved to (984, 214)
Screenshot: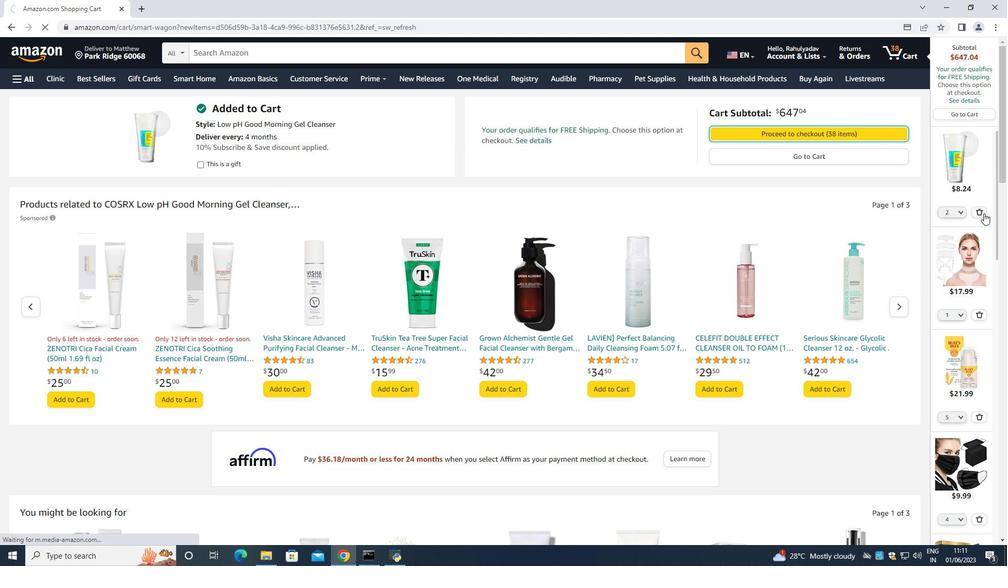 
Action: Mouse pressed left at (984, 214)
Screenshot: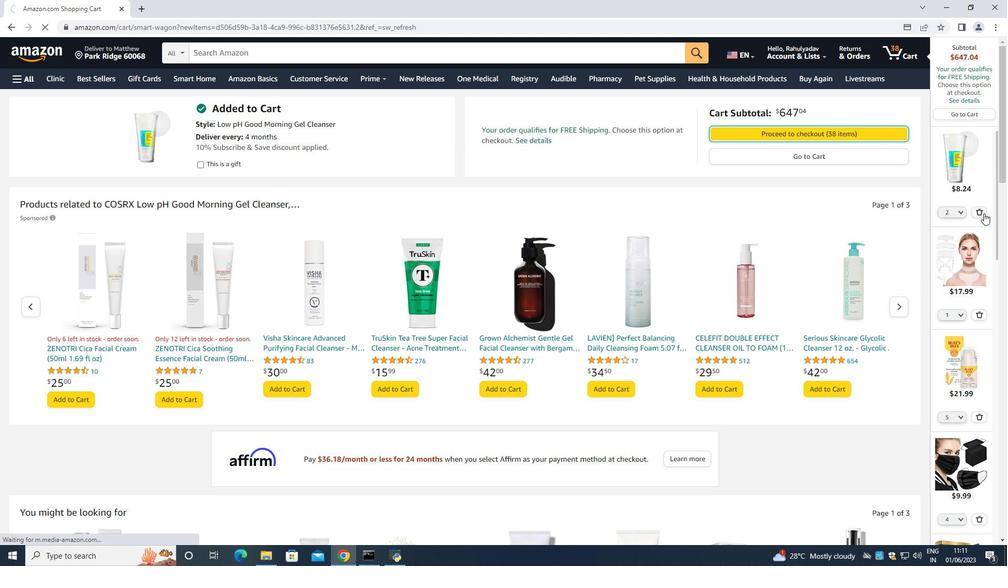 
Action: Mouse moved to (982, 270)
Screenshot: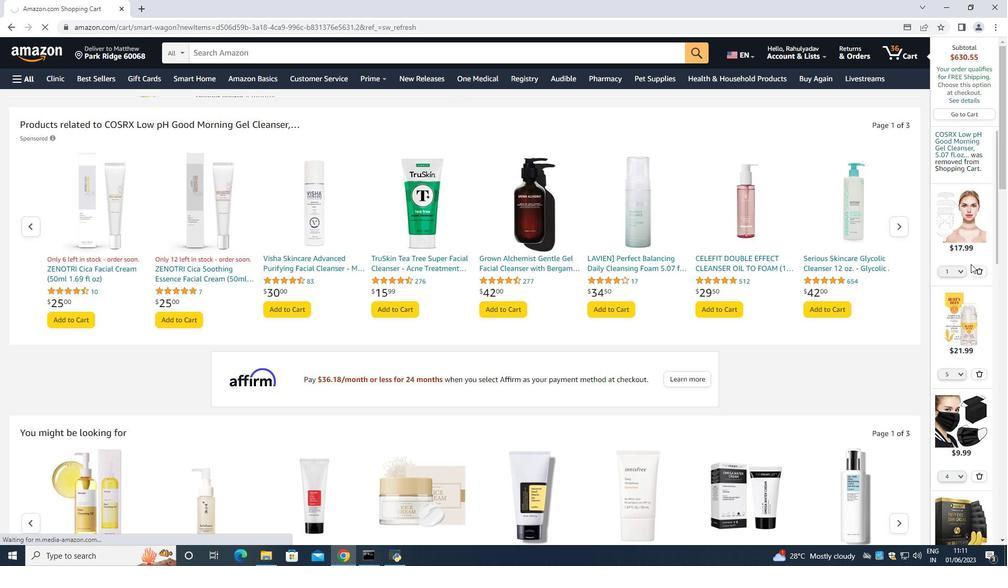 
Action: Mouse pressed left at (982, 270)
Screenshot: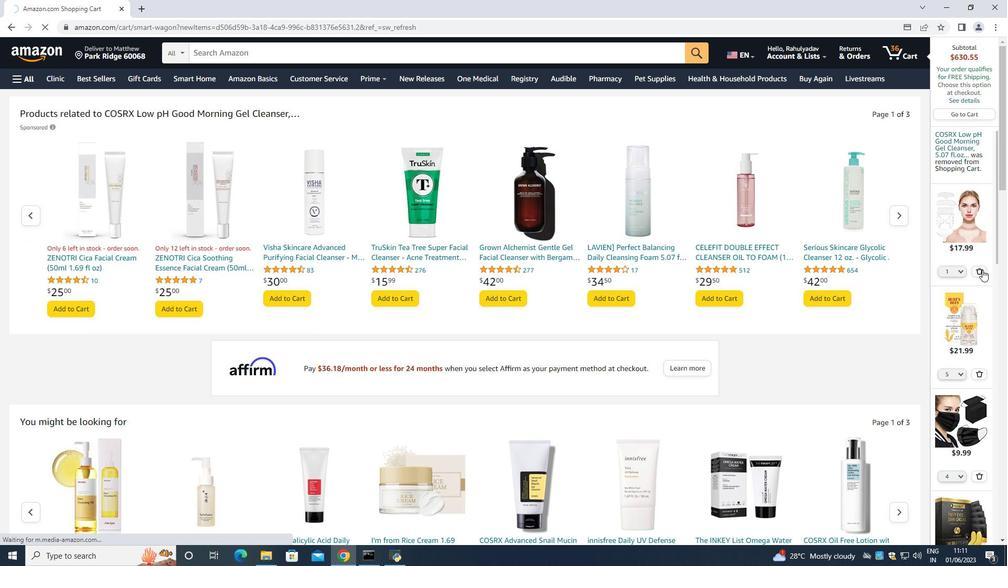 
Action: Mouse moved to (519, 65)
Screenshot: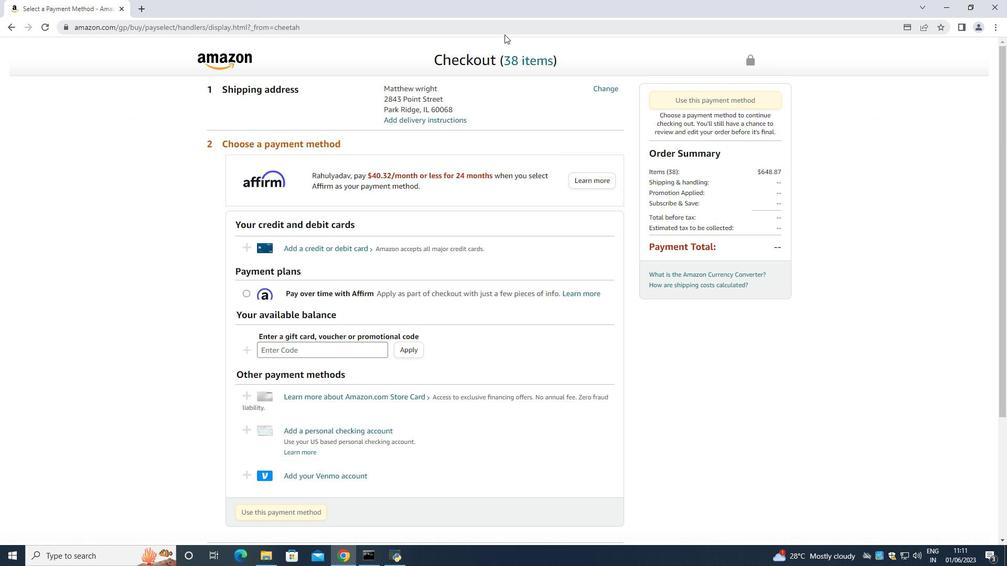 
Action: Mouse pressed left at (519, 65)
Screenshot: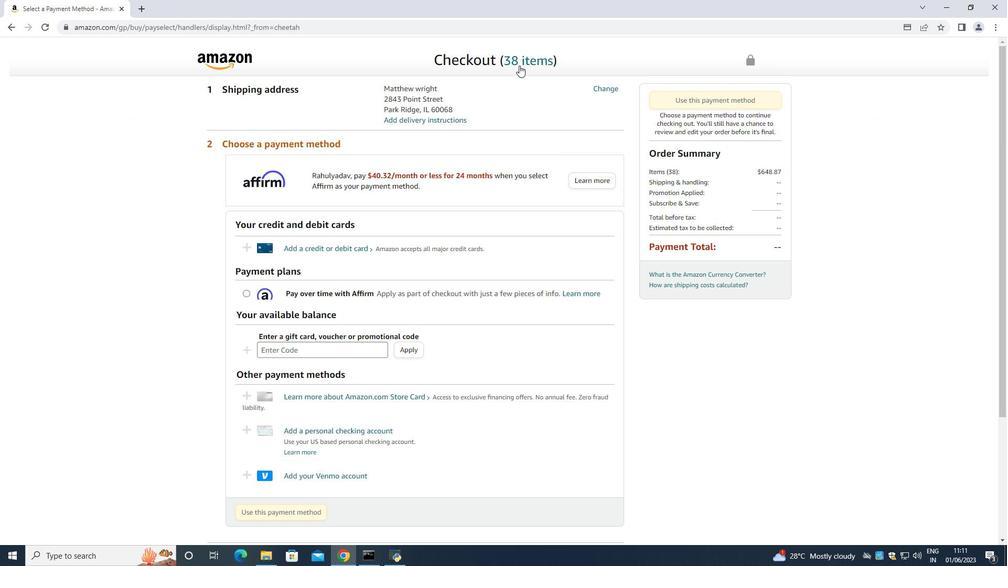
Action: Mouse moved to (557, 112)
Screenshot: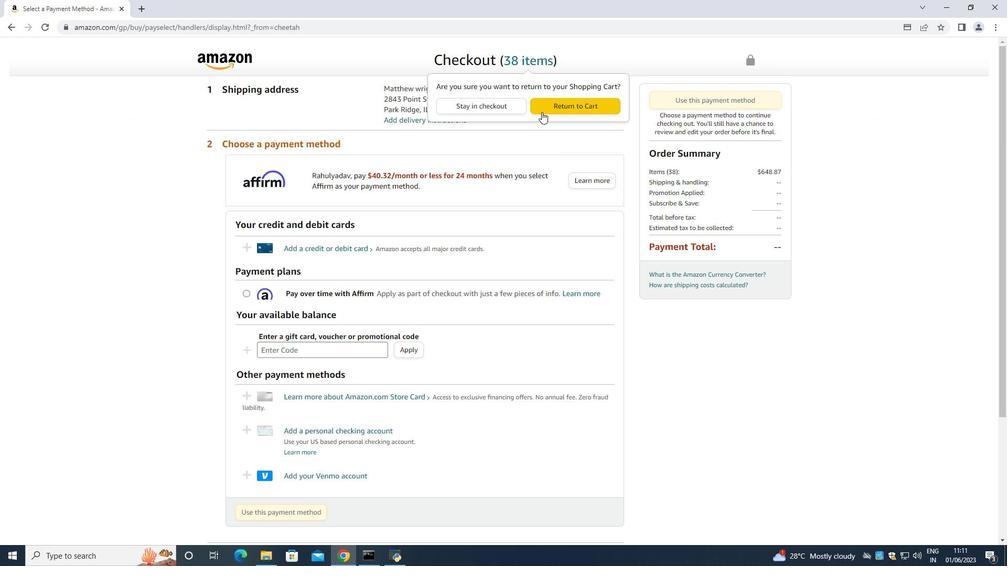 
Action: Mouse pressed left at (557, 112)
Screenshot: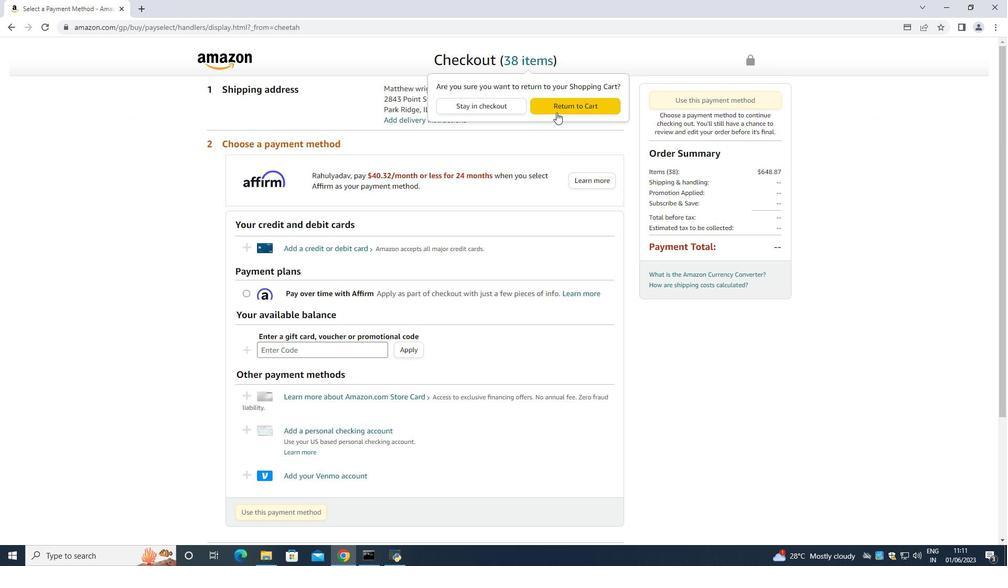 
Action: Mouse moved to (289, 303)
Screenshot: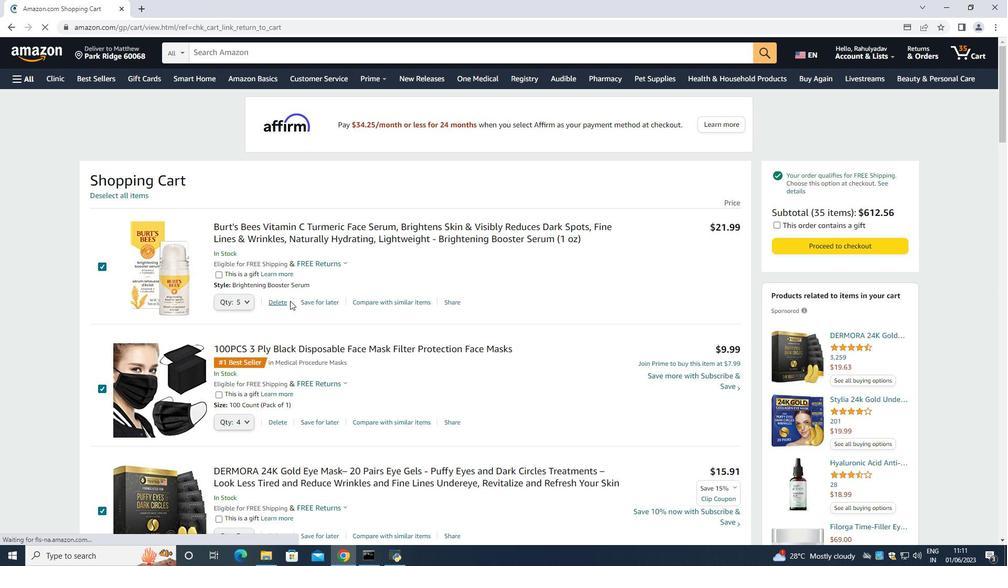 
Action: Mouse pressed left at (289, 303)
Screenshot: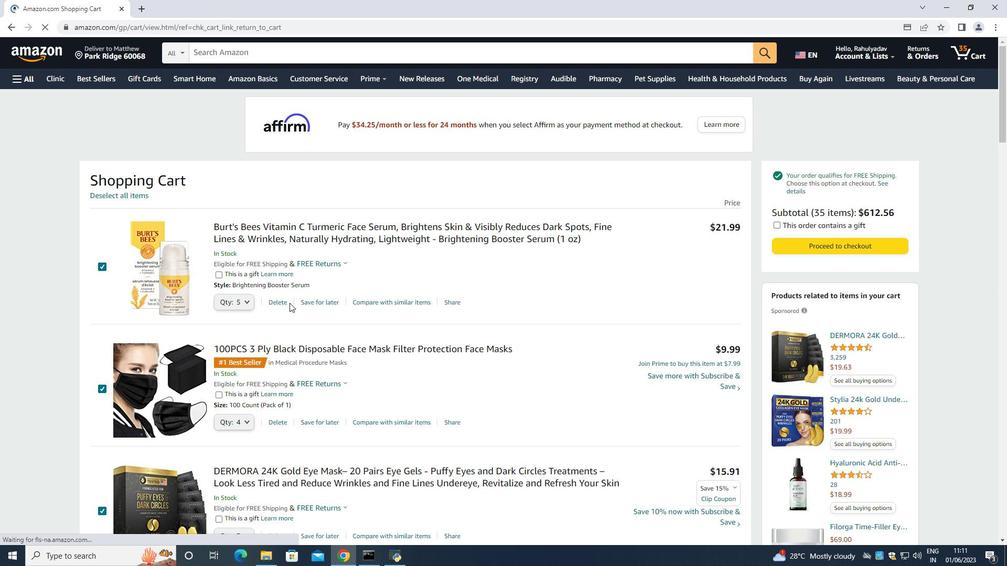 
Action: Mouse moved to (286, 303)
Screenshot: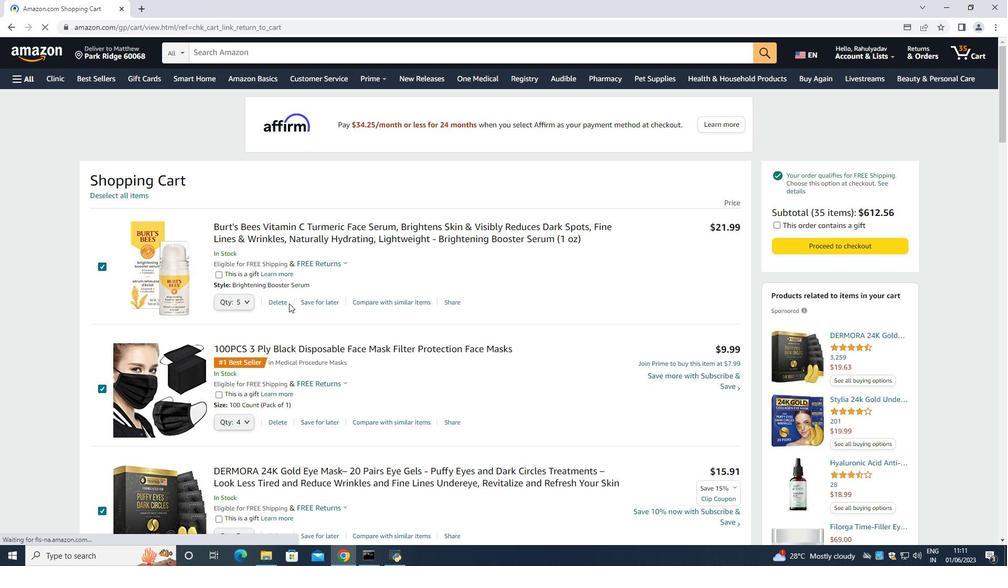 
Action: Mouse pressed left at (286, 303)
Screenshot: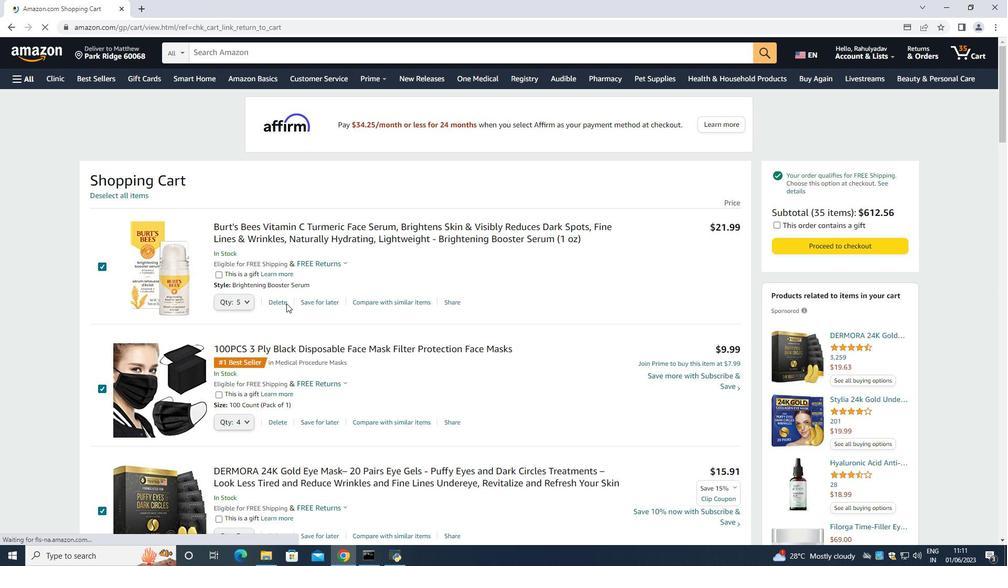 
Action: Mouse moved to (282, 302)
Screenshot: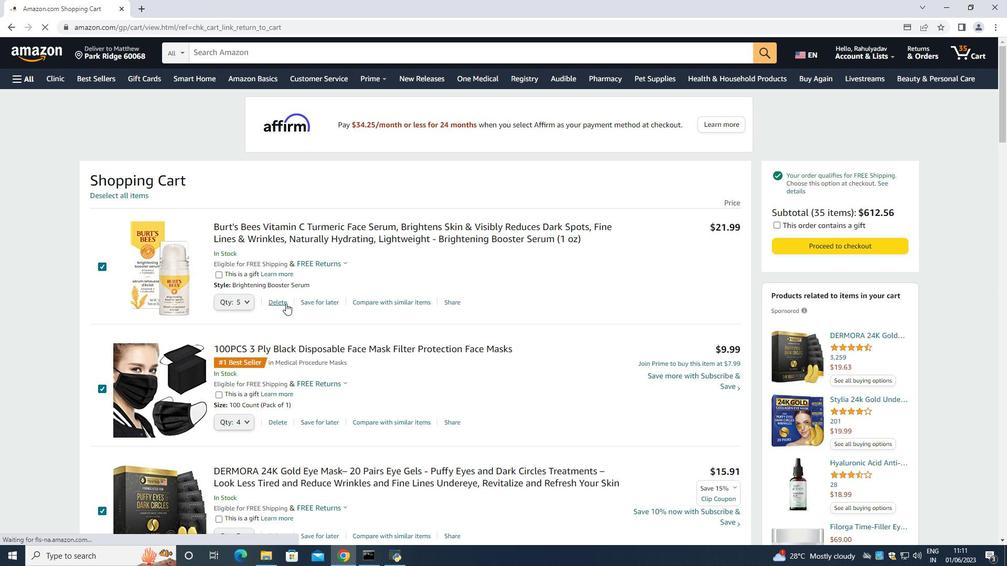 
Action: Mouse pressed left at (282, 302)
Screenshot: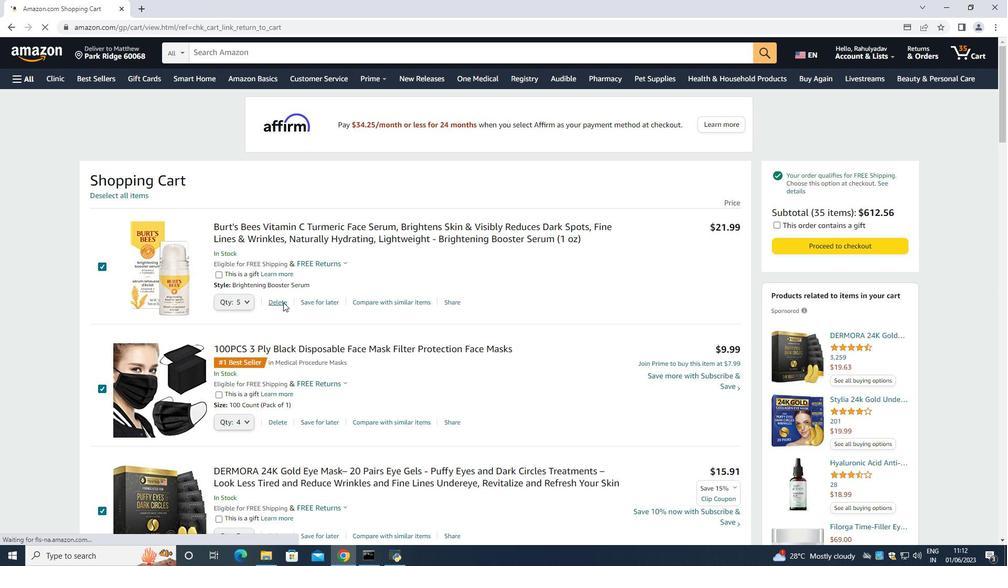 
Action: Mouse moved to (275, 351)
Screenshot: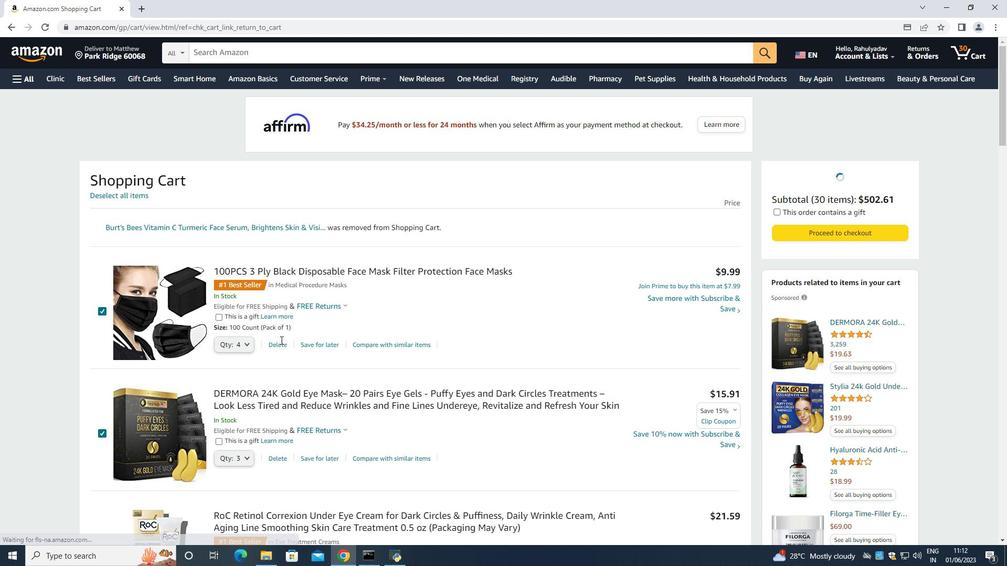 
Action: Mouse pressed left at (275, 351)
Screenshot: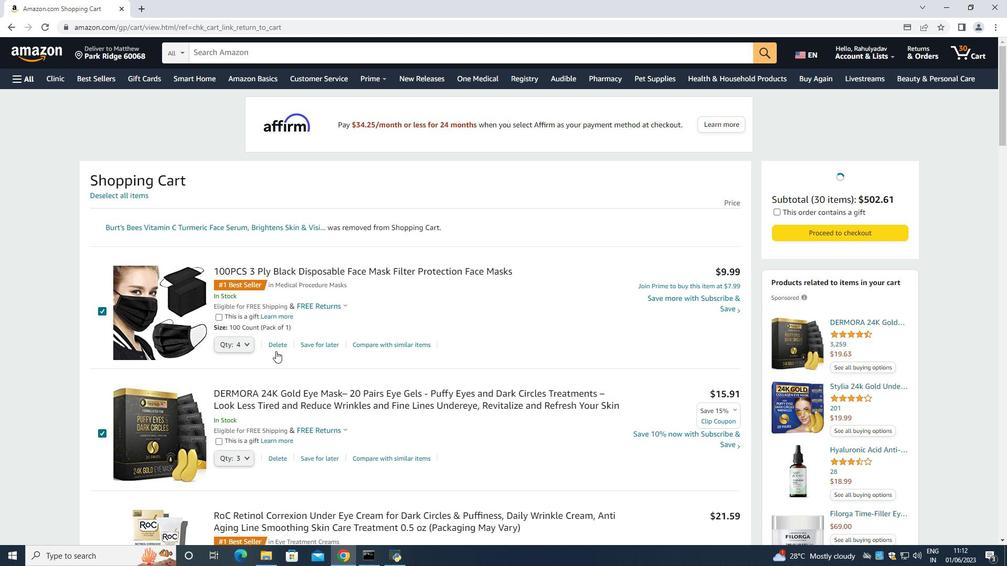 
Action: Mouse moved to (275, 346)
Screenshot: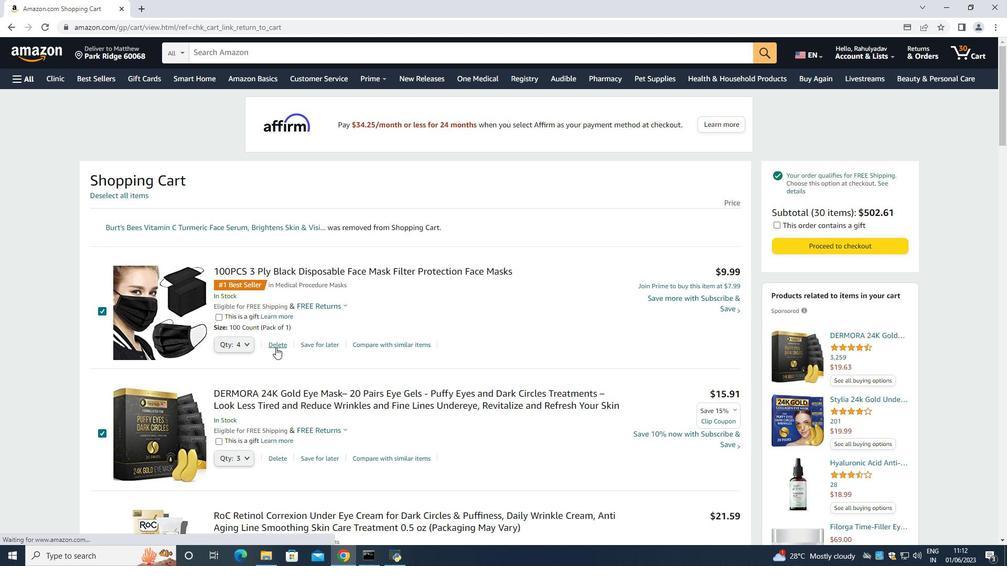 
Action: Mouse pressed left at (275, 346)
Screenshot: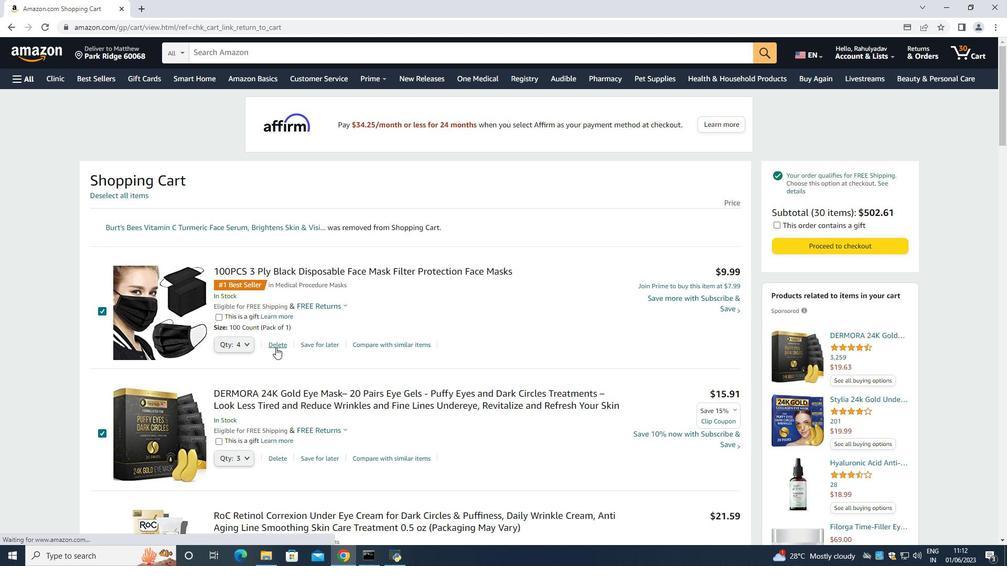 
Action: Mouse moved to (278, 338)
